 Task: Explore Airbnb accommodation in Phra Nakhon Si Ayutthaya, Thailand from 13th December, 2023 to 17th December, 2023 for 2 adults. Place can be entire room with 2 bedrooms having 2 beds and 1 bathroom. Property type can be guest house. Amenities needed are: wifi.
Action: Mouse moved to (518, 67)
Screenshot: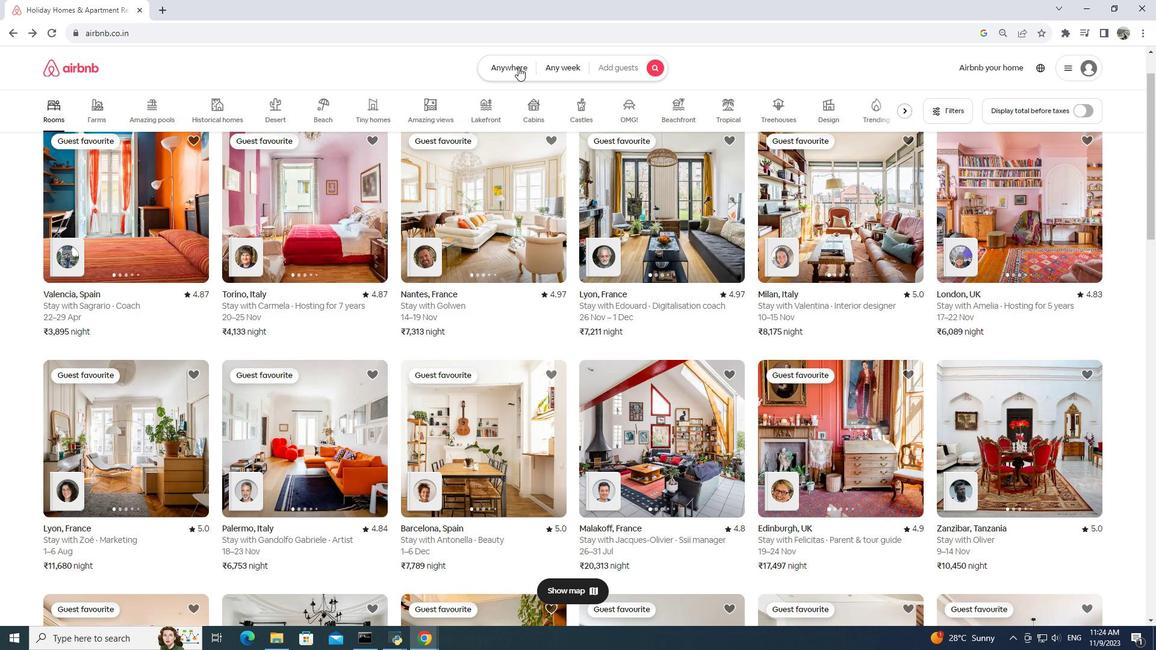 
Action: Mouse pressed left at (518, 67)
Screenshot: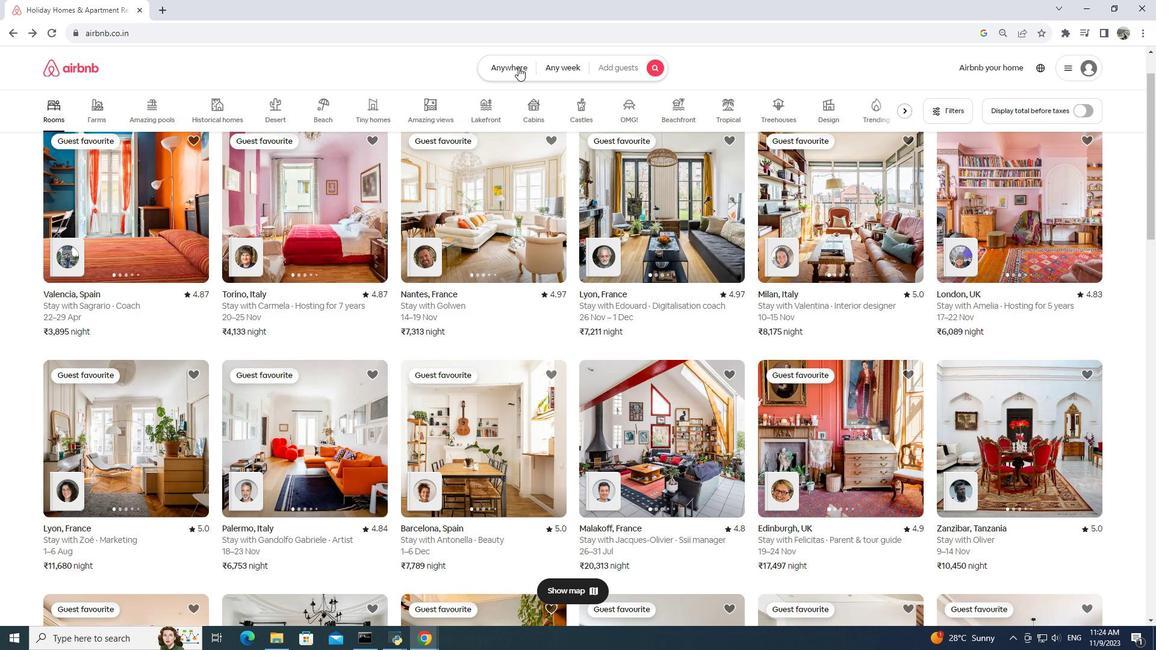 
Action: Mouse moved to (400, 113)
Screenshot: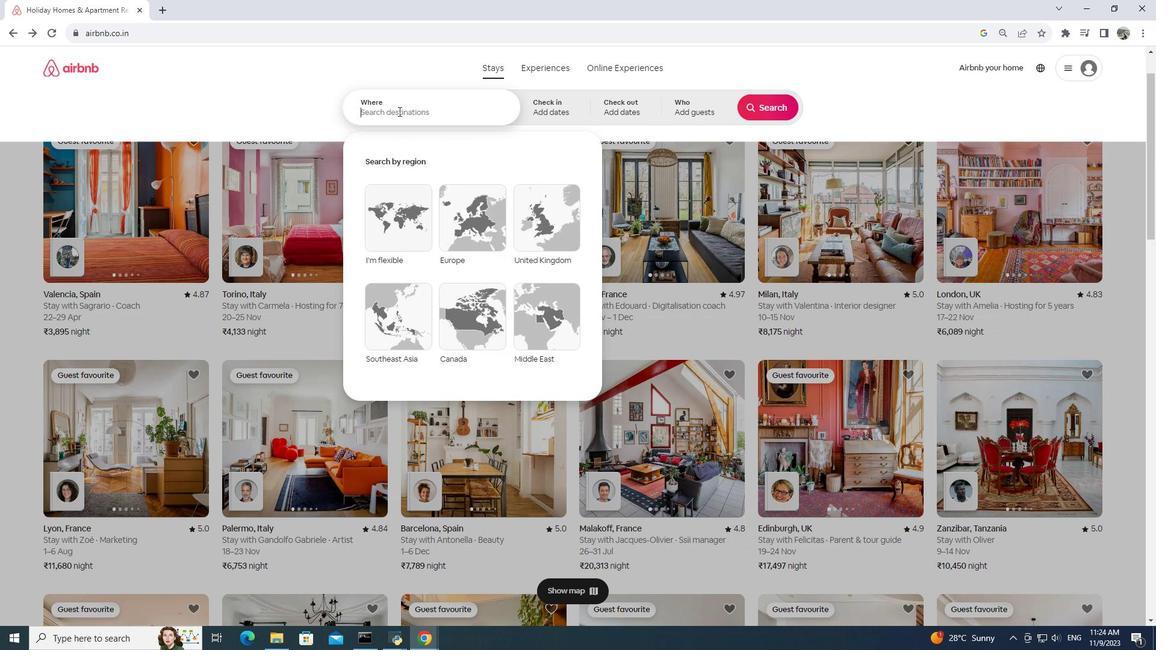 
Action: Mouse pressed left at (400, 113)
Screenshot: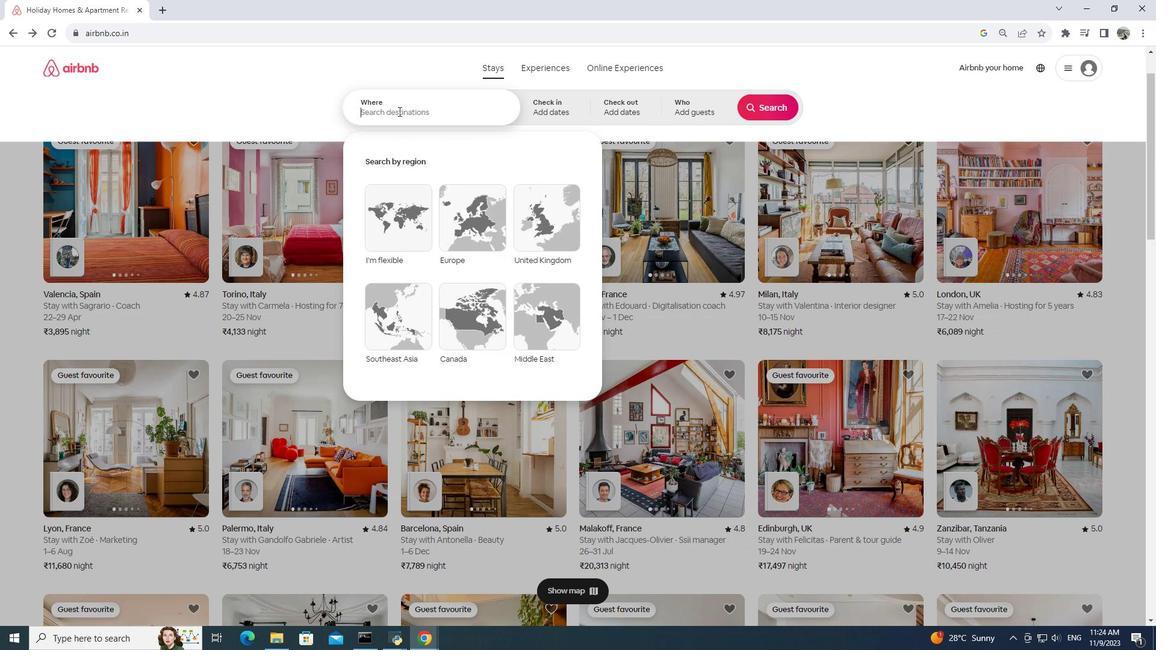 
Action: Mouse moved to (396, 107)
Screenshot: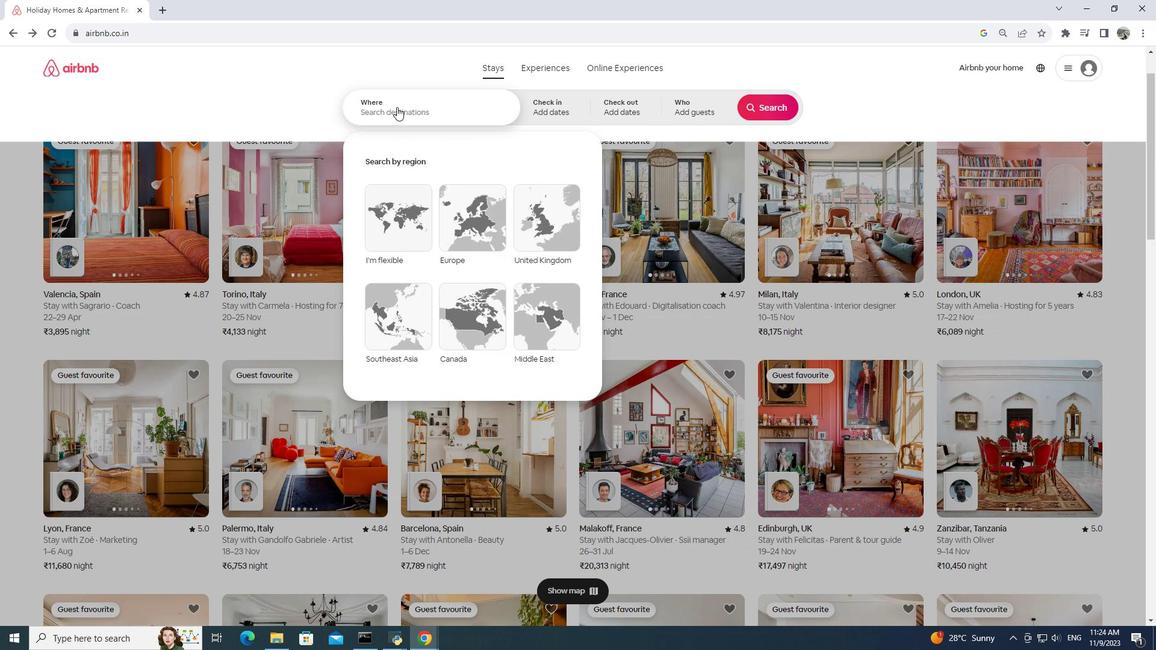 
Action: Key pressed phra<Key.space>nakhon<Key.space>si<Key.space>ayutthaya,<Key.space>thailand
Screenshot: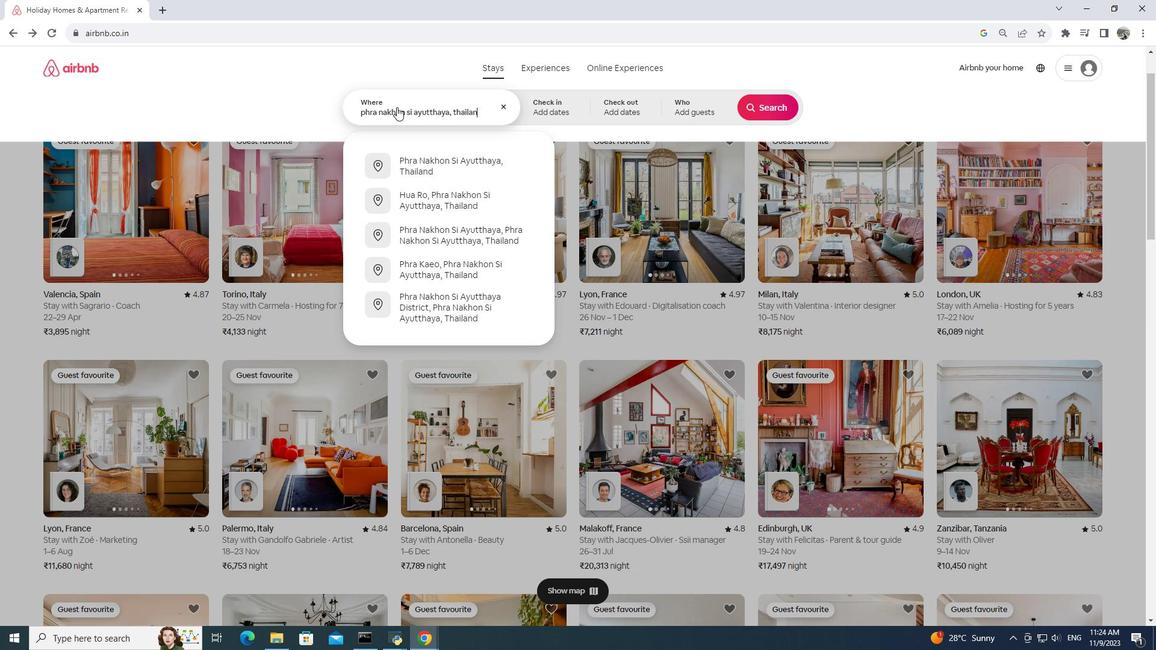 
Action: Mouse moved to (562, 105)
Screenshot: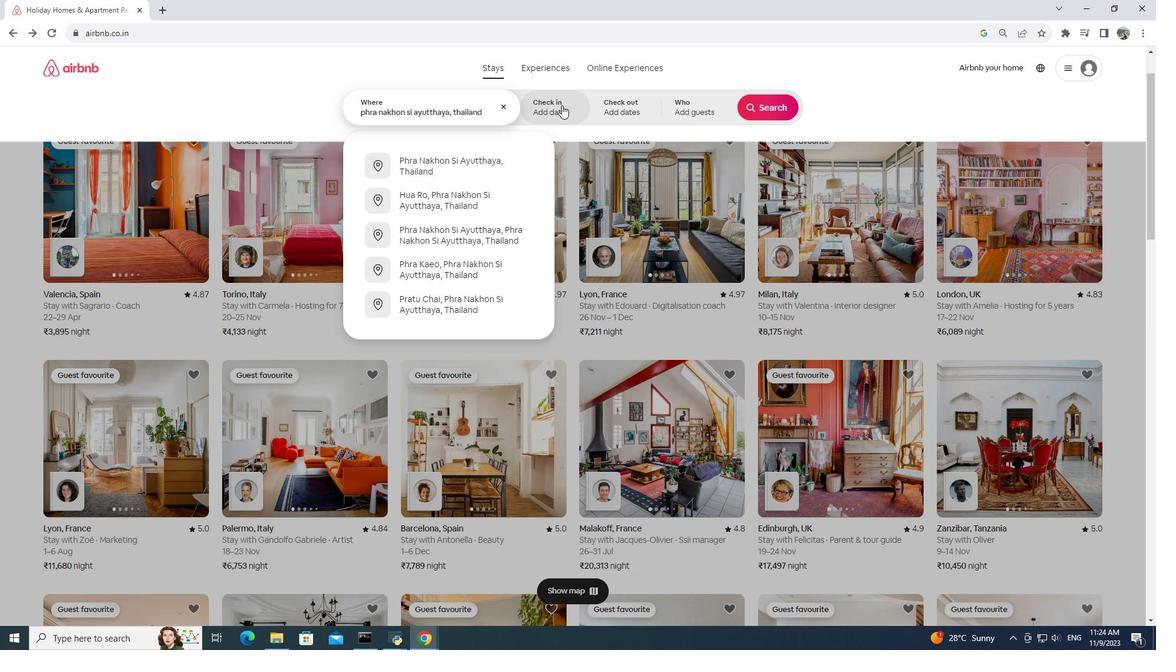 
Action: Mouse pressed left at (562, 105)
Screenshot: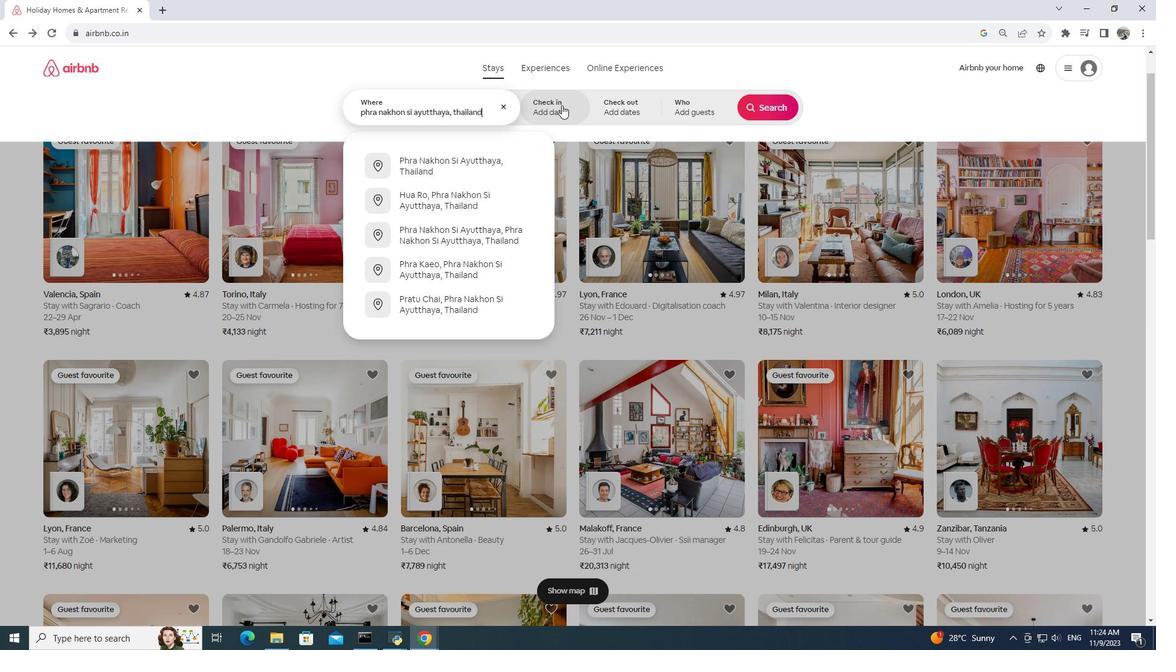 
Action: Mouse moved to (672, 292)
Screenshot: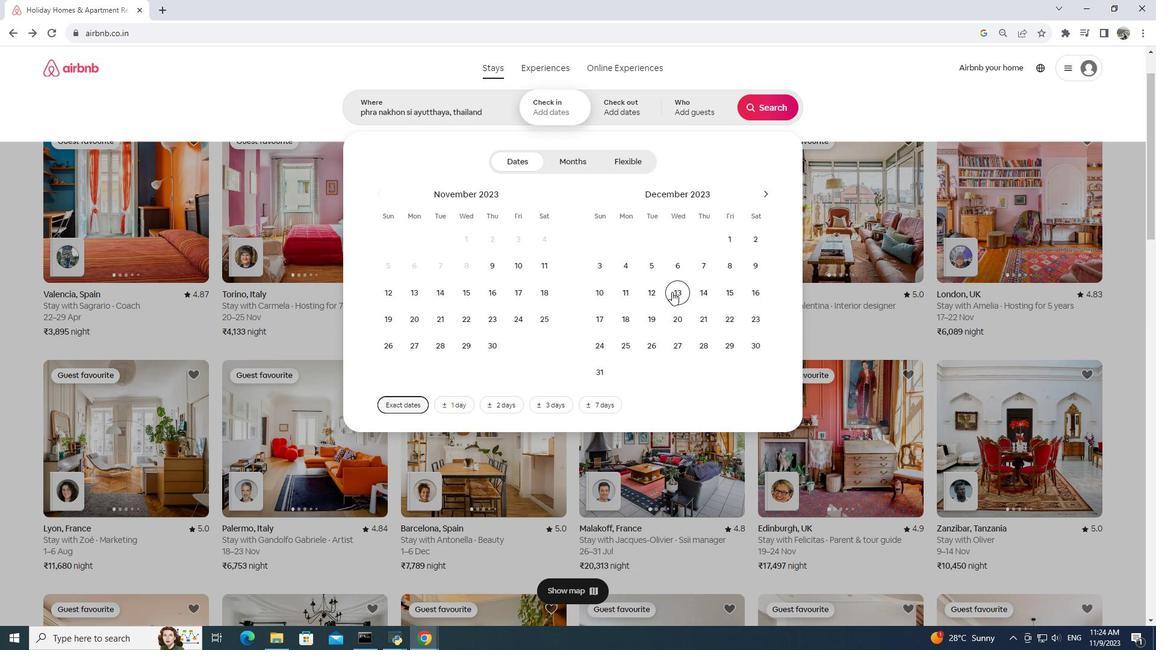 
Action: Mouse pressed left at (672, 292)
Screenshot: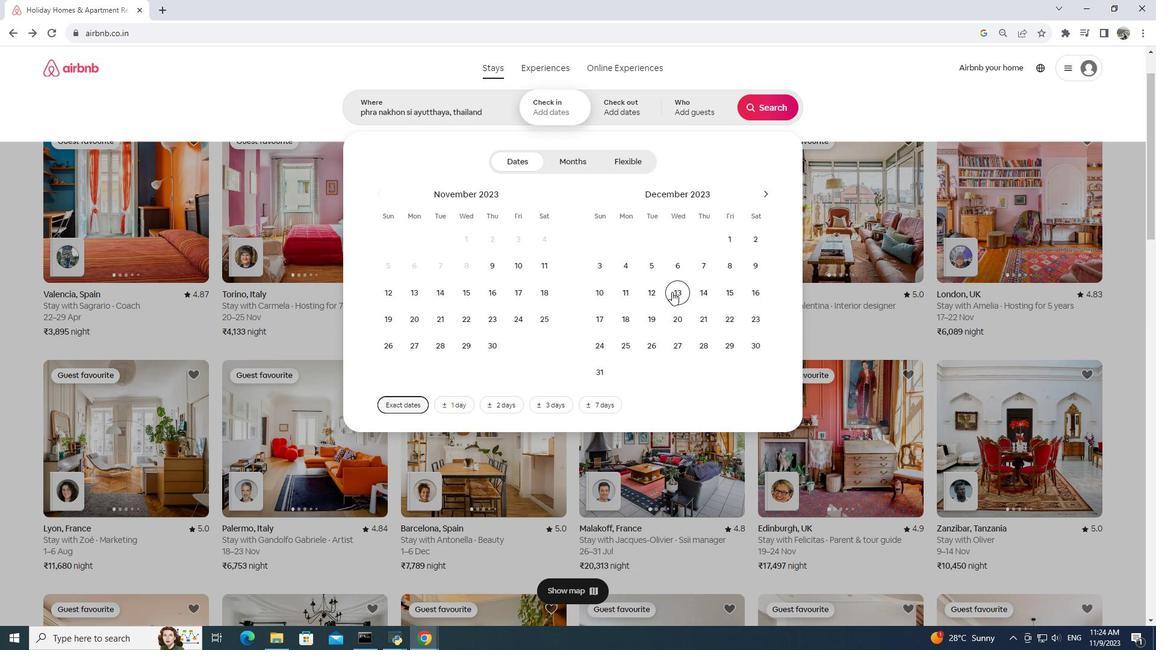 
Action: Mouse moved to (596, 319)
Screenshot: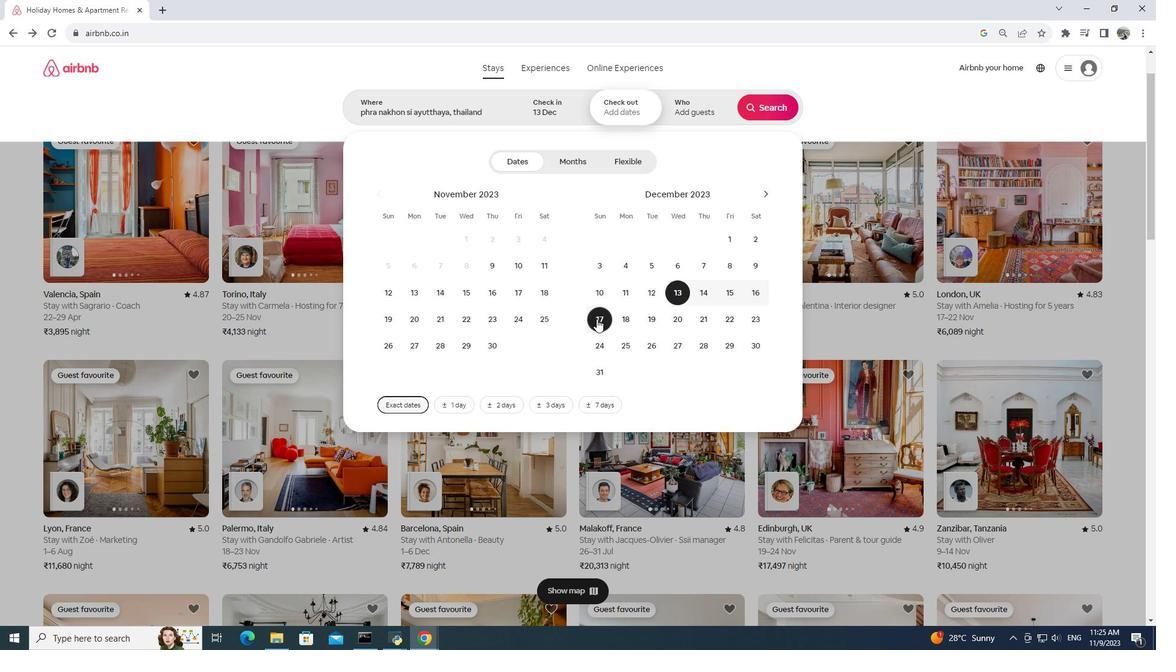 
Action: Mouse pressed left at (596, 319)
Screenshot: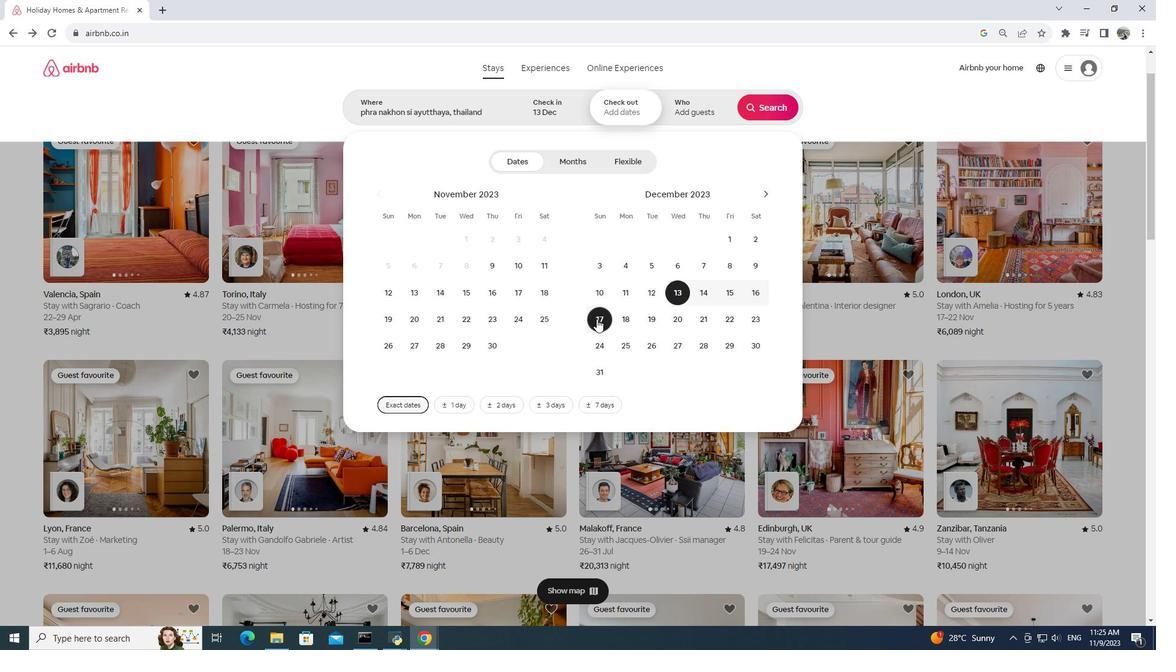 
Action: Mouse moved to (680, 113)
Screenshot: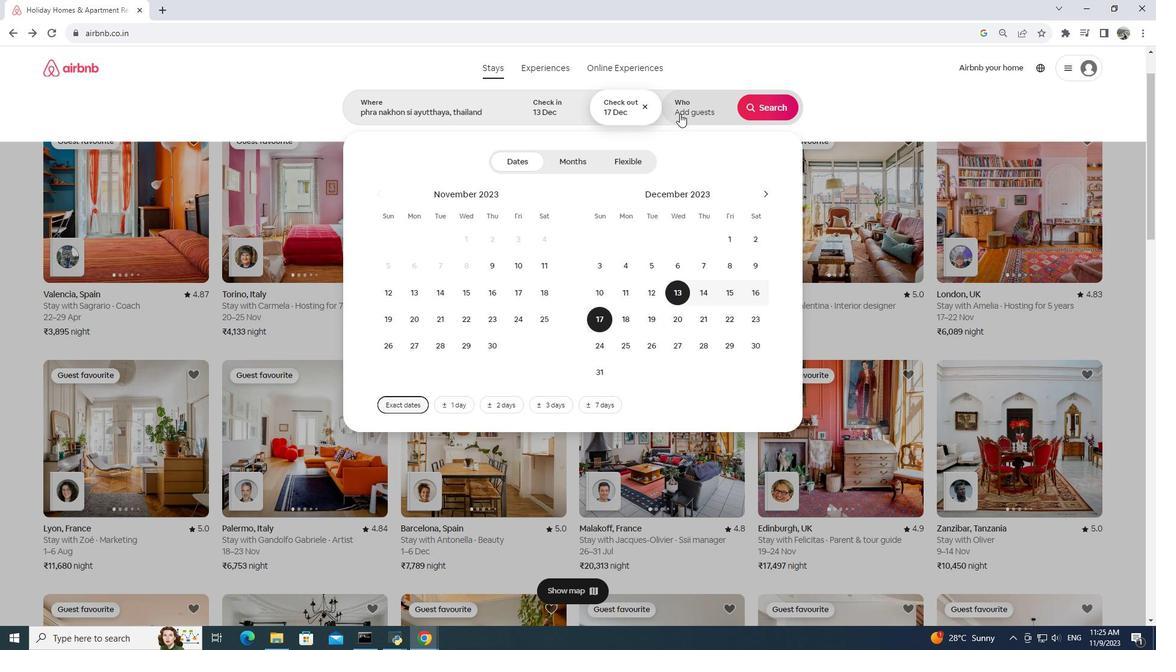 
Action: Mouse pressed left at (680, 113)
Screenshot: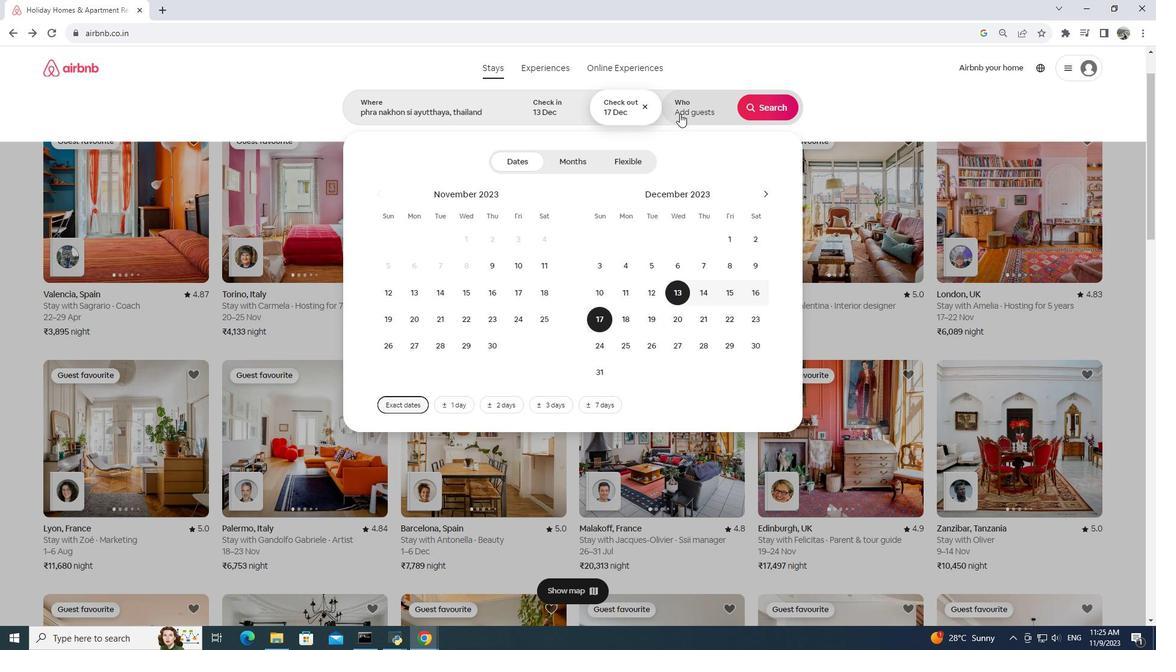 
Action: Mouse moved to (775, 161)
Screenshot: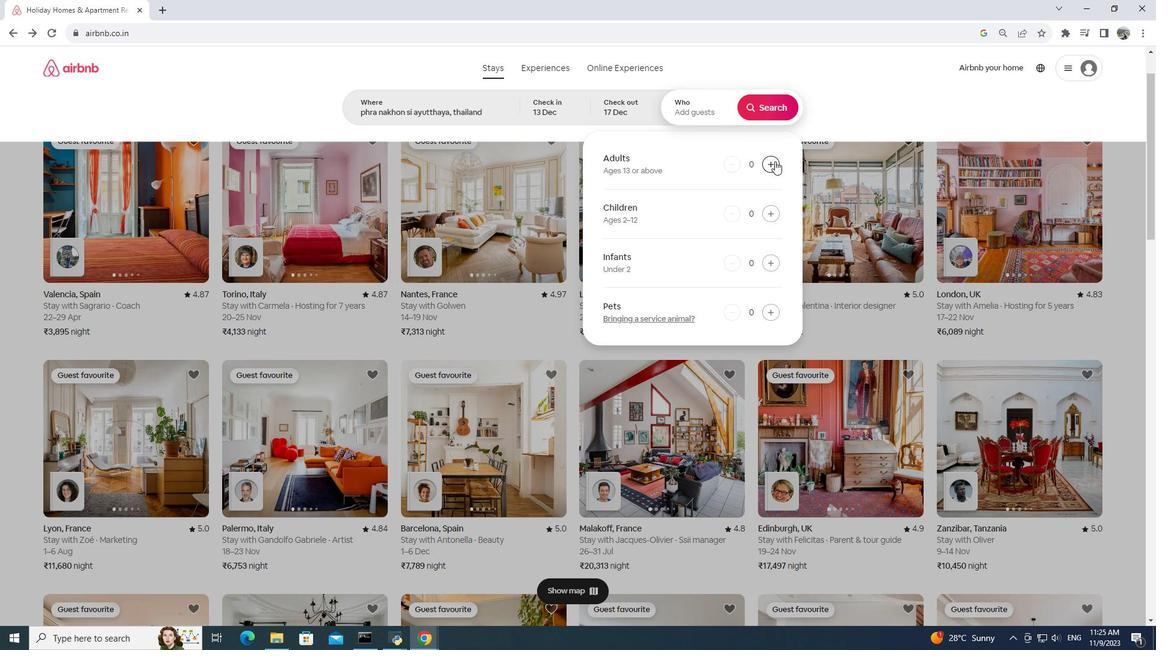 
Action: Mouse pressed left at (775, 161)
Screenshot: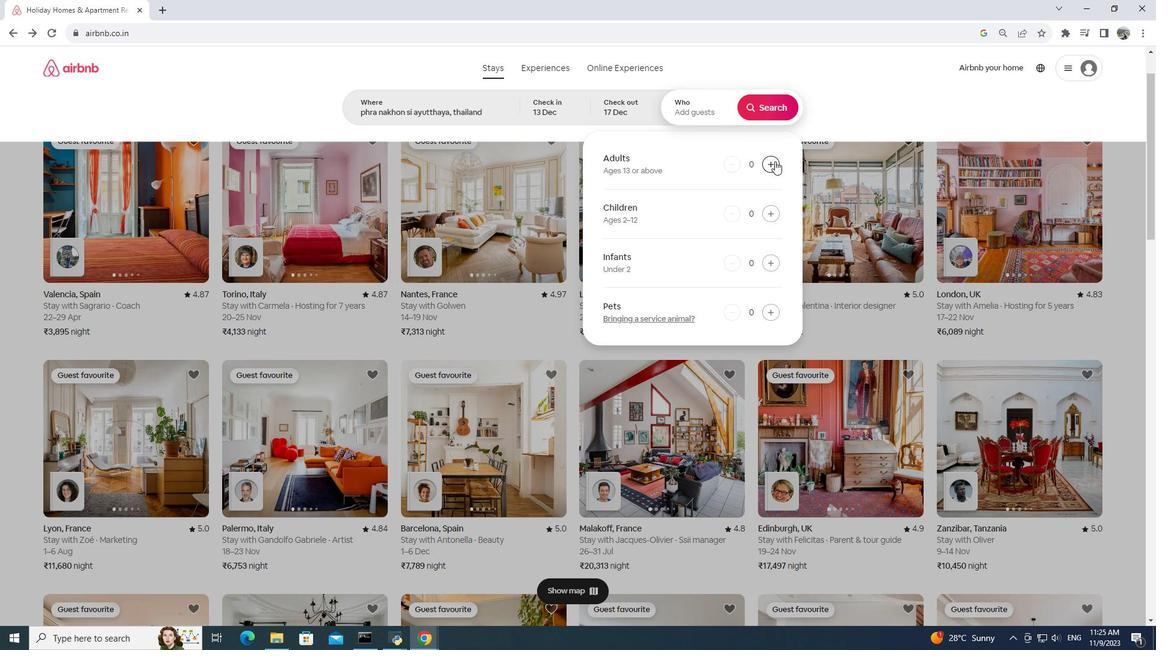 
Action: Mouse moved to (774, 162)
Screenshot: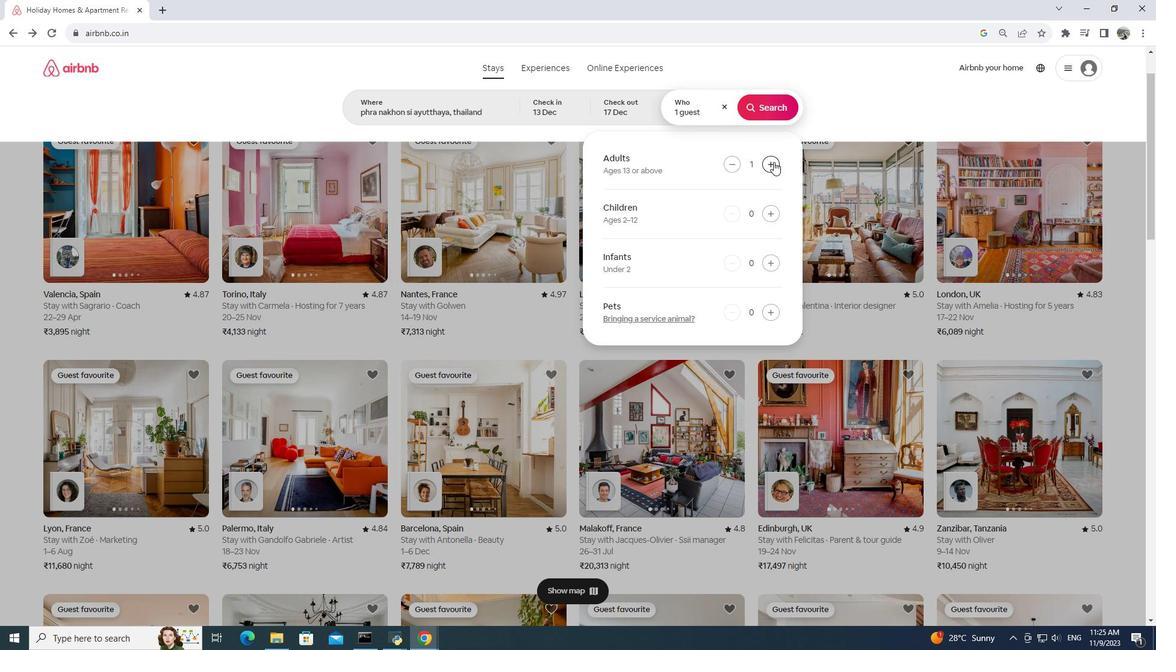 
Action: Mouse pressed left at (774, 162)
Screenshot: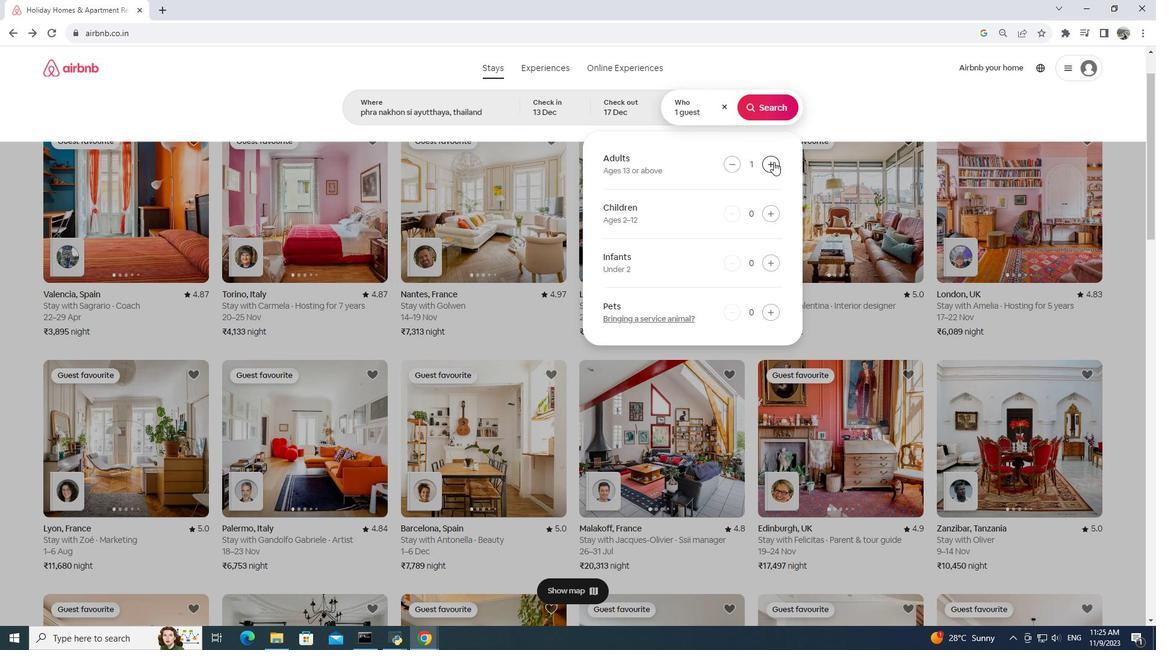 
Action: Mouse moved to (758, 104)
Screenshot: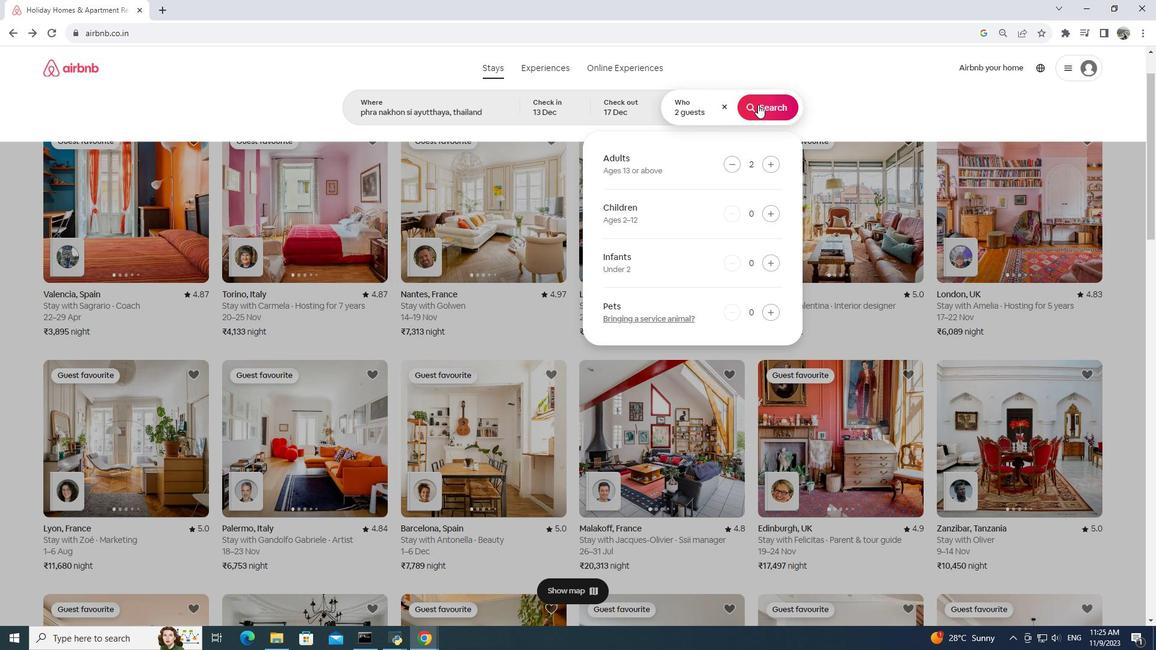 
Action: Mouse pressed left at (758, 104)
Screenshot: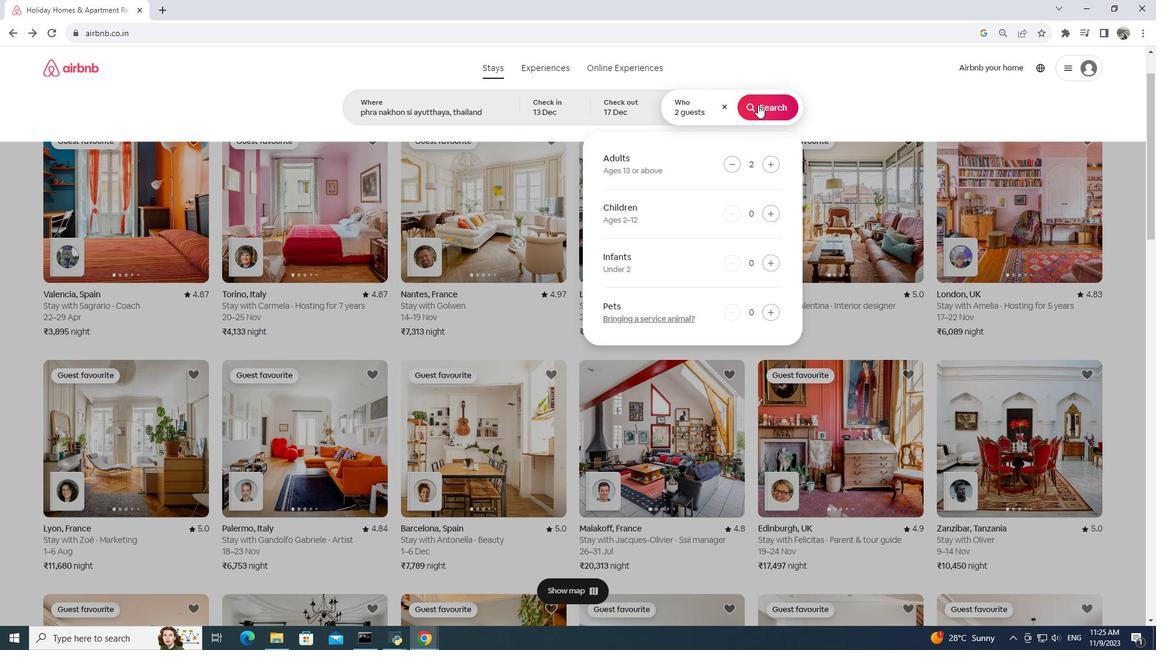 
Action: Mouse moved to (993, 108)
Screenshot: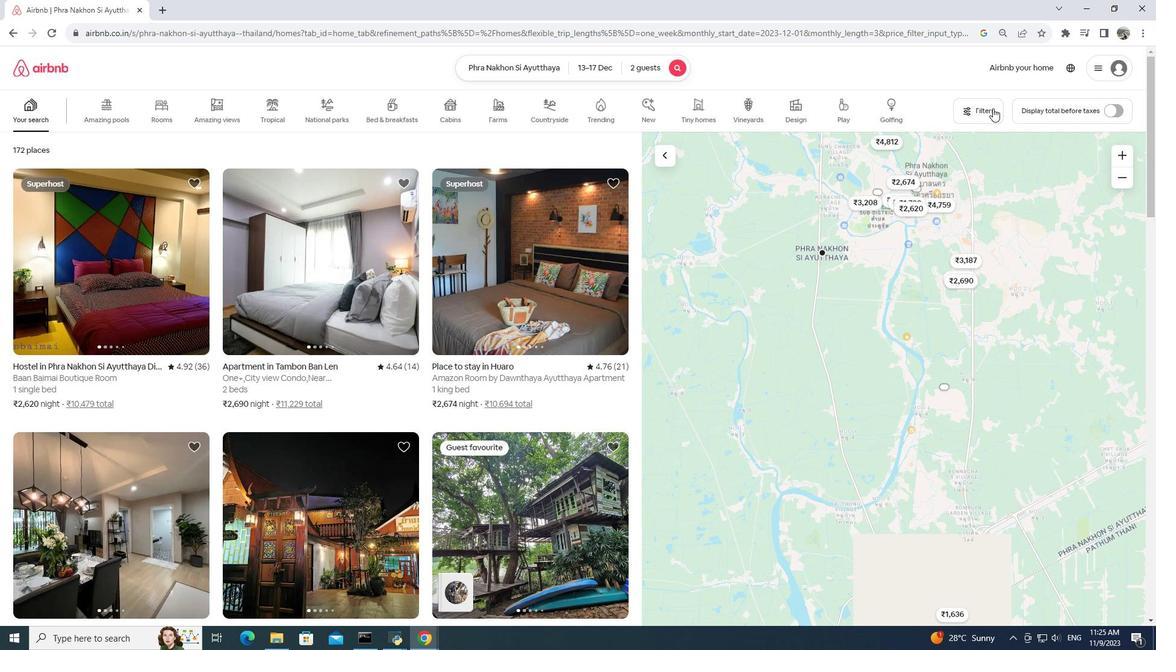 
Action: Mouse pressed left at (993, 108)
Screenshot: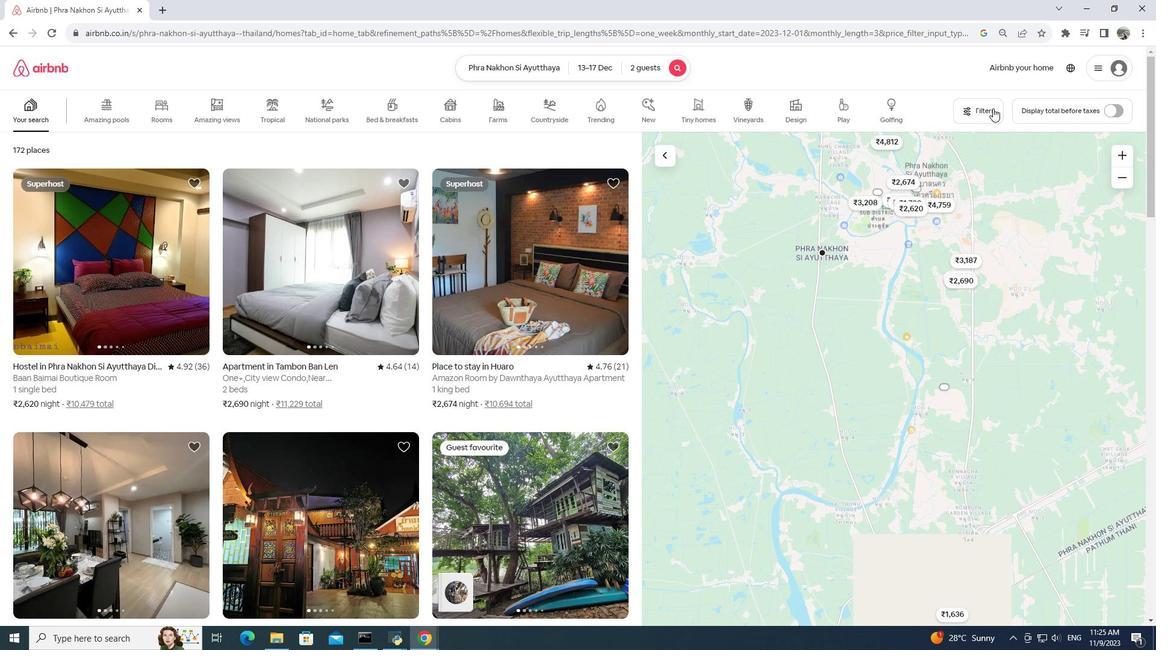 
Action: Mouse moved to (981, 113)
Screenshot: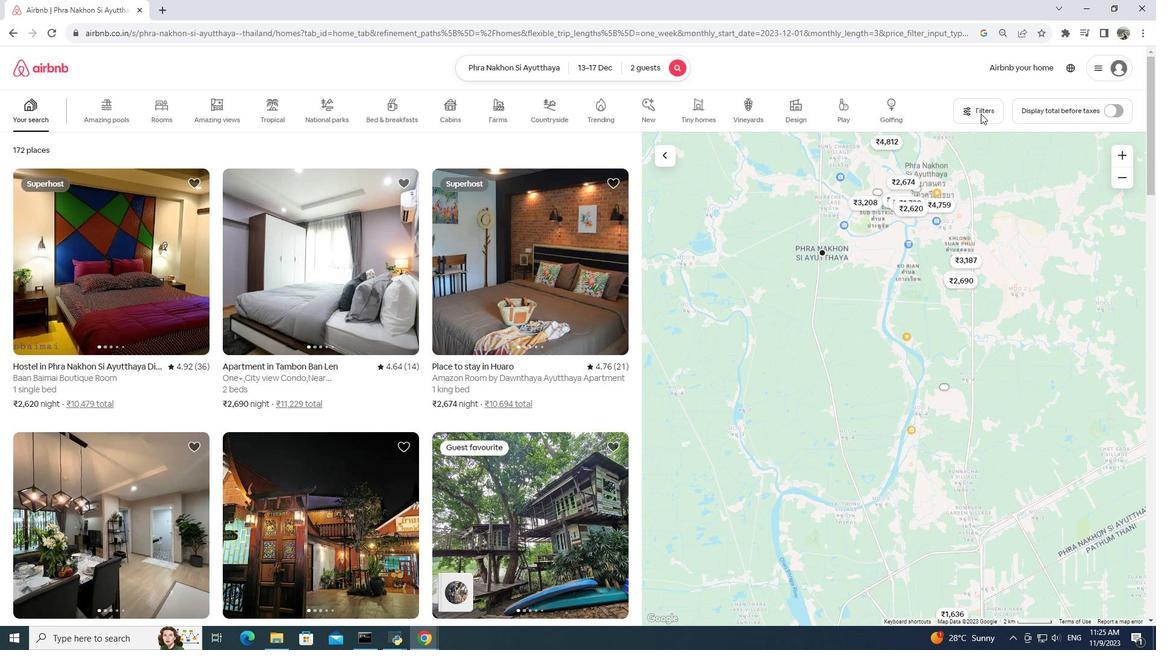 
Action: Mouse pressed left at (981, 113)
Screenshot: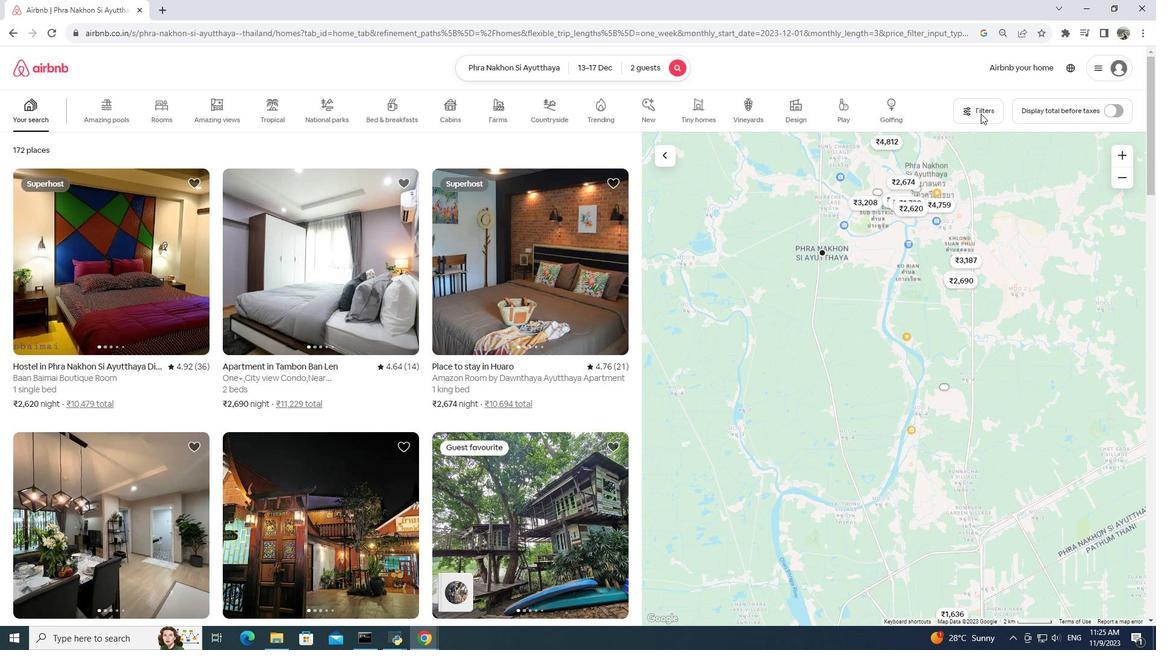 
Action: Mouse moved to (980, 113)
Screenshot: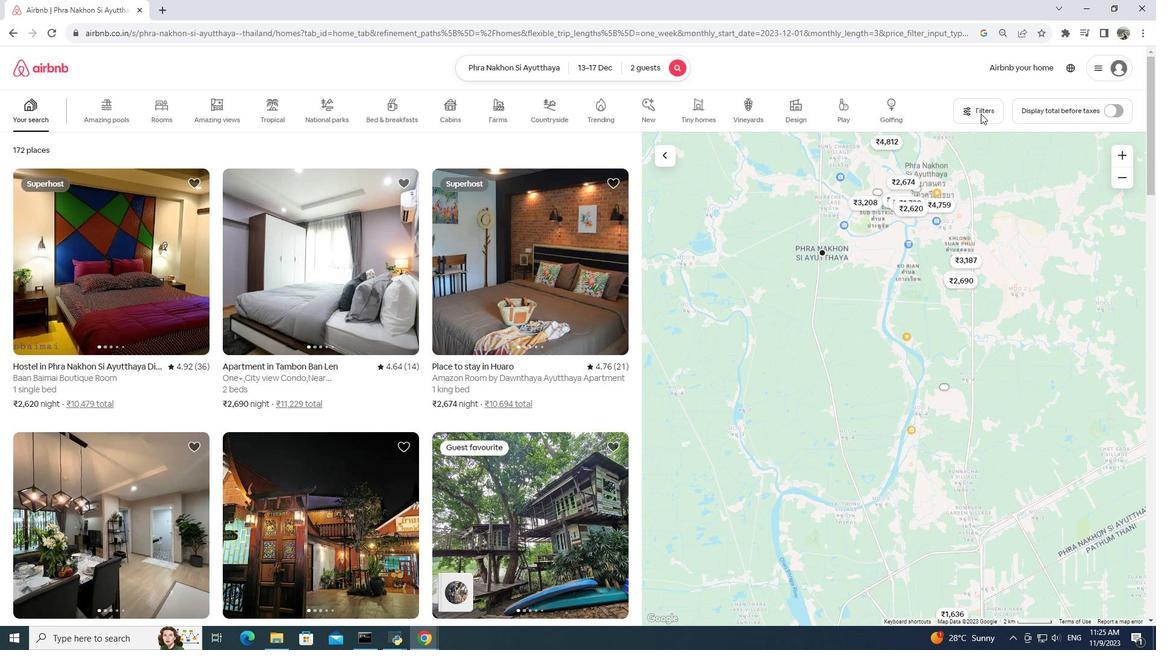 
Action: Mouse pressed left at (980, 113)
Screenshot: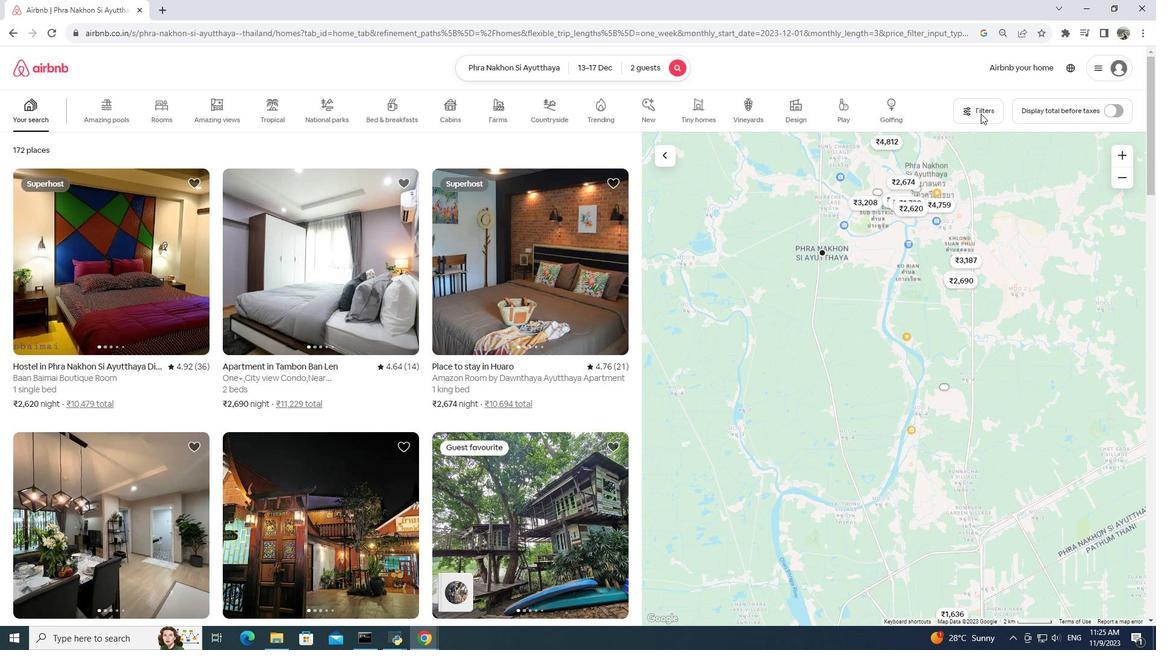 
Action: Mouse moved to (963, 114)
Screenshot: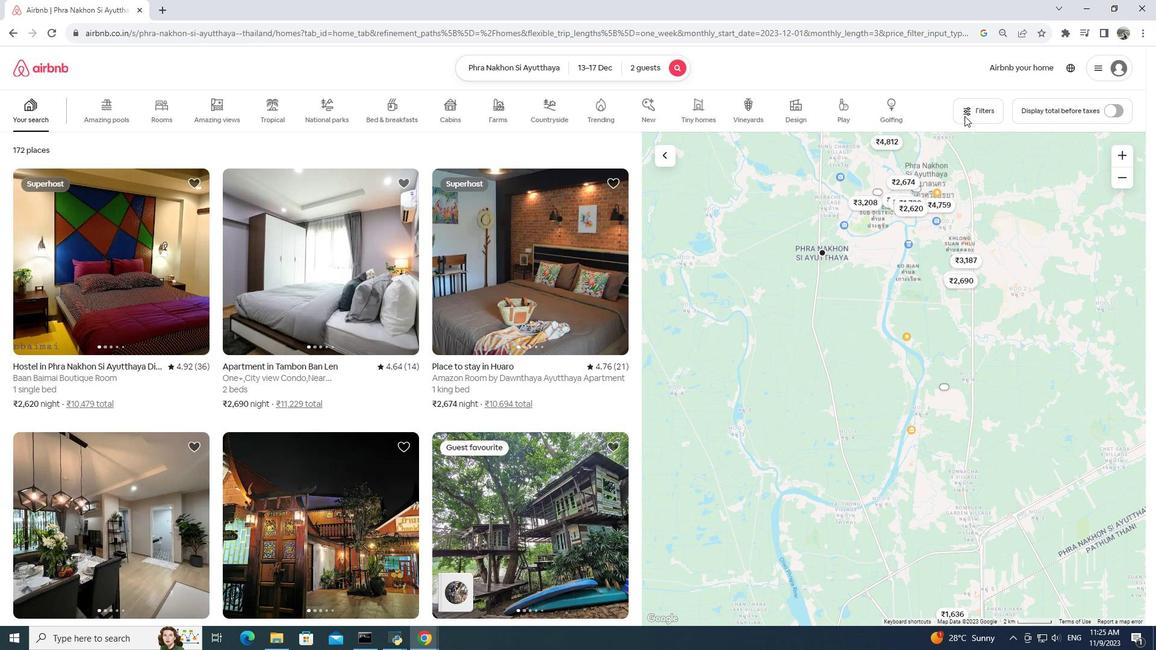 
Action: Mouse pressed left at (963, 114)
Screenshot: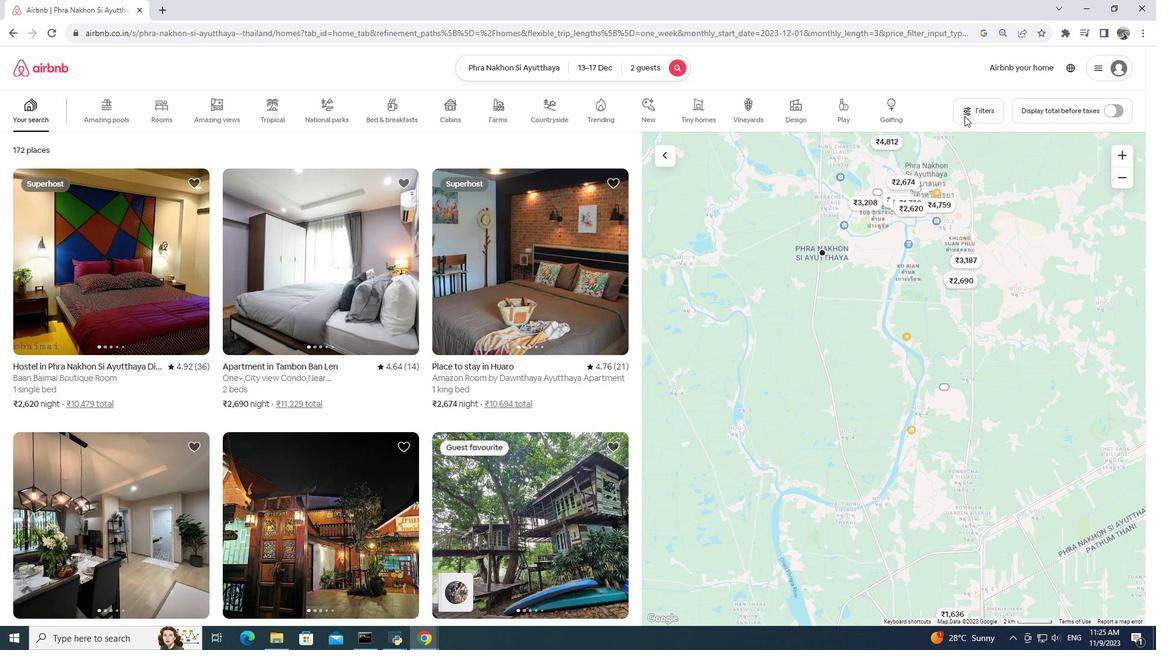 
Action: Mouse pressed left at (963, 114)
Screenshot: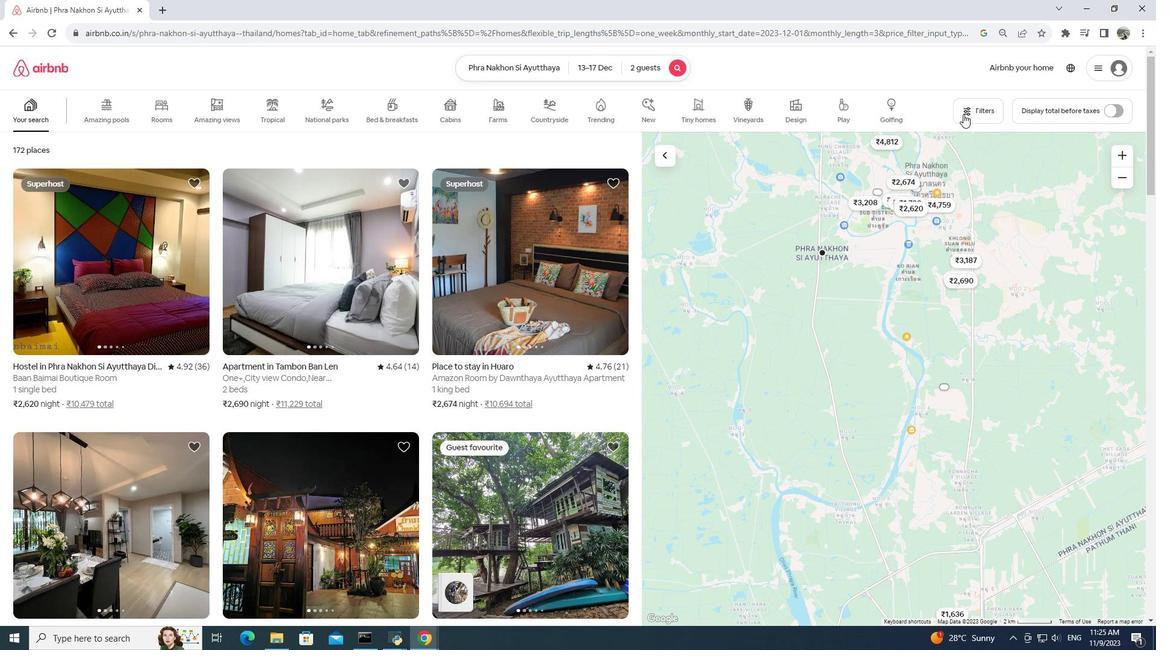 
Action: Mouse moved to (989, 115)
Screenshot: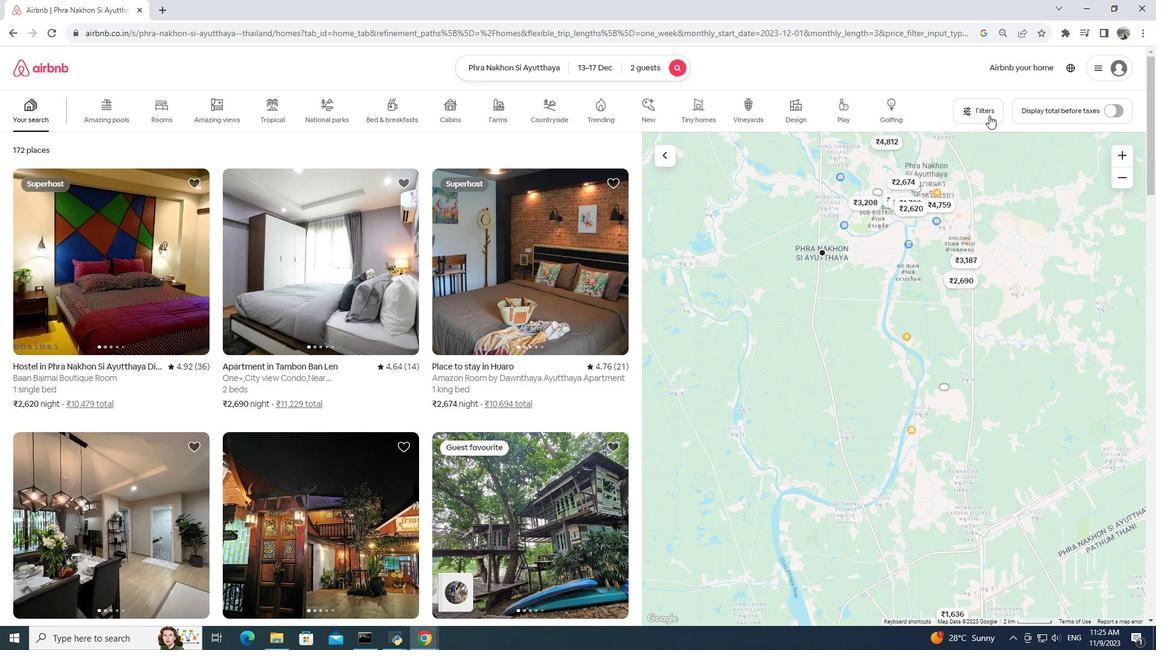 
Action: Mouse pressed left at (989, 115)
Screenshot: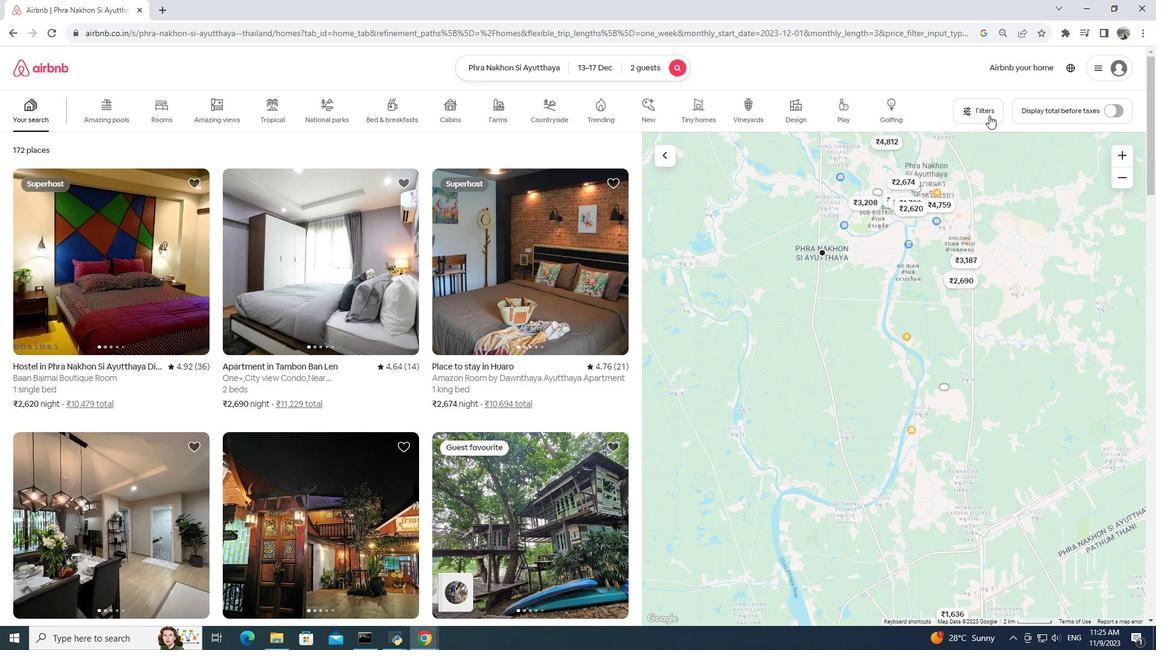
Action: Mouse pressed left at (989, 115)
Screenshot: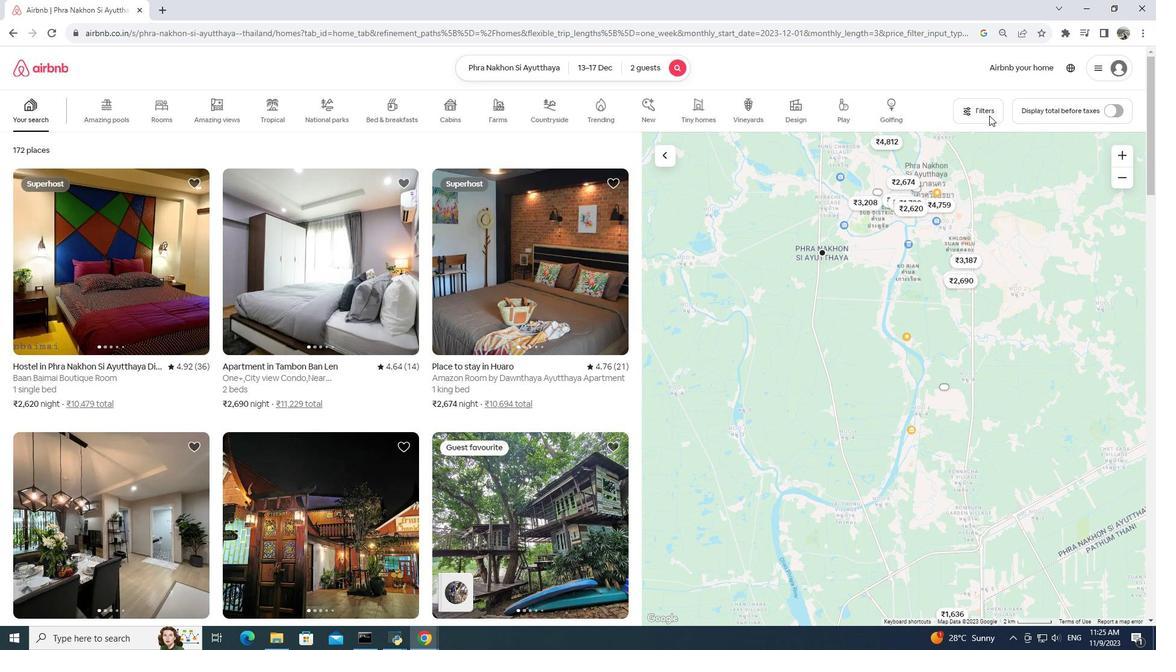 
Action: Mouse moved to (993, 109)
Screenshot: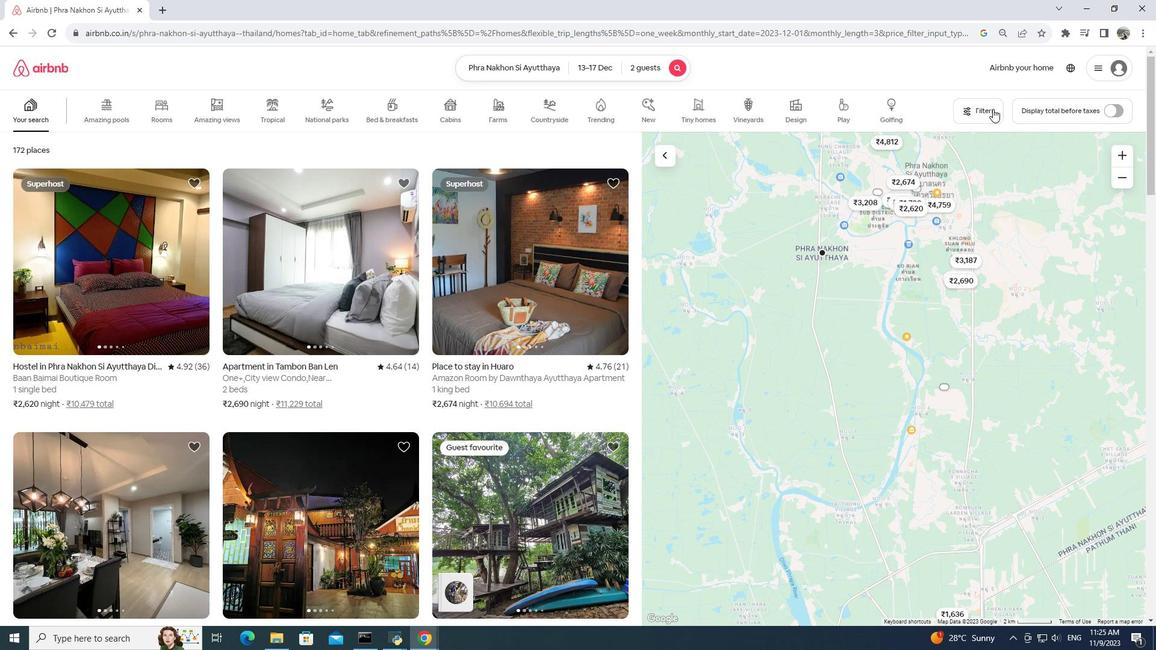 
Action: Mouse pressed left at (993, 109)
Screenshot: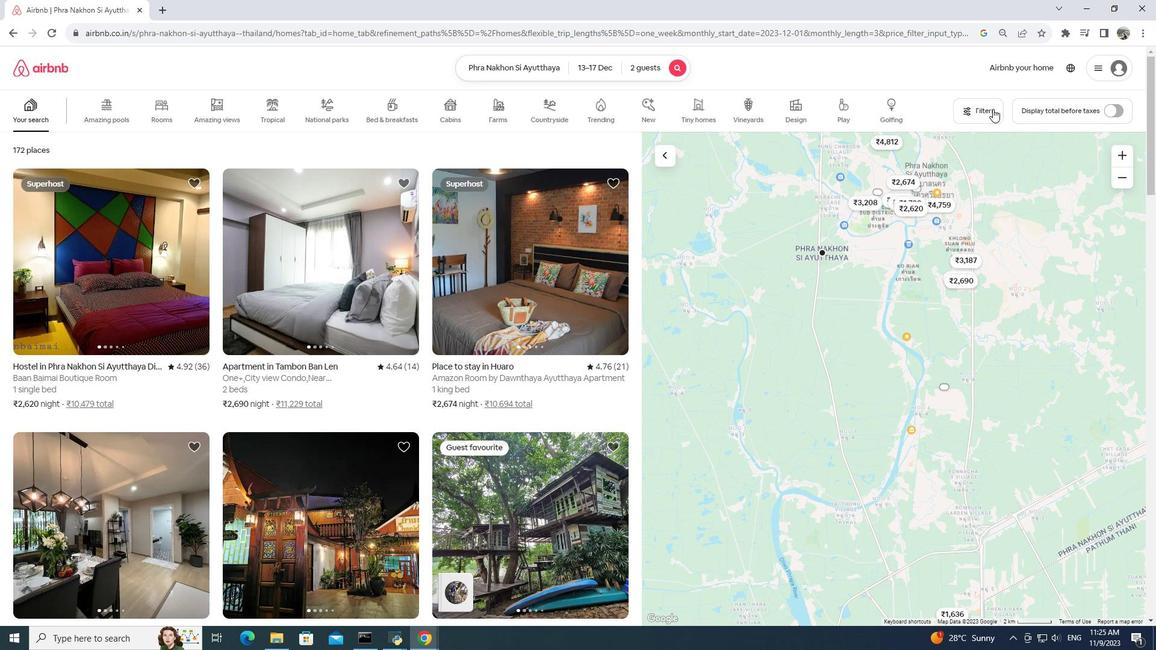 
Action: Mouse moved to (202, 395)
Screenshot: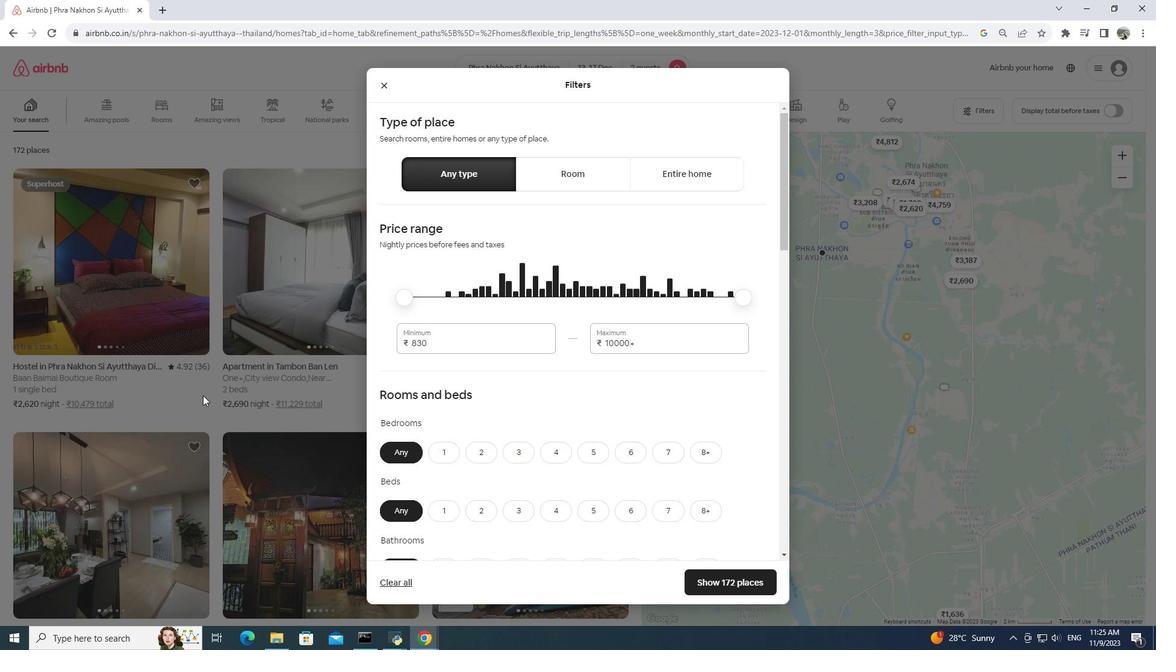 
Action: Mouse scrolled (202, 395) with delta (0, 0)
Screenshot: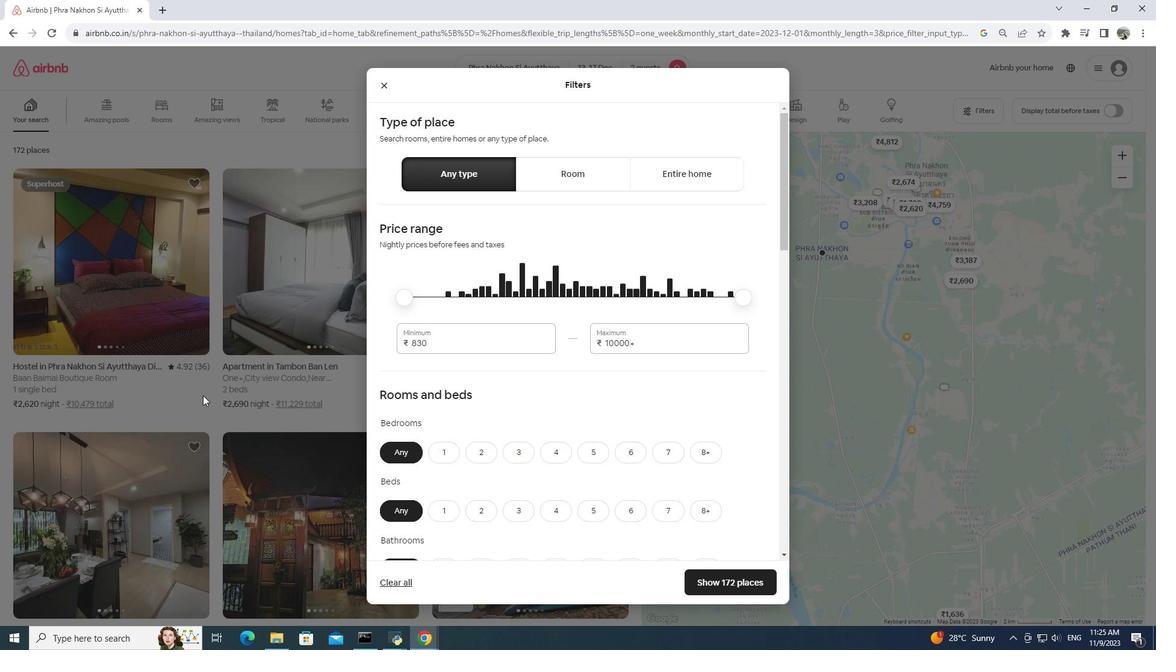 
Action: Mouse scrolled (202, 395) with delta (0, 0)
Screenshot: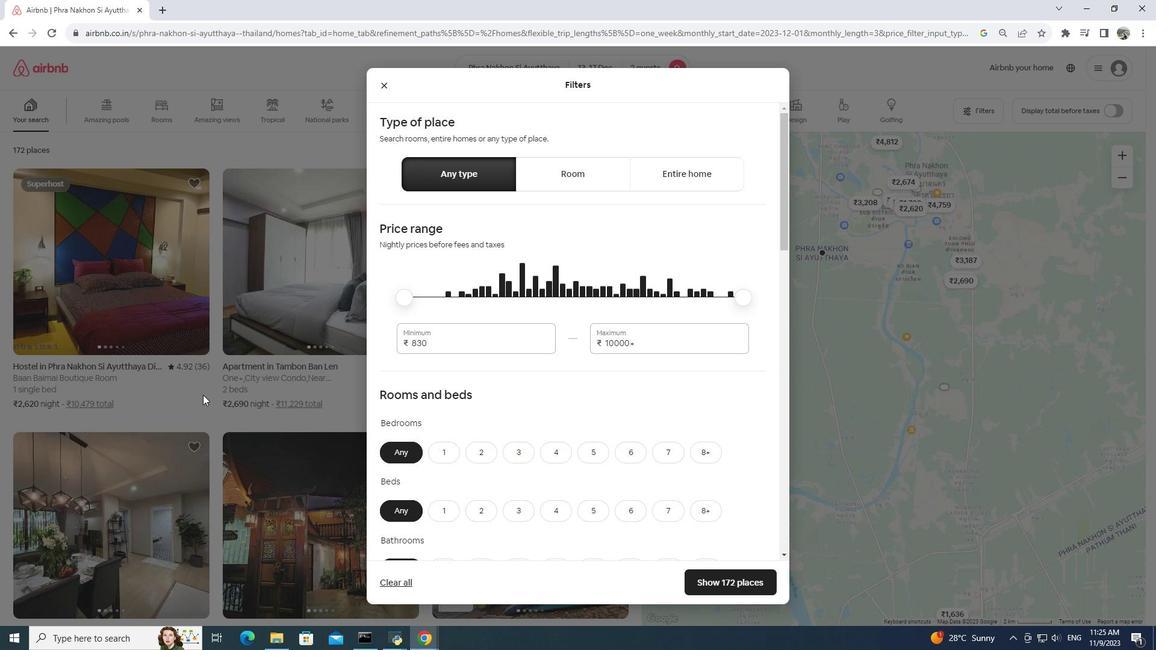 
Action: Mouse scrolled (202, 395) with delta (0, 0)
Screenshot: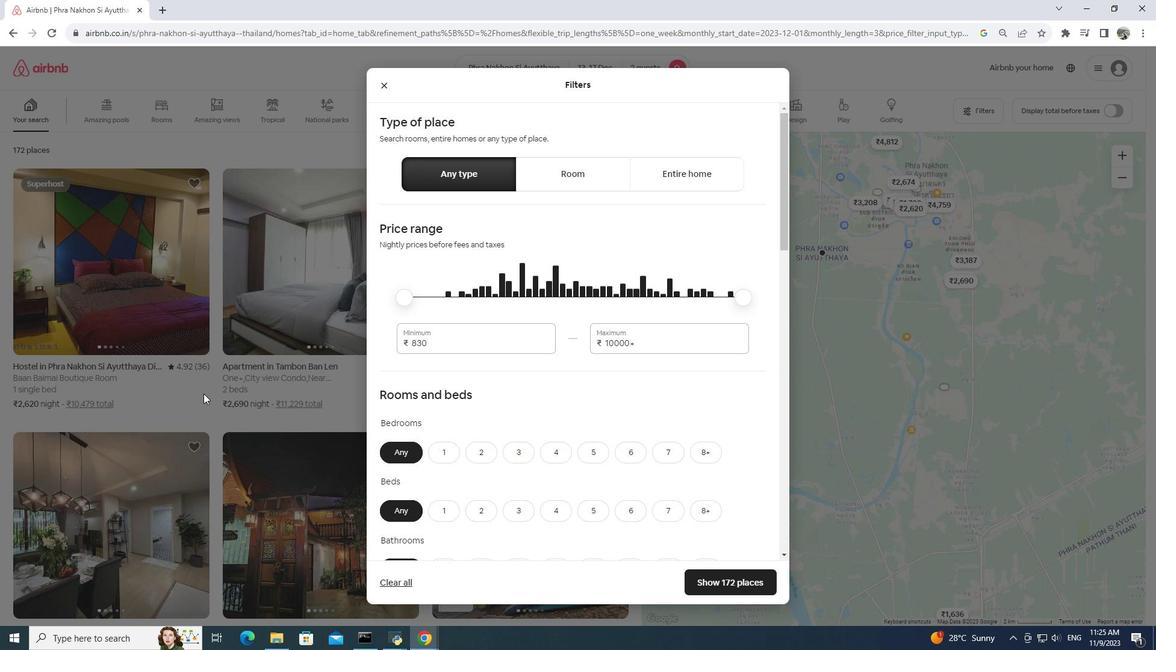 
Action: Mouse moved to (482, 446)
Screenshot: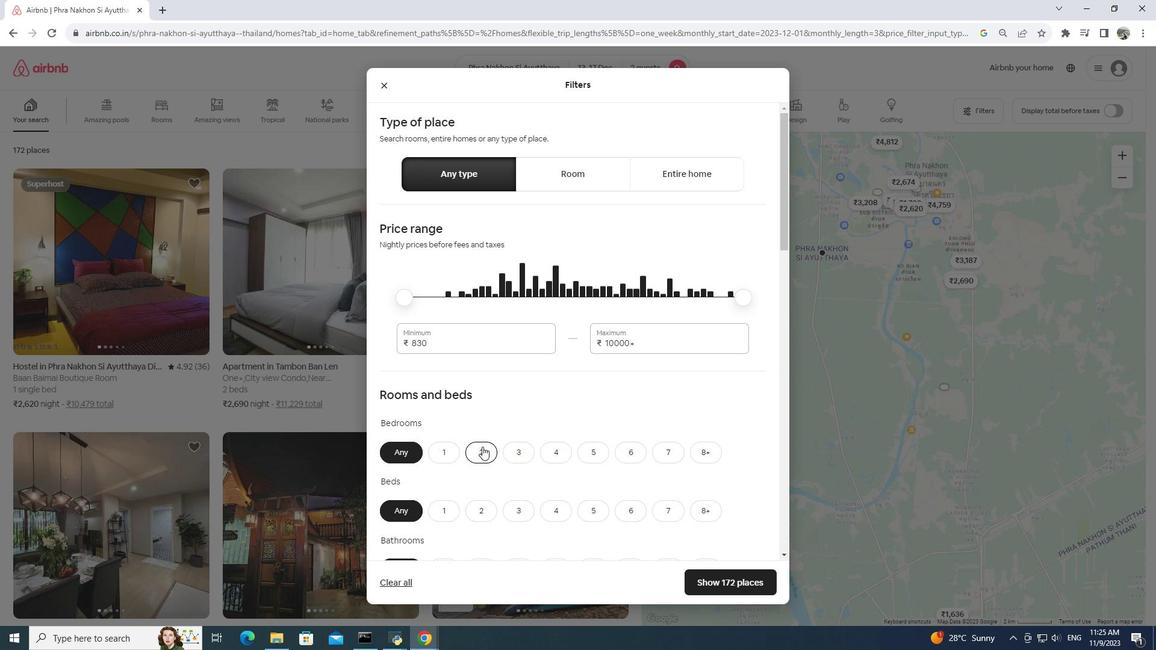 
Action: Mouse pressed left at (482, 446)
Screenshot: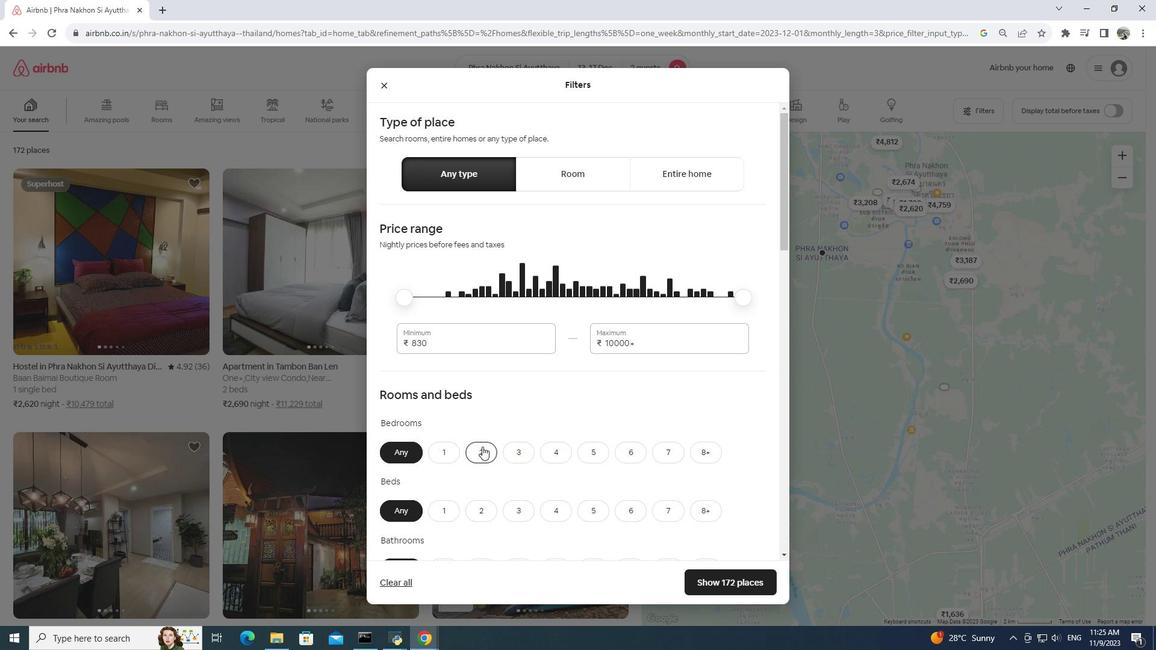 
Action: Mouse moved to (467, 515)
Screenshot: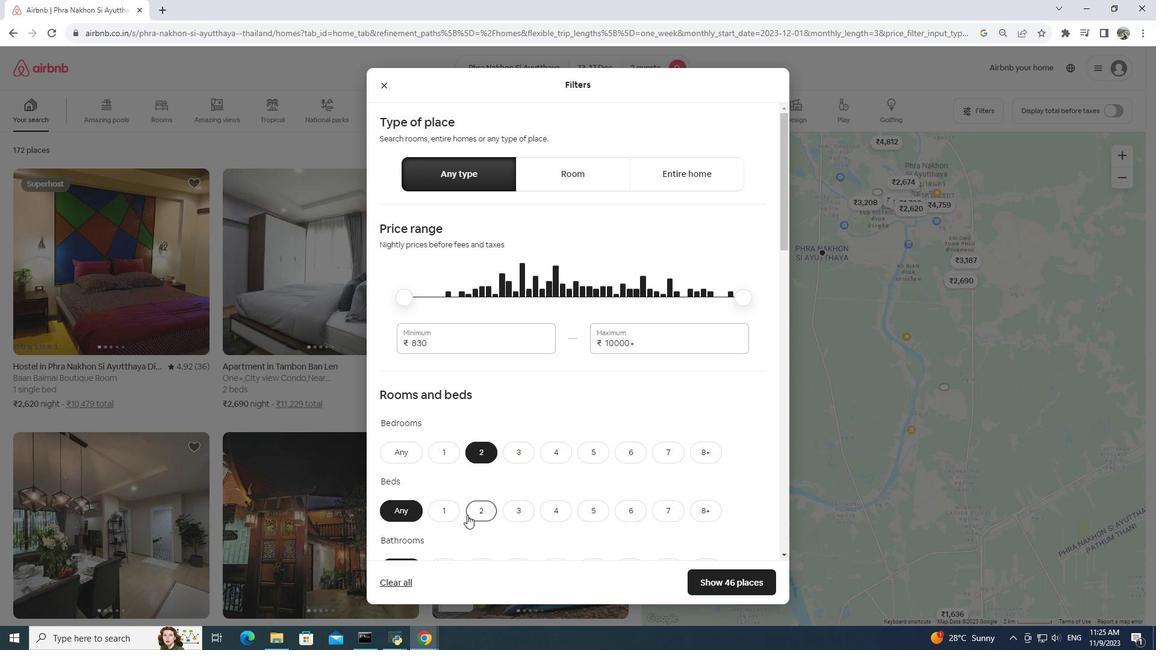 
Action: Mouse pressed left at (467, 515)
Screenshot: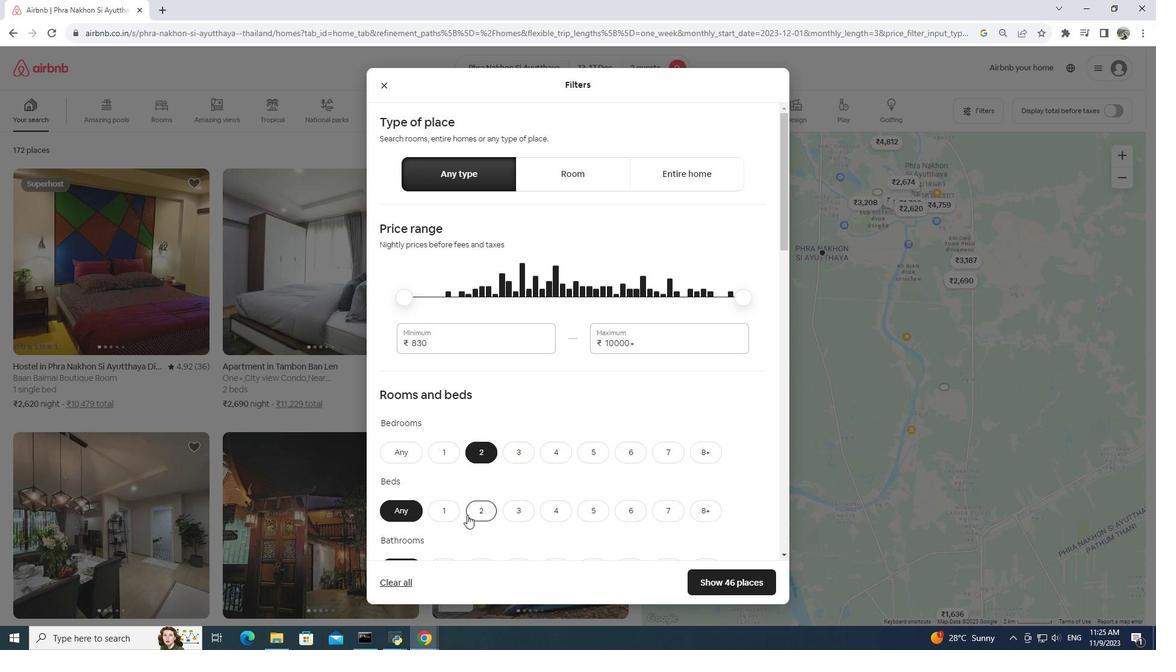 
Action: Mouse moved to (490, 440)
Screenshot: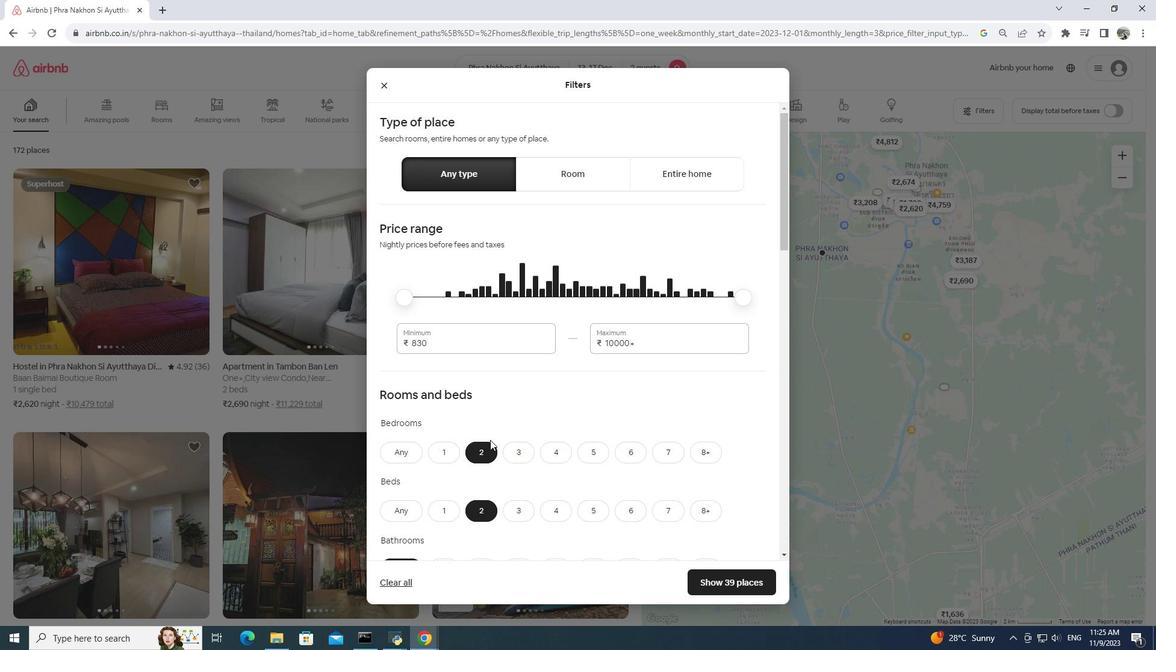 
Action: Mouse scrolled (490, 439) with delta (0, 0)
Screenshot: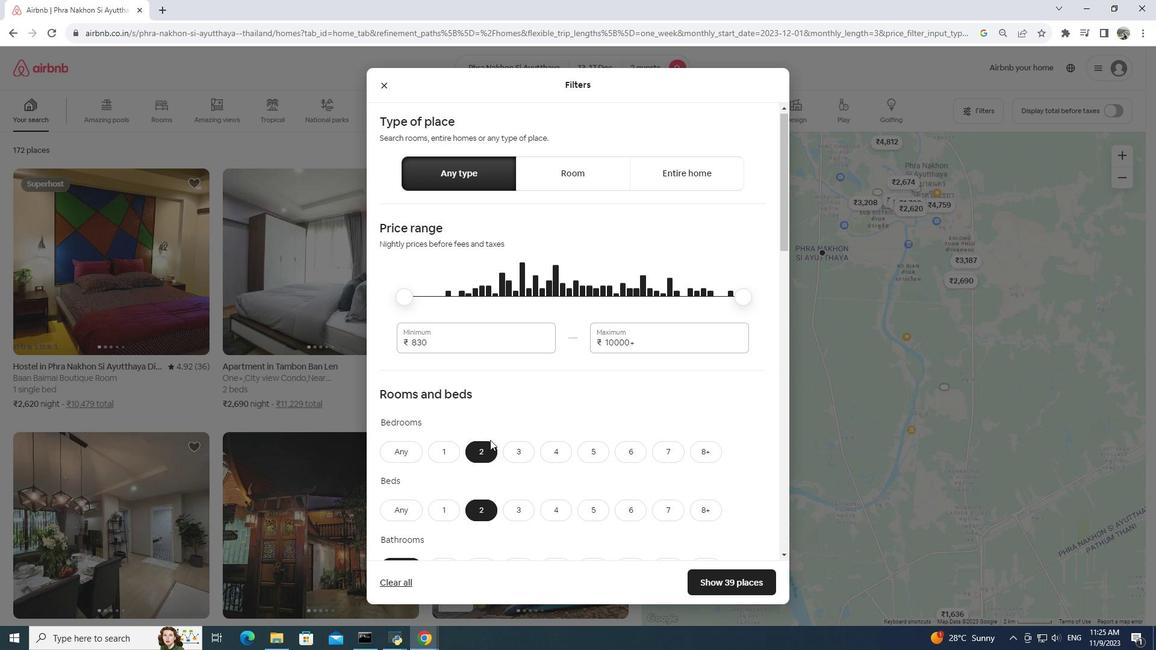 
Action: Mouse scrolled (490, 439) with delta (0, 0)
Screenshot: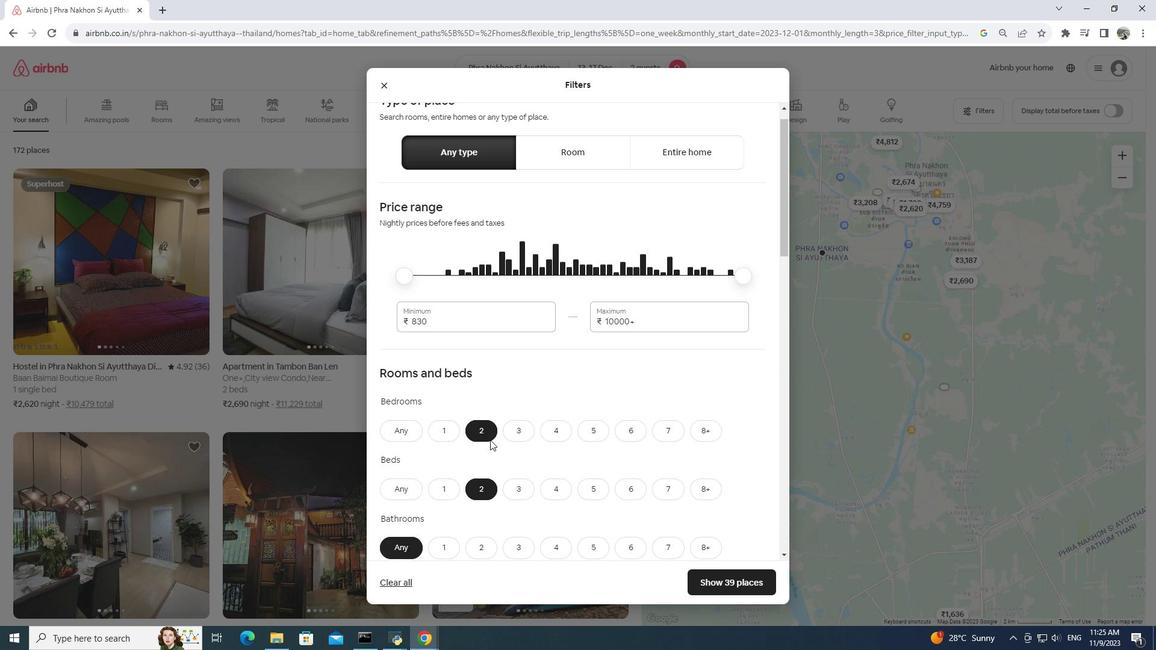 
Action: Mouse moved to (428, 446)
Screenshot: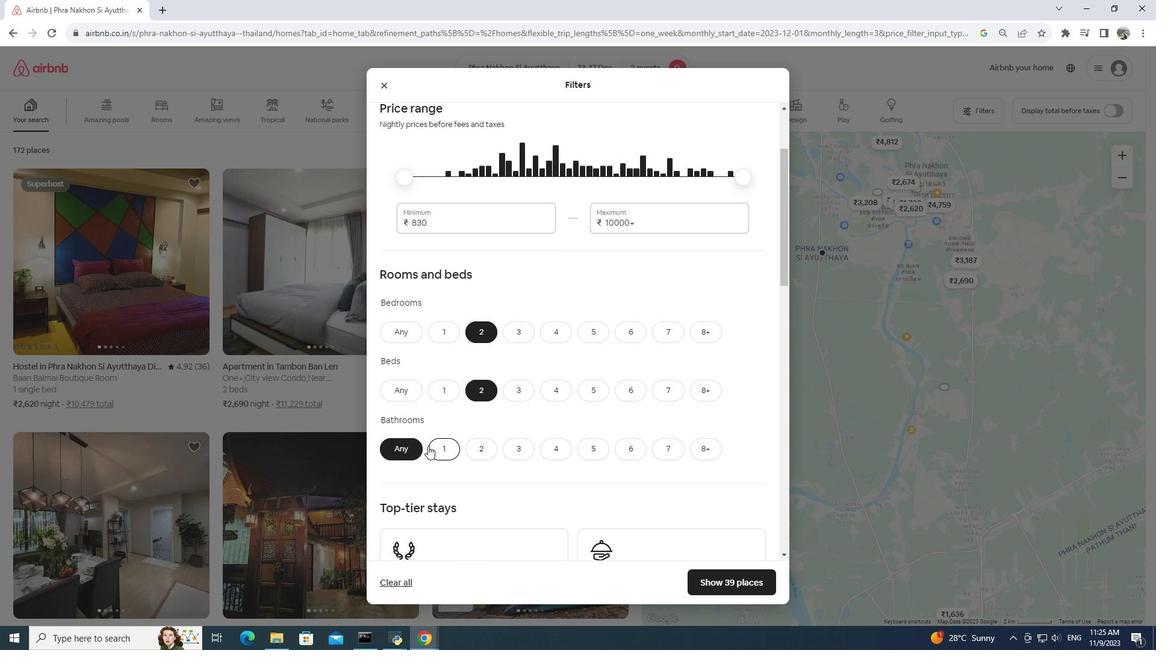 
Action: Mouse pressed left at (428, 446)
Screenshot: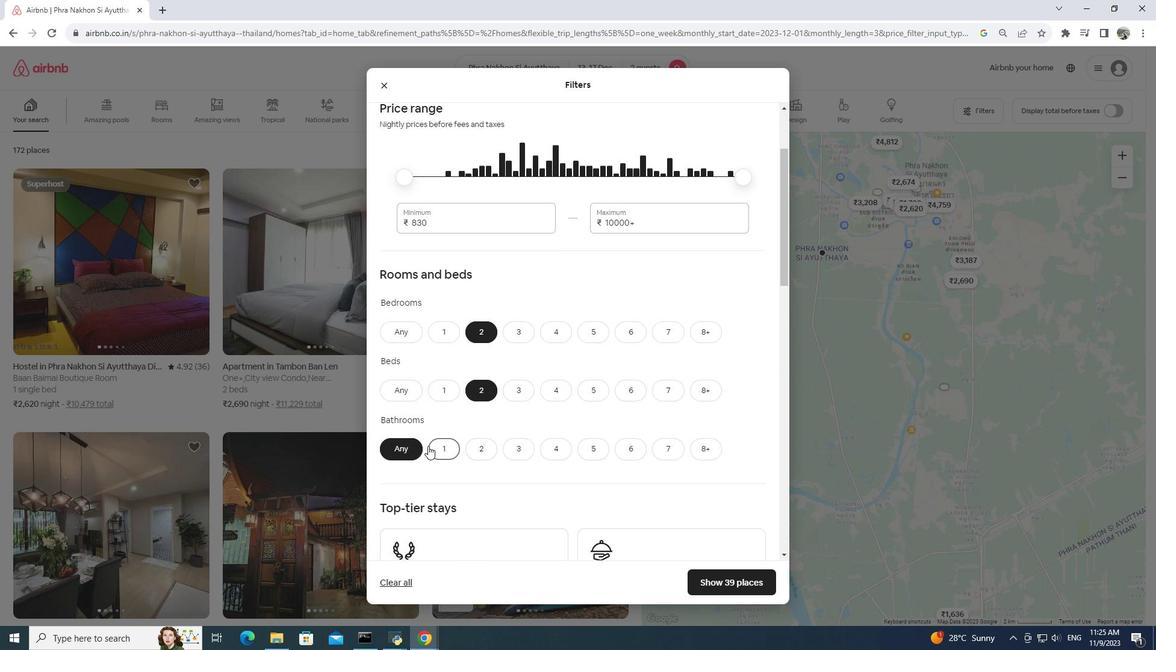 
Action: Mouse moved to (466, 441)
Screenshot: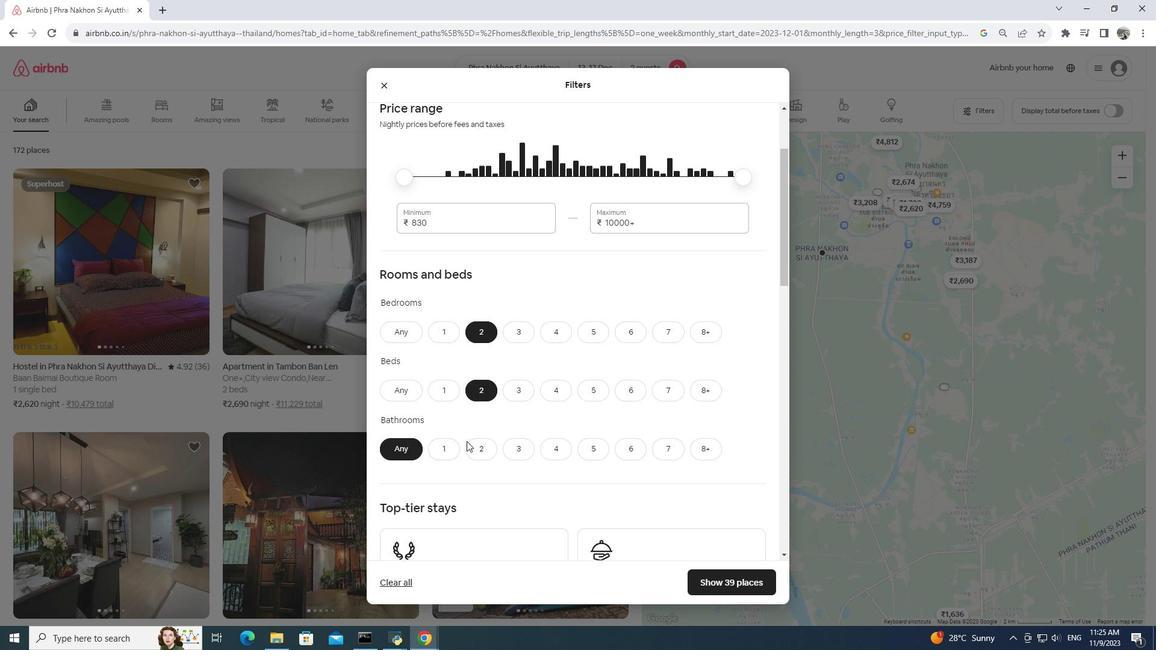 
Action: Mouse scrolled (466, 440) with delta (0, 0)
Screenshot: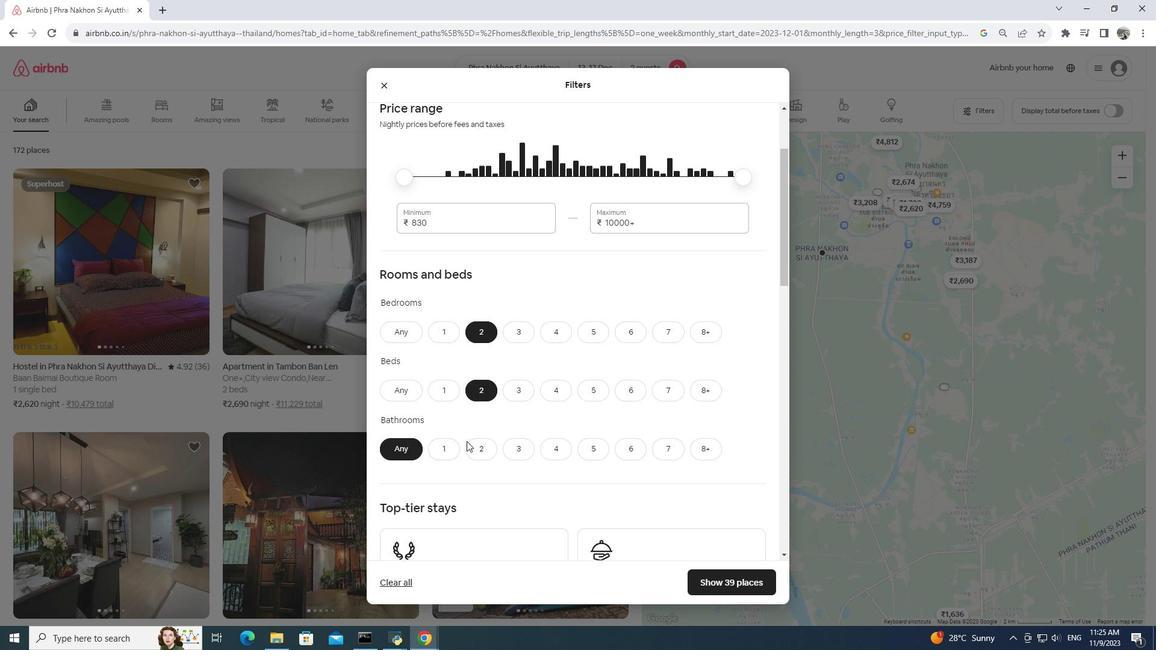 
Action: Mouse scrolled (466, 440) with delta (0, 0)
Screenshot: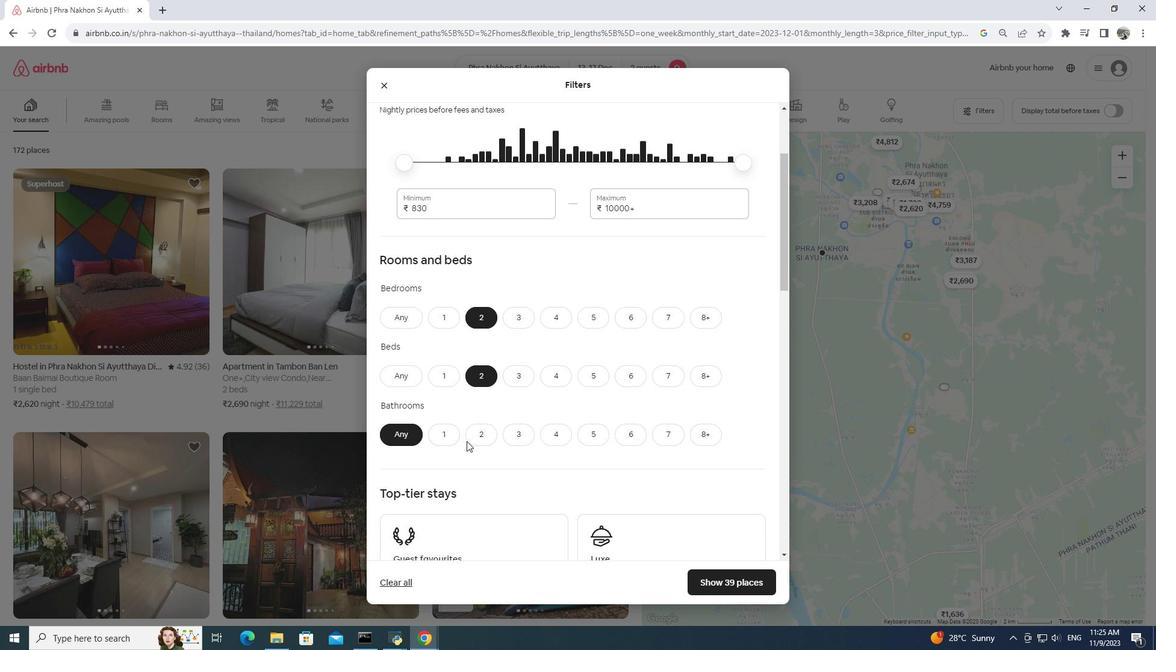 
Action: Mouse scrolled (466, 440) with delta (0, 0)
Screenshot: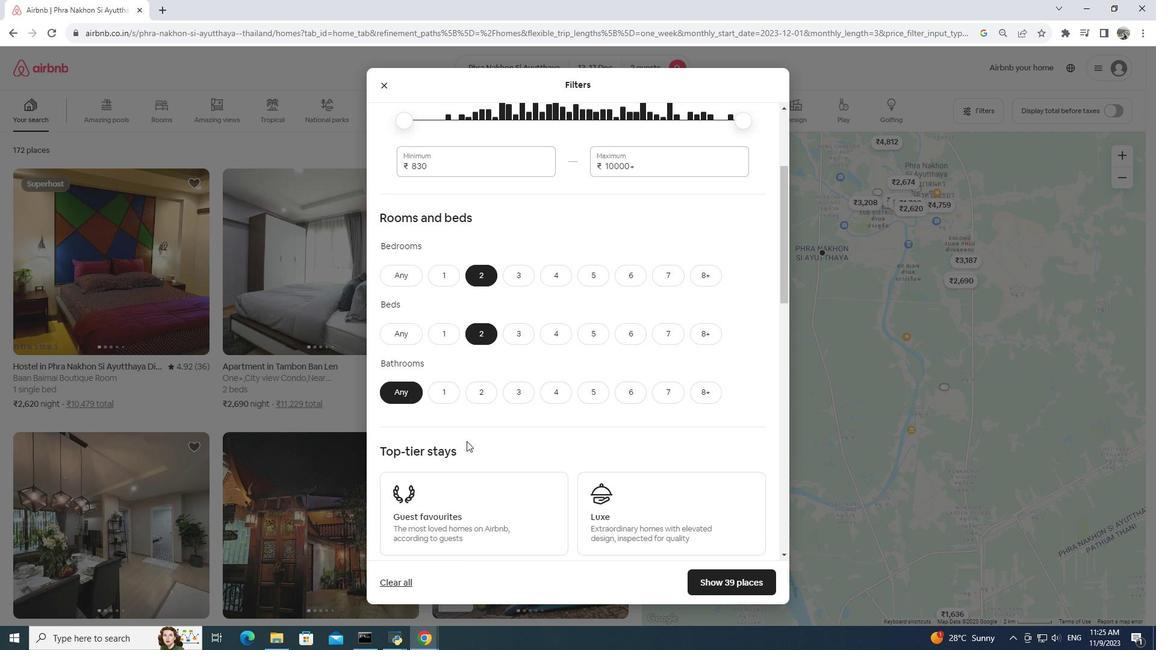 
Action: Mouse moved to (442, 262)
Screenshot: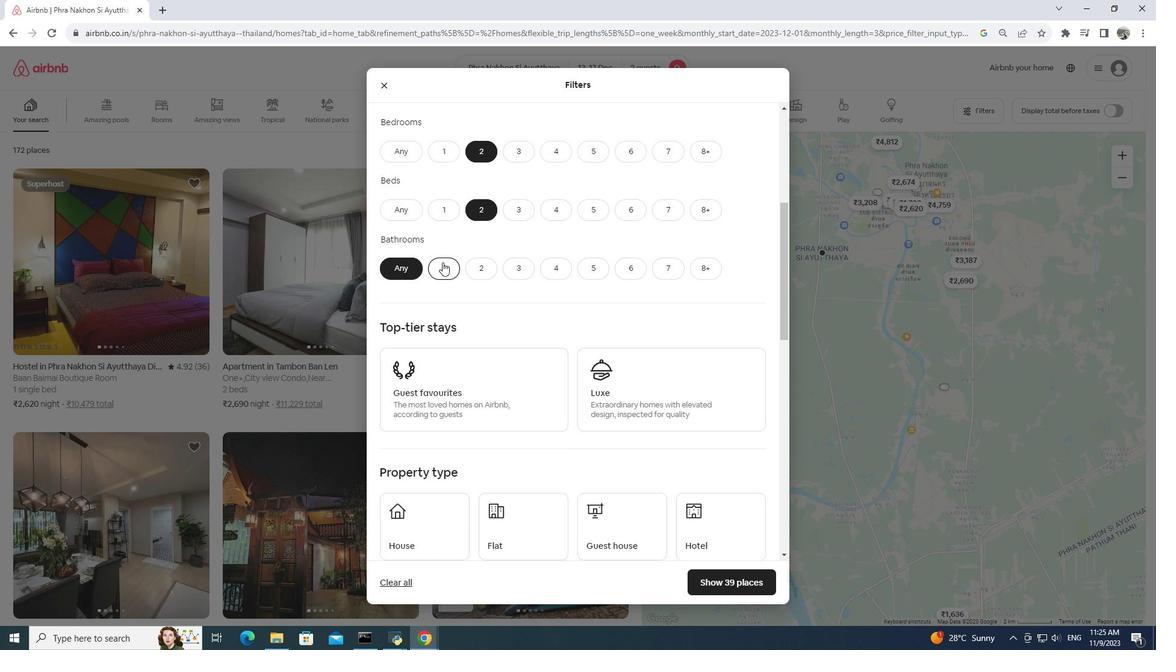 
Action: Mouse pressed left at (442, 262)
Screenshot: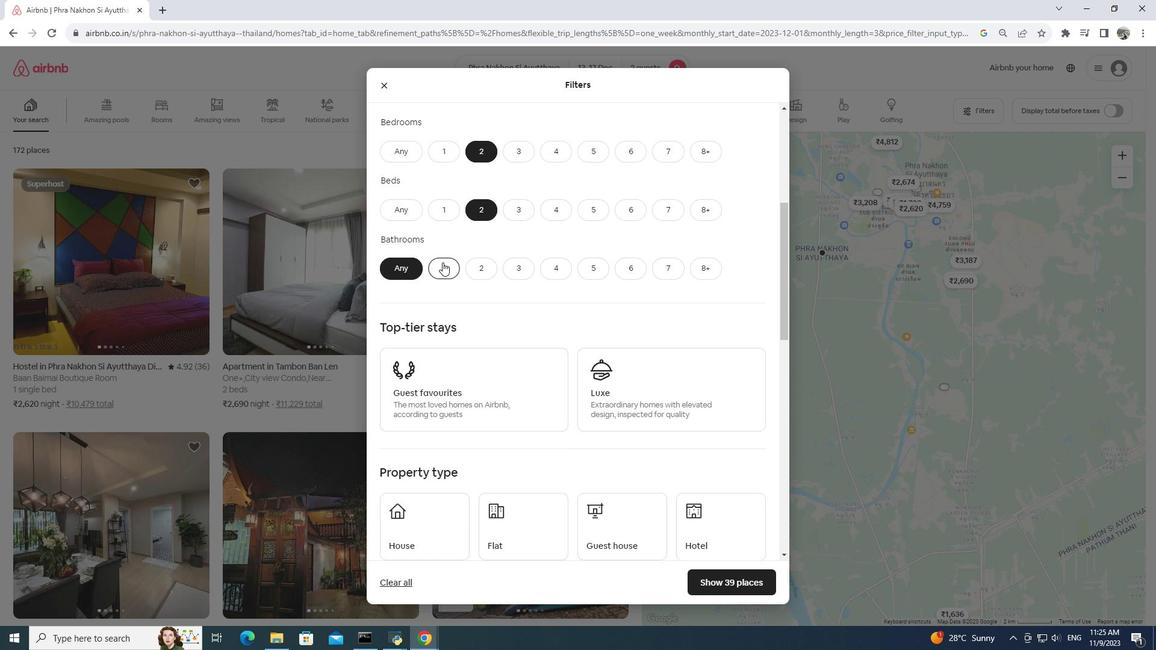 
Action: Mouse moved to (443, 298)
Screenshot: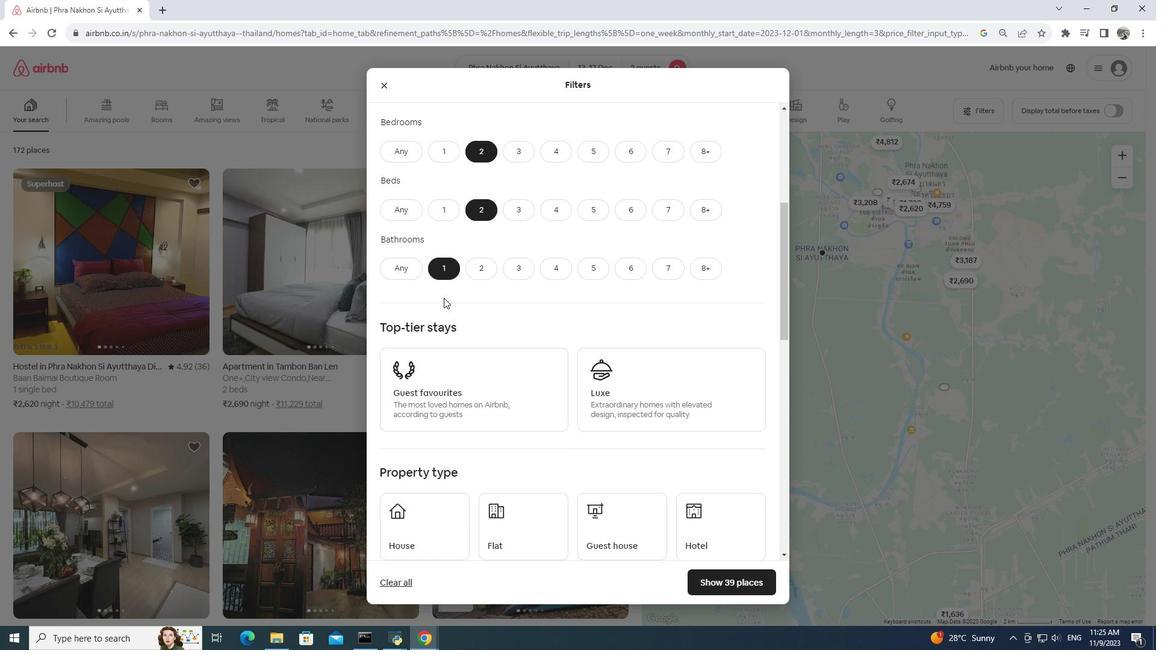
Action: Mouse scrolled (443, 297) with delta (0, 0)
Screenshot: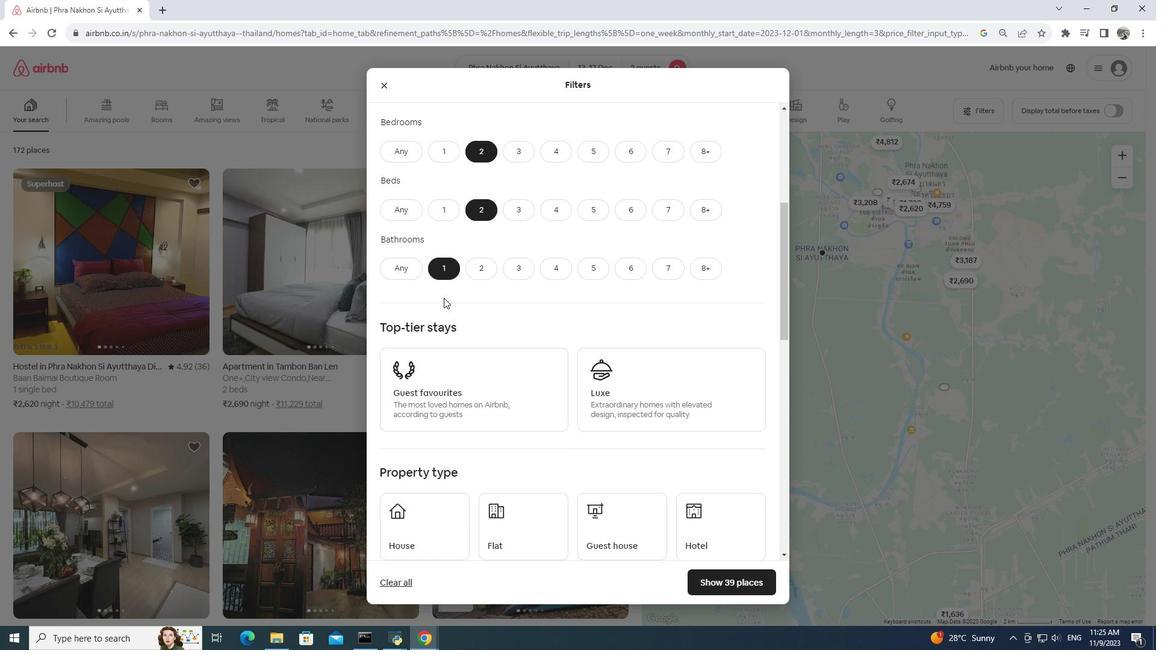 
Action: Mouse moved to (443, 298)
Screenshot: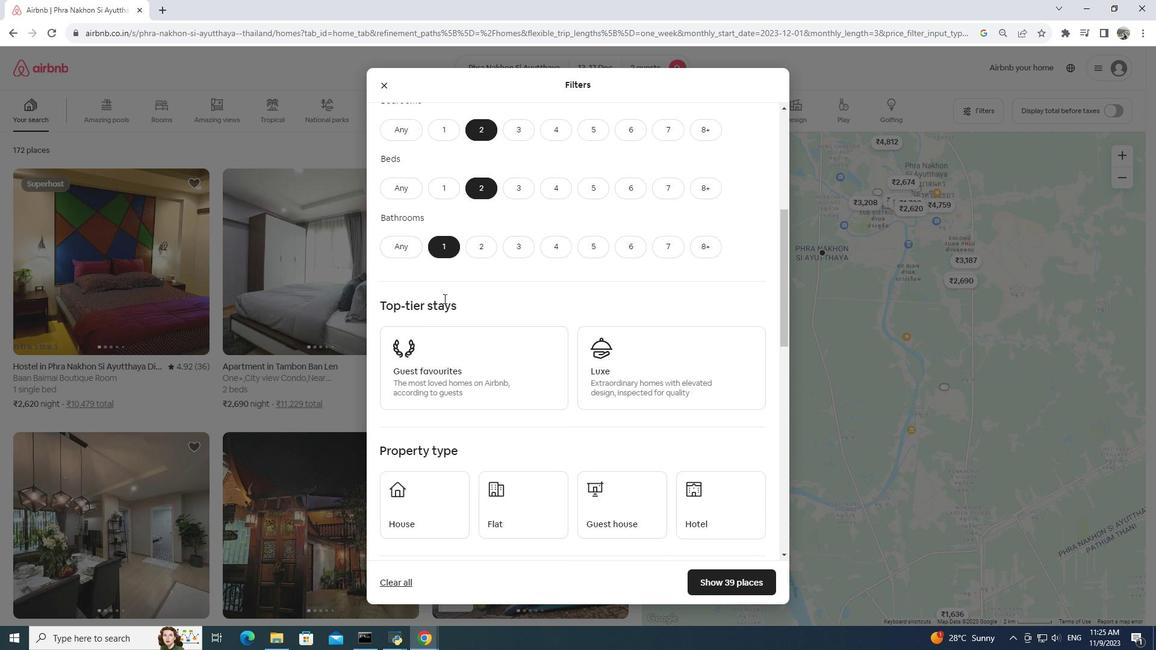 
Action: Mouse scrolled (443, 298) with delta (0, 0)
Screenshot: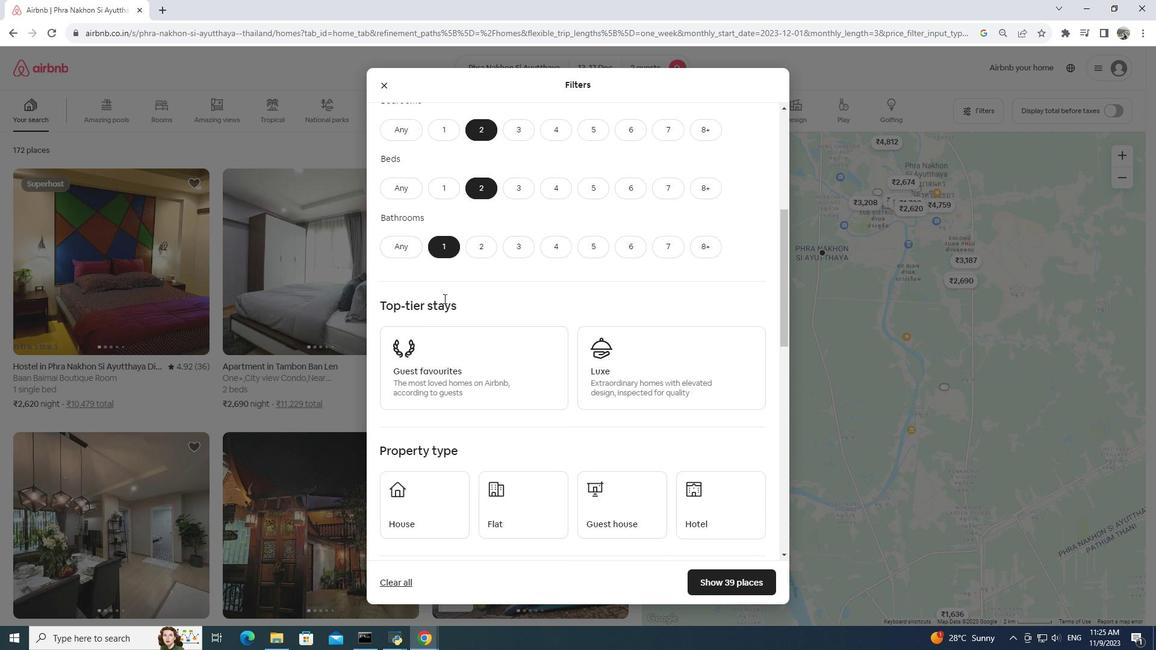 
Action: Mouse moved to (443, 299)
Screenshot: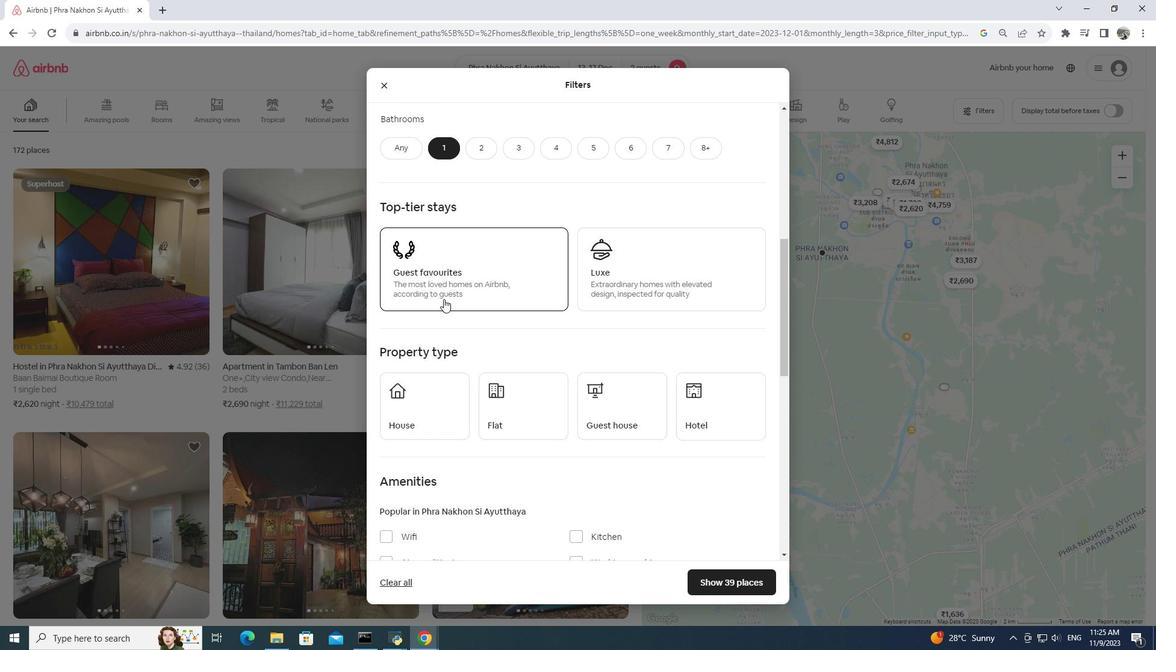 
Action: Mouse scrolled (443, 298) with delta (0, 0)
Screenshot: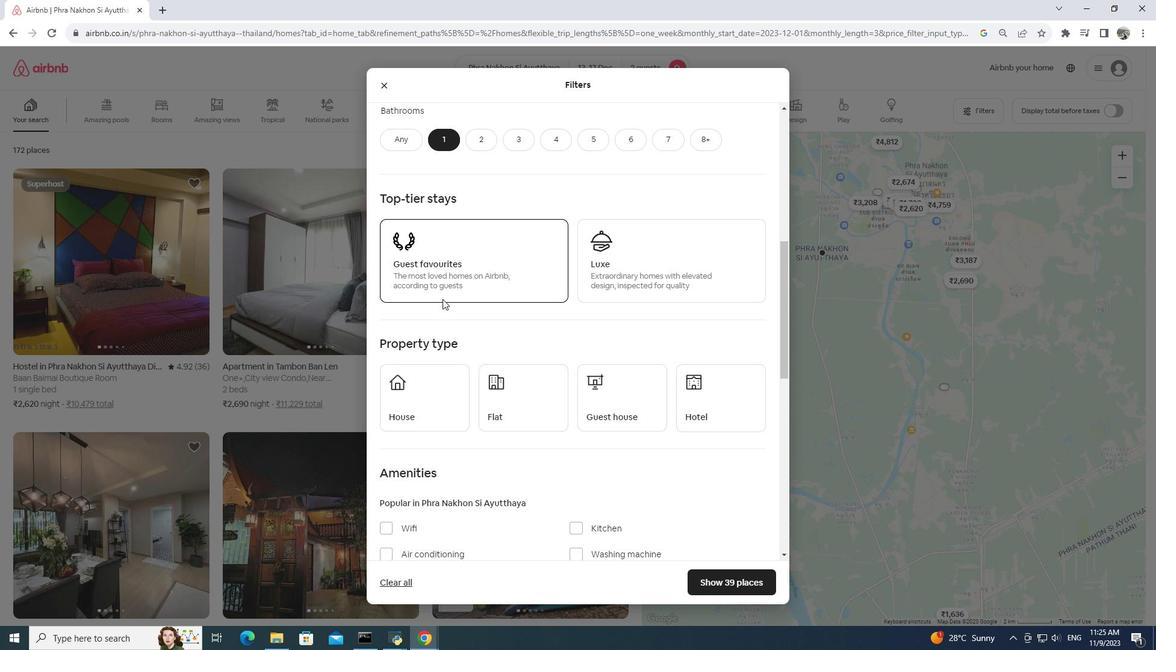 
Action: Mouse moved to (442, 299)
Screenshot: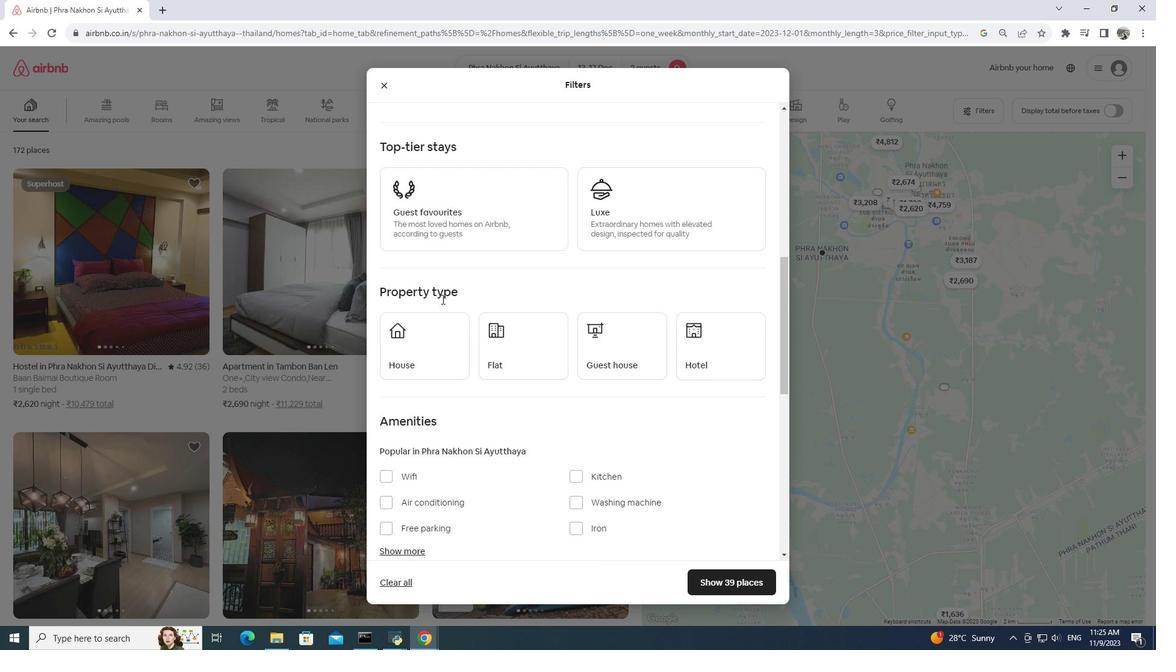 
Action: Mouse scrolled (442, 298) with delta (0, 0)
Screenshot: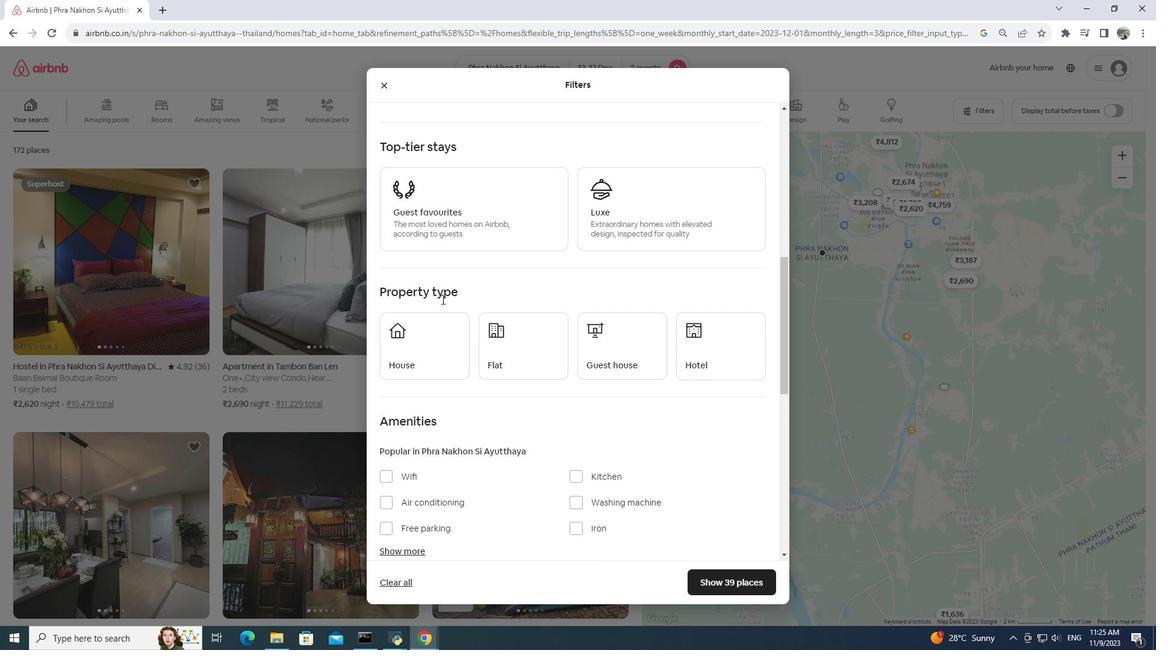 
Action: Mouse scrolled (442, 298) with delta (0, 0)
Screenshot: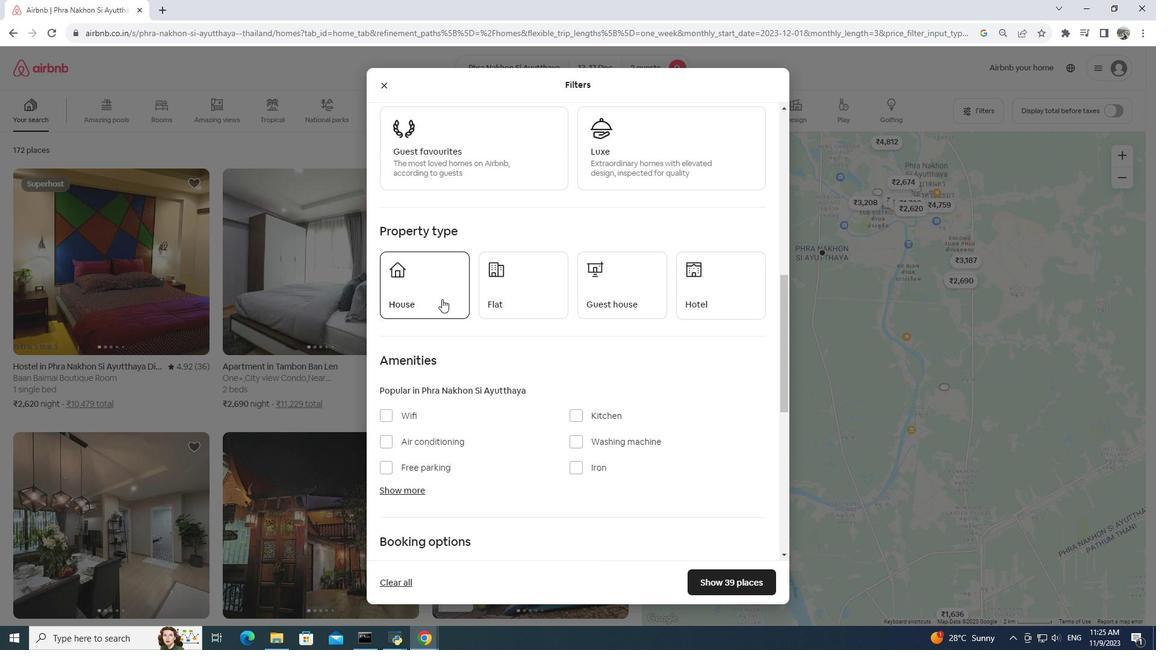 
Action: Mouse moved to (436, 246)
Screenshot: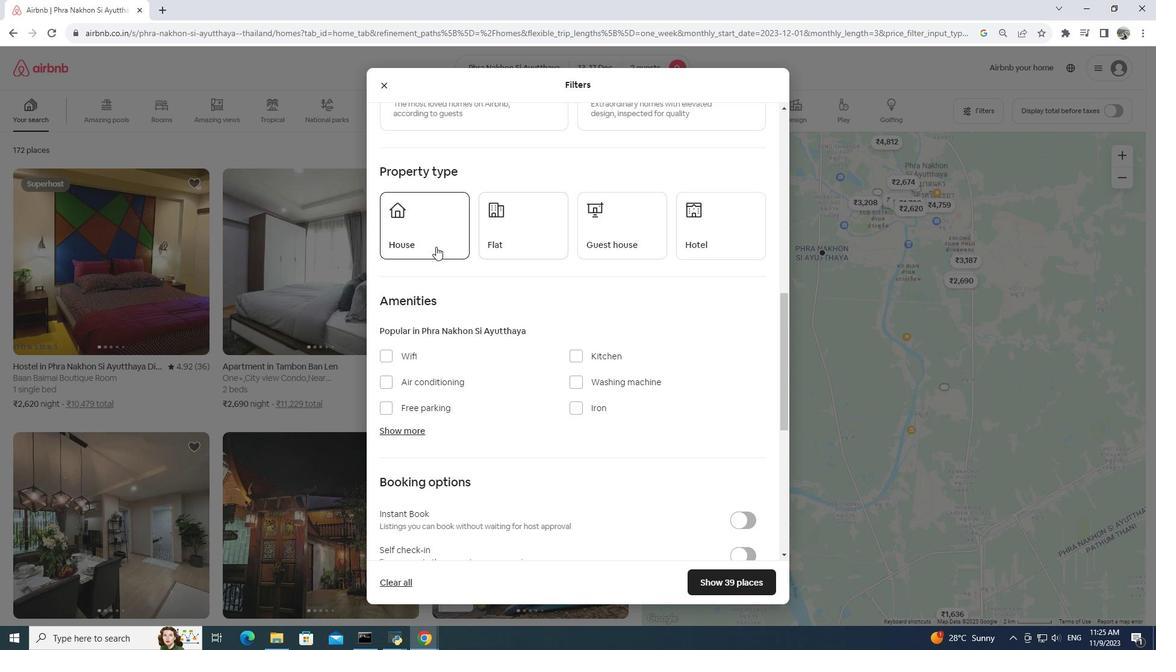 
Action: Mouse pressed left at (436, 246)
Screenshot: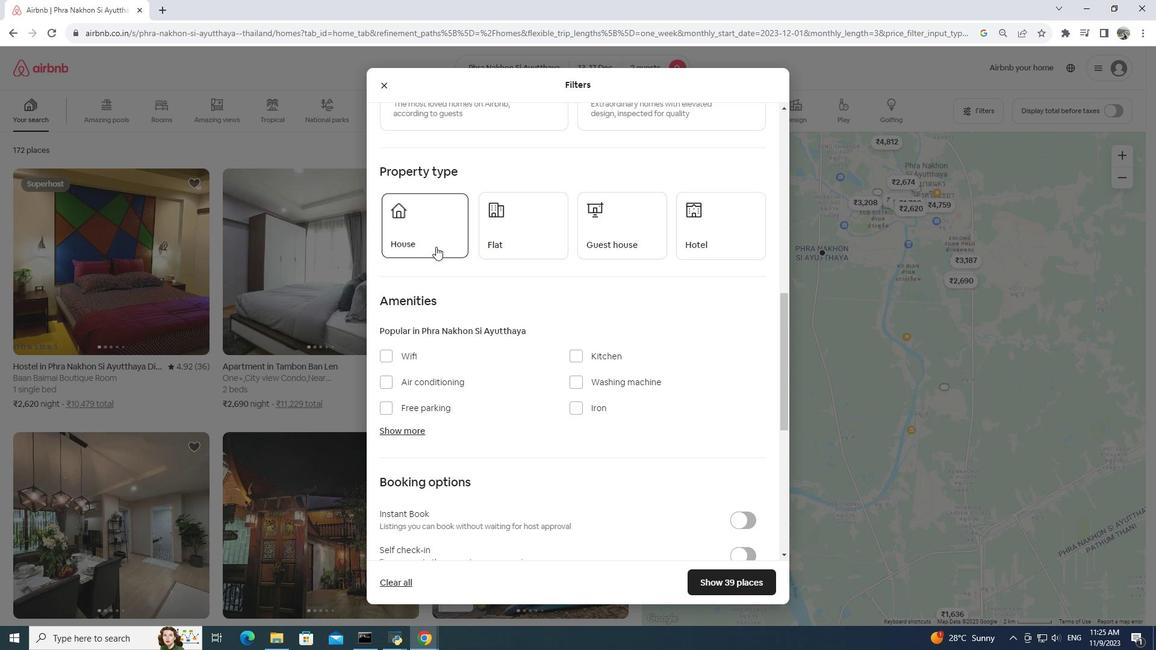 
Action: Mouse moved to (382, 354)
Screenshot: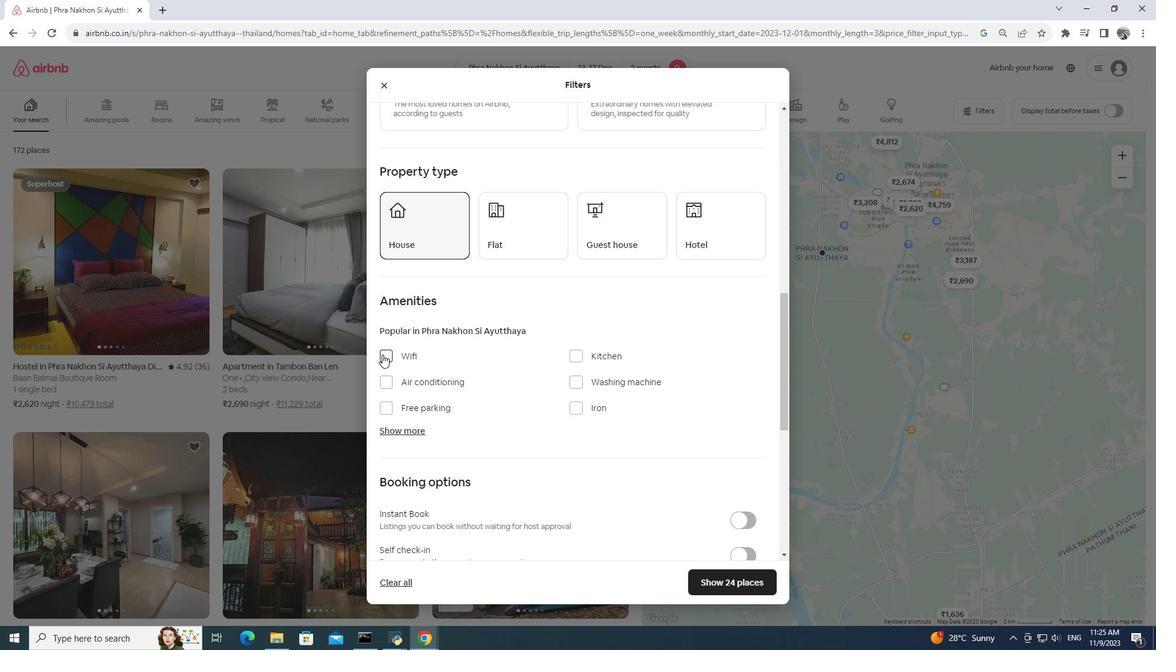 
Action: Mouse pressed left at (382, 354)
Screenshot: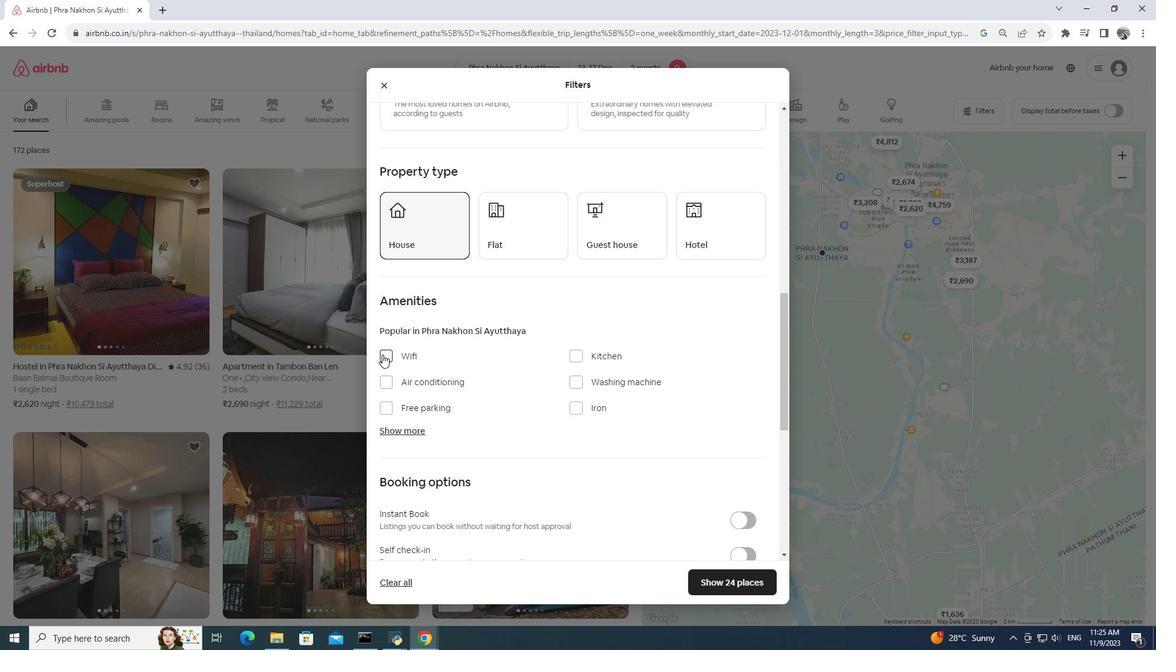 
Action: Mouse moved to (721, 590)
Screenshot: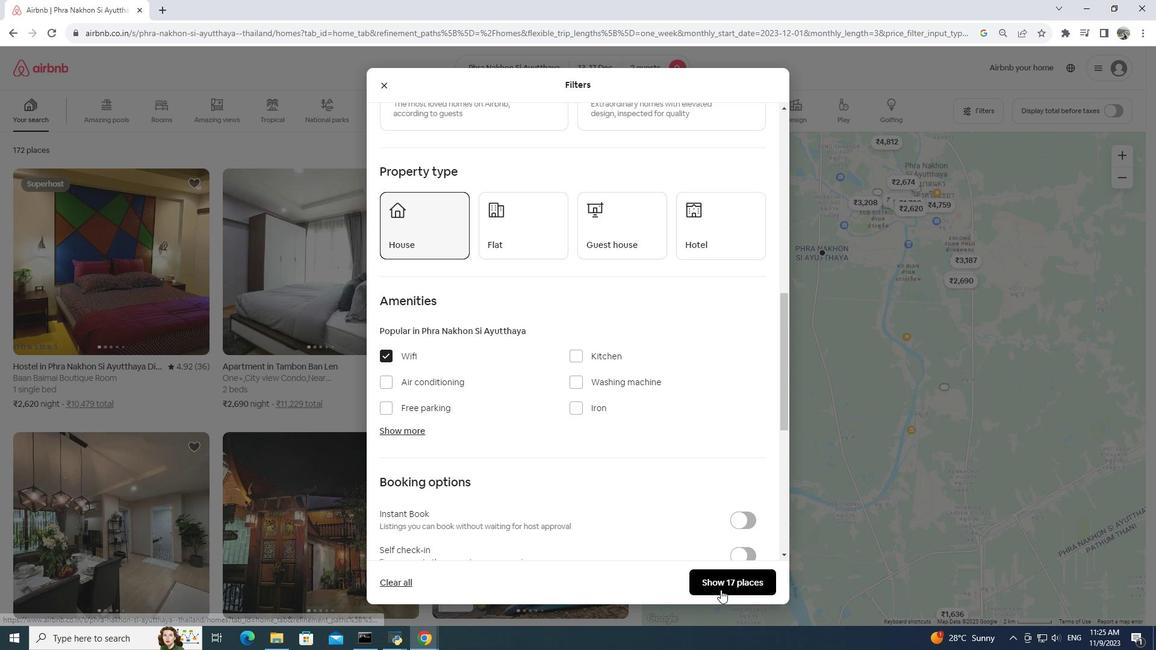 
Action: Mouse pressed left at (721, 590)
Screenshot: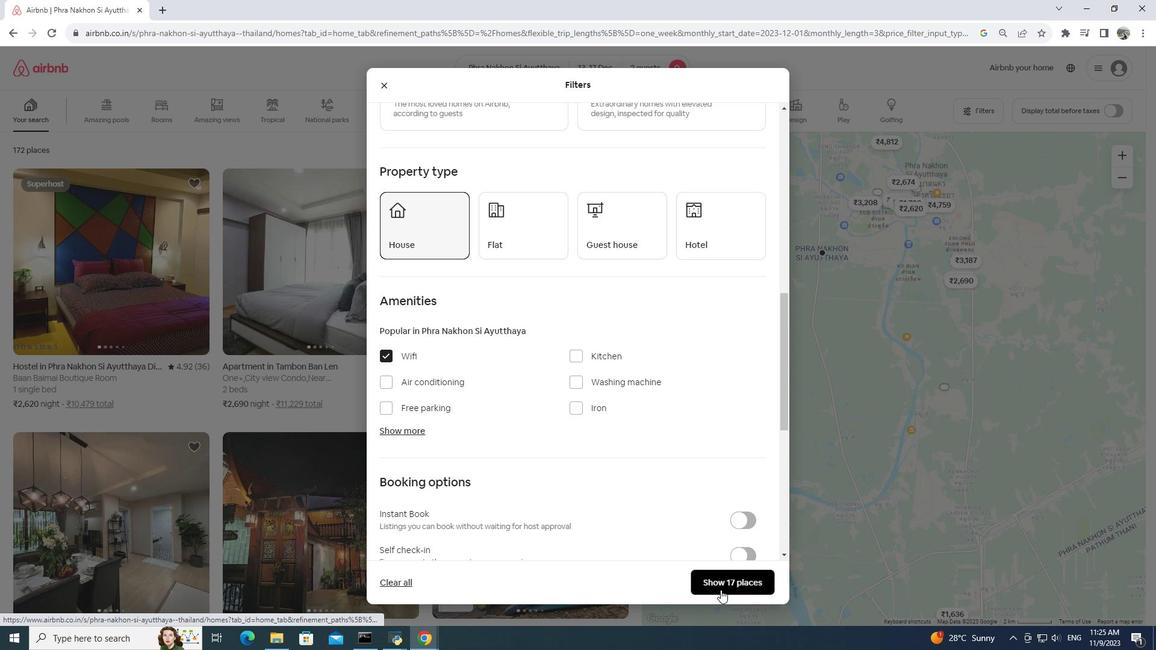 
Action: Mouse moved to (111, 286)
Screenshot: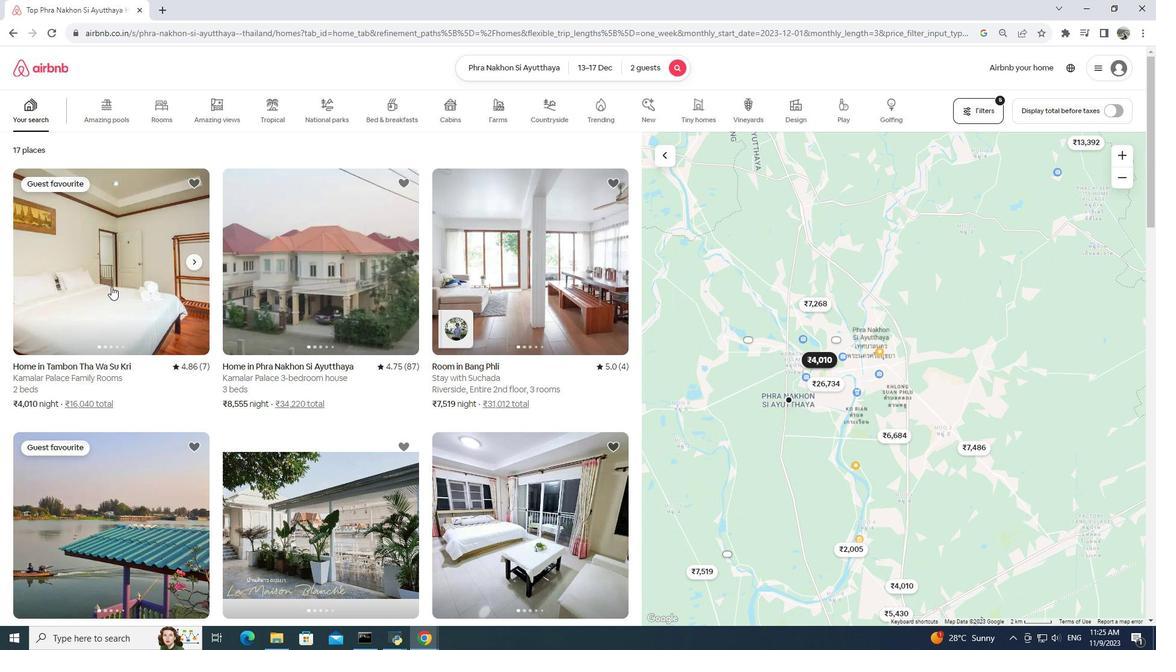 
Action: Mouse pressed left at (111, 286)
Screenshot: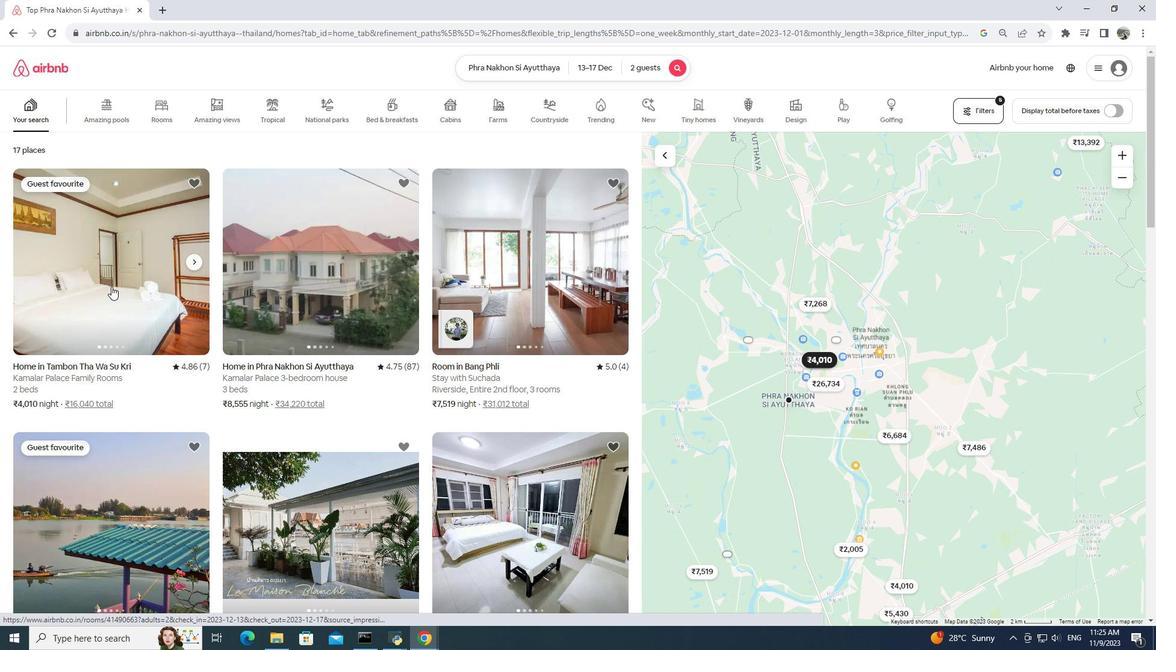 
Action: Mouse pressed left at (111, 286)
Screenshot: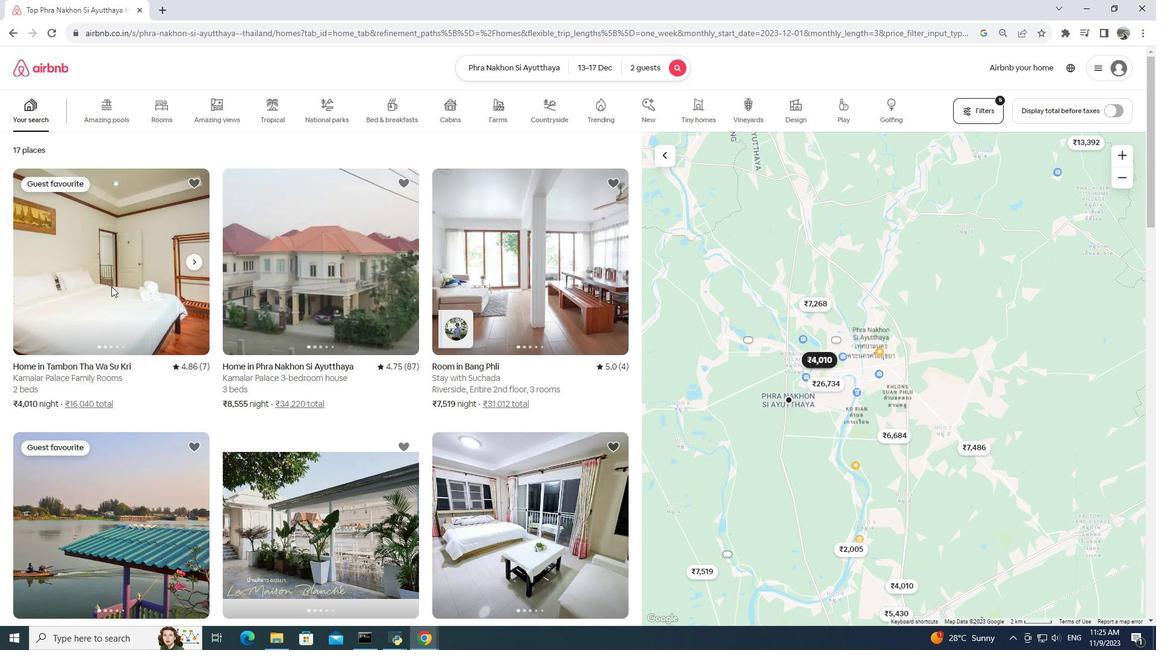 
Action: Mouse moved to (829, 413)
Screenshot: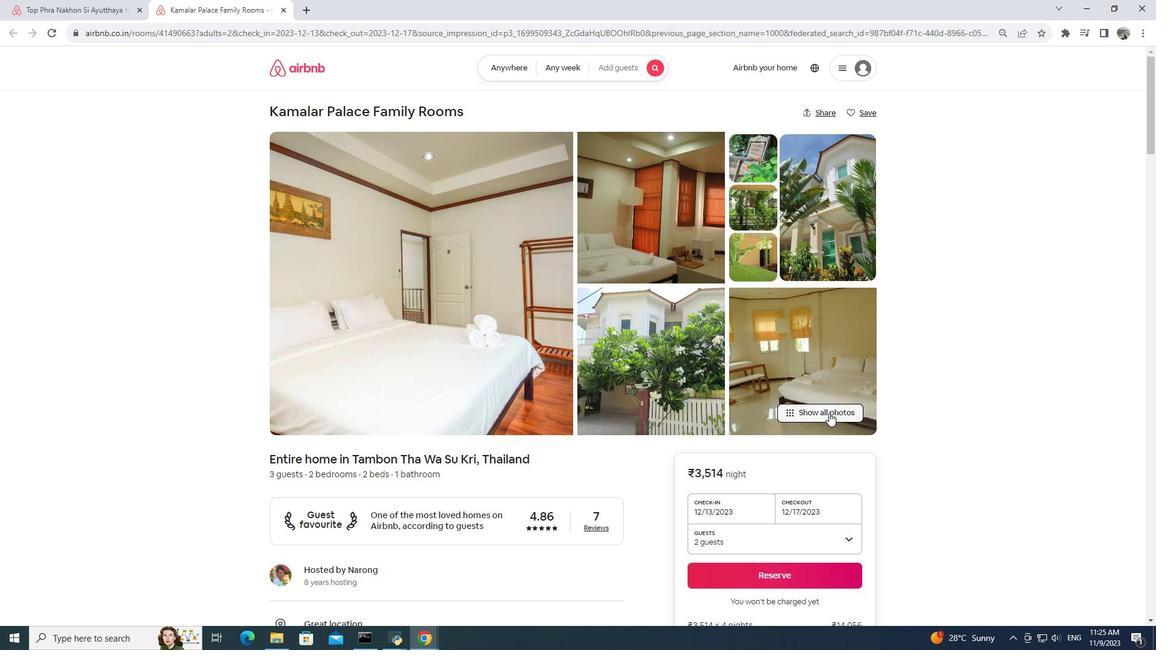 
Action: Mouse pressed left at (829, 413)
Screenshot: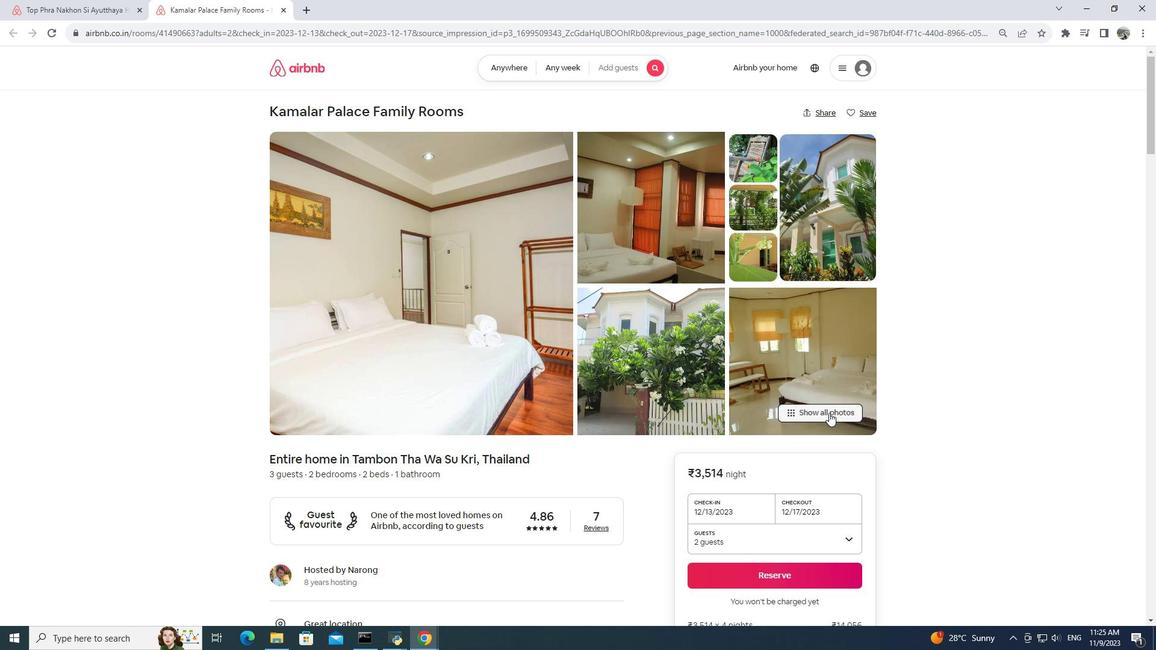 
Action: Mouse moved to (683, 399)
Screenshot: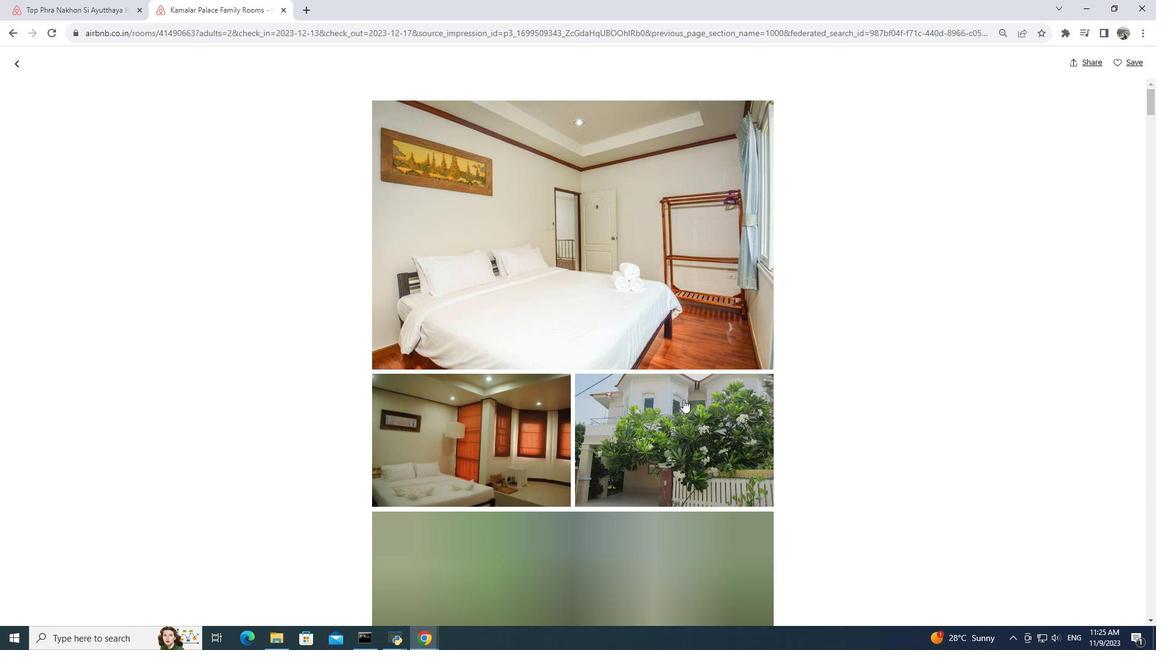 
Action: Mouse scrolled (683, 399) with delta (0, 0)
Screenshot: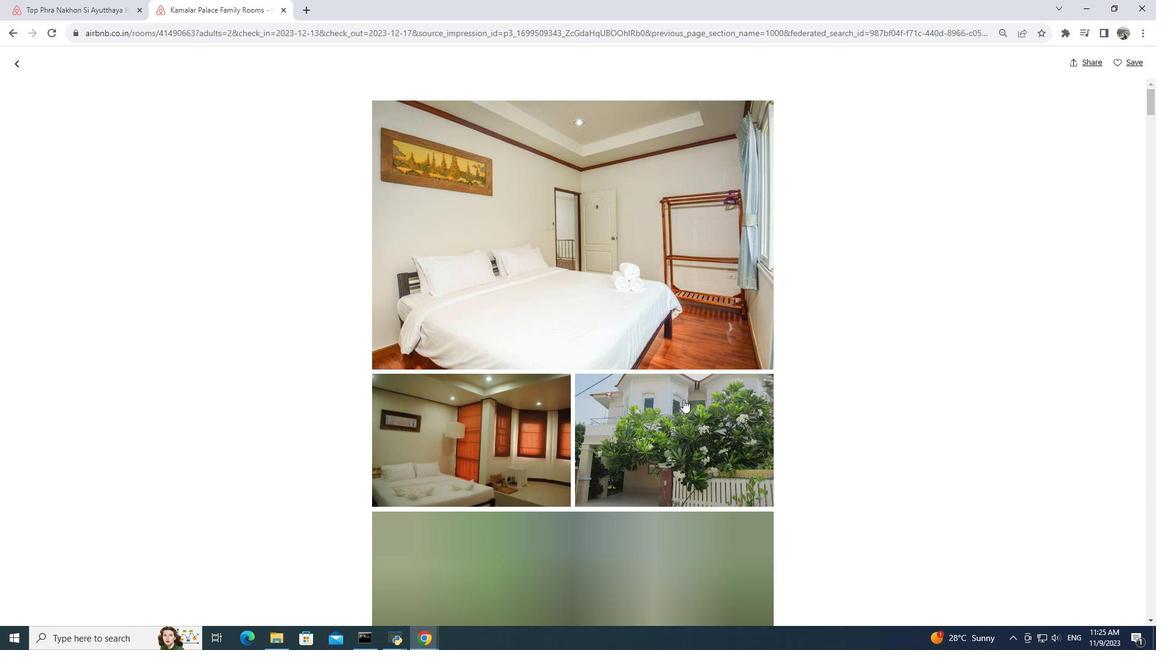 
Action: Mouse scrolled (683, 399) with delta (0, 0)
Screenshot: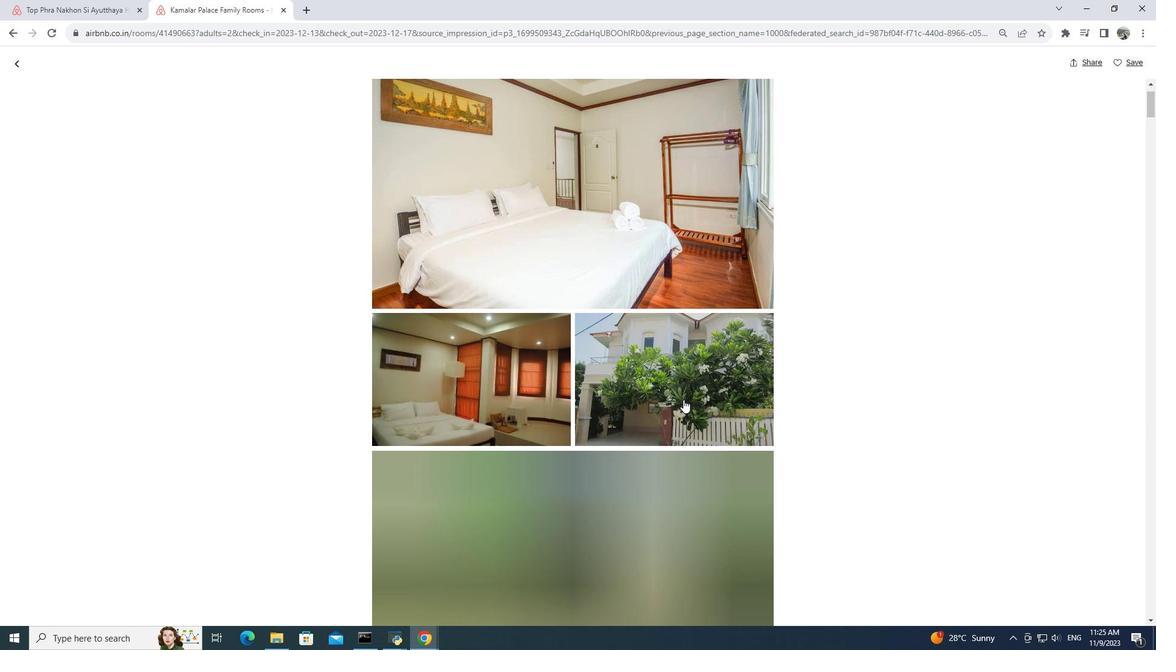 
Action: Mouse moved to (683, 400)
Screenshot: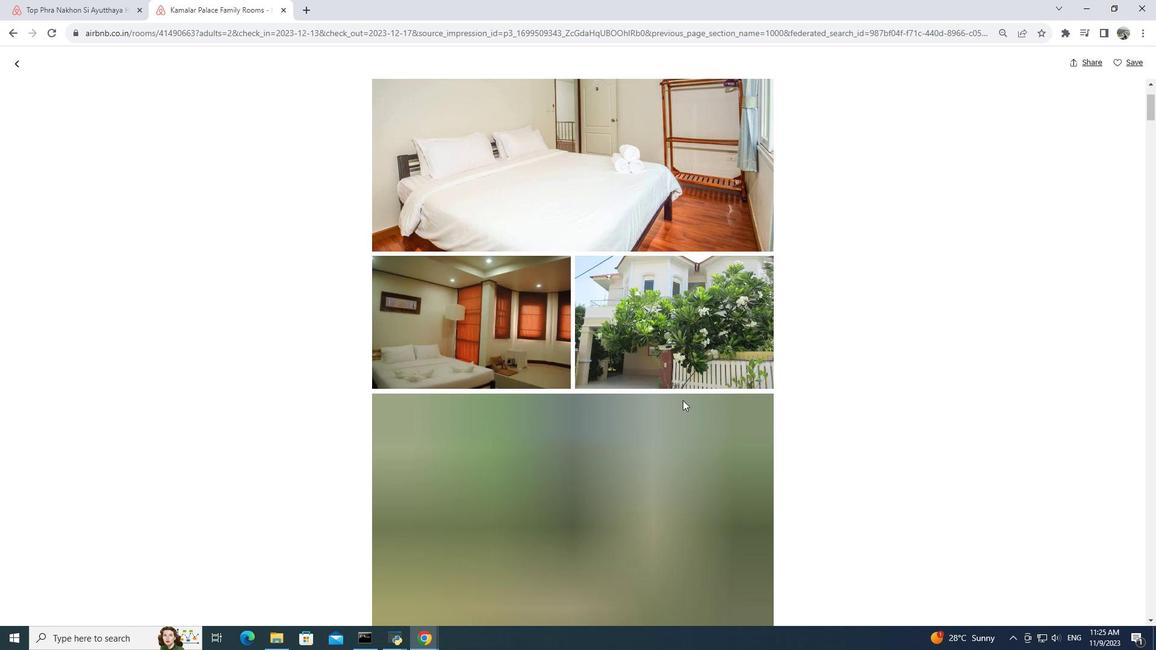 
Action: Mouse scrolled (683, 399) with delta (0, 0)
Screenshot: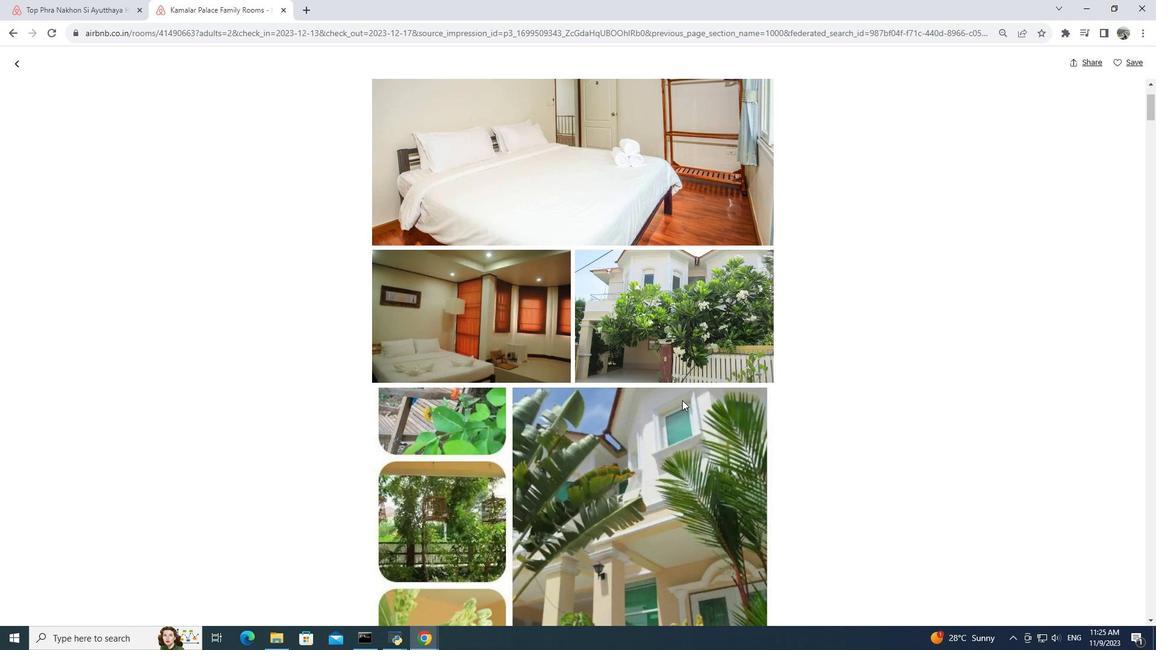 
Action: Mouse moved to (682, 400)
Screenshot: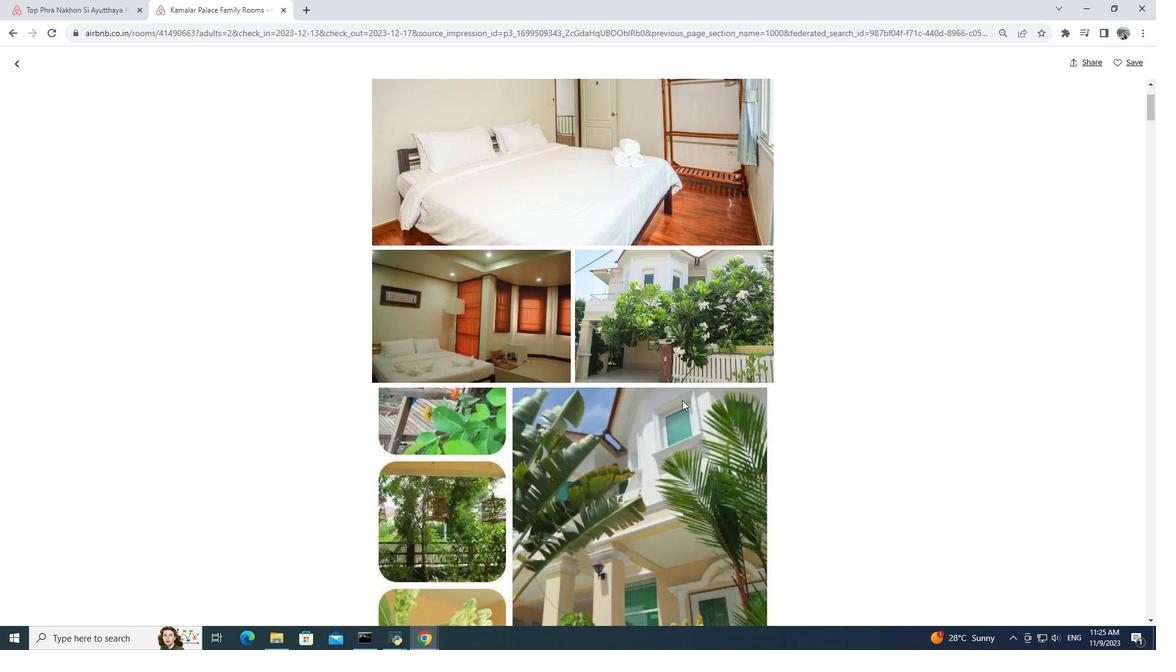 
Action: Mouse scrolled (682, 399) with delta (0, 0)
Screenshot: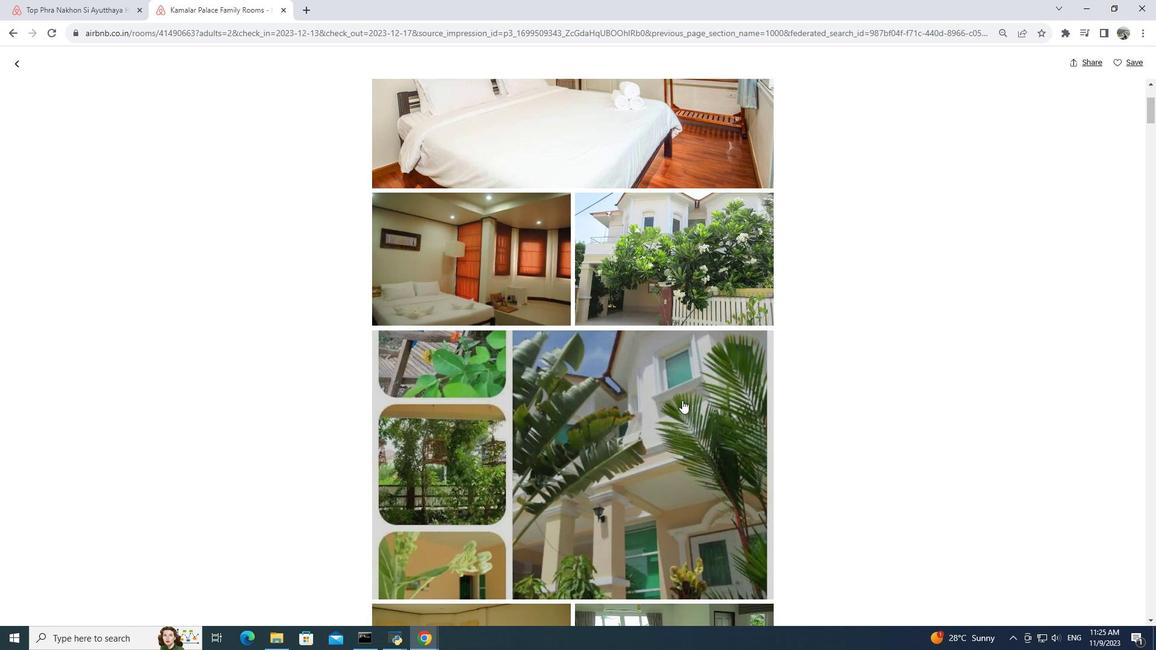 
Action: Mouse scrolled (682, 399) with delta (0, 0)
Screenshot: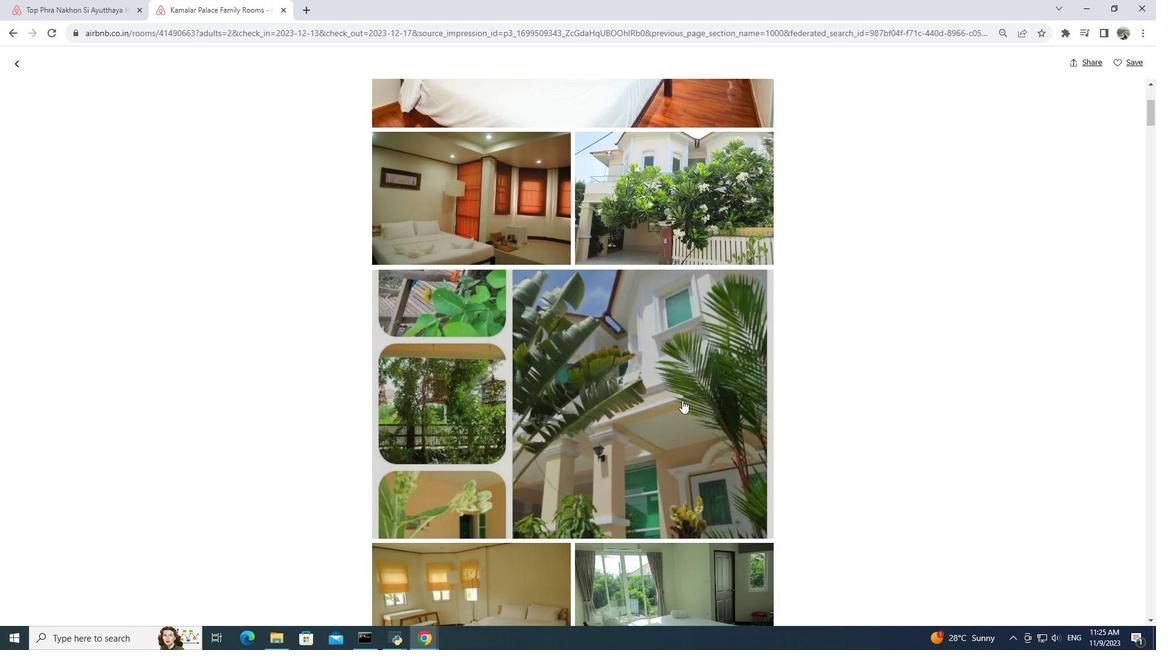
Action: Mouse scrolled (682, 399) with delta (0, 0)
Screenshot: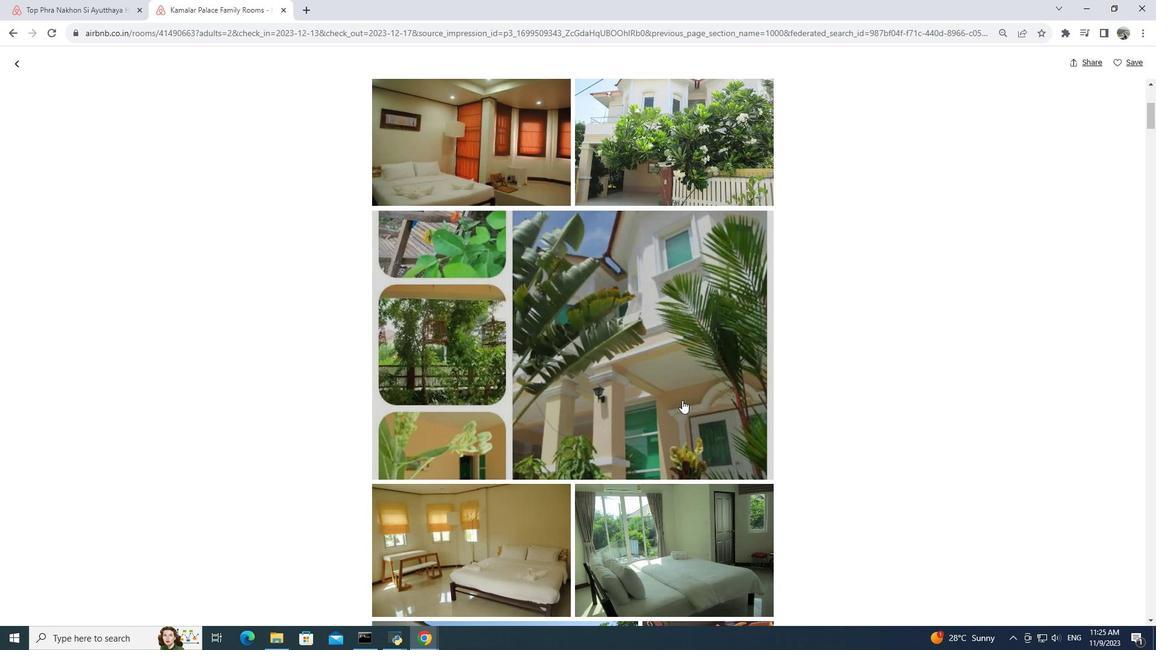
Action: Mouse scrolled (682, 399) with delta (0, 0)
Screenshot: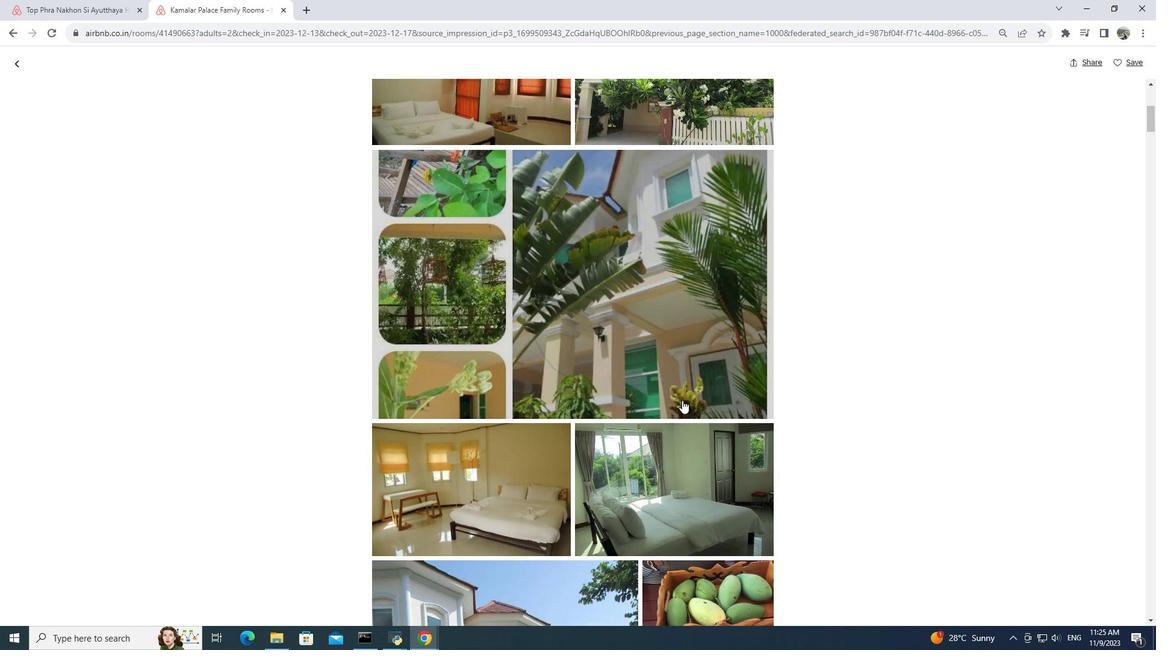
Action: Mouse scrolled (682, 399) with delta (0, 0)
Screenshot: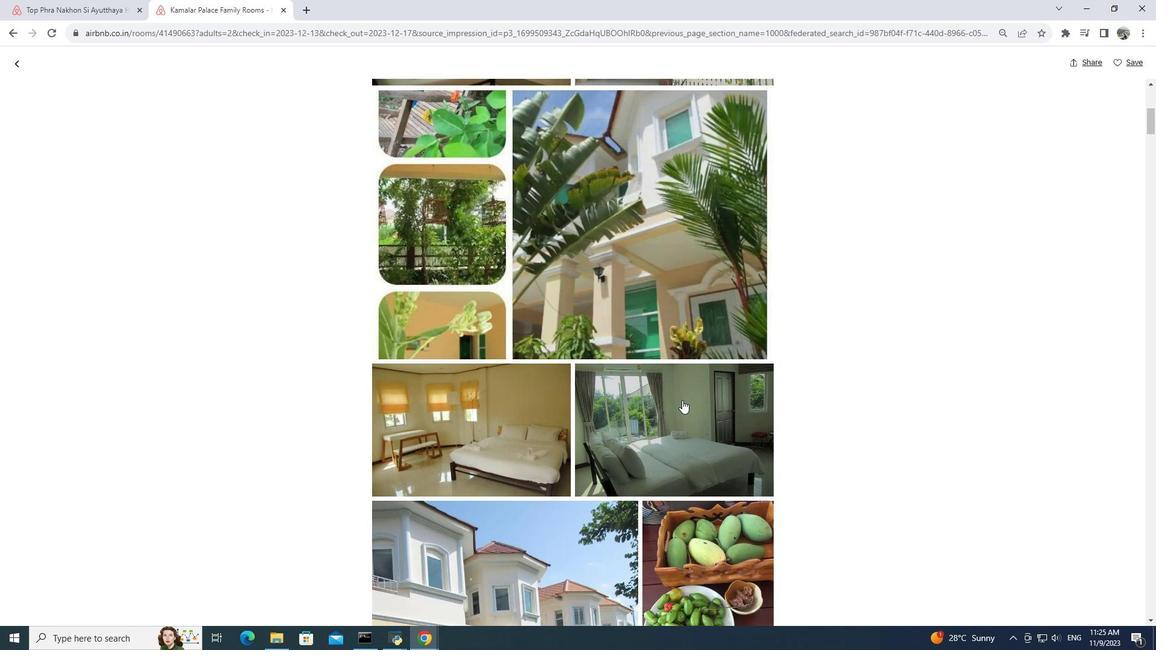 
Action: Mouse moved to (682, 401)
Screenshot: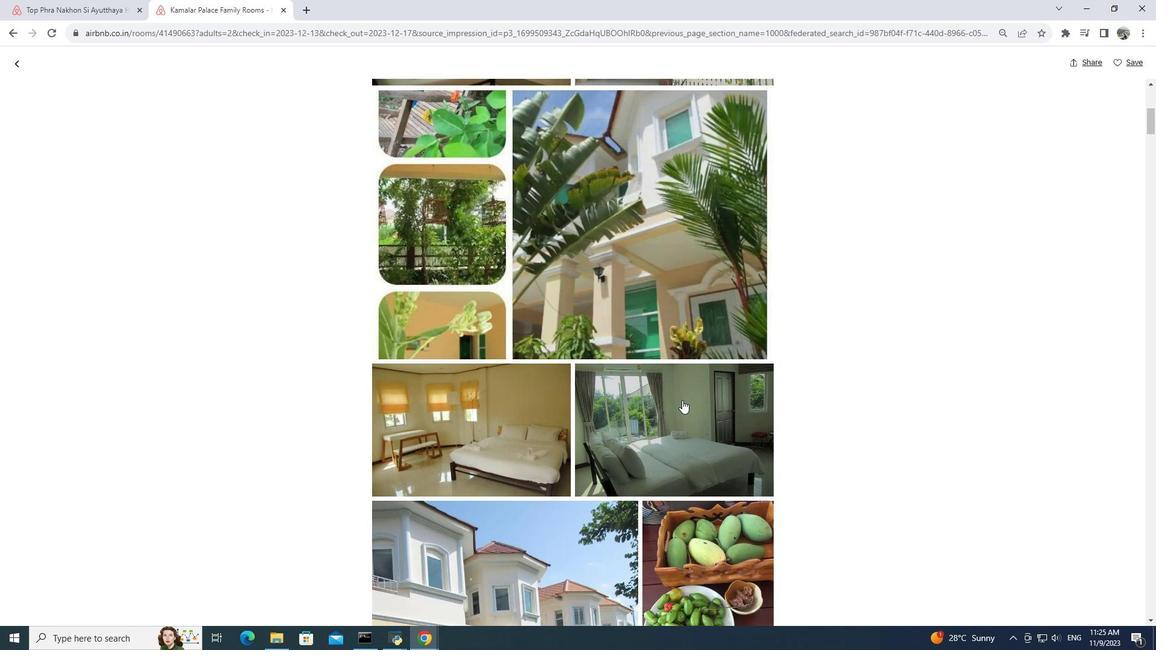 
Action: Mouse scrolled (682, 400) with delta (0, 0)
Screenshot: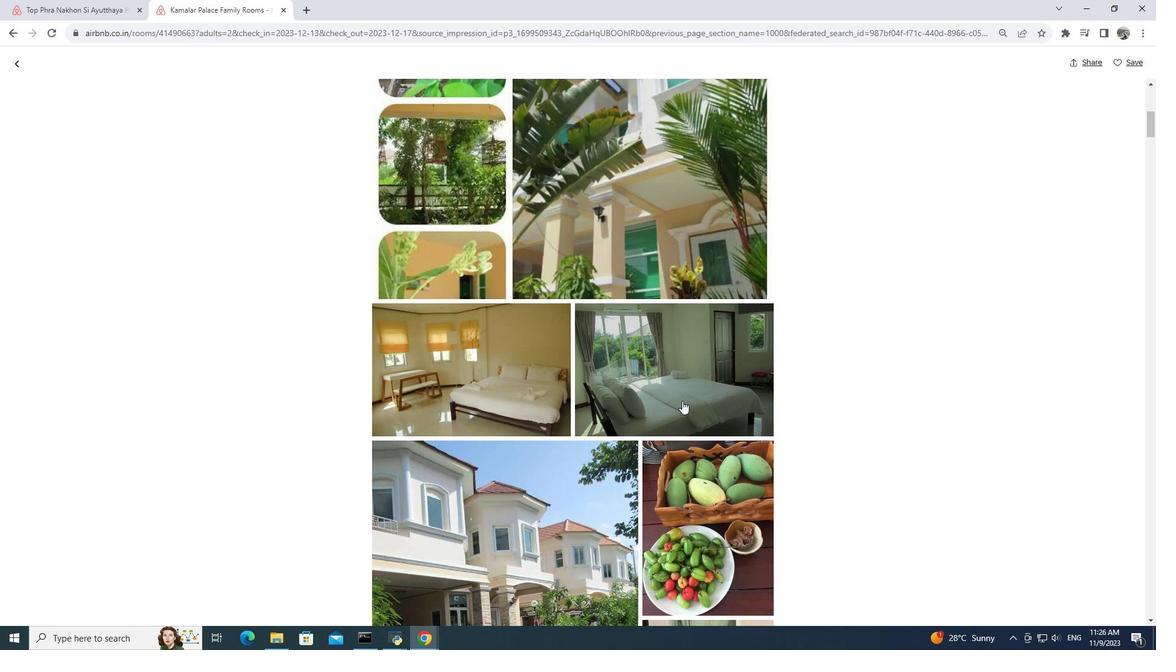 
Action: Mouse scrolled (682, 400) with delta (0, 0)
Screenshot: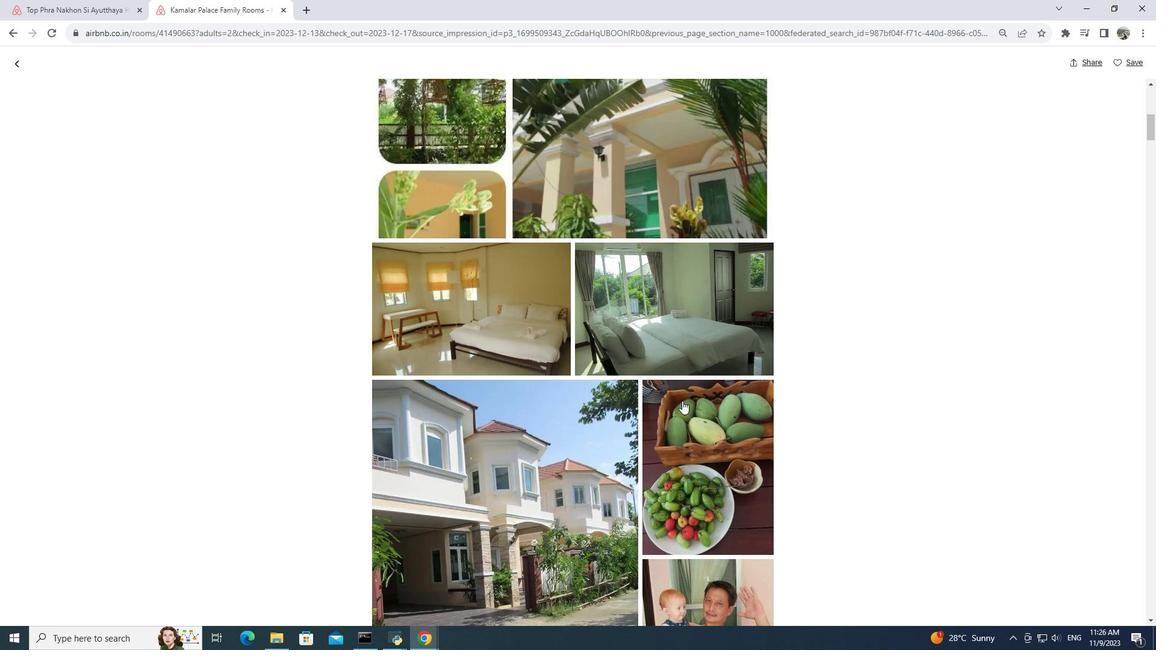 
Action: Mouse scrolled (682, 400) with delta (0, 0)
Screenshot: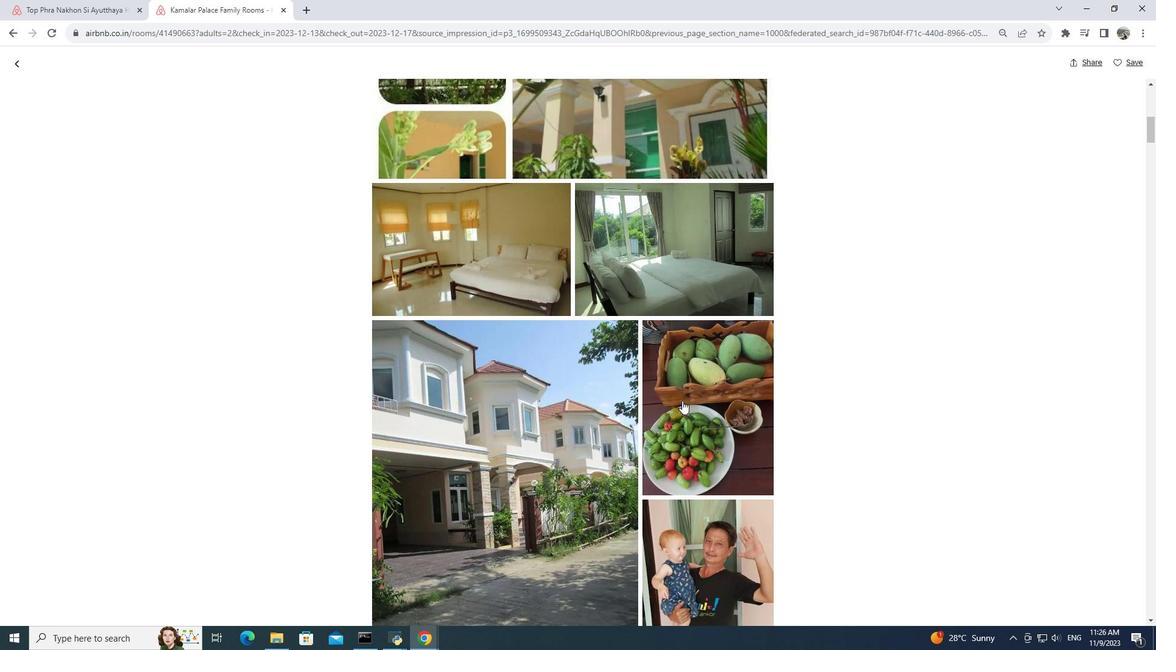 
Action: Mouse scrolled (682, 400) with delta (0, 0)
Screenshot: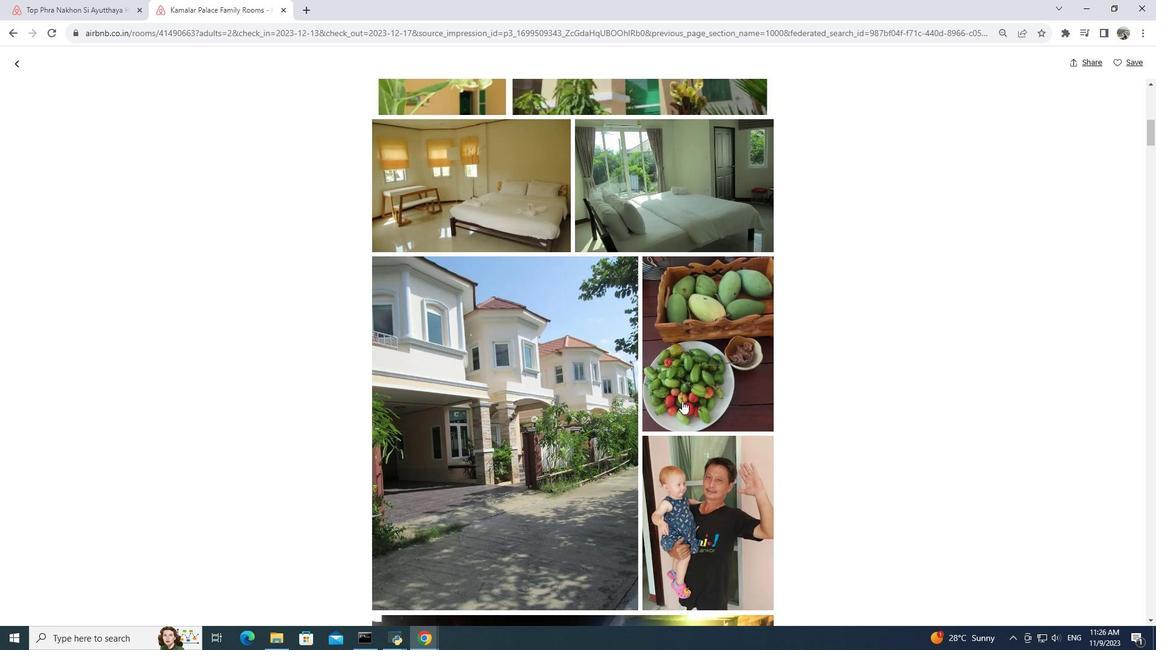 
Action: Mouse scrolled (682, 400) with delta (0, 0)
Screenshot: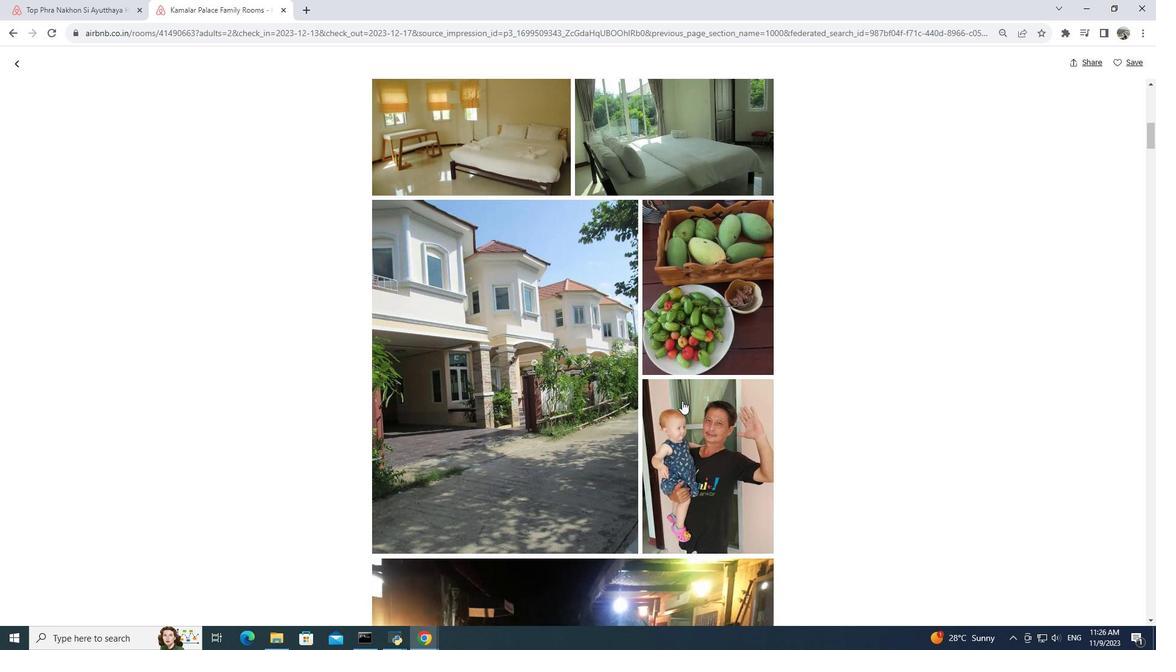 
Action: Mouse moved to (681, 401)
Screenshot: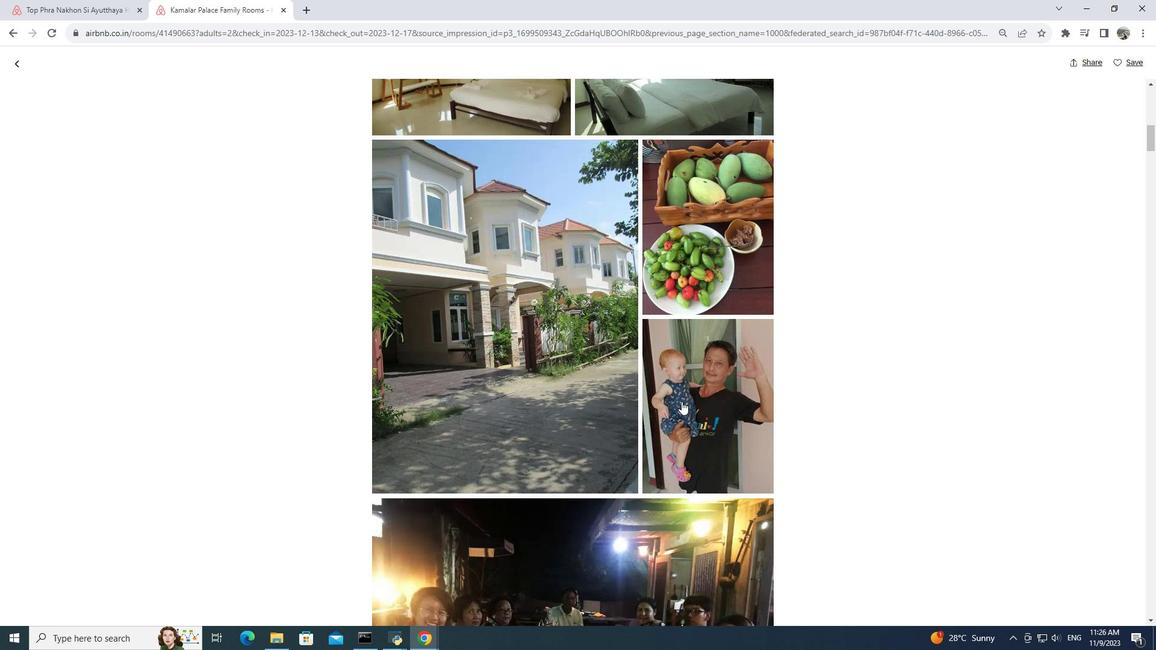 
Action: Mouse scrolled (681, 401) with delta (0, 0)
Screenshot: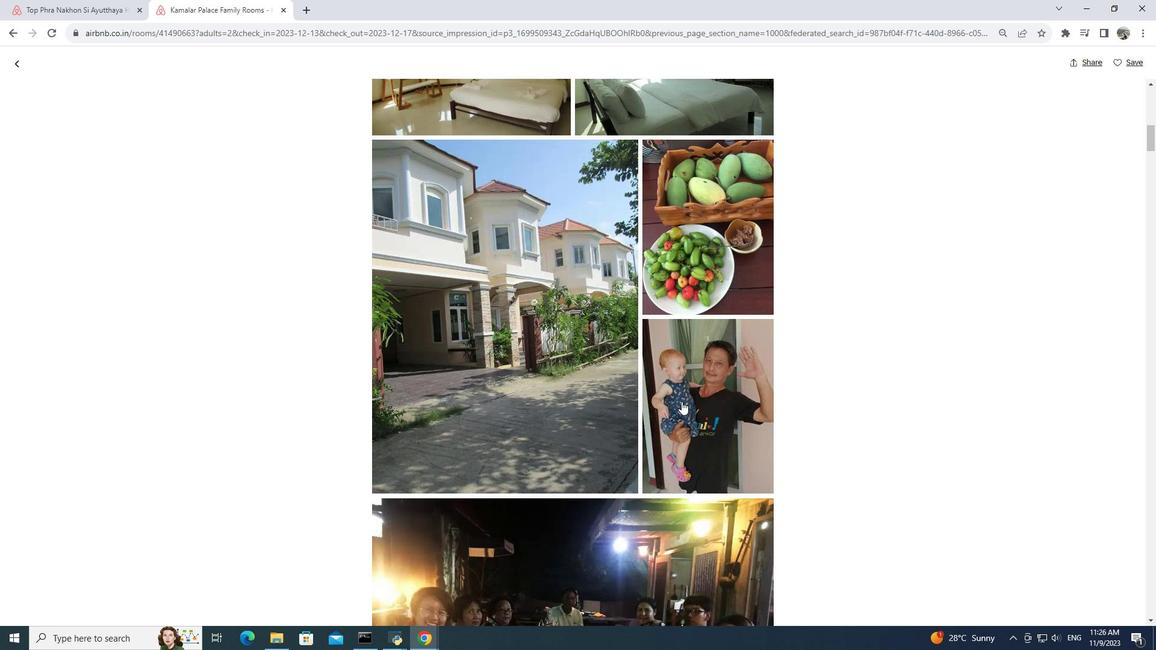 
Action: Mouse moved to (681, 402)
Screenshot: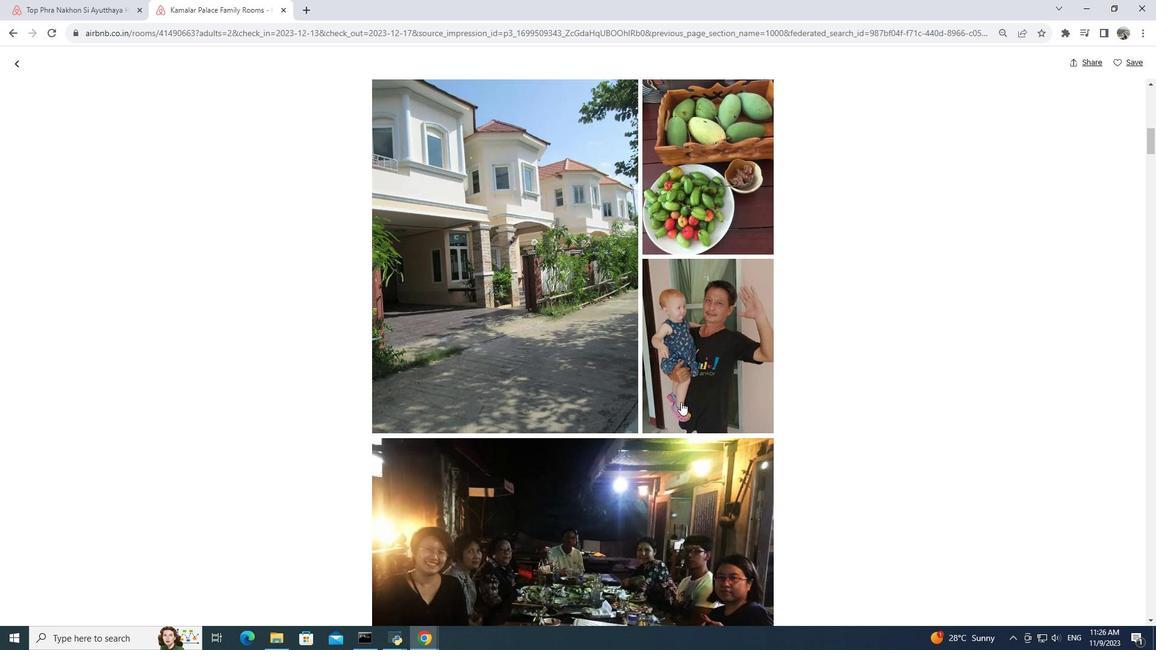 
Action: Mouse scrolled (681, 401) with delta (0, 0)
Screenshot: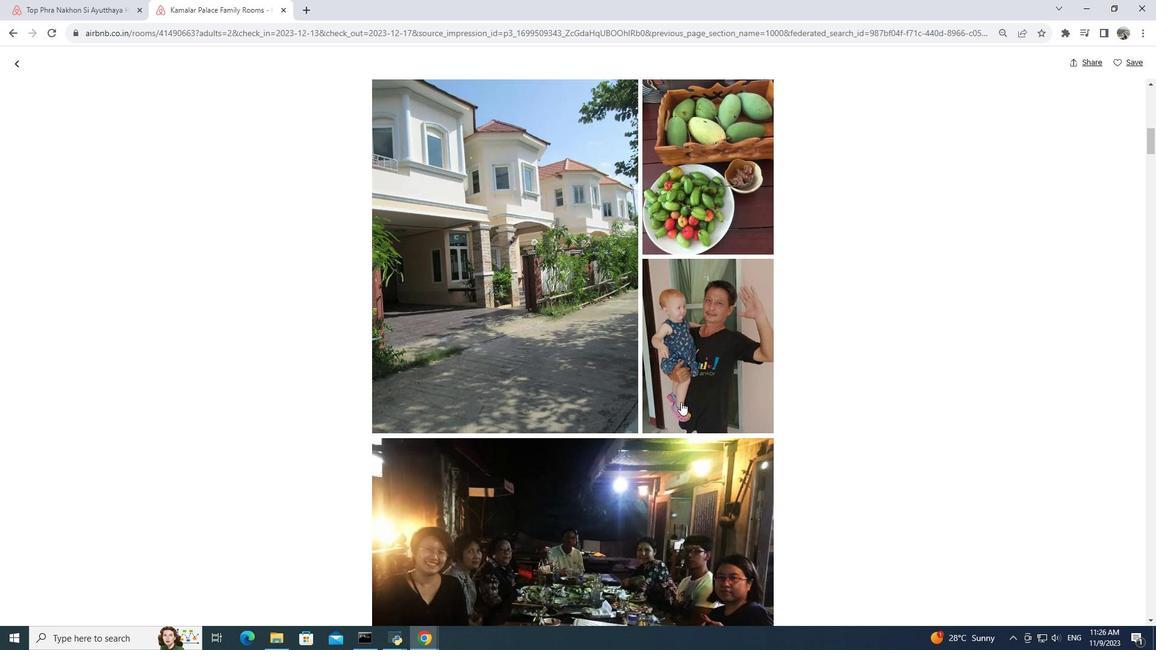 
Action: Mouse scrolled (681, 401) with delta (0, 0)
Screenshot: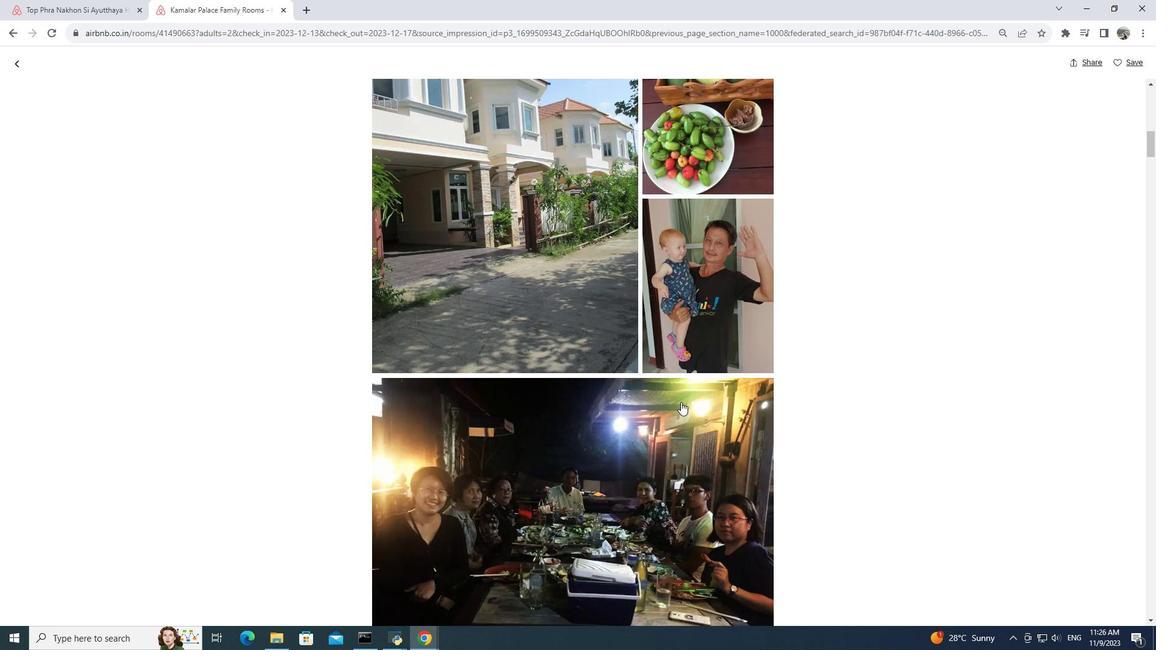 
Action: Mouse moved to (681, 402)
Screenshot: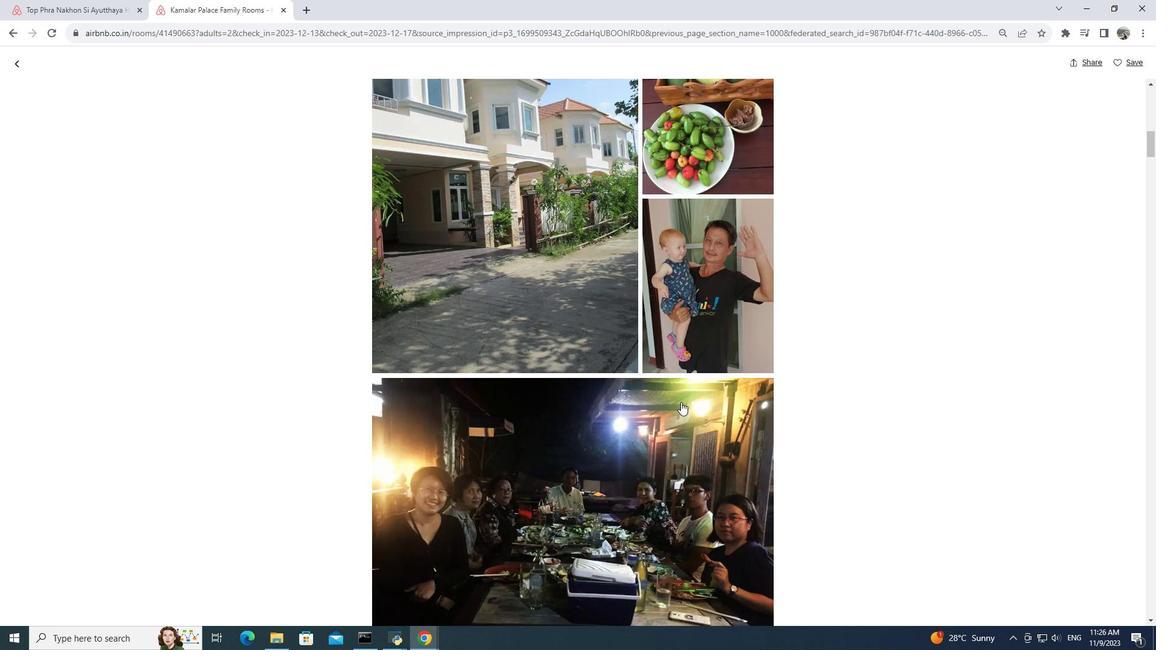 
Action: Mouse scrolled (681, 401) with delta (0, 0)
Screenshot: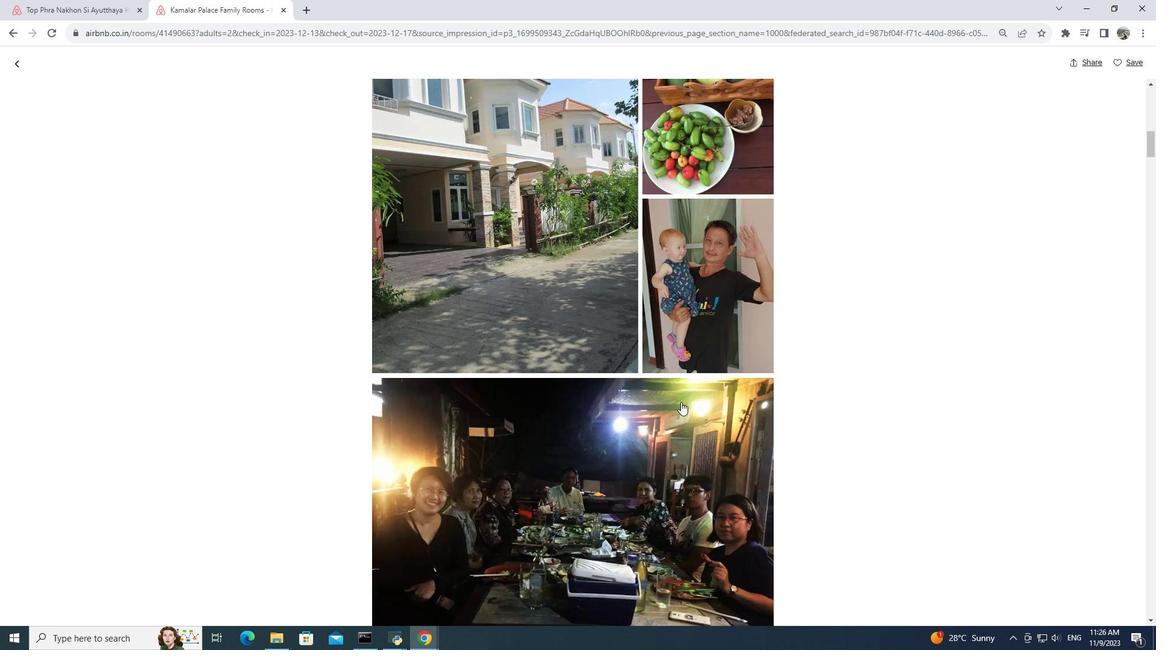 
Action: Mouse scrolled (681, 401) with delta (0, 0)
Screenshot: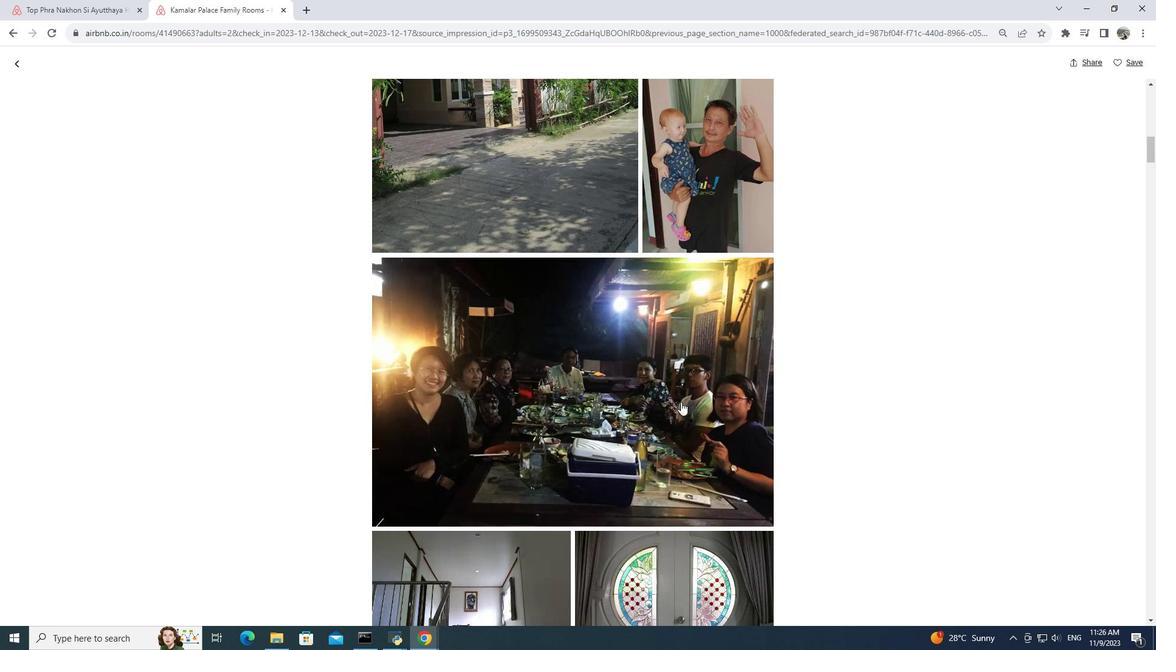
Action: Mouse scrolled (681, 401) with delta (0, 0)
Screenshot: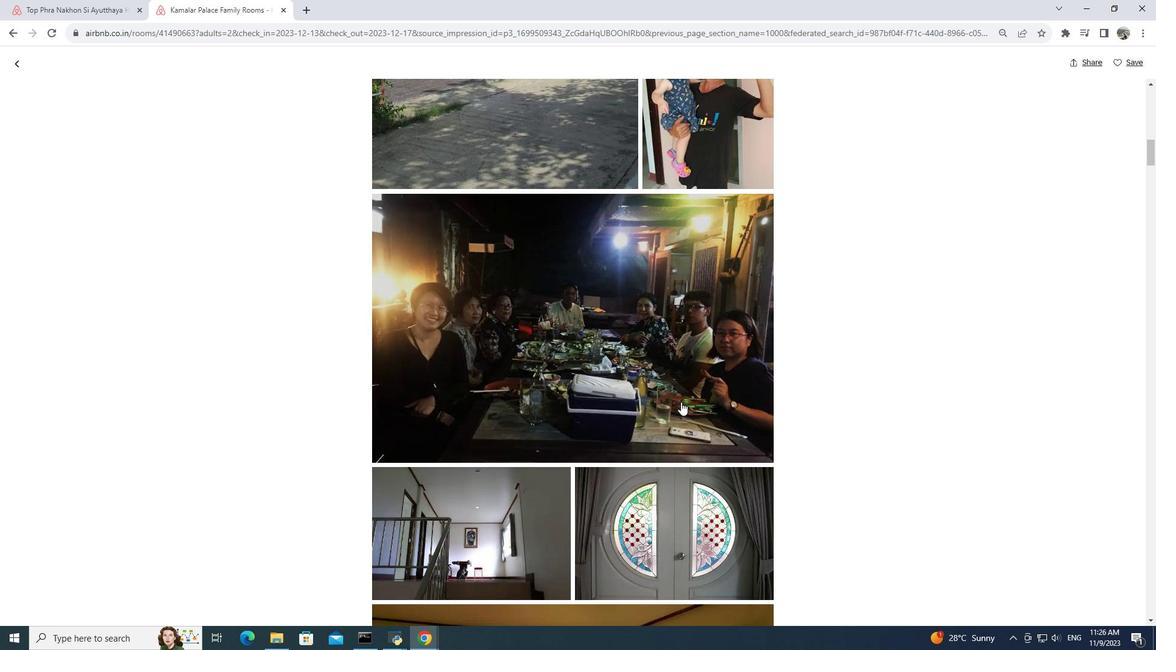 
Action: Mouse scrolled (681, 401) with delta (0, 0)
Screenshot: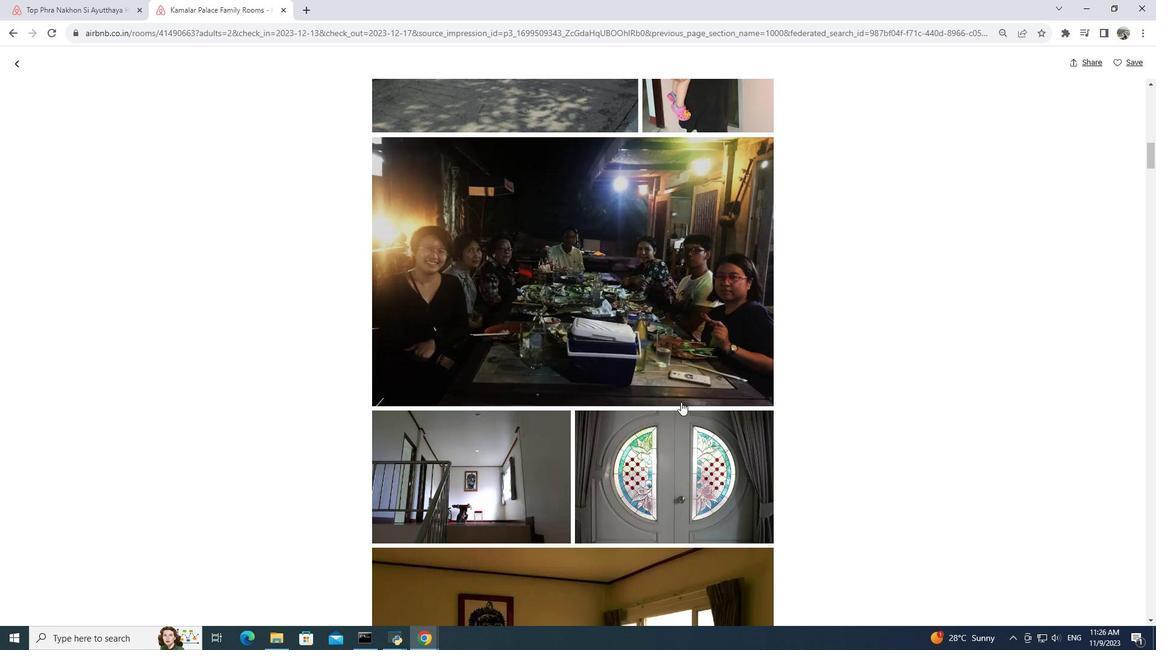 
Action: Mouse moved to (680, 402)
Screenshot: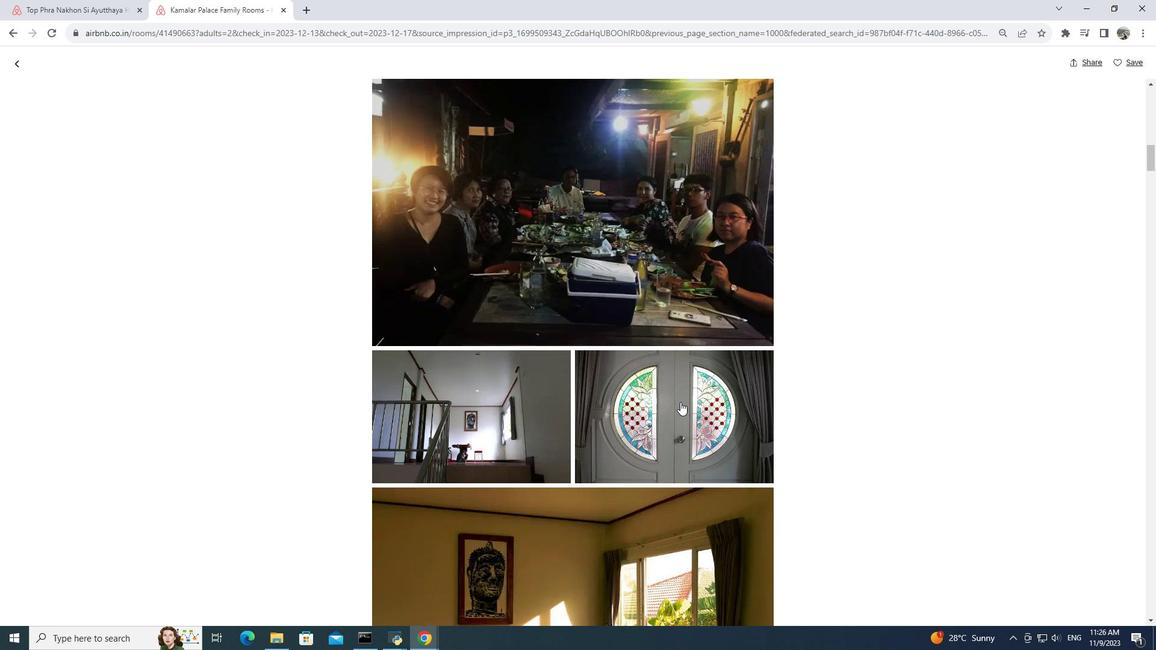 
Action: Mouse scrolled (680, 401) with delta (0, 0)
Screenshot: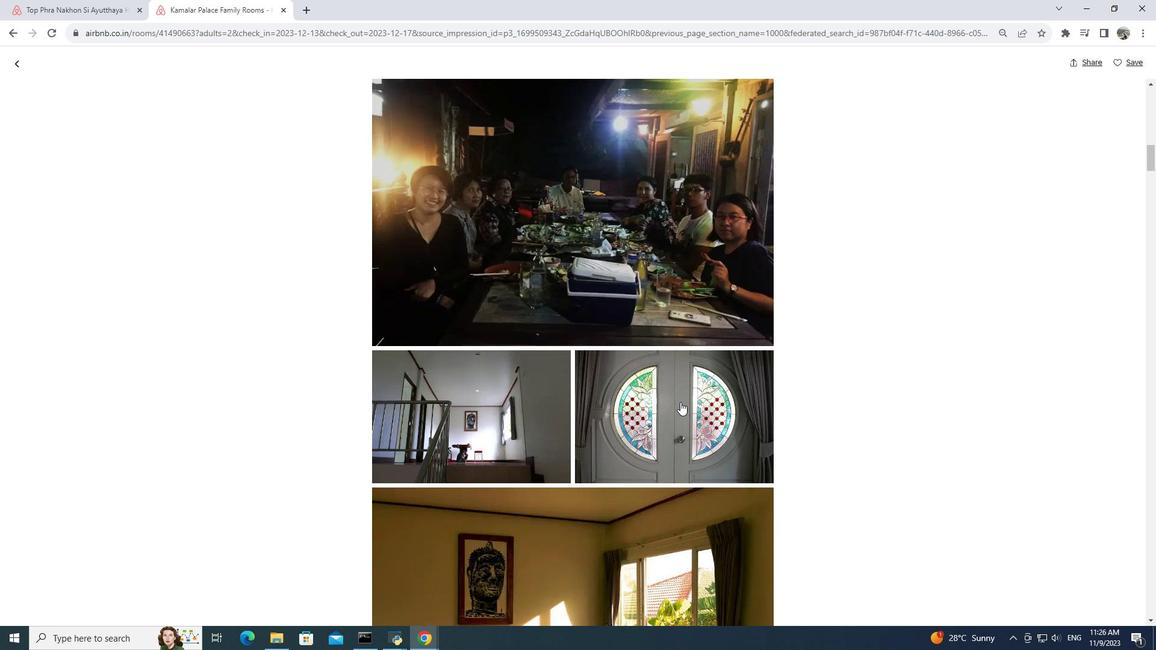 
Action: Mouse moved to (680, 402)
Screenshot: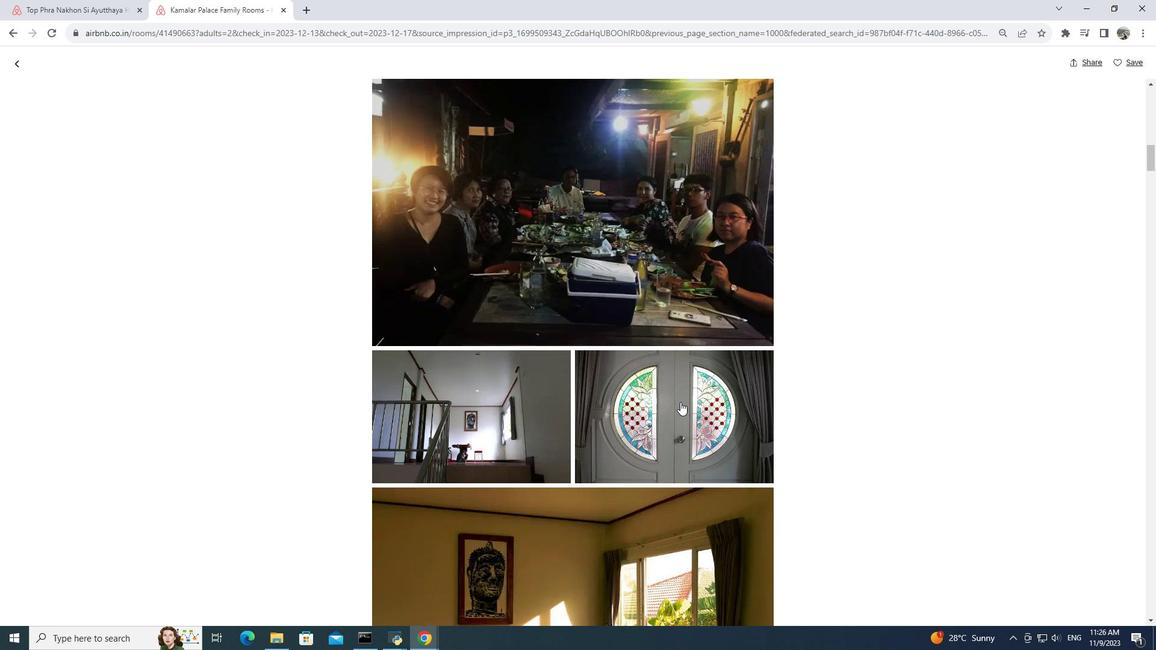 
Action: Mouse scrolled (680, 401) with delta (0, 0)
Screenshot: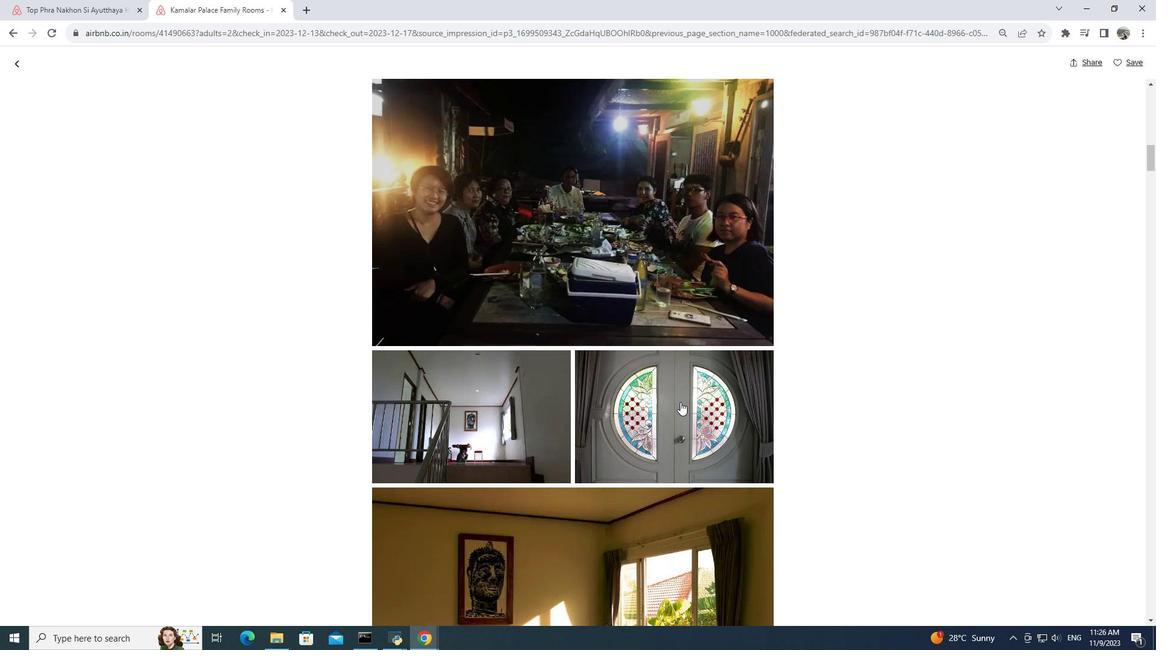 
Action: Mouse moved to (680, 402)
Screenshot: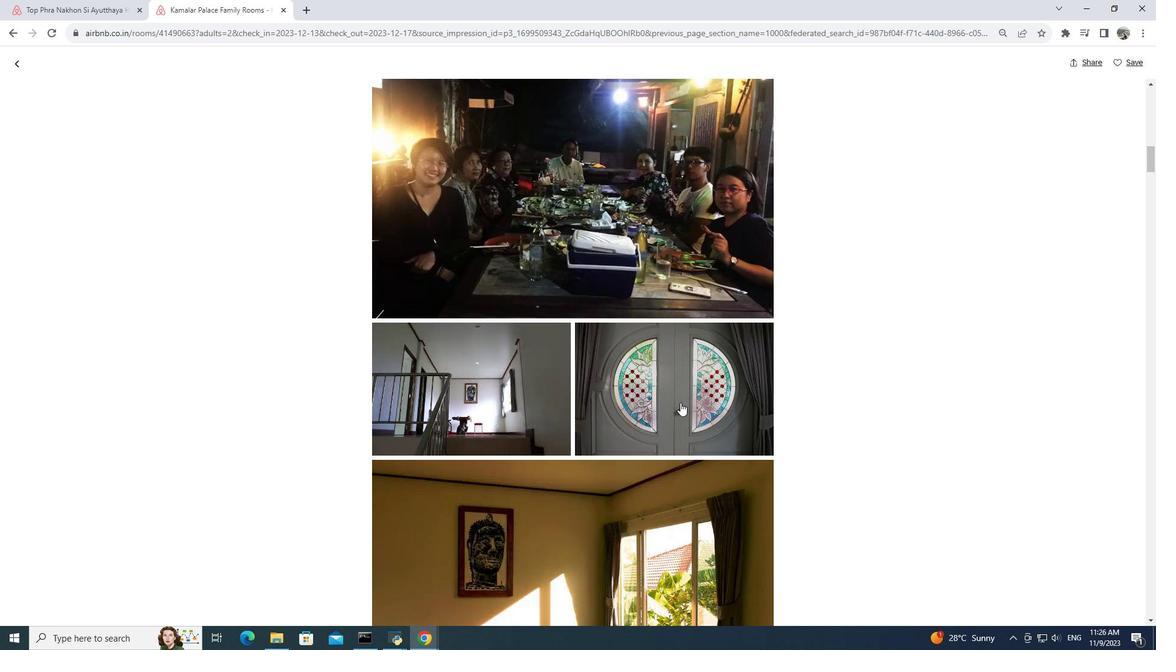 
Action: Mouse scrolled (680, 402) with delta (0, 0)
Screenshot: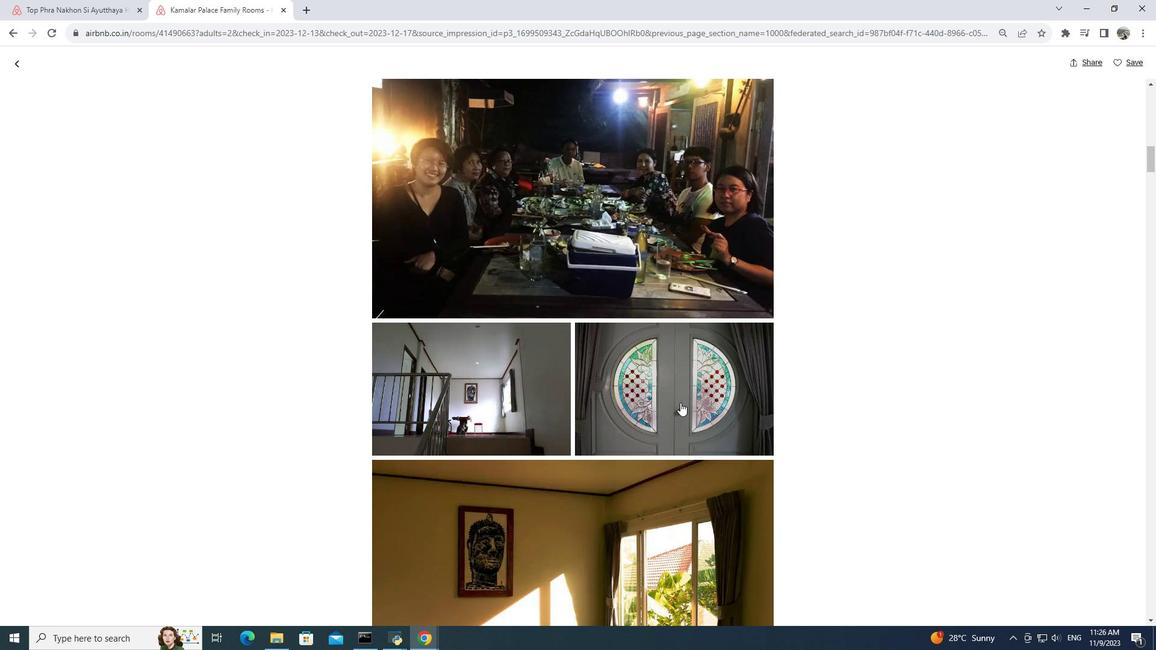 
Action: Mouse moved to (680, 402)
Screenshot: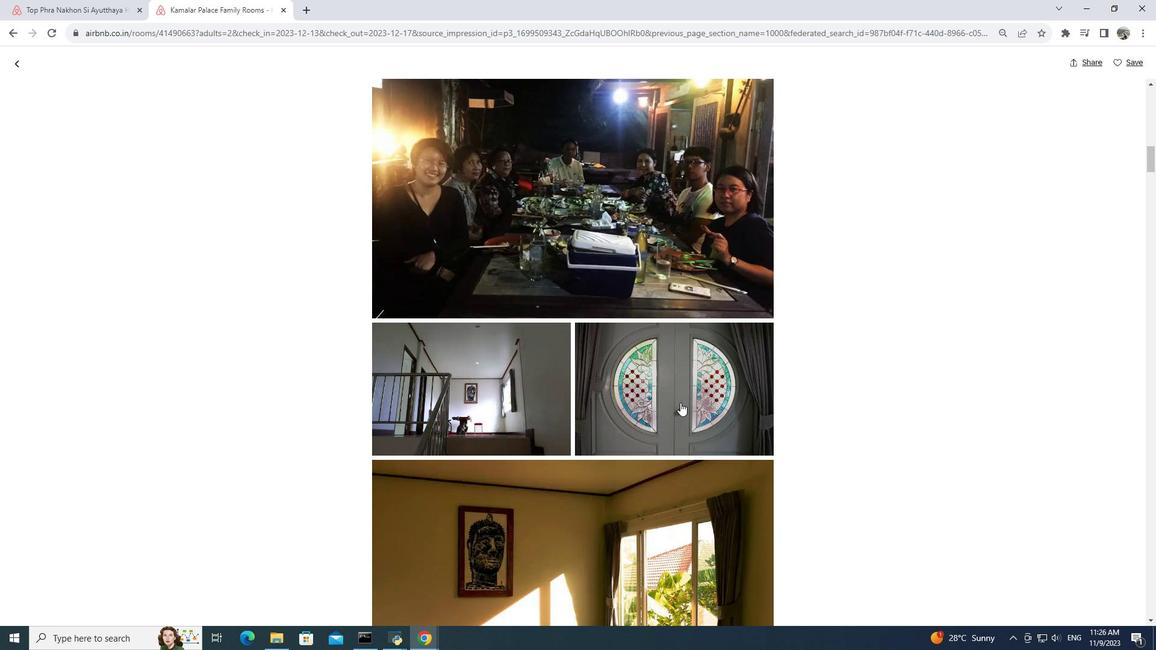 
Action: Mouse scrolled (680, 402) with delta (0, 0)
Screenshot: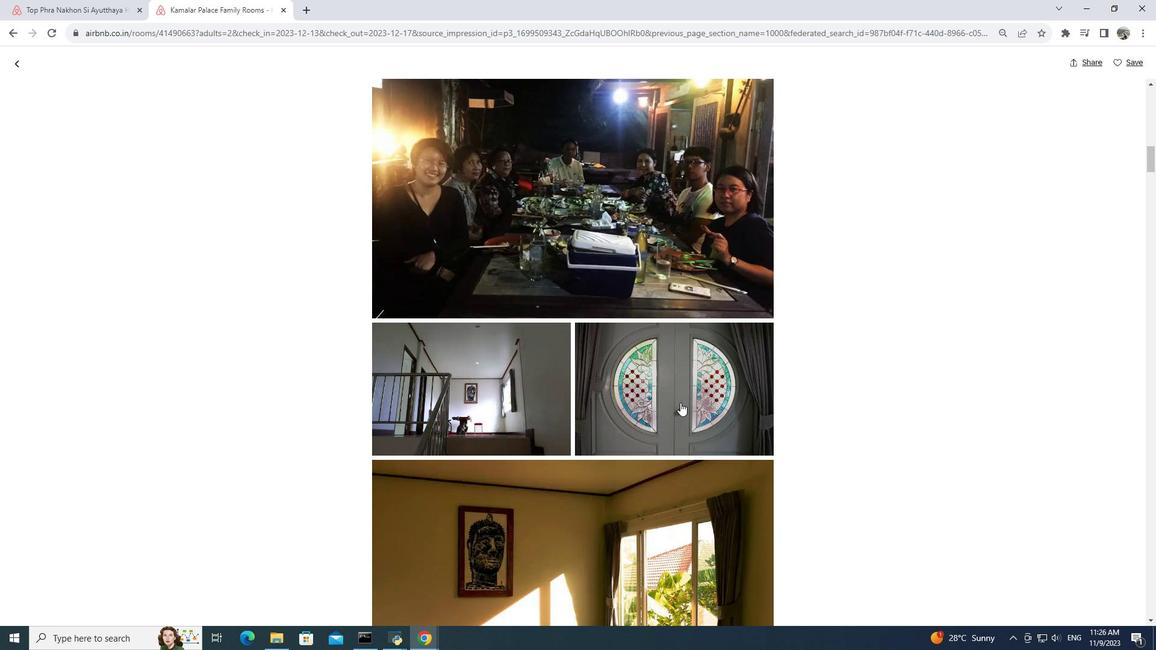
Action: Mouse scrolled (680, 402) with delta (0, 0)
Screenshot: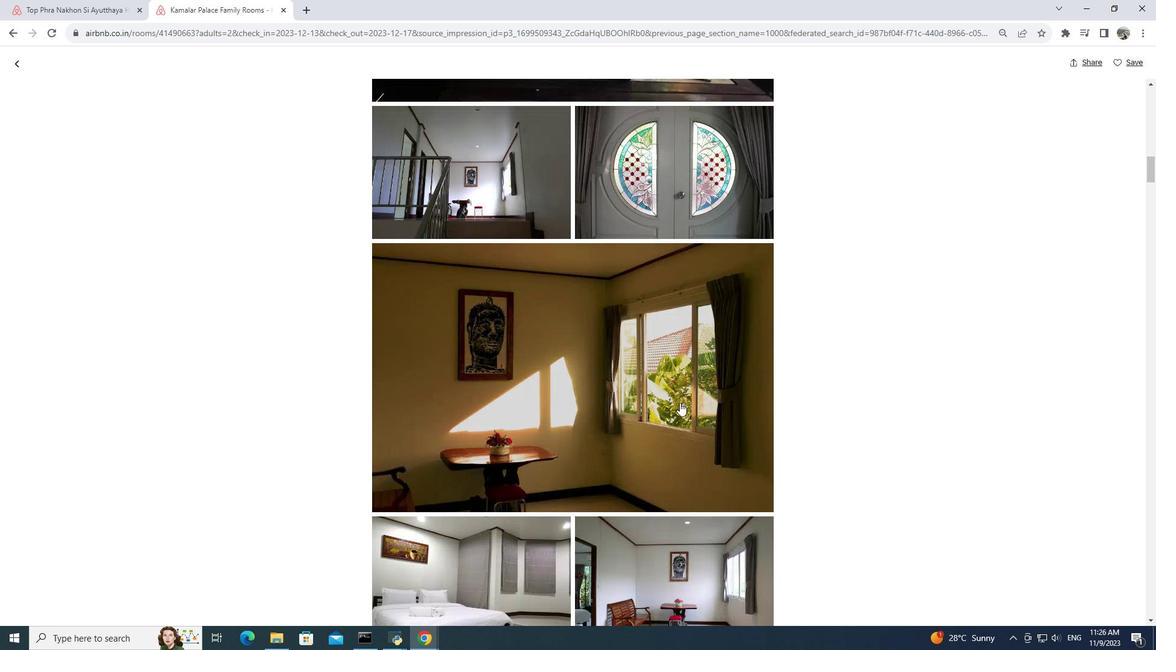 
Action: Mouse scrolled (680, 402) with delta (0, 0)
Screenshot: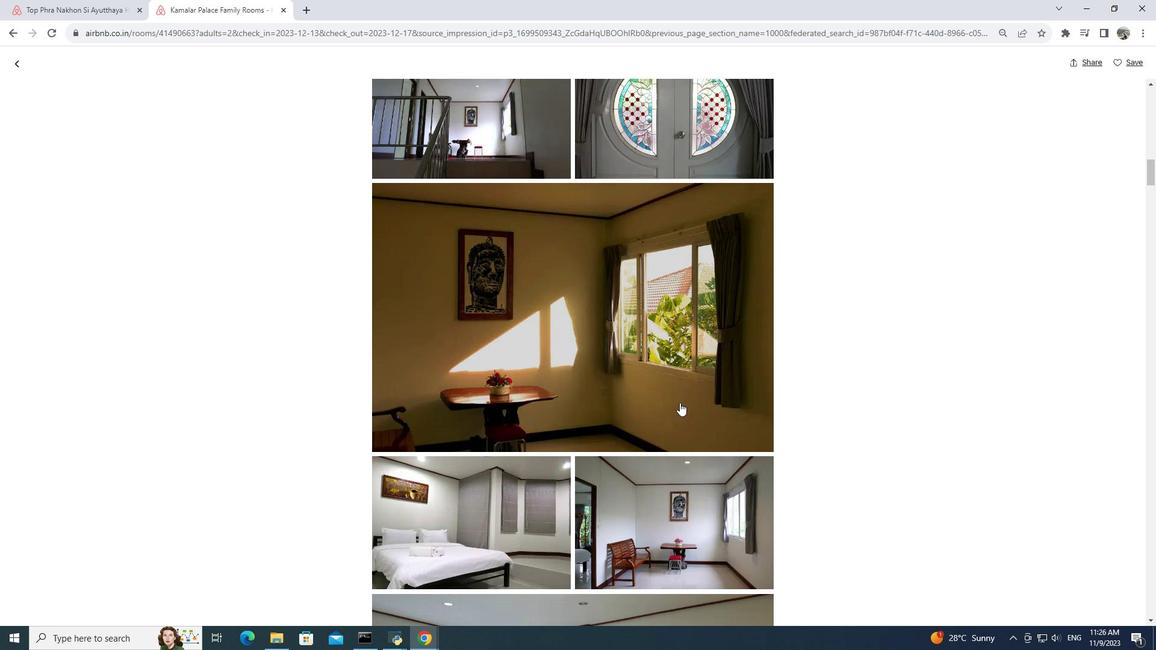 
Action: Mouse scrolled (680, 402) with delta (0, 0)
Screenshot: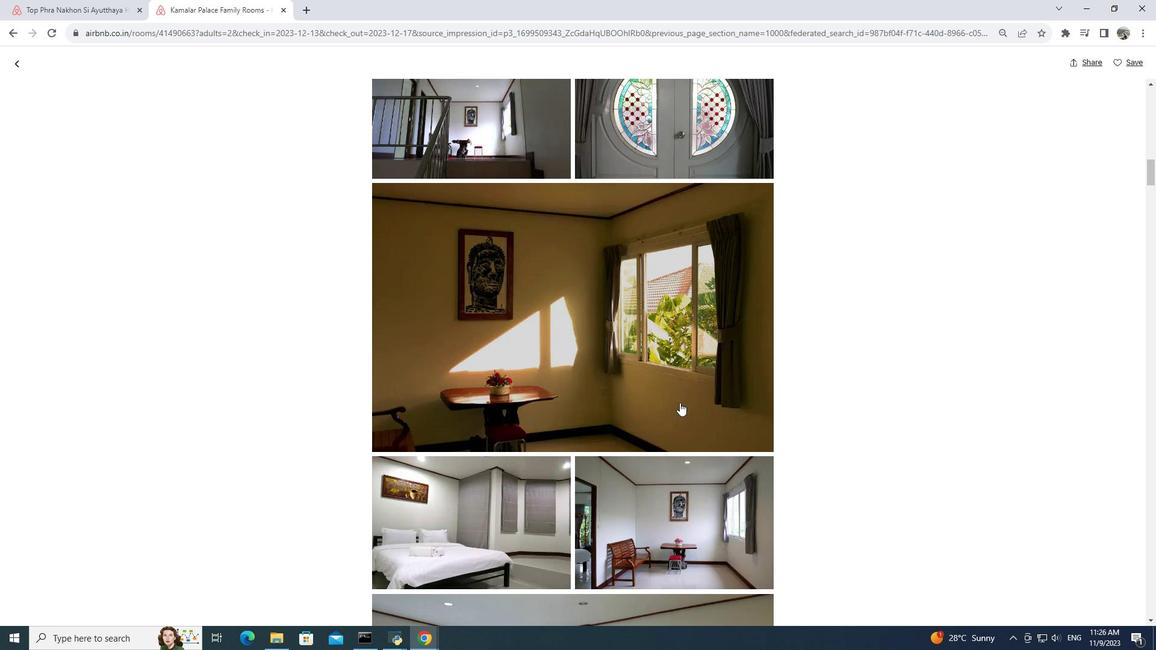 
Action: Mouse scrolled (680, 402) with delta (0, 0)
Screenshot: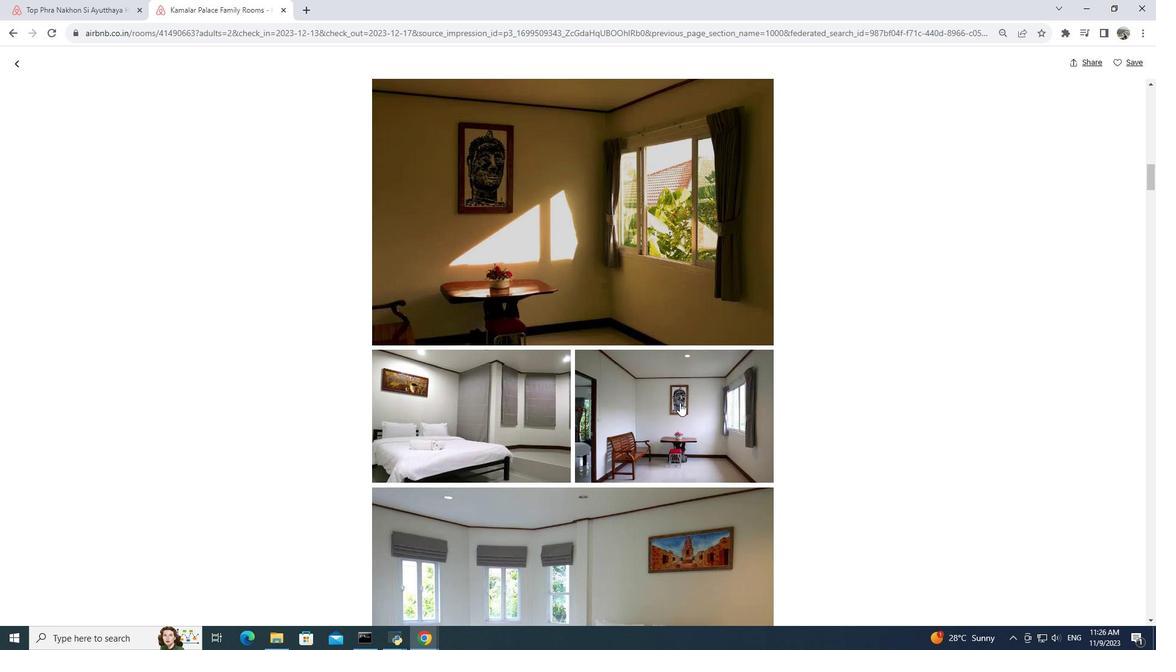
Action: Mouse scrolled (680, 402) with delta (0, 0)
Screenshot: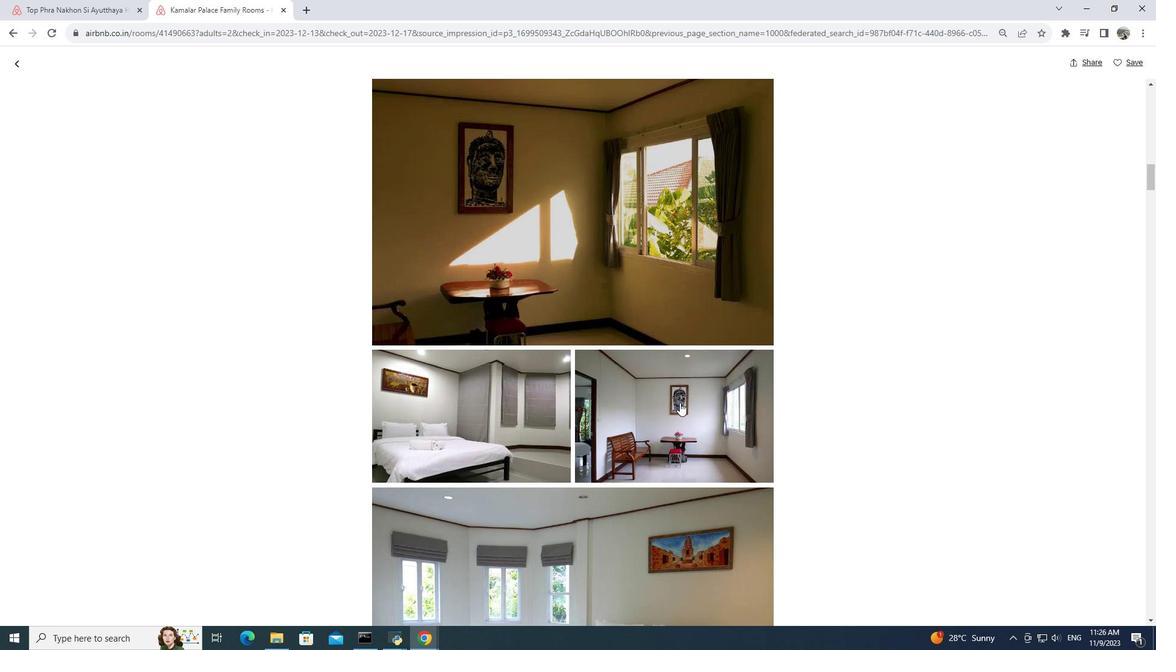 
Action: Mouse moved to (680, 403)
Screenshot: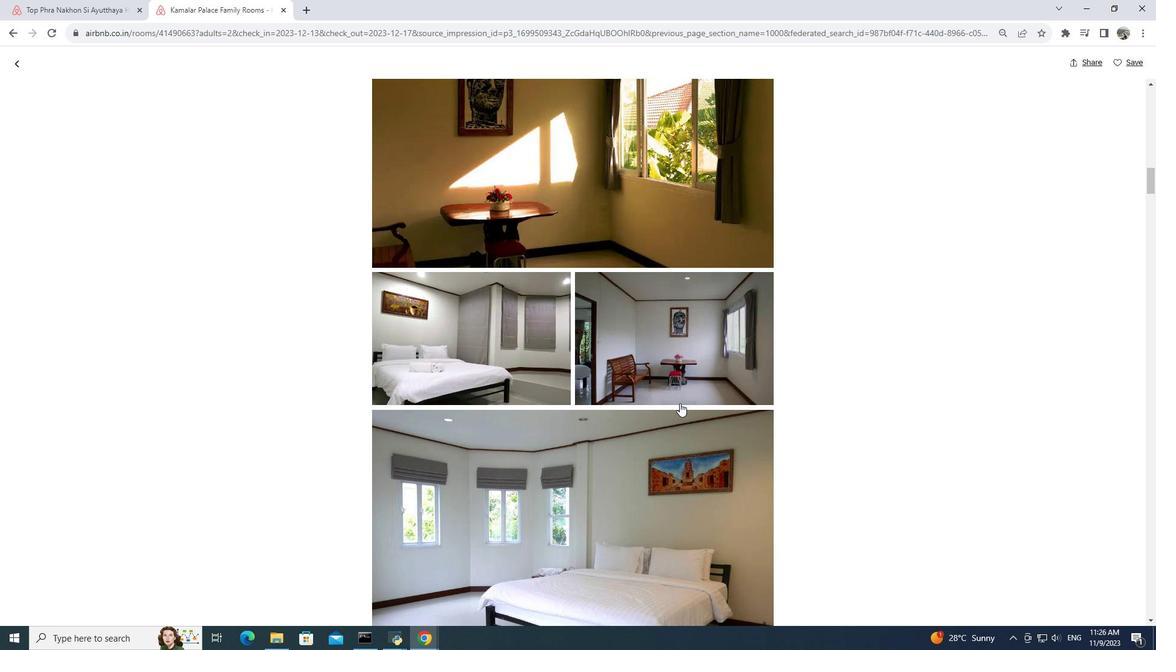
Action: Mouse scrolled (680, 402) with delta (0, 0)
Screenshot: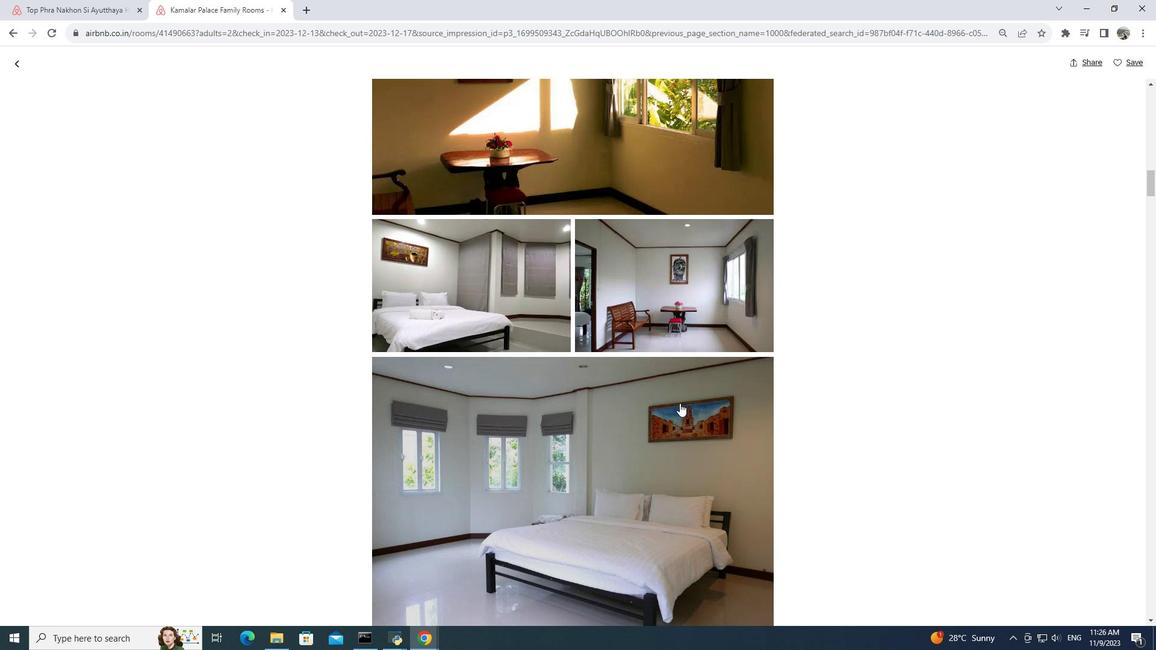 
Action: Mouse scrolled (680, 402) with delta (0, 0)
Screenshot: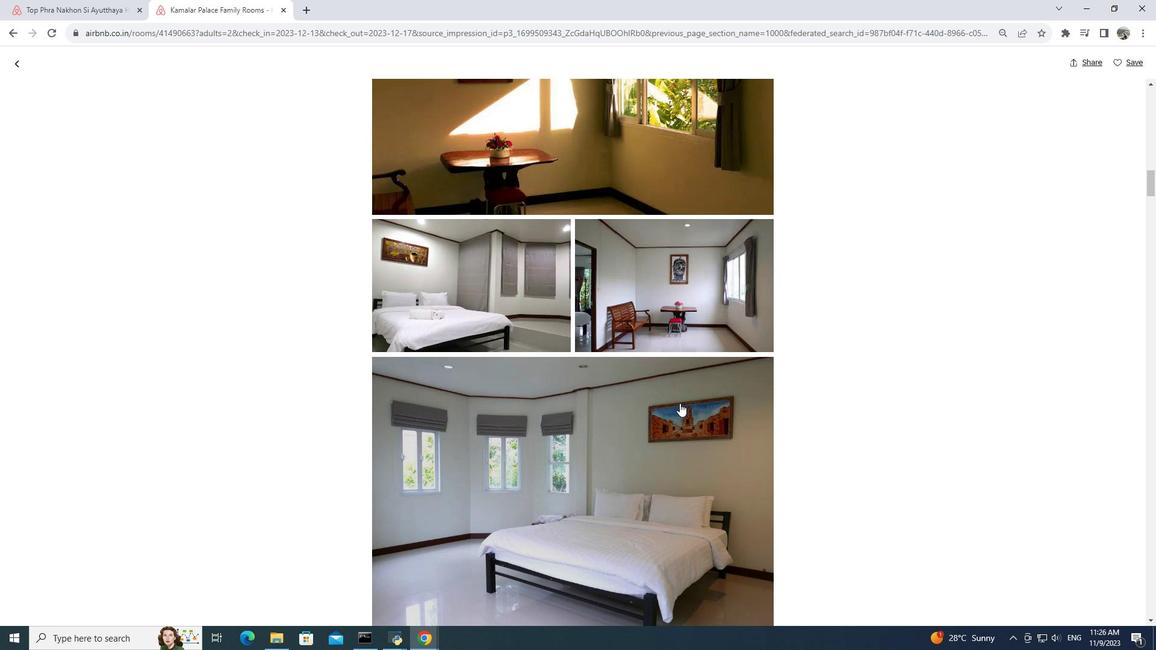 
Action: Mouse scrolled (680, 402) with delta (0, 0)
Screenshot: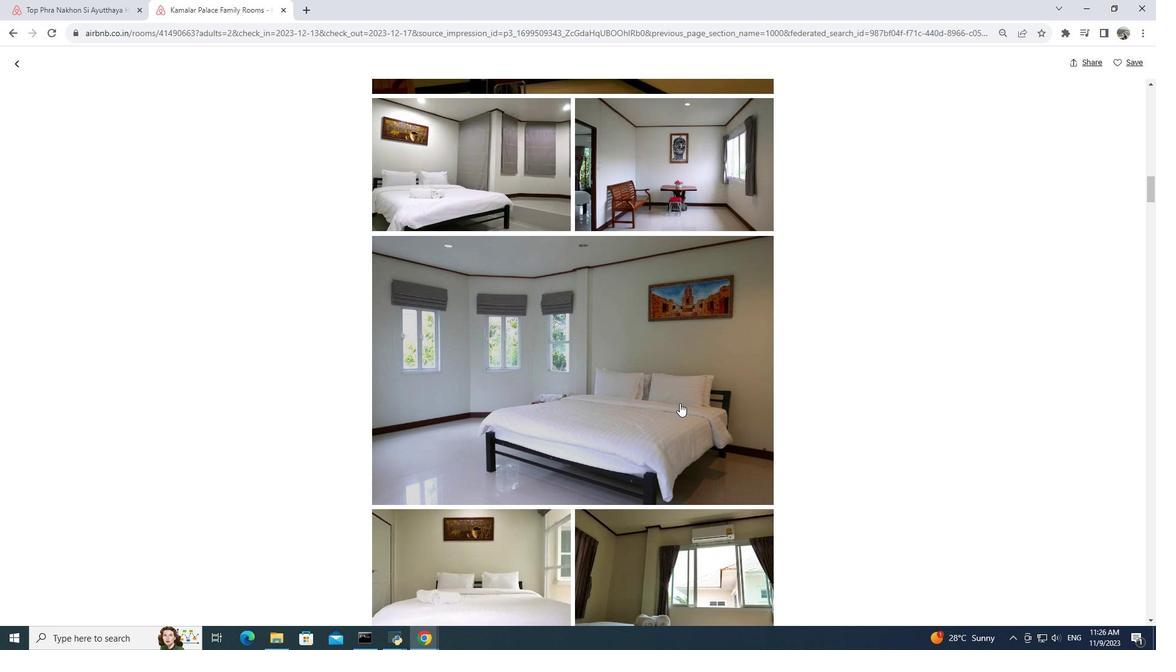
Action: Mouse scrolled (680, 402) with delta (0, 0)
Screenshot: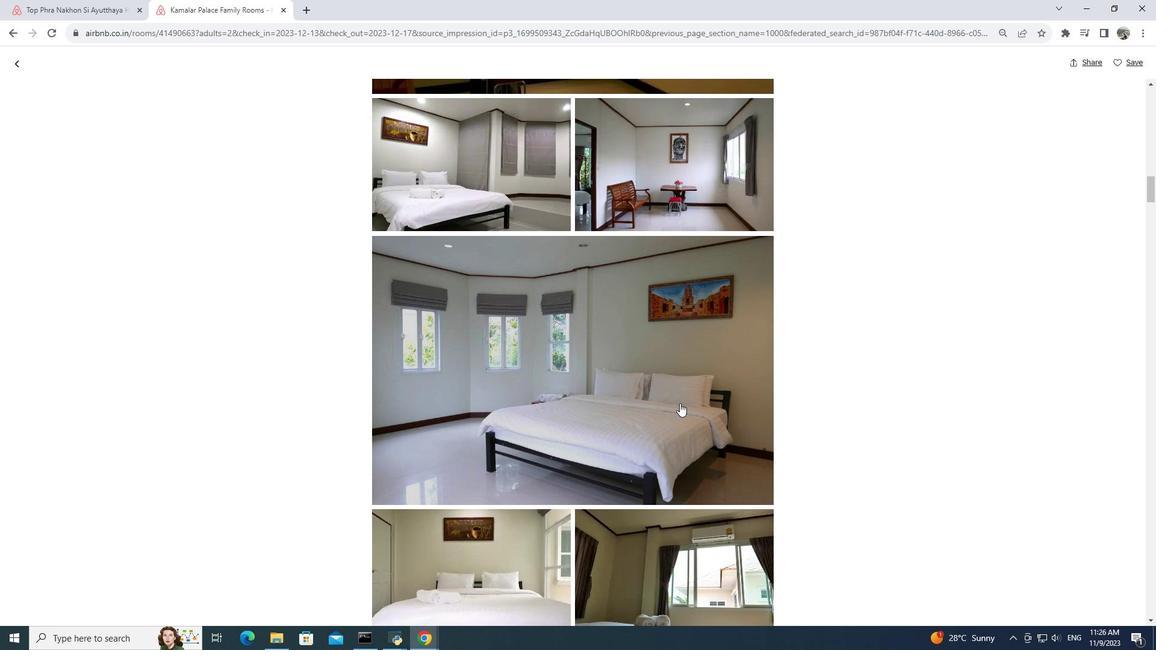 
Action: Mouse scrolled (680, 402) with delta (0, 0)
Screenshot: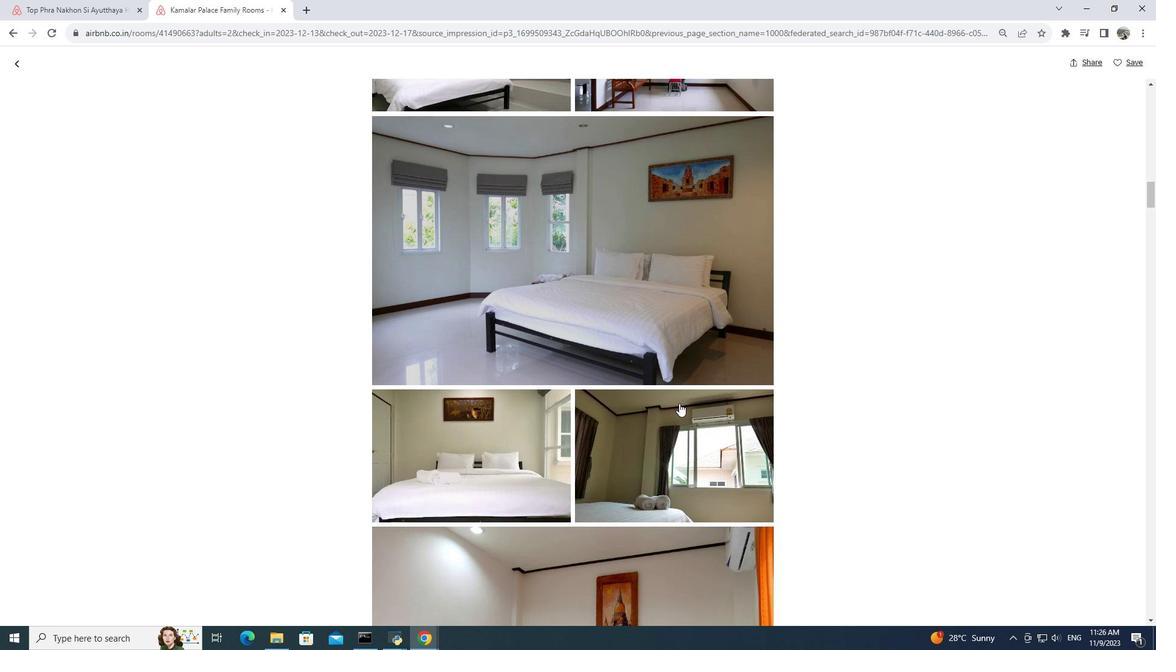 
Action: Mouse moved to (679, 403)
Screenshot: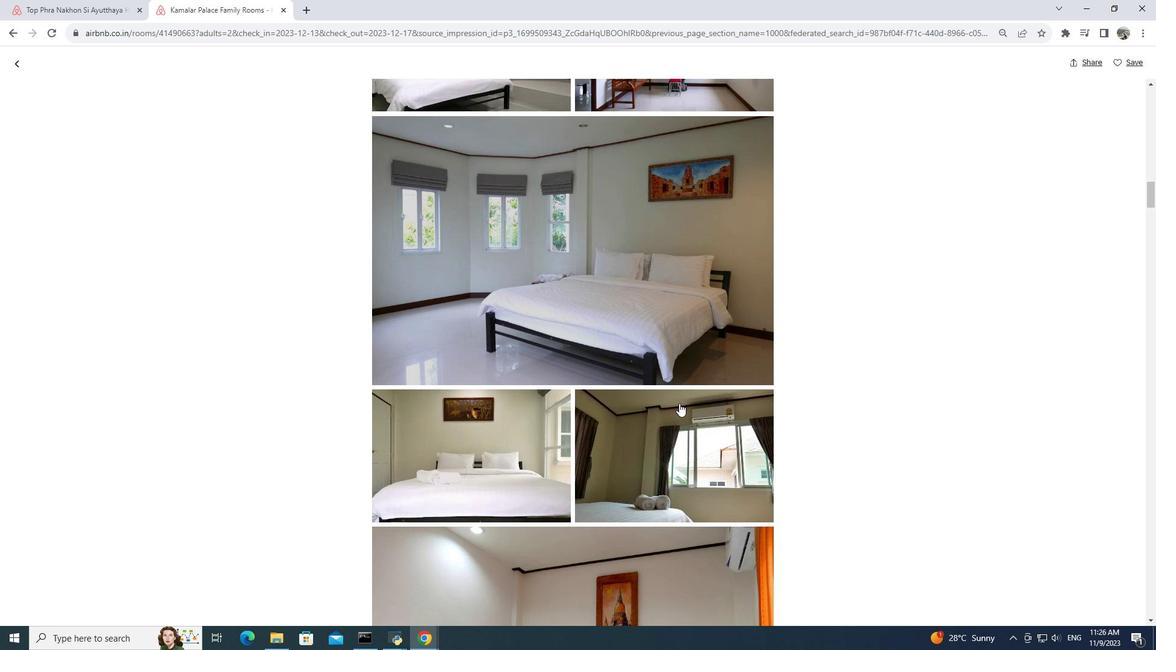 
Action: Mouse scrolled (679, 402) with delta (0, 0)
Screenshot: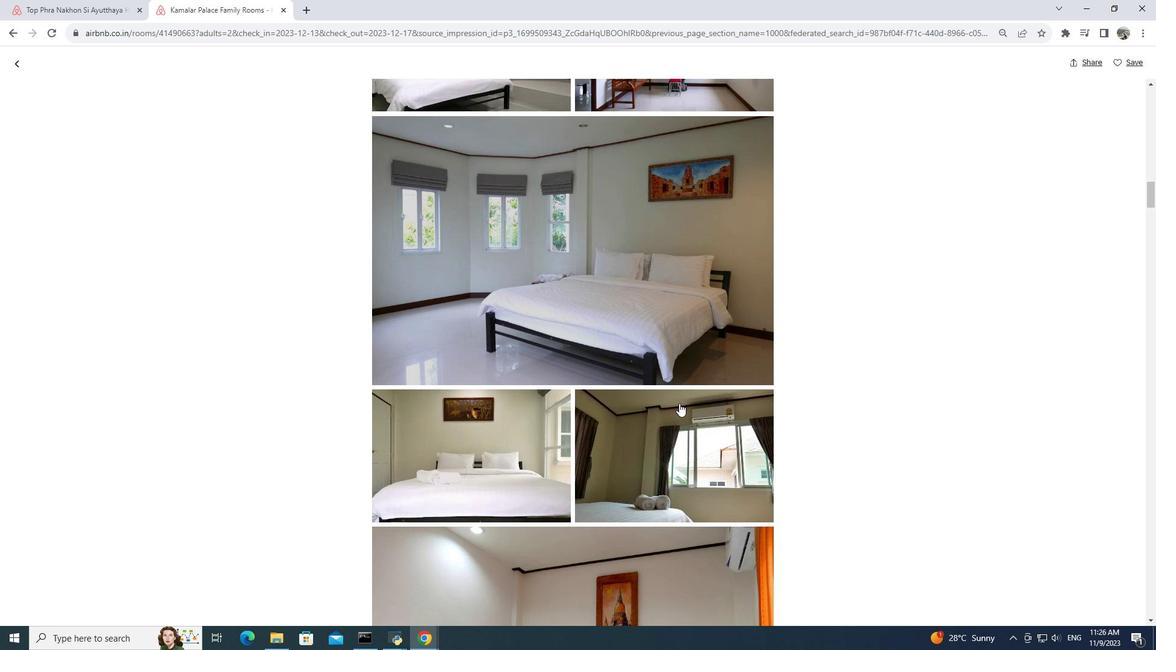 
Action: Mouse moved to (678, 404)
Screenshot: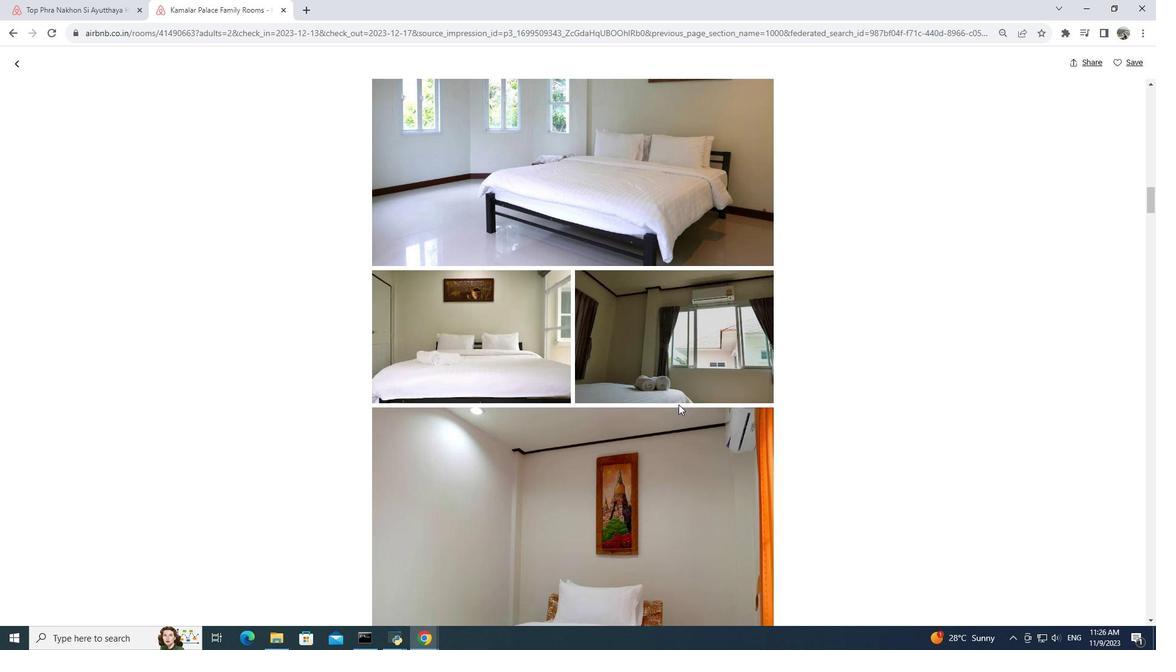 
Action: Mouse scrolled (678, 404) with delta (0, 0)
Screenshot: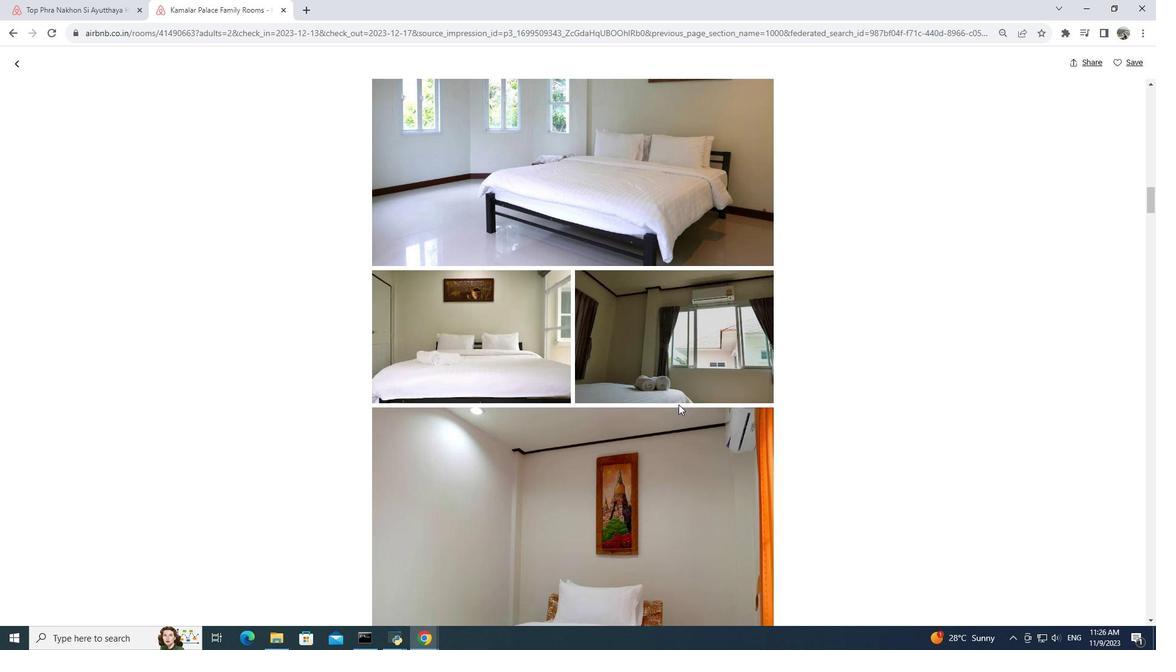 
Action: Mouse moved to (678, 404)
Screenshot: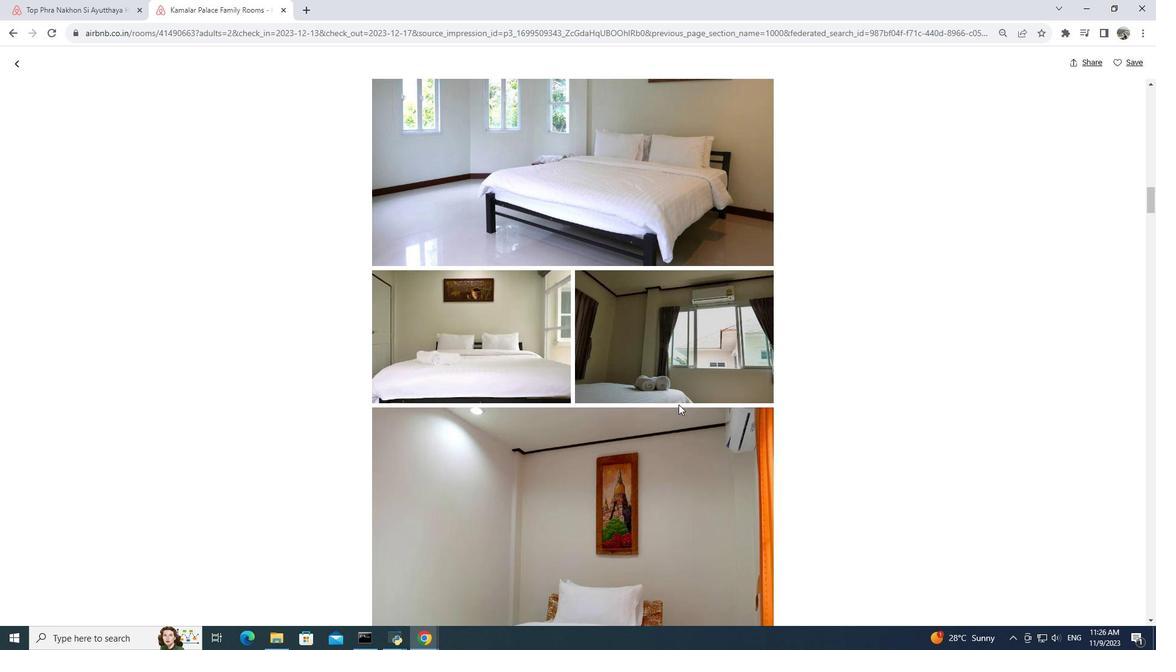 
Action: Mouse scrolled (678, 404) with delta (0, 0)
Screenshot: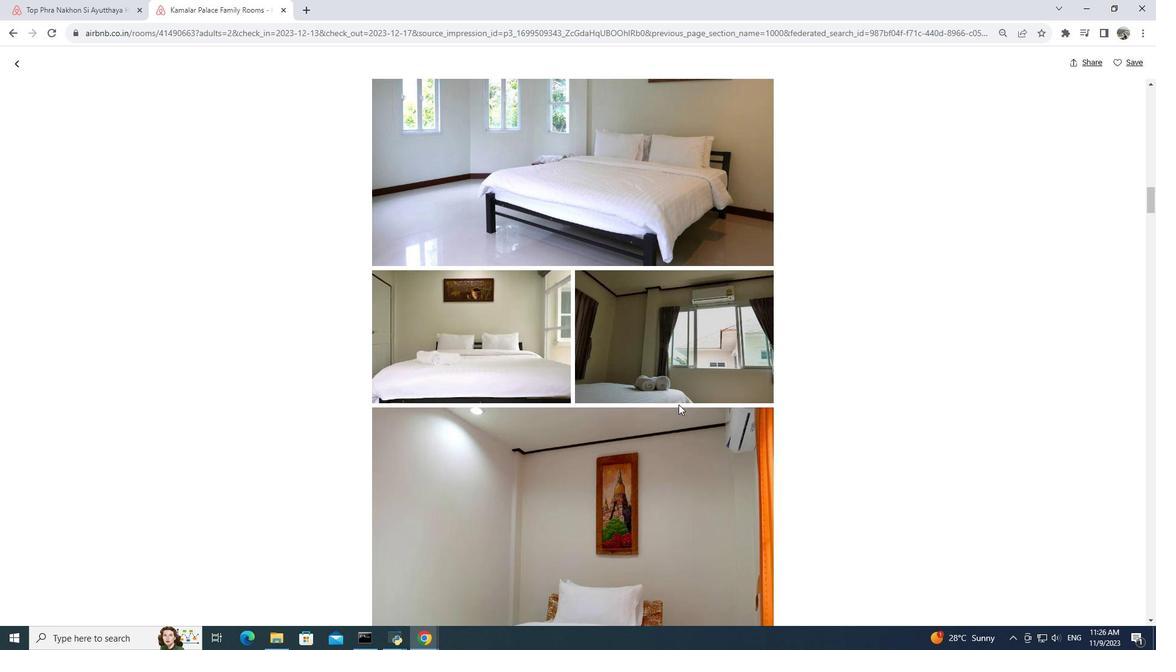 
Action: Mouse moved to (677, 405)
Screenshot: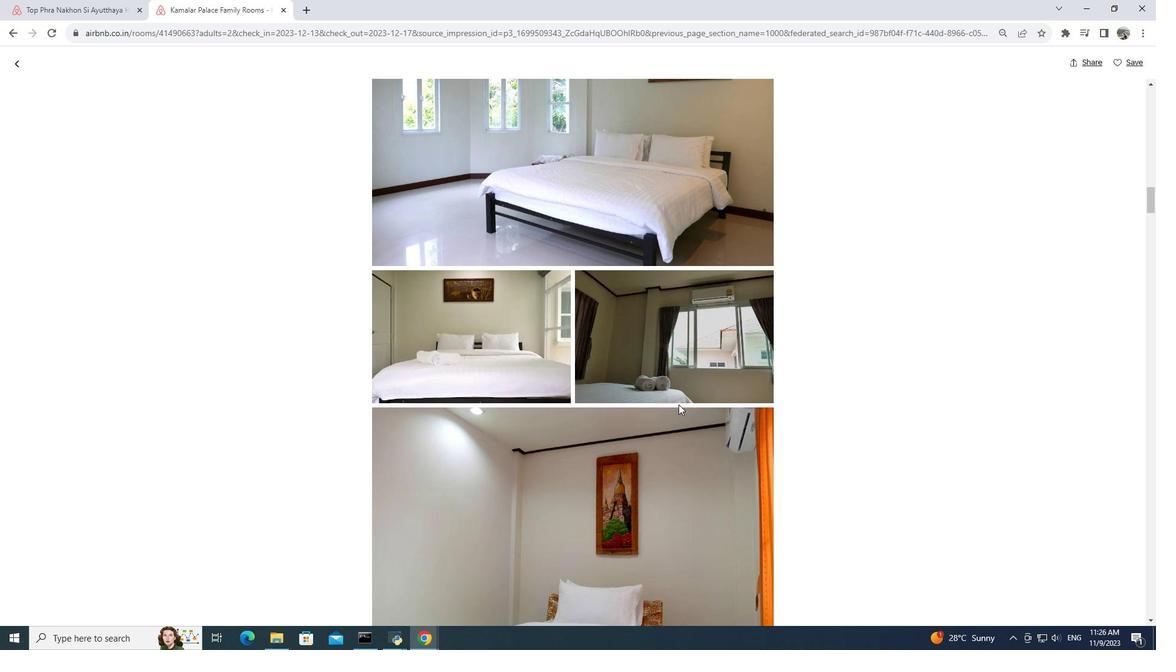 
Action: Mouse scrolled (677, 404) with delta (0, 0)
Screenshot: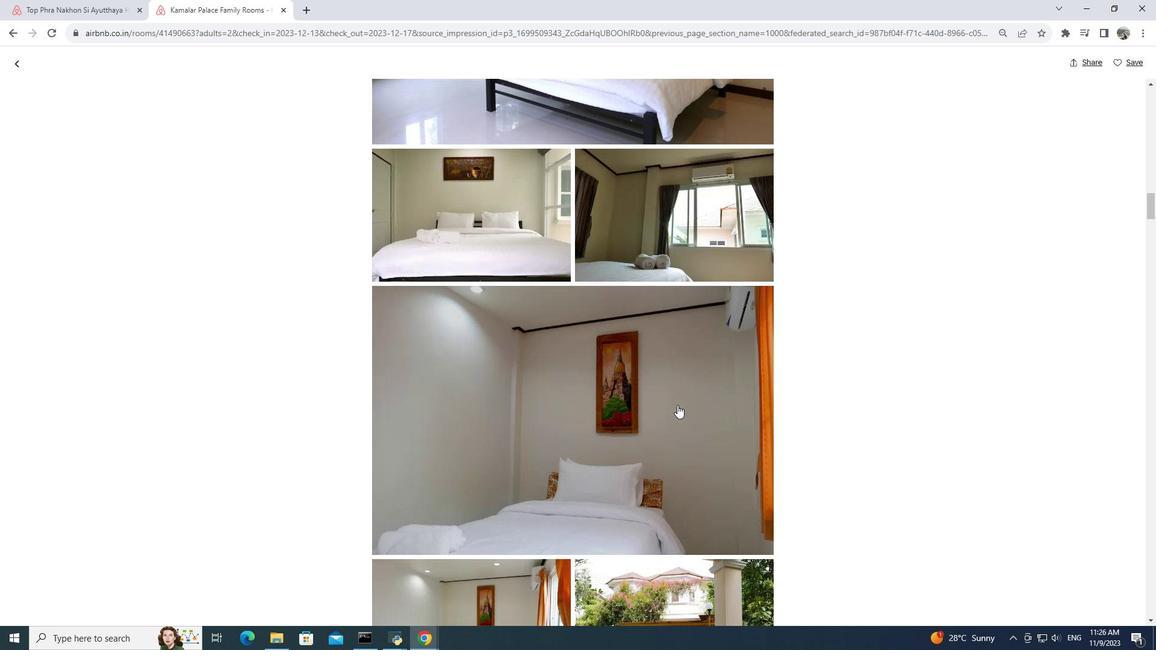 
Action: Mouse scrolled (677, 404) with delta (0, 0)
Screenshot: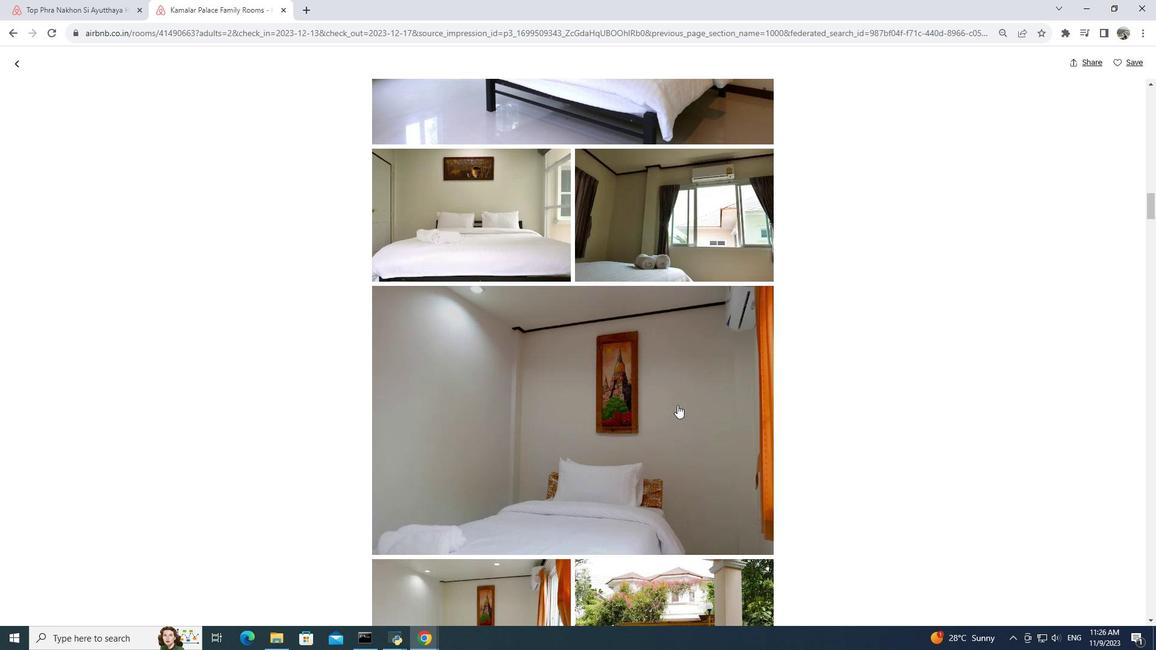 
Action: Mouse moved to (677, 405)
Screenshot: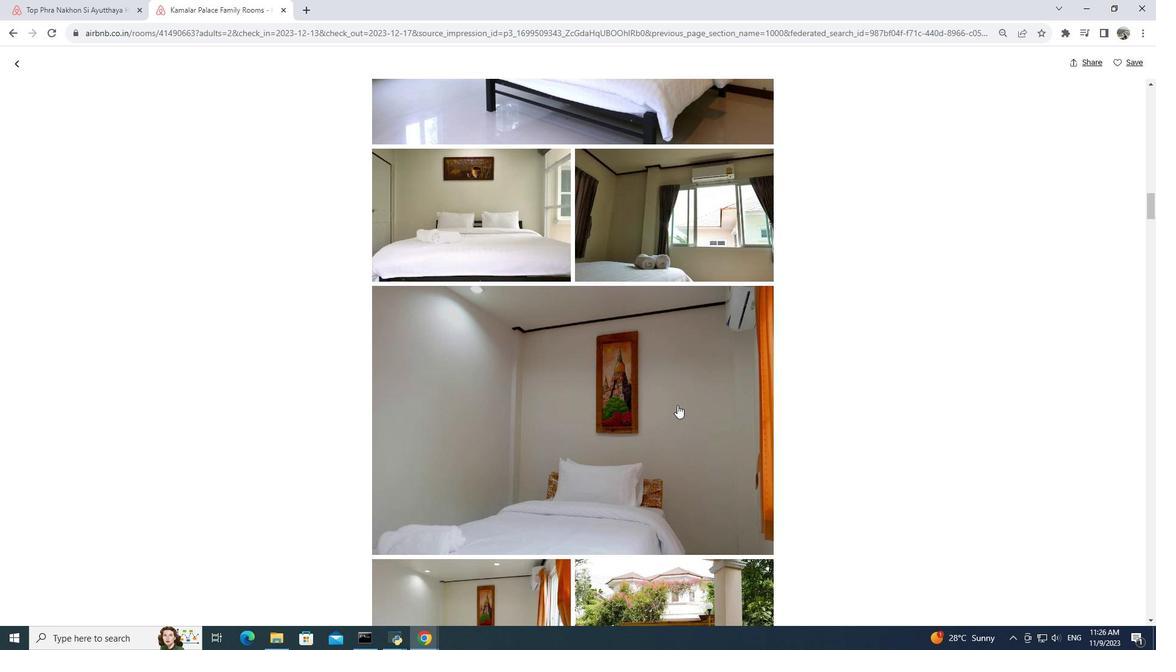 
Action: Mouse scrolled (677, 405) with delta (0, 0)
Screenshot: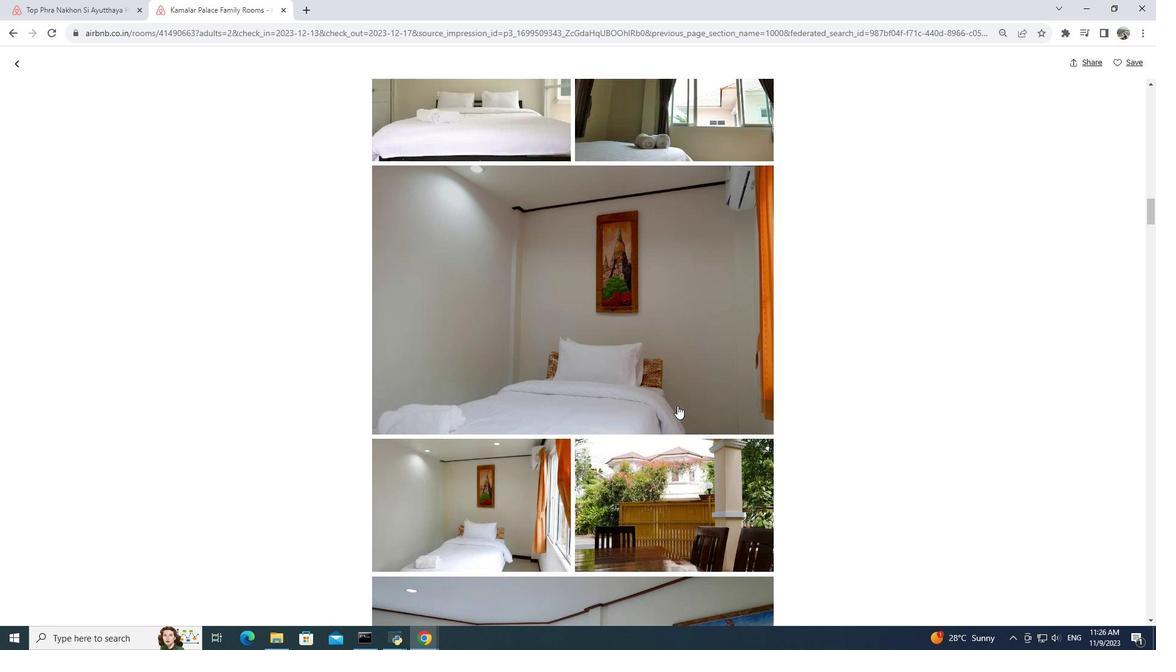 
Action: Mouse scrolled (677, 405) with delta (0, 0)
Screenshot: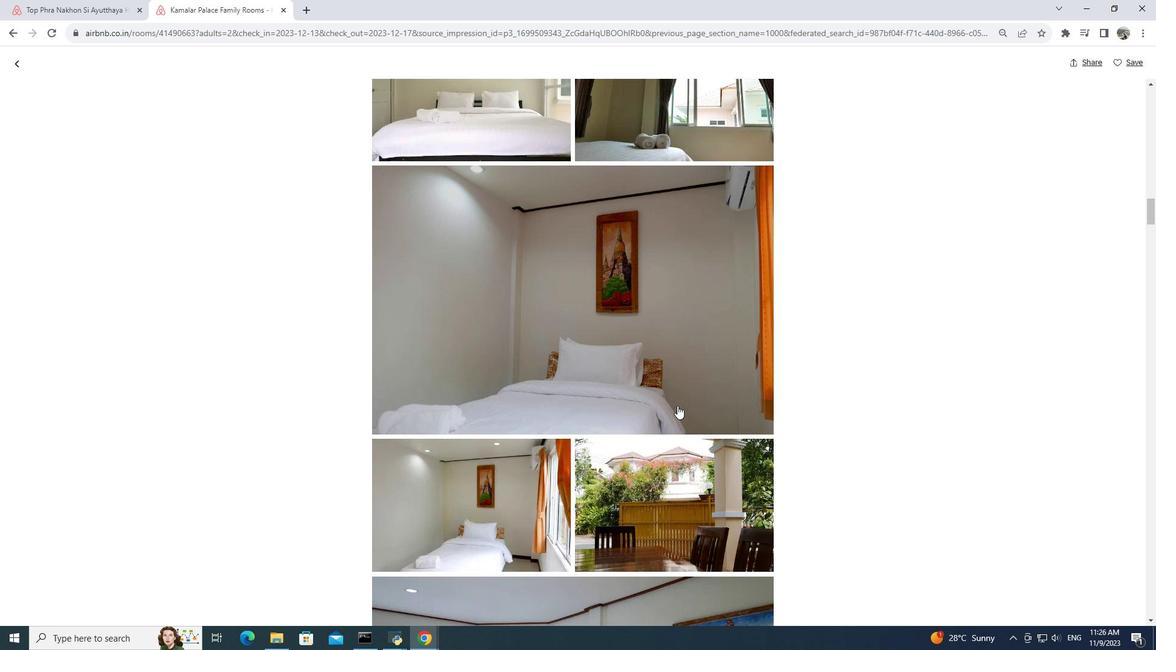 
Action: Mouse moved to (677, 405)
Screenshot: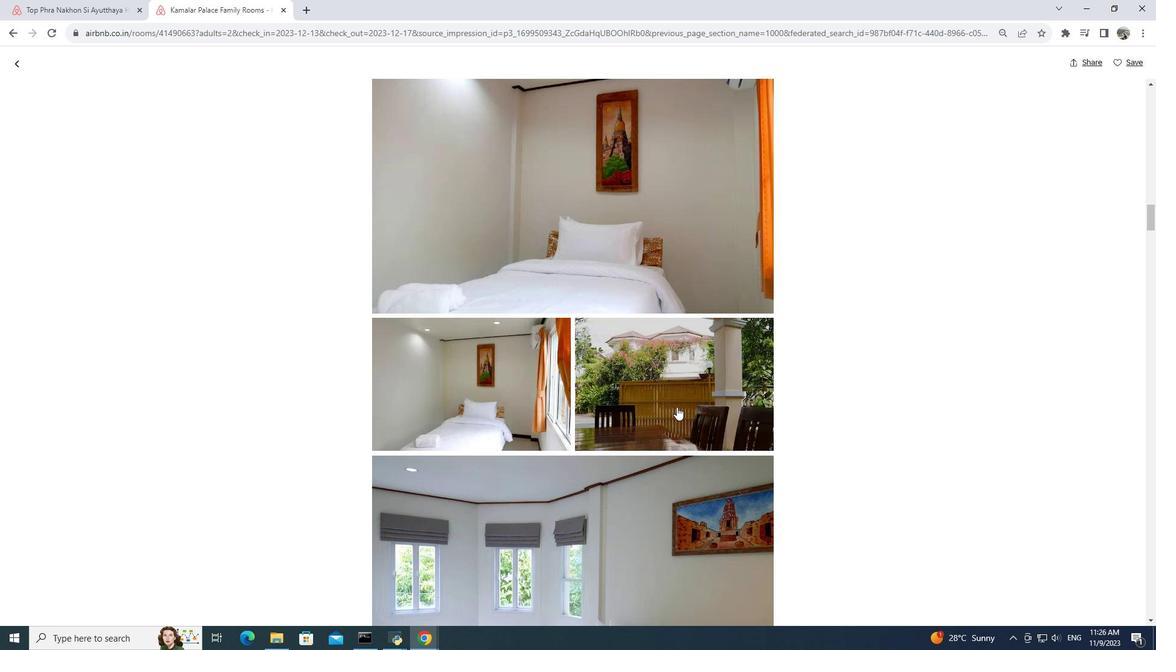 
Action: Mouse scrolled (677, 405) with delta (0, 0)
Screenshot: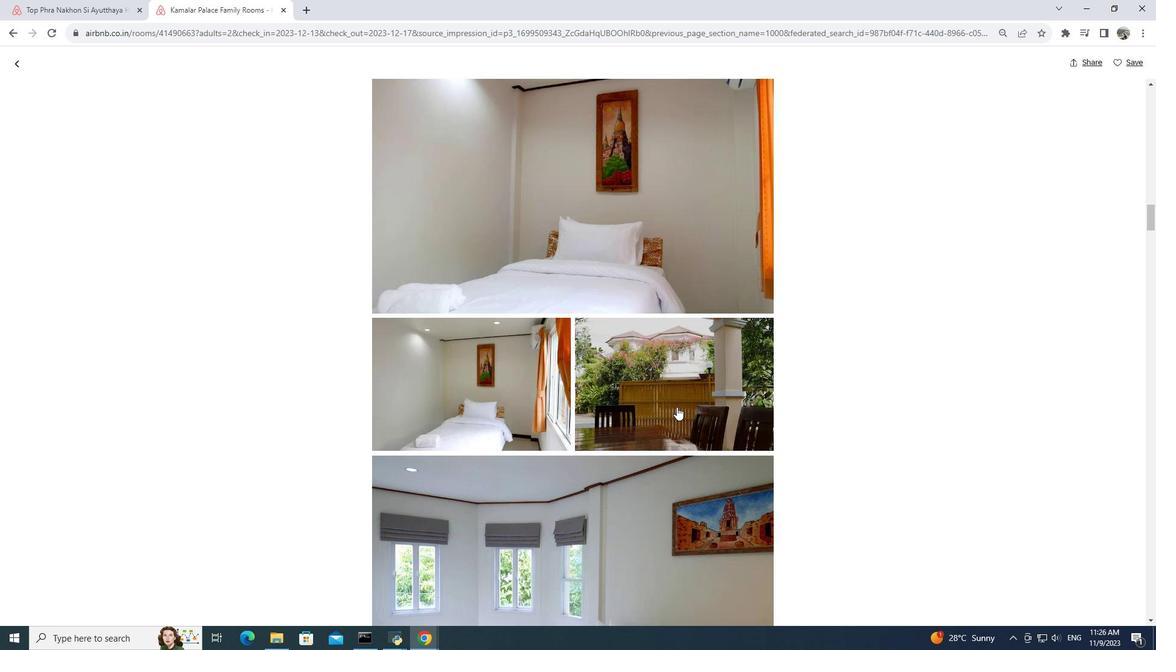 
Action: Mouse moved to (677, 408)
Screenshot: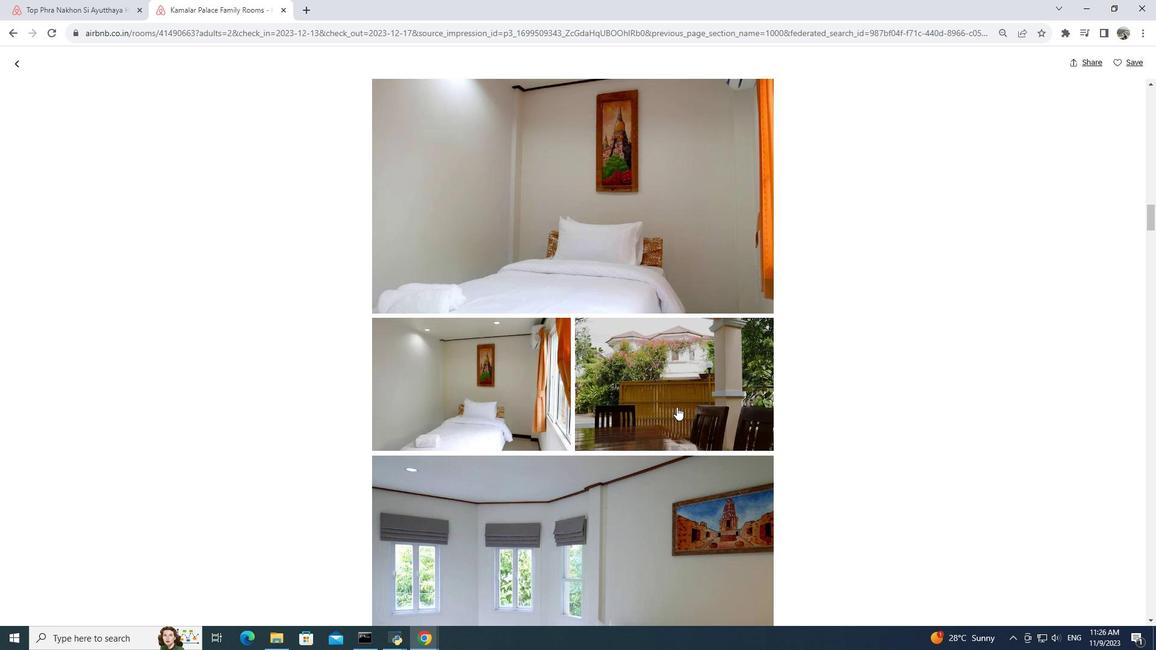 
Action: Mouse scrolled (677, 407) with delta (0, 0)
Screenshot: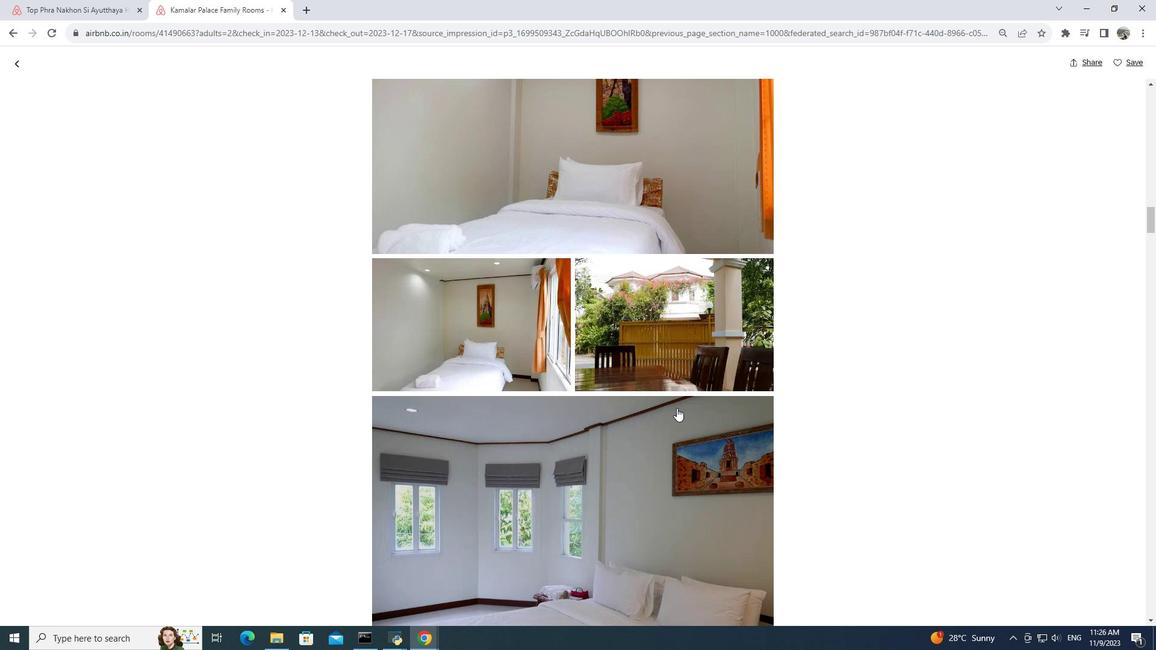 
Action: Mouse moved to (676, 408)
Screenshot: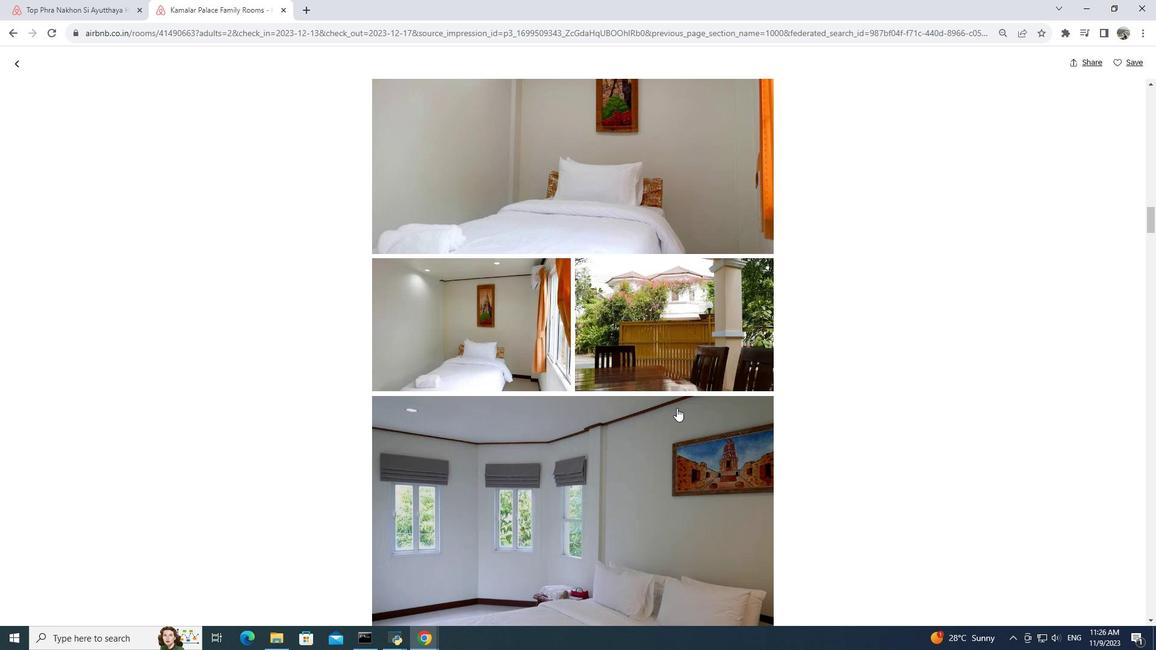 
Action: Mouse scrolled (676, 407) with delta (0, 0)
Screenshot: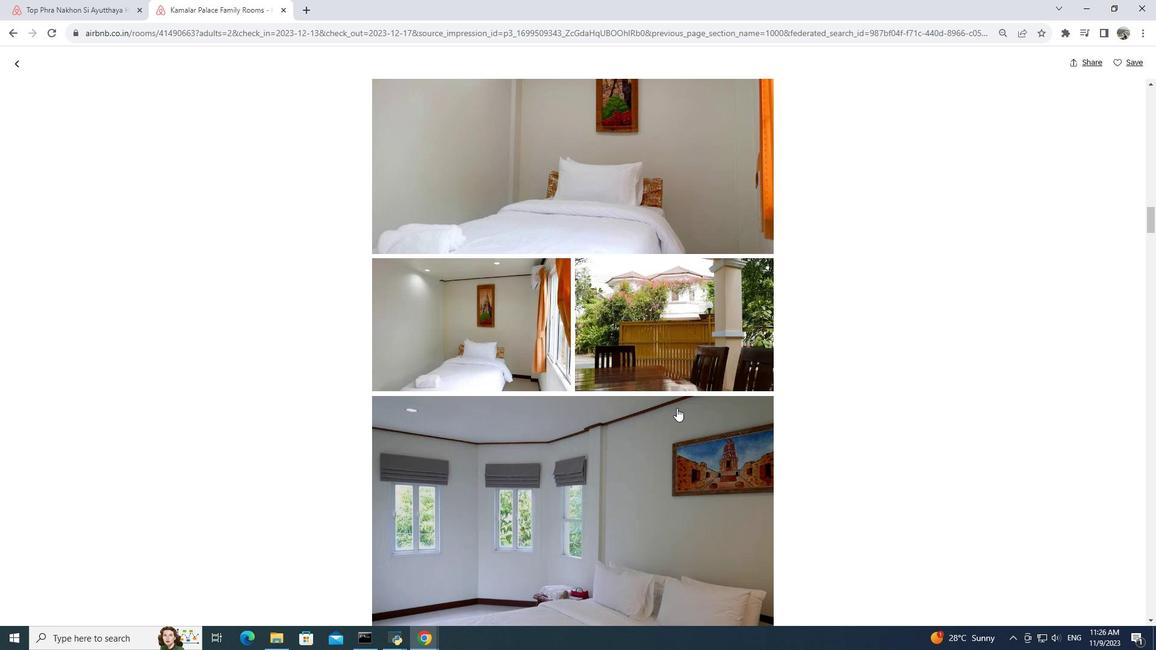 
Action: Mouse scrolled (676, 407) with delta (0, 0)
Screenshot: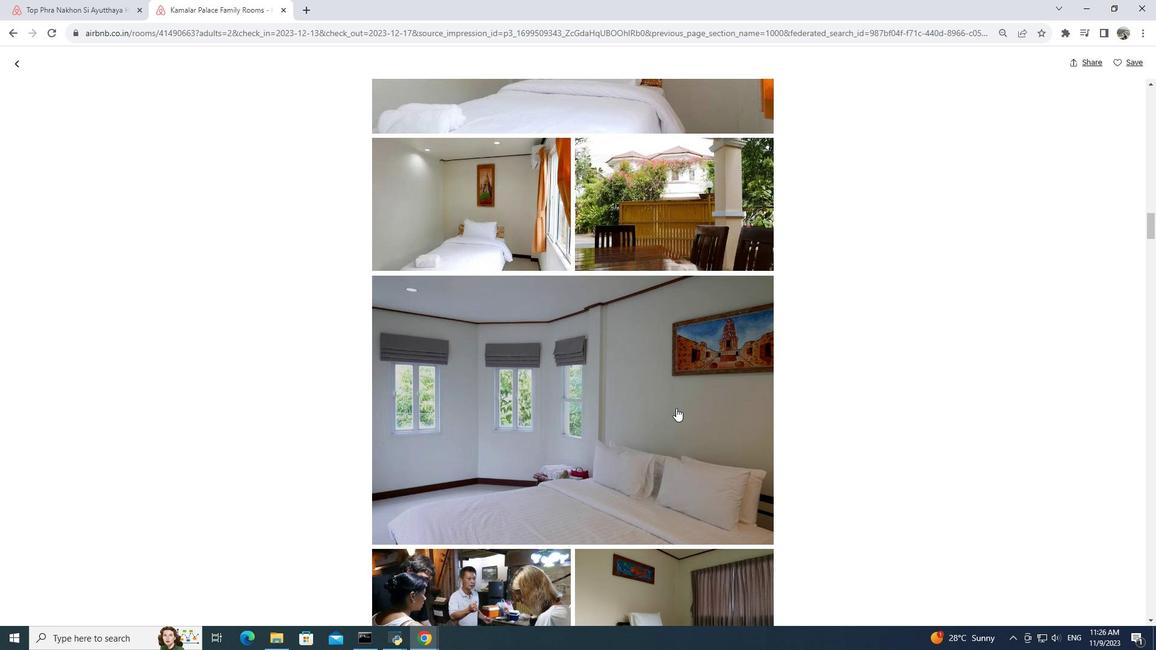 
Action: Mouse scrolled (676, 407) with delta (0, 0)
Screenshot: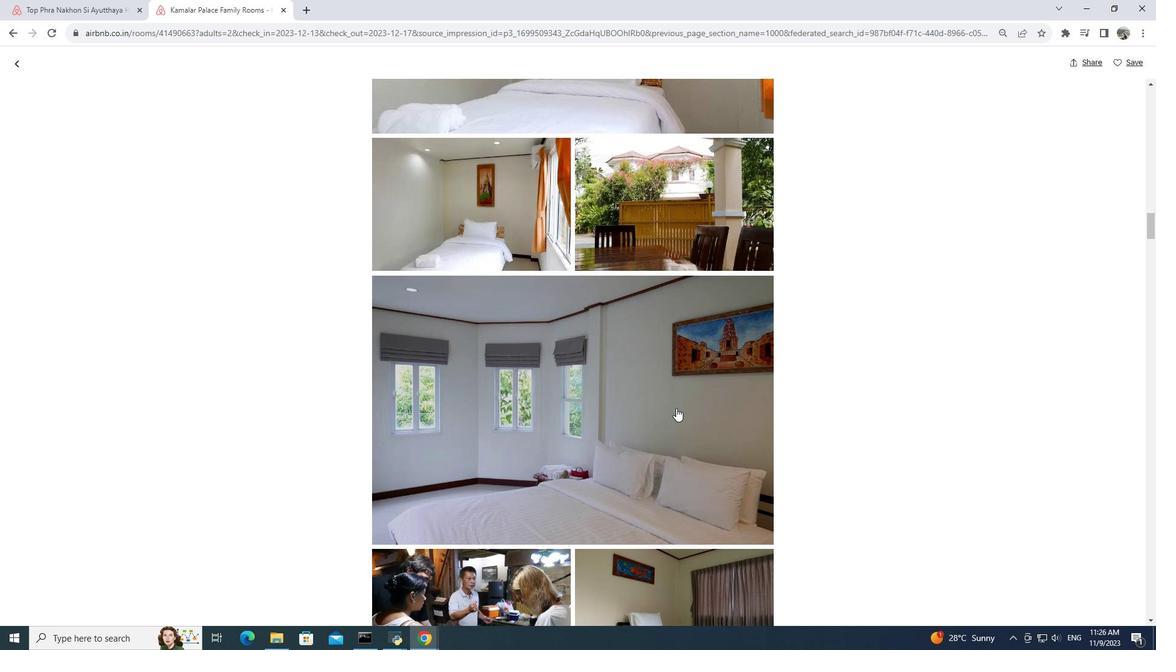 
Action: Mouse scrolled (676, 407) with delta (0, 0)
Screenshot: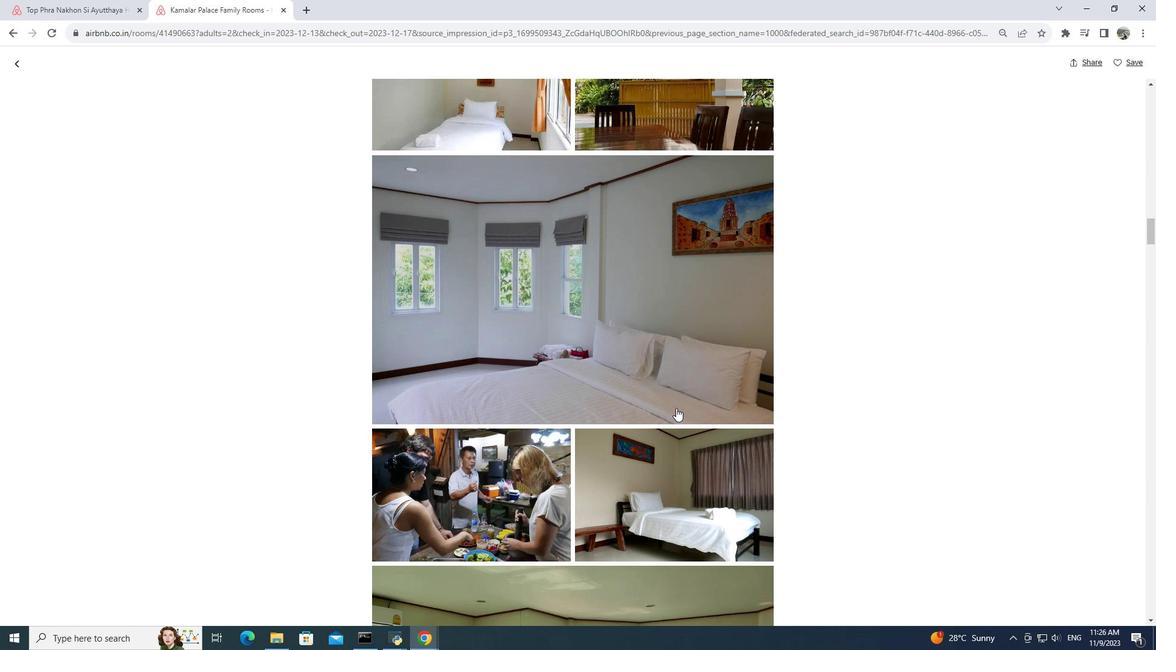 
Action: Mouse moved to (676, 408)
Screenshot: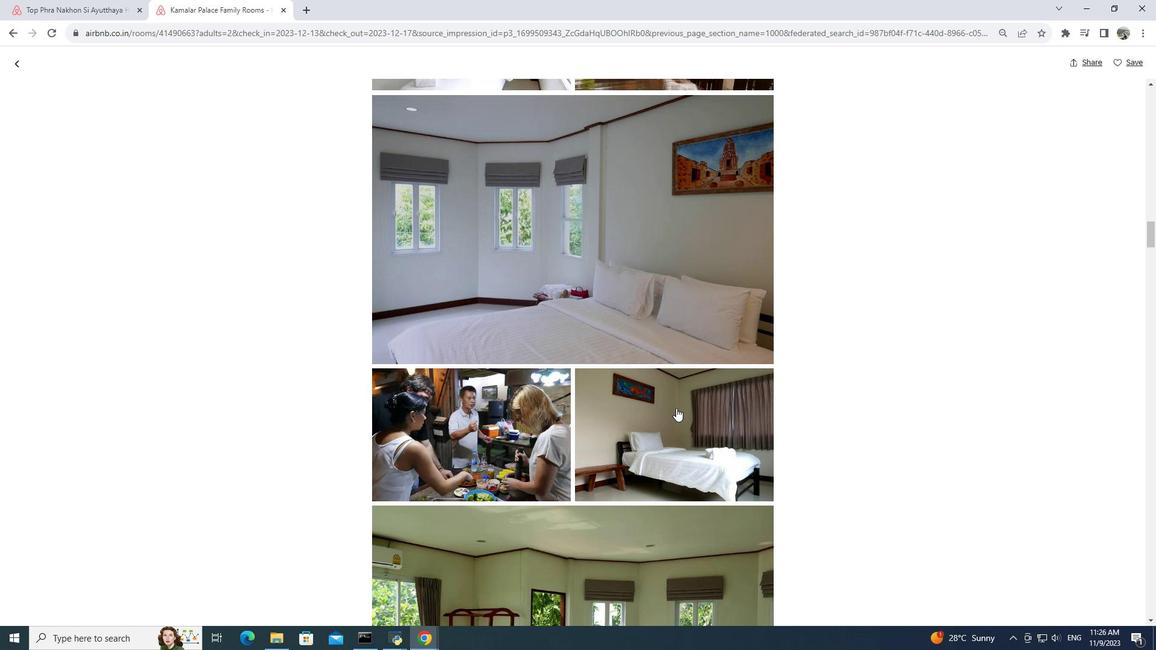 
Action: Mouse scrolled (676, 407) with delta (0, 0)
Screenshot: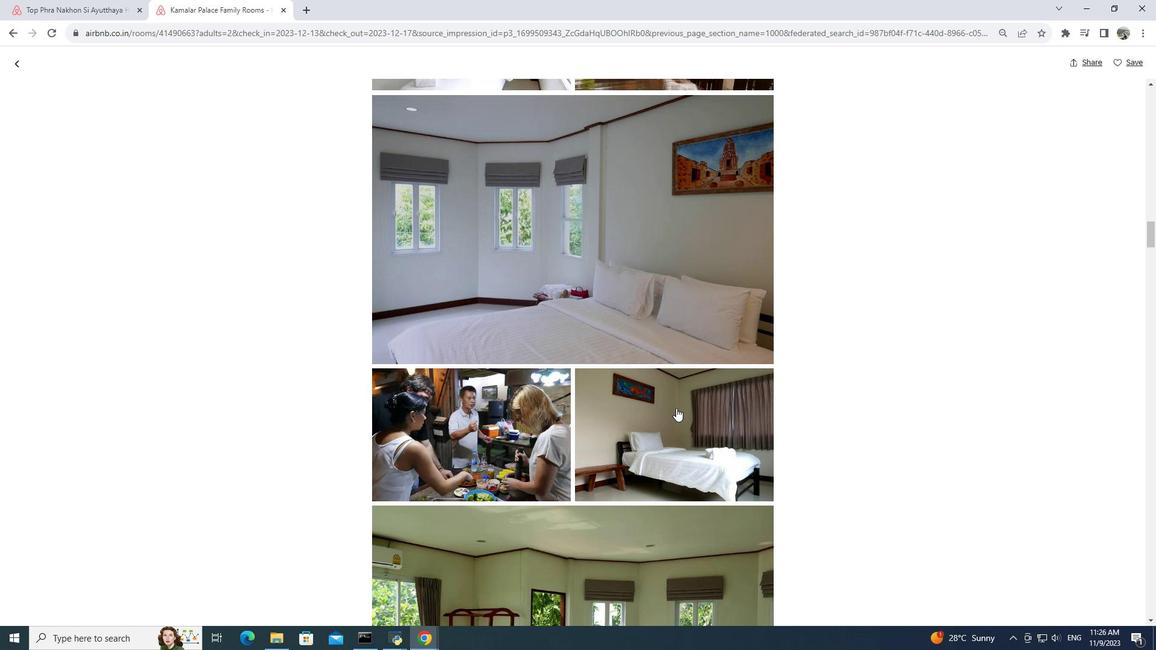 
Action: Mouse scrolled (676, 407) with delta (0, 0)
Screenshot: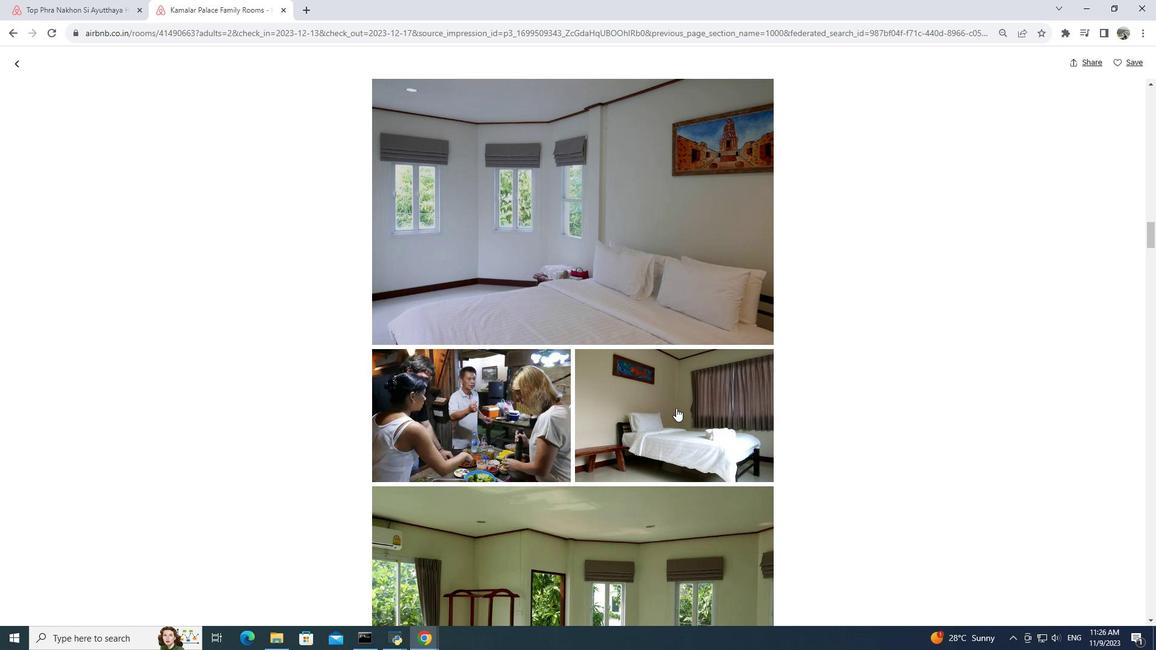 
Action: Mouse scrolled (676, 407) with delta (0, 0)
Screenshot: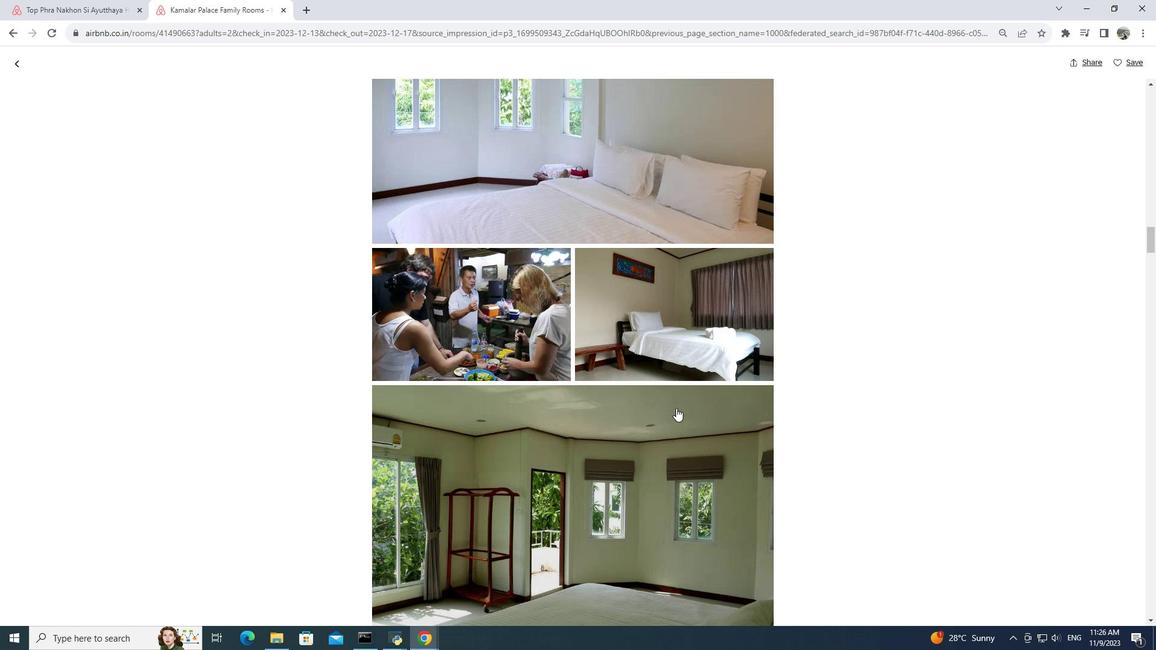 
Action: Mouse moved to (675, 408)
Screenshot: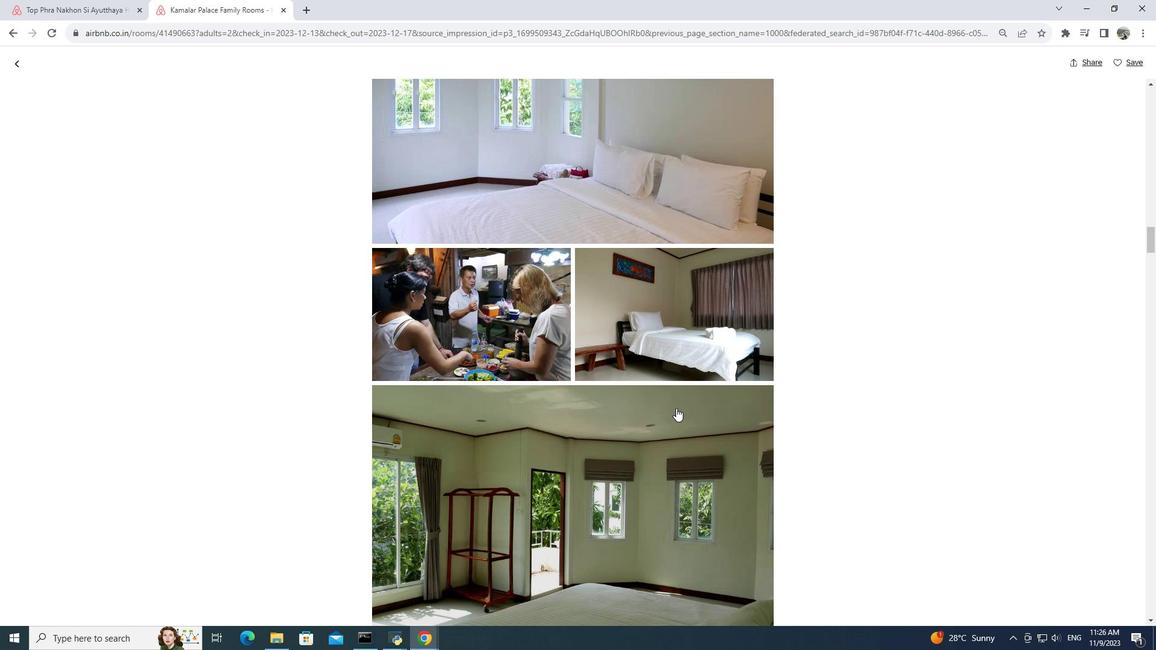 
Action: Mouse scrolled (675, 407) with delta (0, 0)
Screenshot: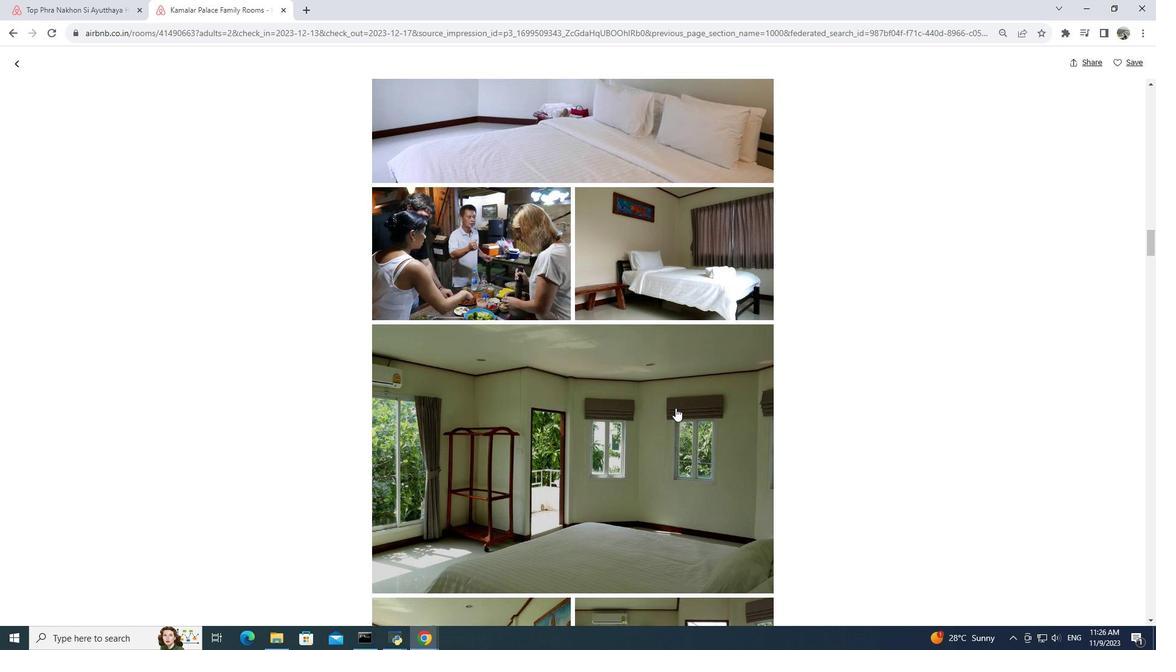 
Action: Mouse moved to (674, 412)
Screenshot: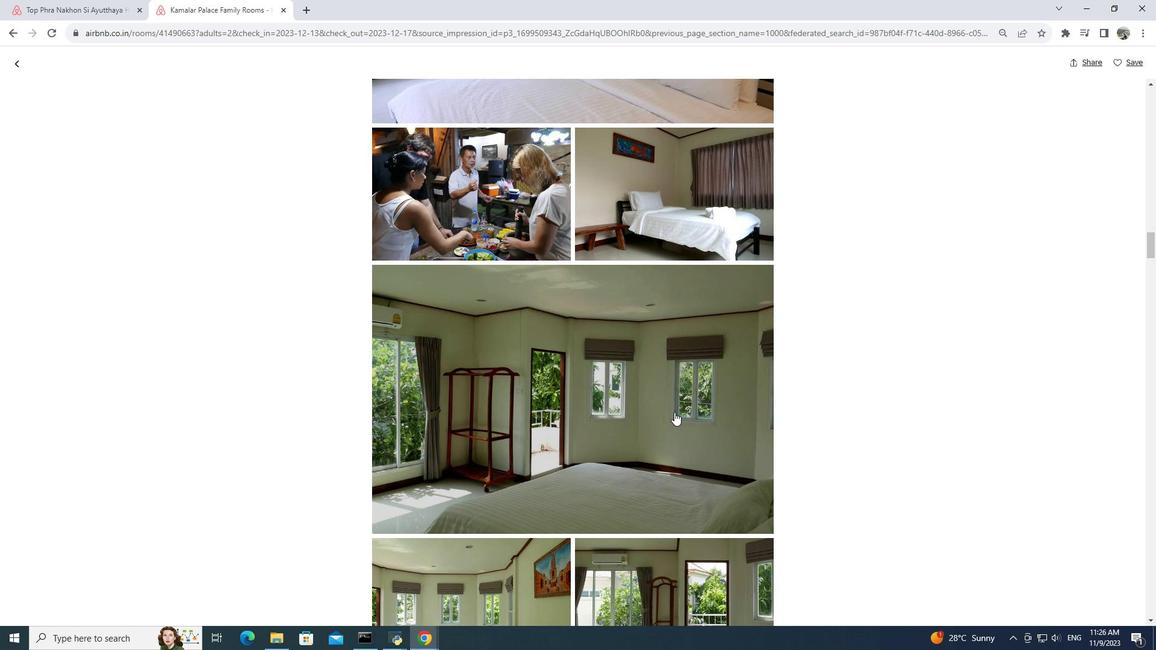 
Action: Mouse scrolled (674, 412) with delta (0, 0)
Screenshot: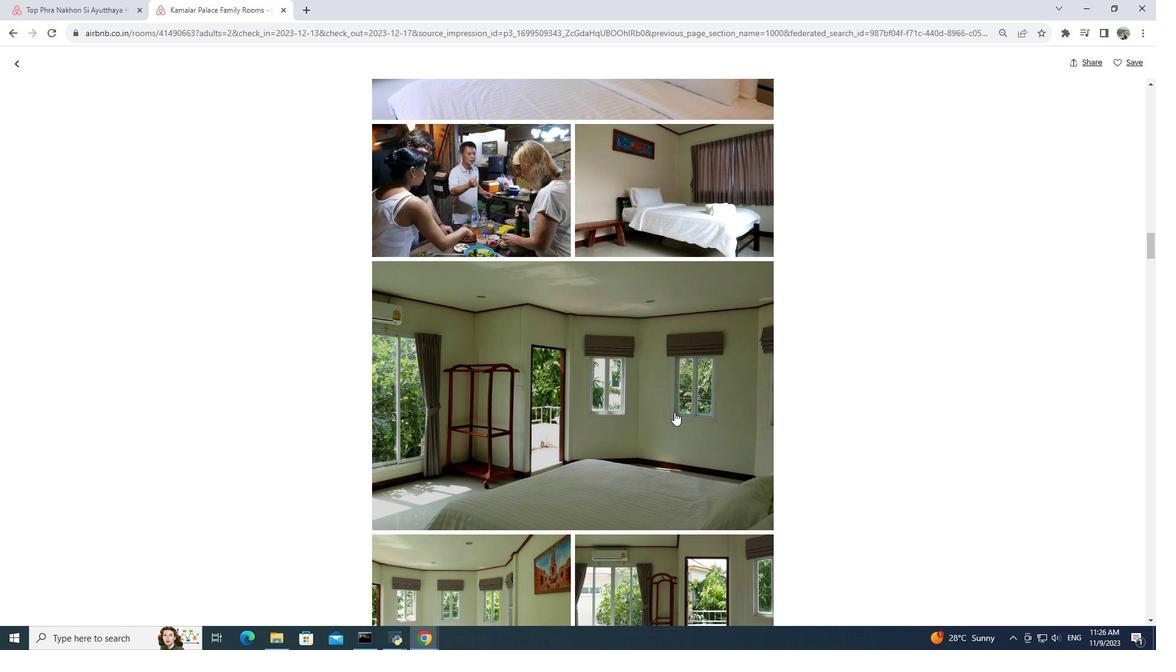 
Action: Mouse scrolled (674, 412) with delta (0, 0)
Screenshot: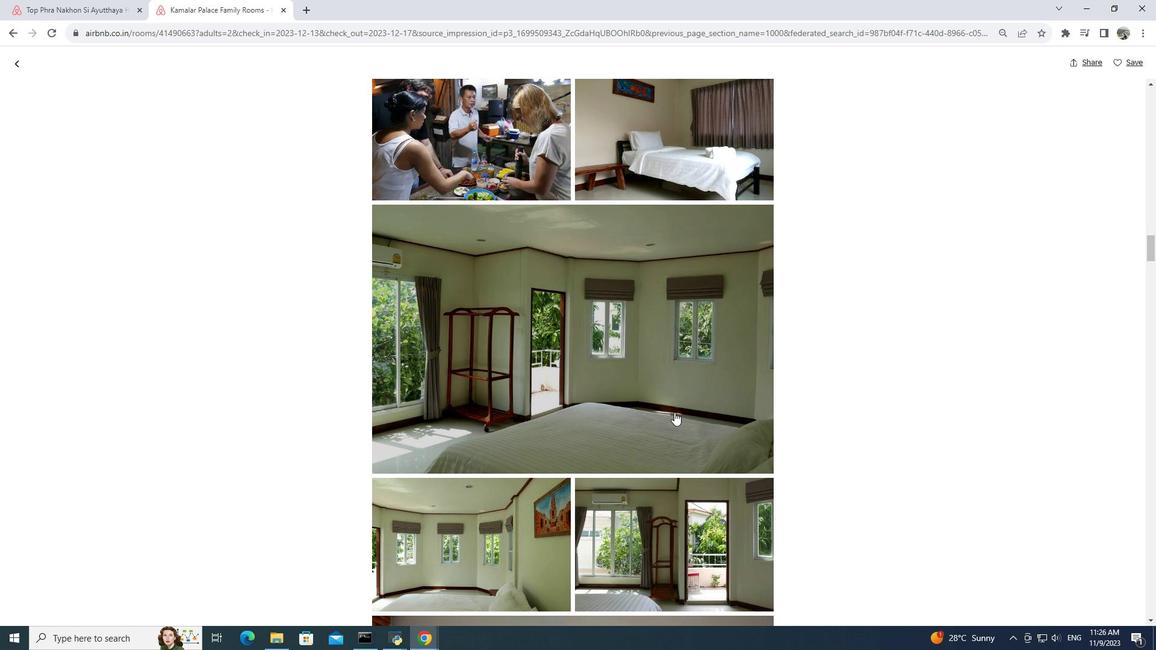 
Action: Mouse scrolled (674, 412) with delta (0, 0)
Screenshot: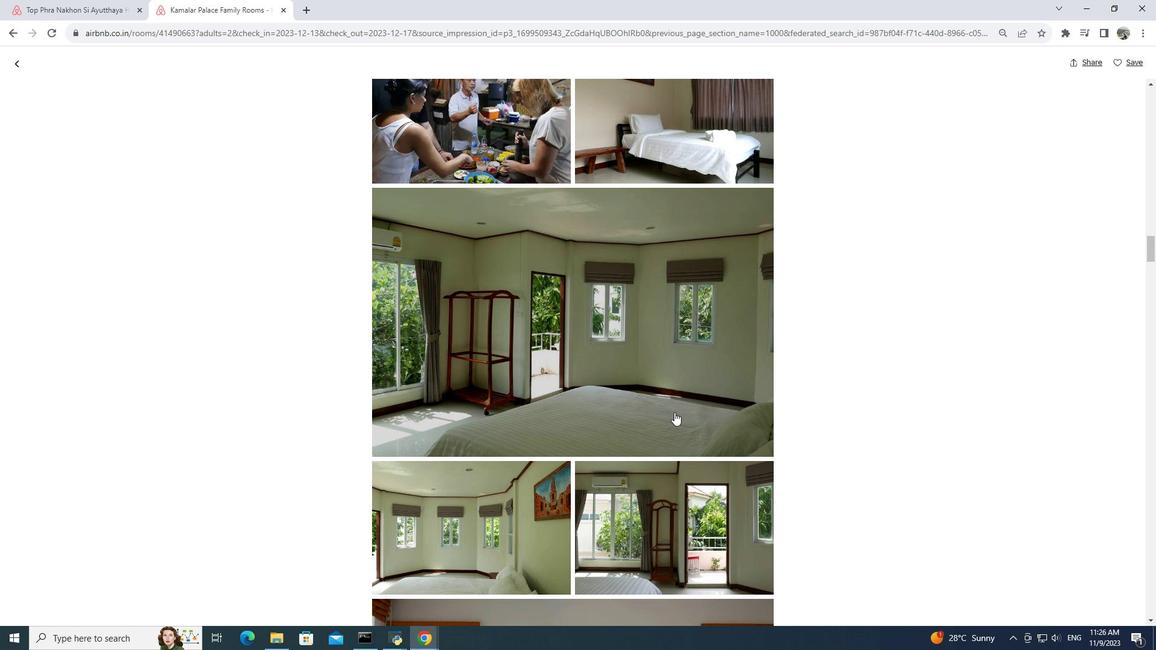 
Action: Mouse moved to (674, 413)
Screenshot: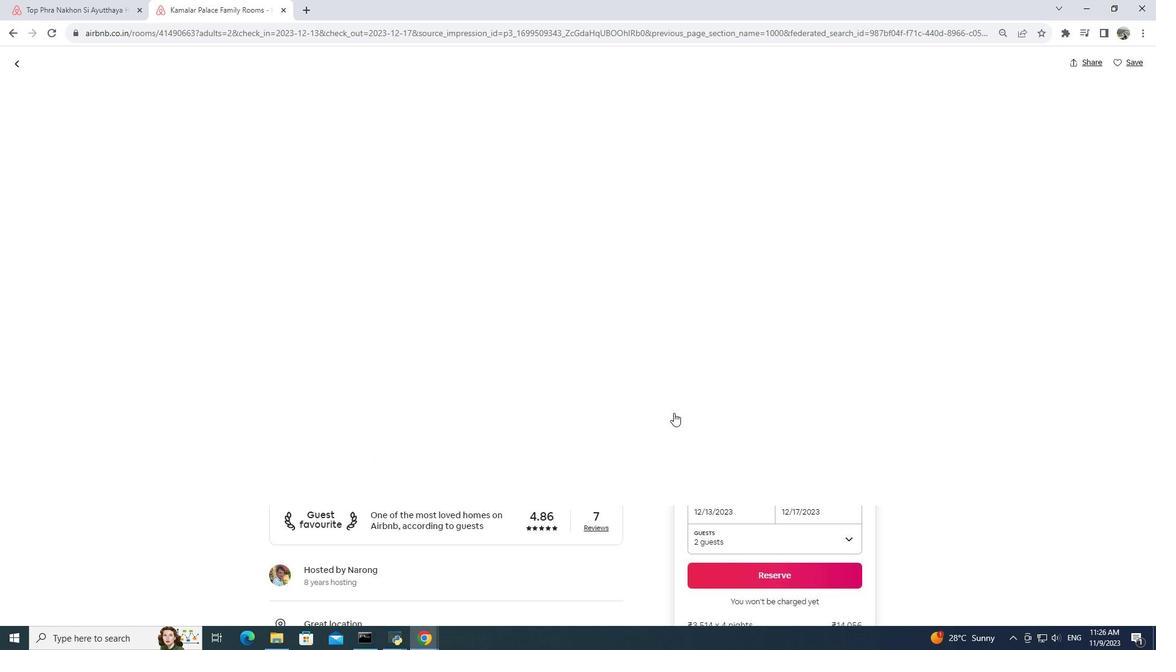 
Action: Mouse scrolled (674, 412) with delta (0, 0)
Screenshot: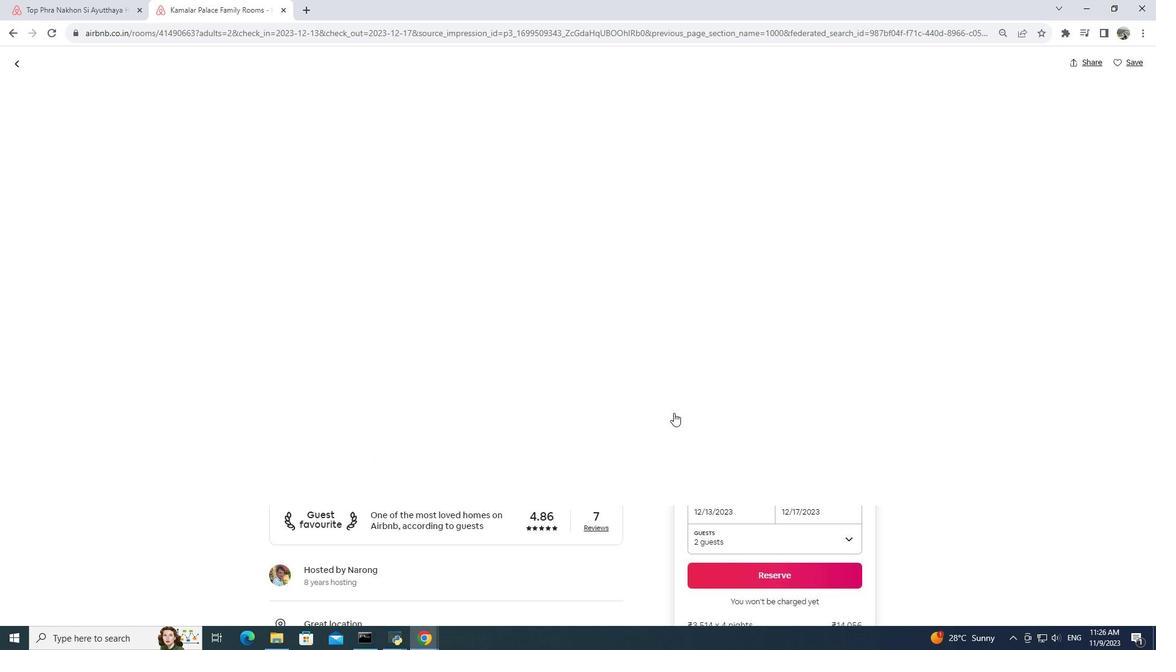 
Action: Mouse scrolled (674, 412) with delta (0, 0)
Screenshot: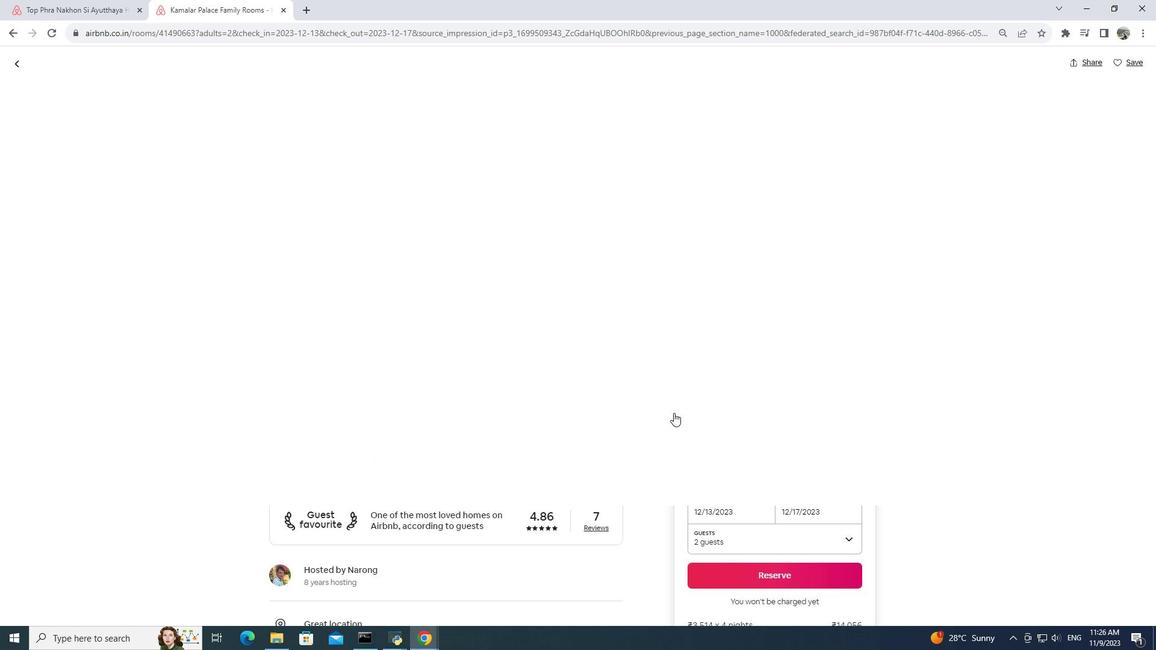
Action: Mouse moved to (672, 413)
Screenshot: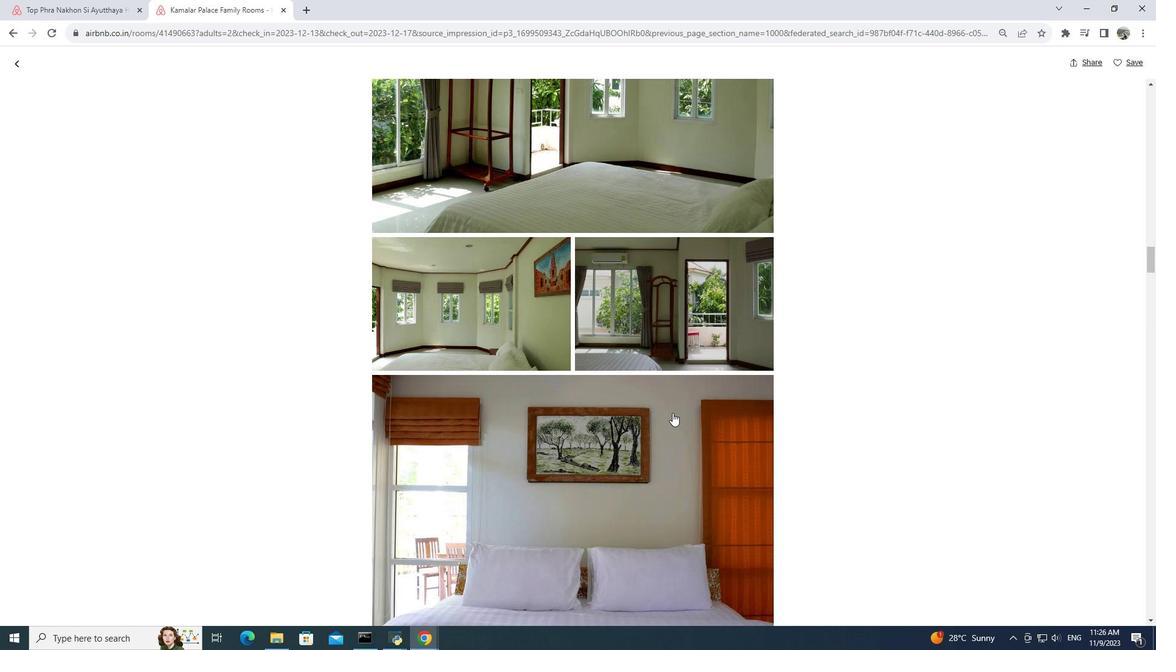 
Action: Mouse scrolled (672, 412) with delta (0, 0)
Screenshot: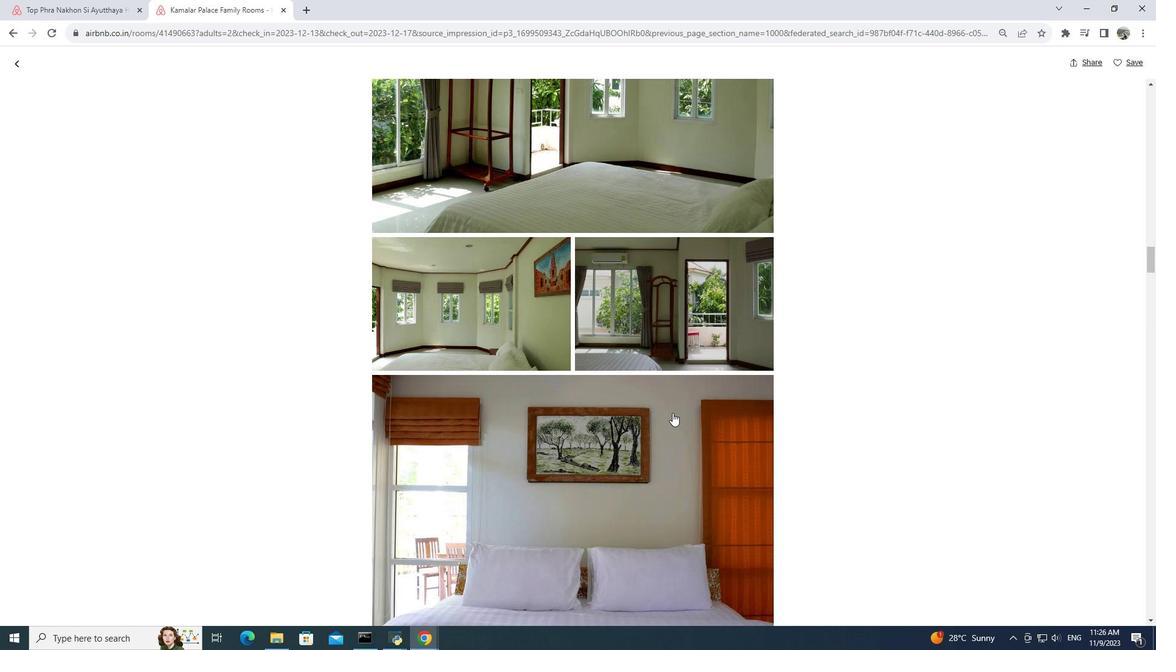 
Action: Mouse moved to (672, 413)
Screenshot: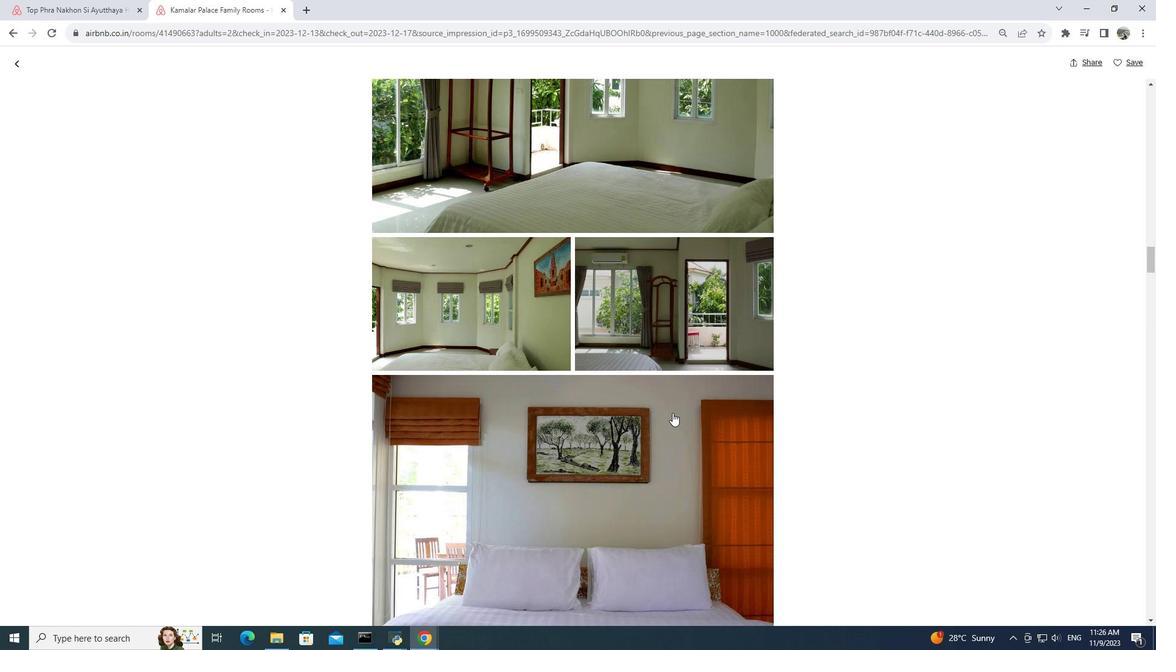 
Action: Mouse scrolled (672, 412) with delta (0, 0)
Screenshot: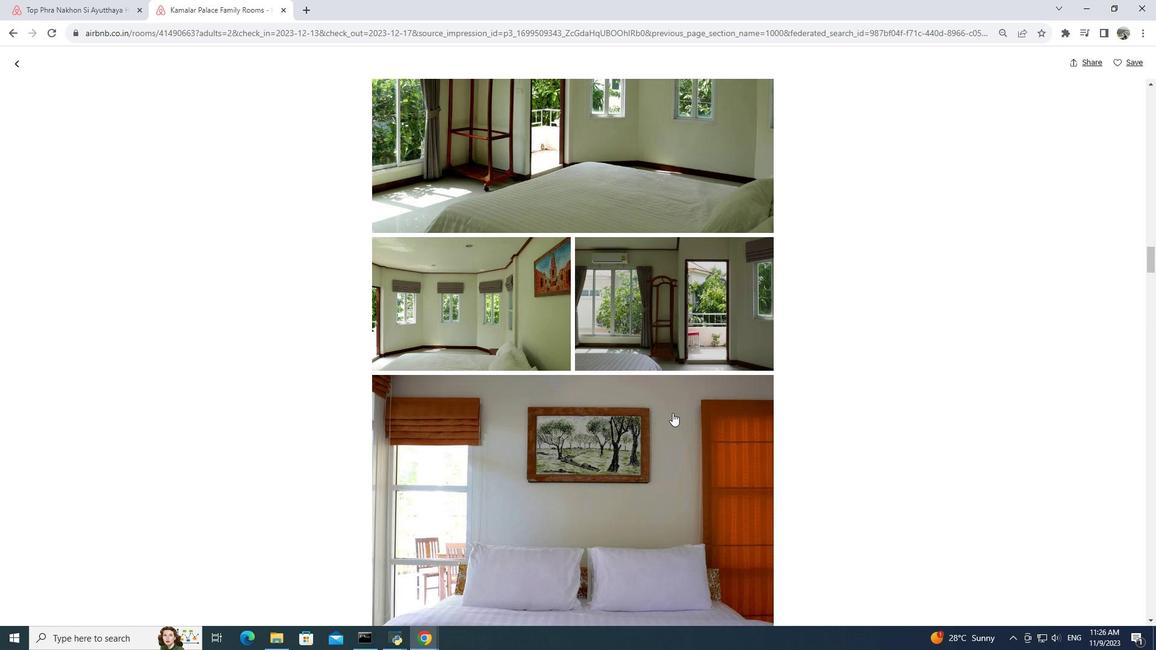 
Action: Mouse moved to (671, 414)
Screenshot: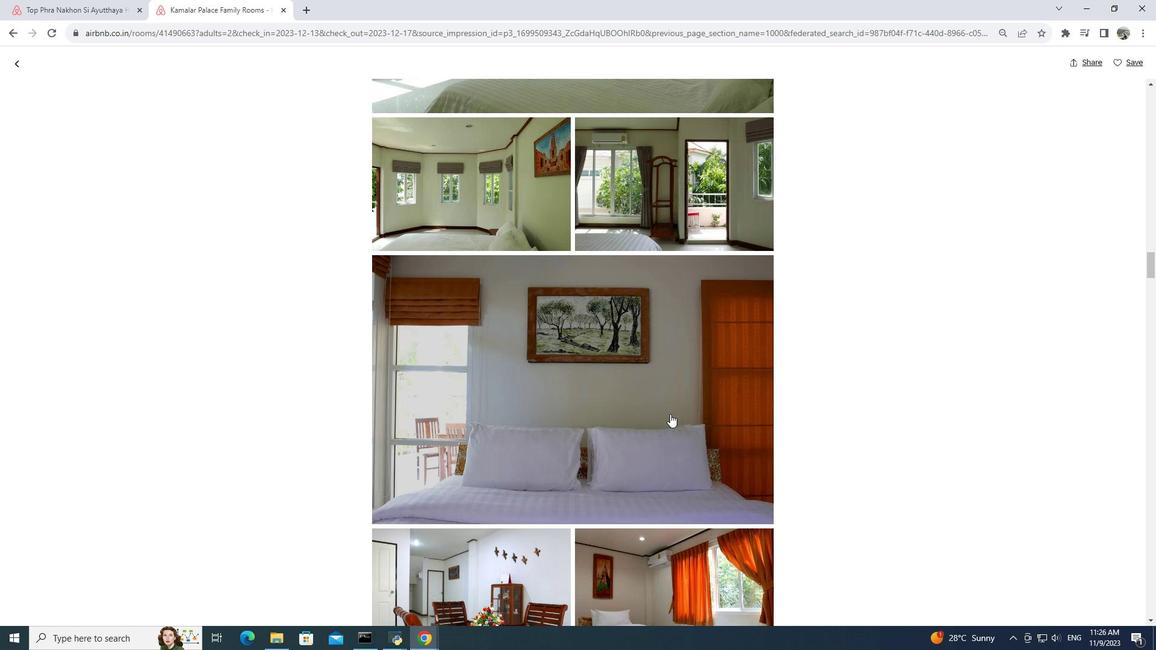 
Action: Mouse scrolled (671, 413) with delta (0, 0)
Screenshot: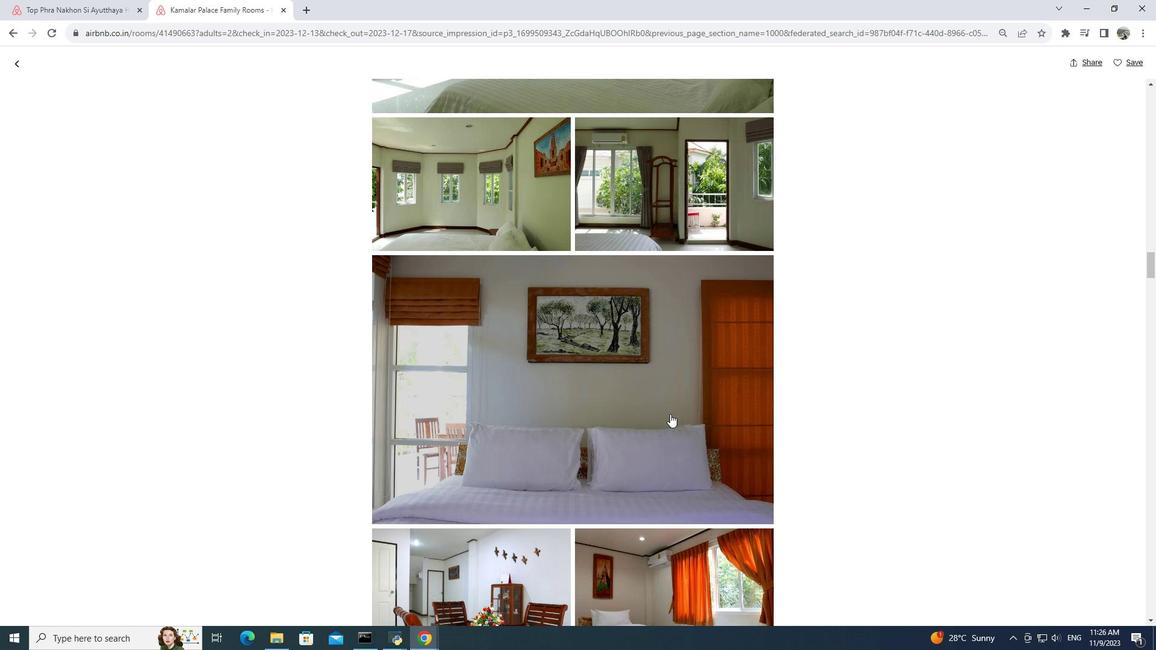 
Action: Mouse moved to (670, 414)
Screenshot: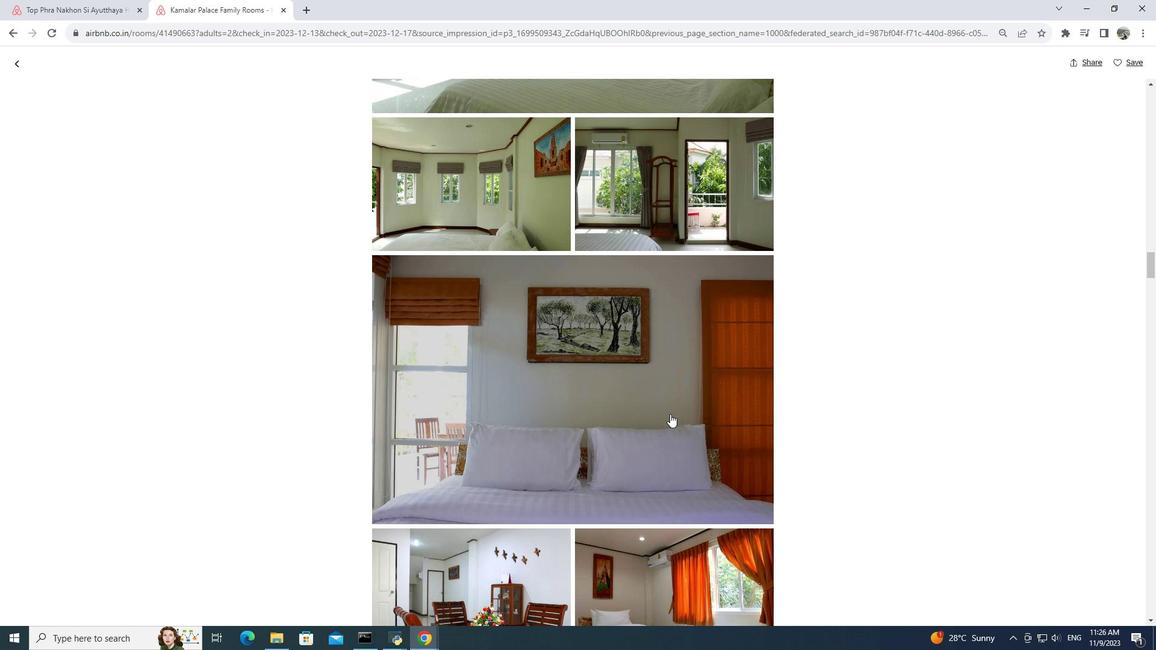 
Action: Mouse scrolled (670, 413) with delta (0, 0)
Screenshot: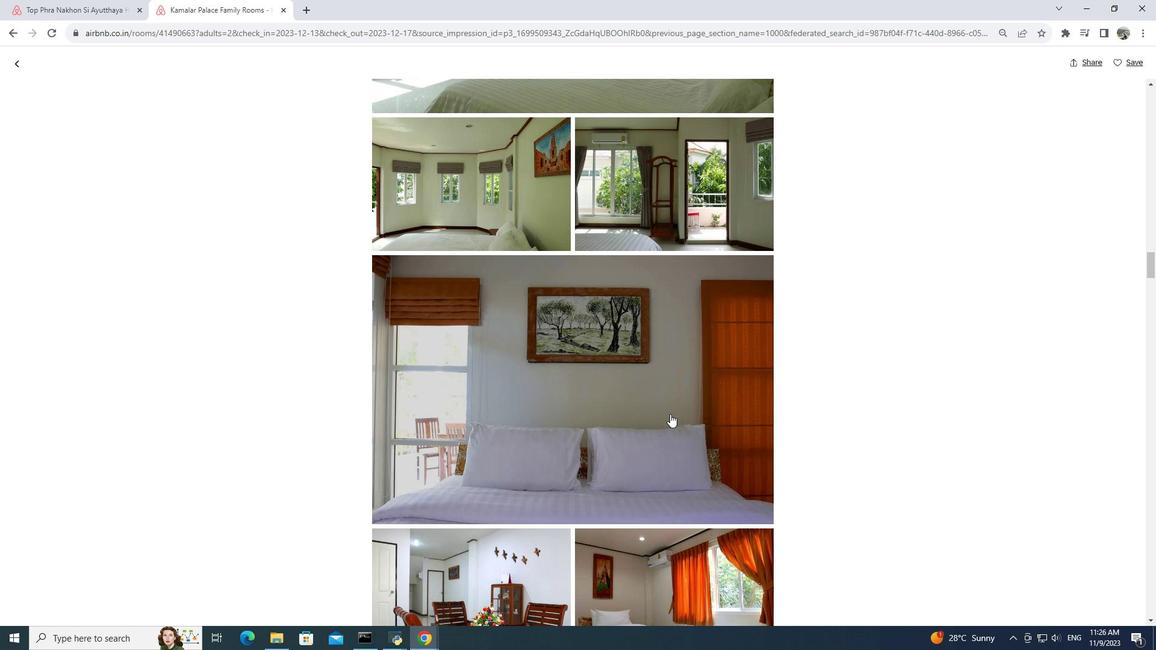 
Action: Mouse scrolled (670, 413) with delta (0, 0)
Screenshot: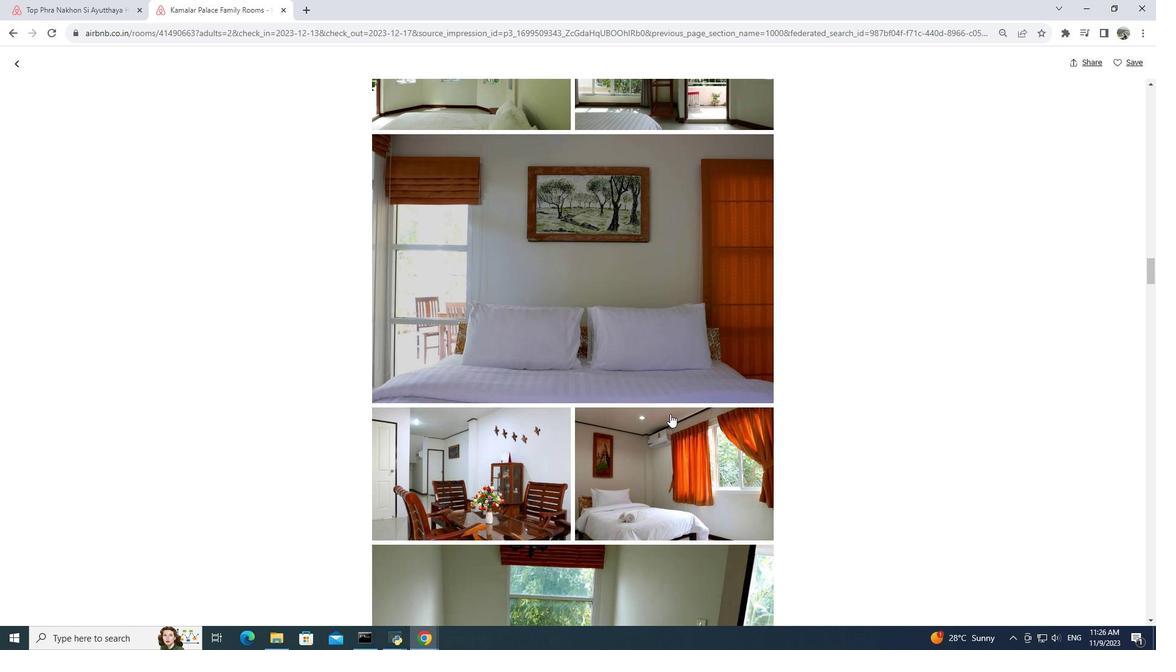 
Action: Mouse moved to (669, 414)
Screenshot: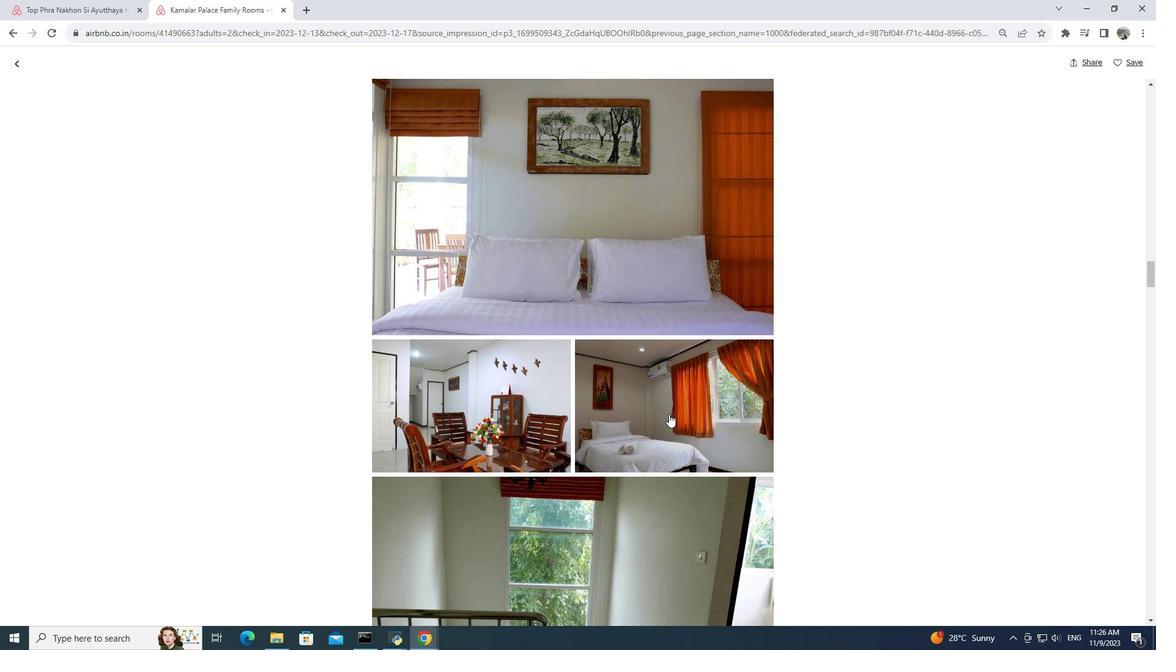 
Action: Mouse scrolled (669, 413) with delta (0, 0)
Screenshot: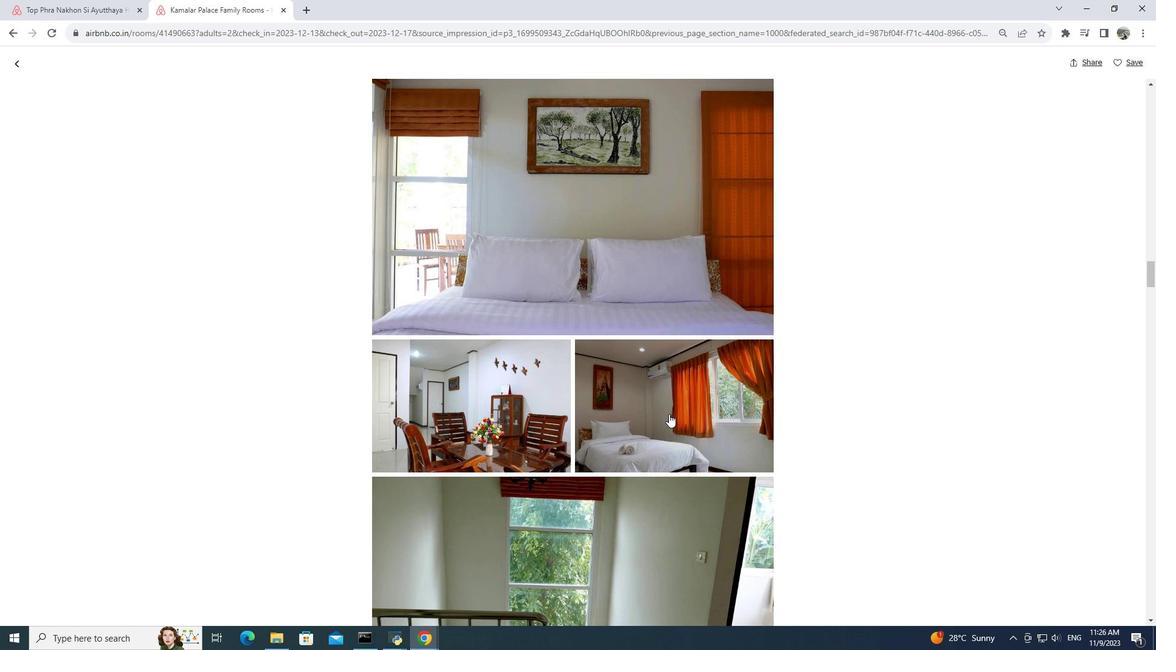 
Action: Mouse moved to (669, 416)
Screenshot: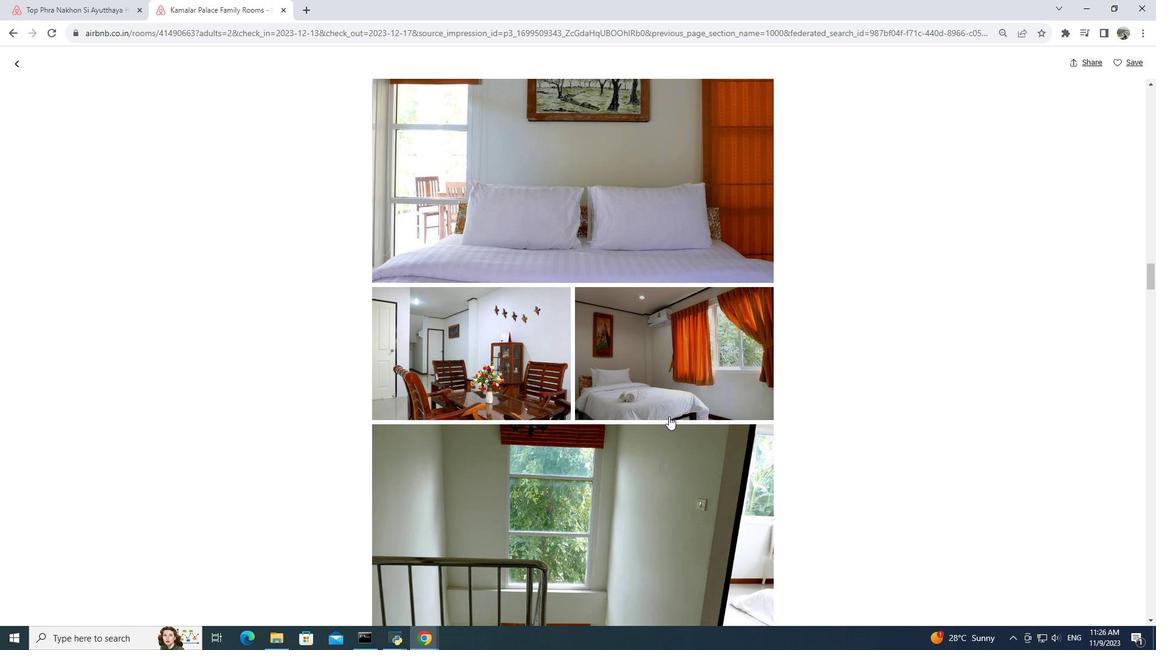 
Action: Mouse scrolled (669, 416) with delta (0, 0)
Screenshot: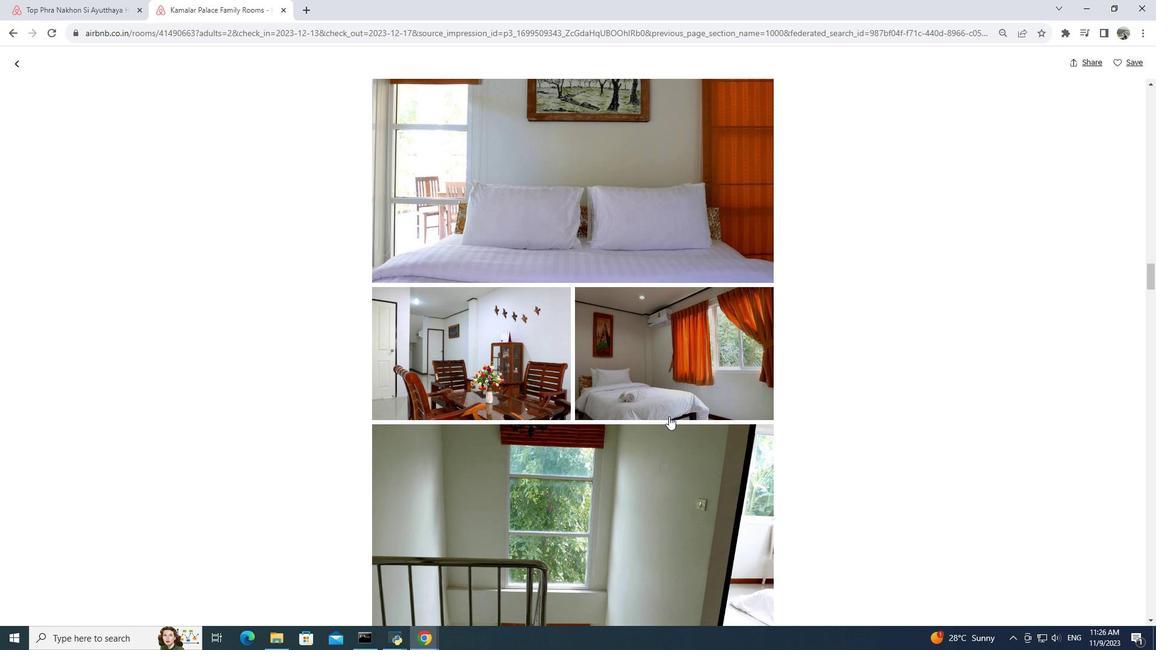 
Action: Mouse moved to (668, 416)
Screenshot: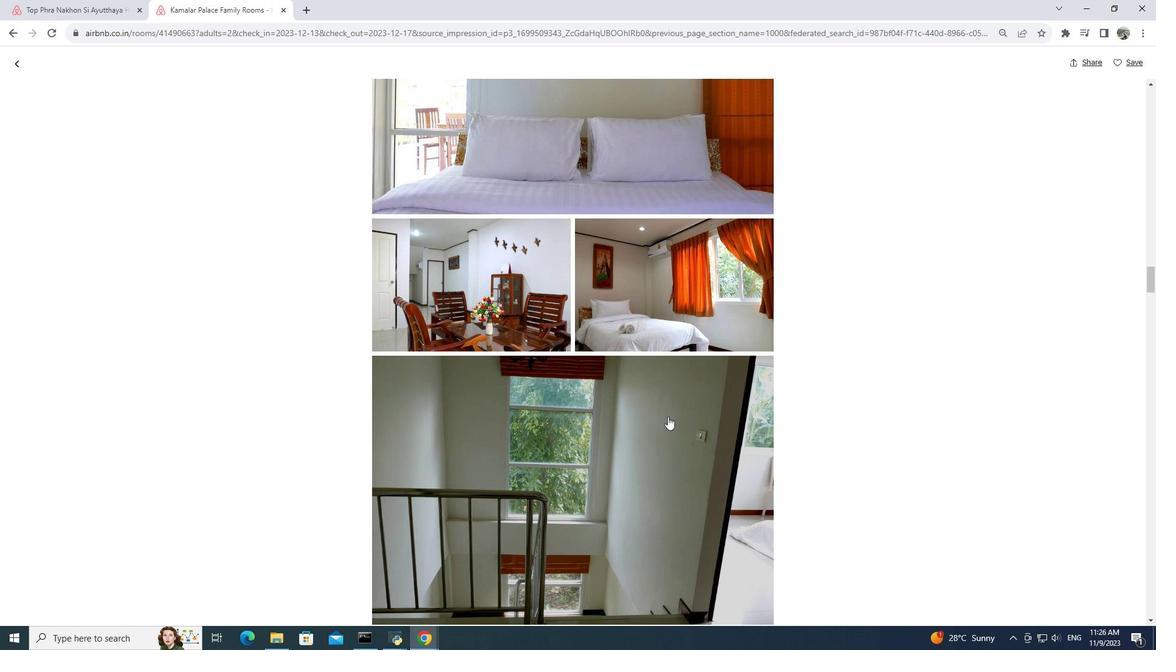 
Action: Mouse scrolled (668, 416) with delta (0, 0)
Screenshot: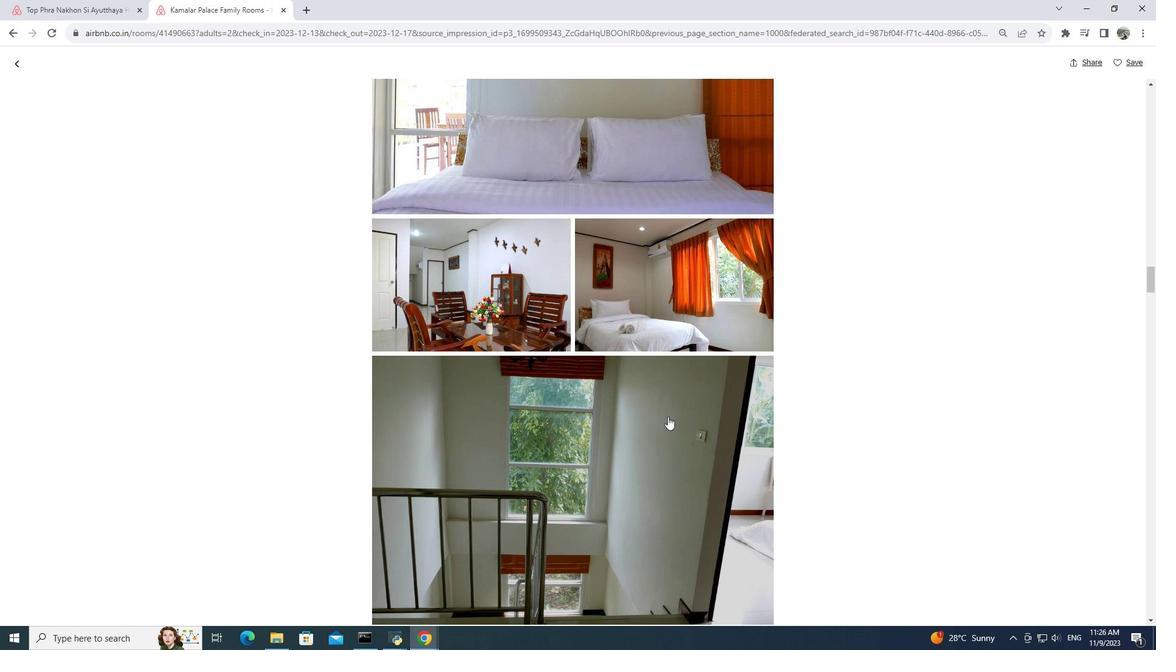 
Action: Mouse moved to (668, 416)
Screenshot: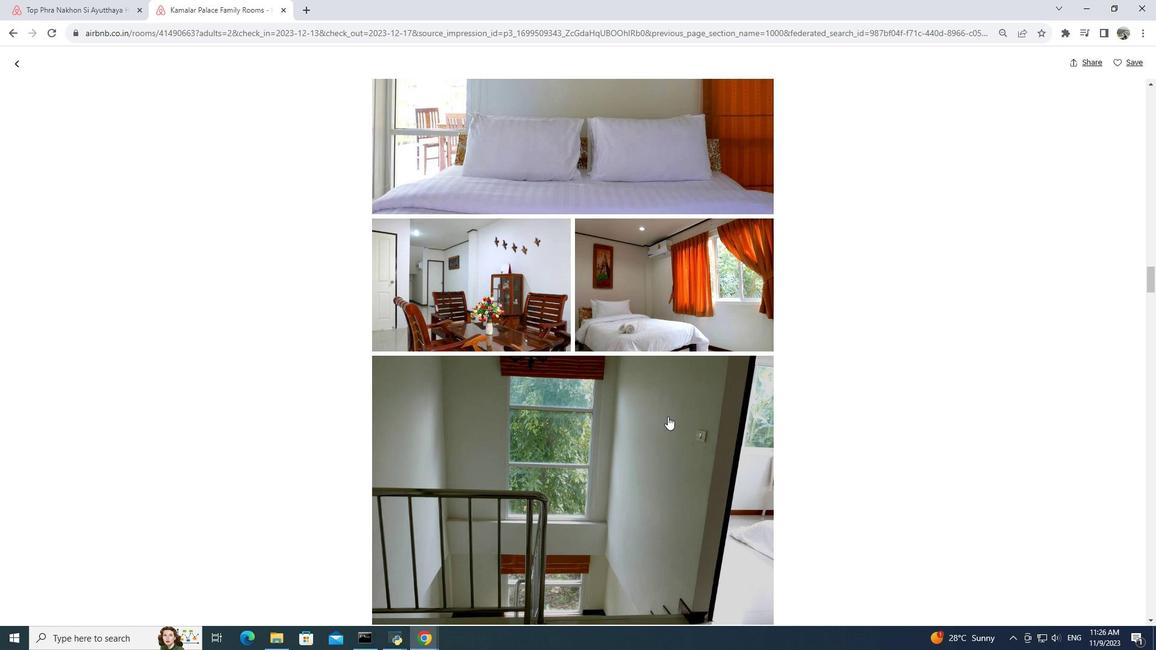 
Action: Mouse scrolled (668, 416) with delta (0, 0)
Screenshot: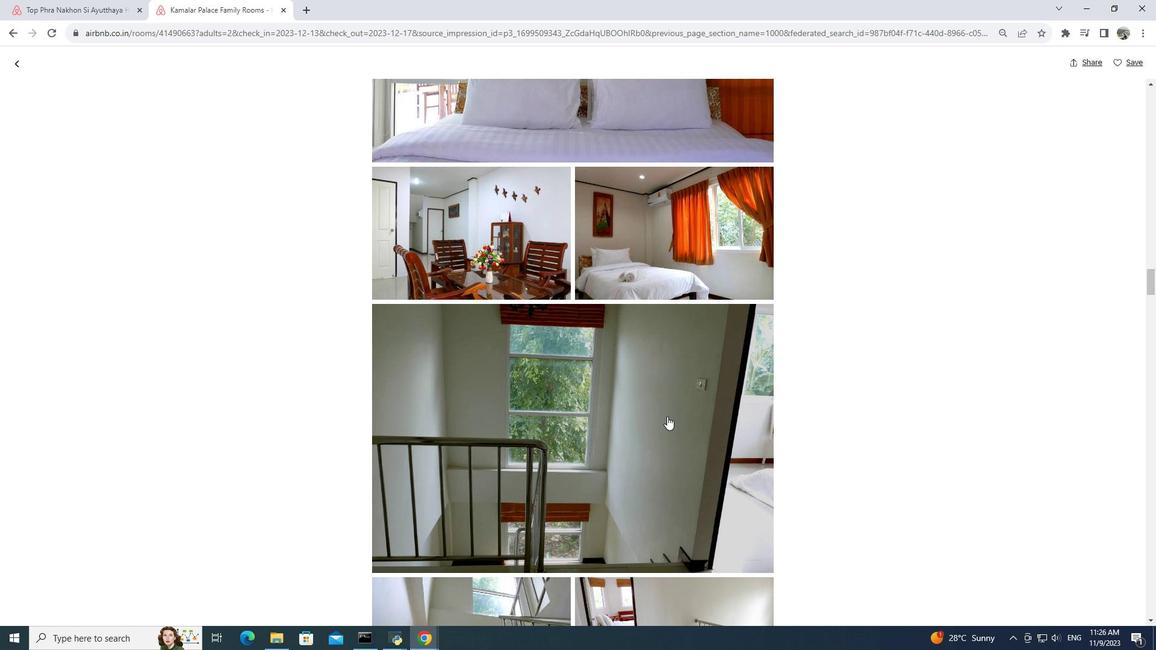 
Action: Mouse moved to (667, 416)
Screenshot: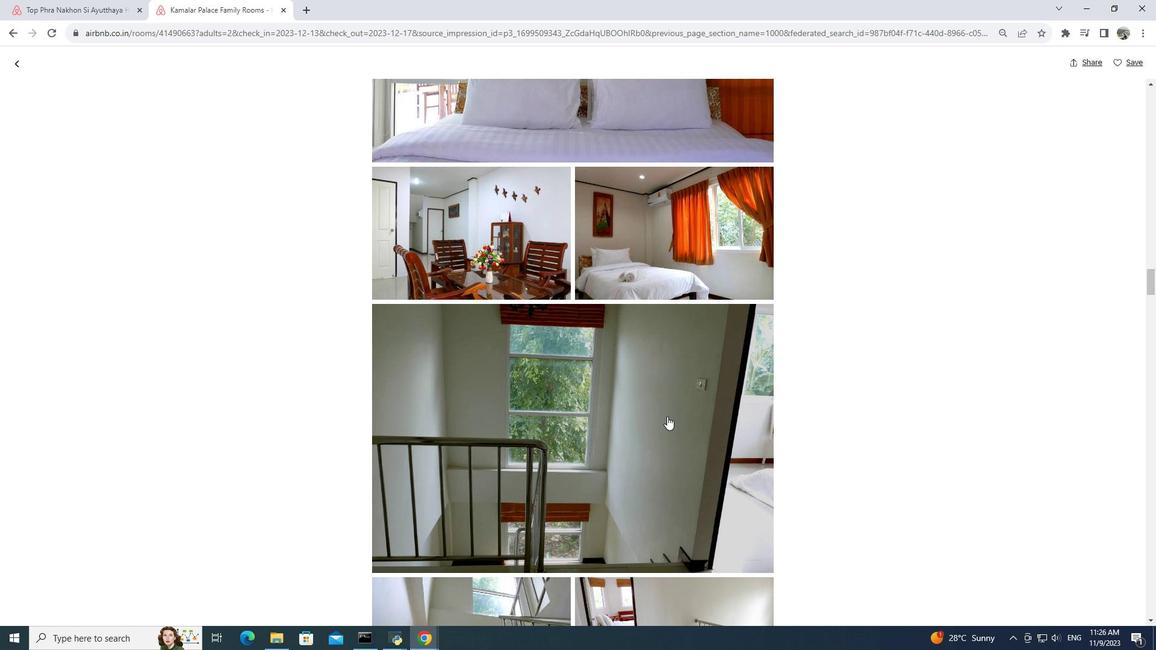 
Action: Mouse scrolled (667, 416) with delta (0, 0)
Screenshot: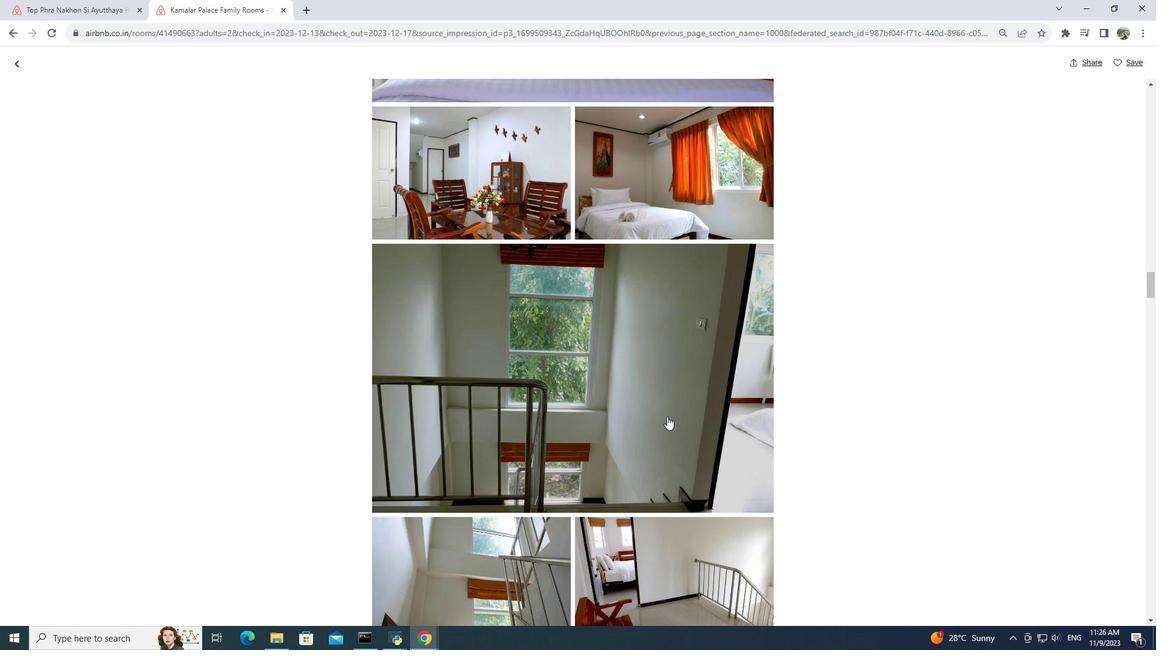 
Action: Mouse moved to (666, 416)
Screenshot: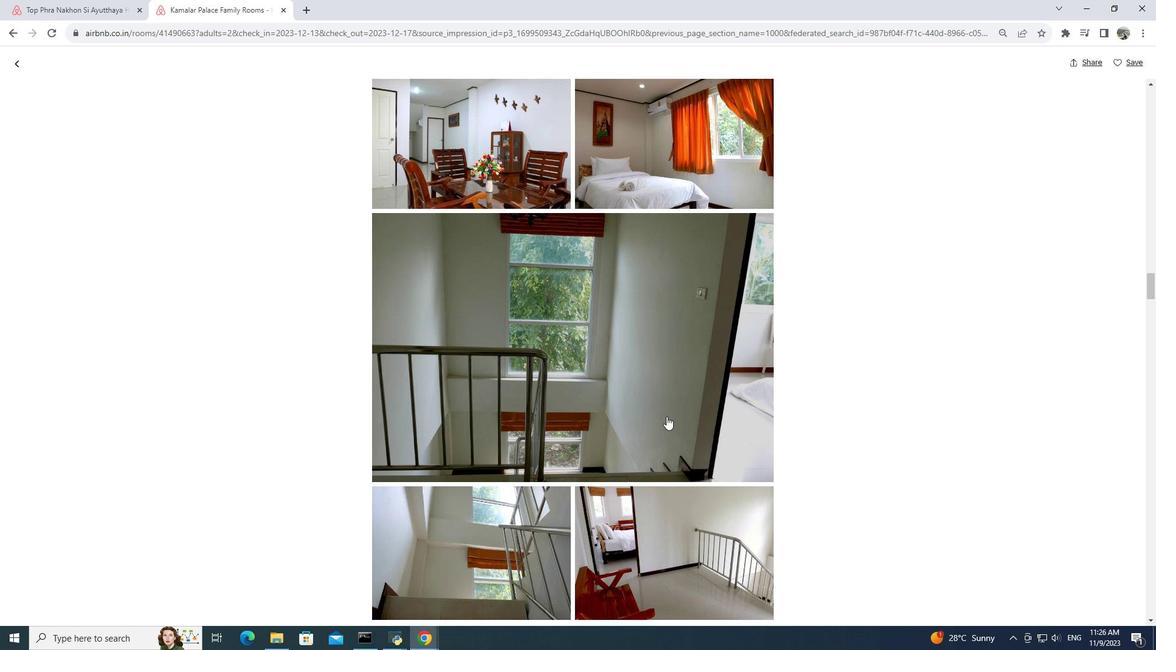 
Action: Mouse scrolled (666, 416) with delta (0, 0)
Screenshot: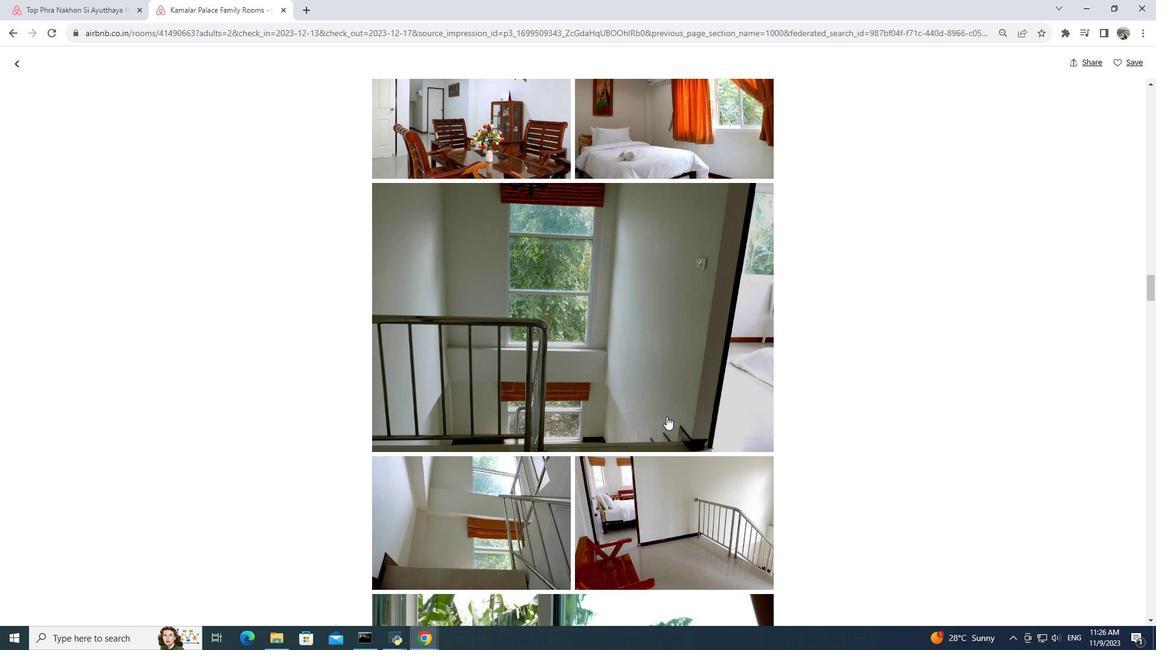 
Action: Mouse scrolled (666, 416) with delta (0, 0)
Screenshot: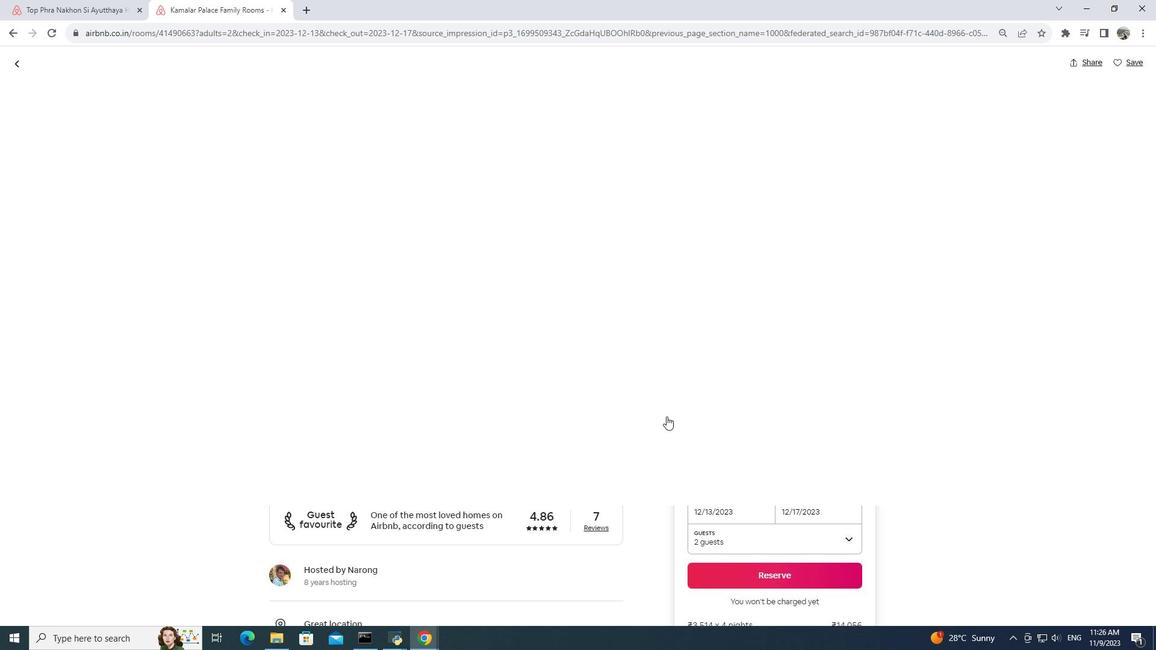 
Action: Mouse scrolled (666, 416) with delta (0, 0)
Screenshot: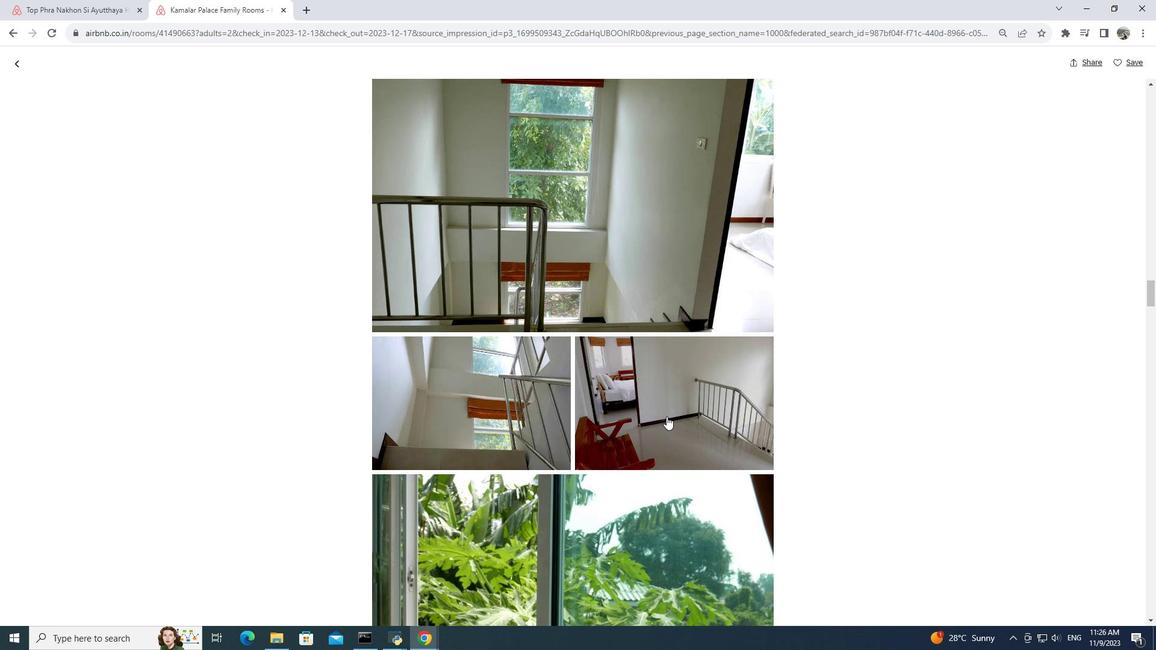 
Action: Mouse scrolled (666, 416) with delta (0, 0)
Screenshot: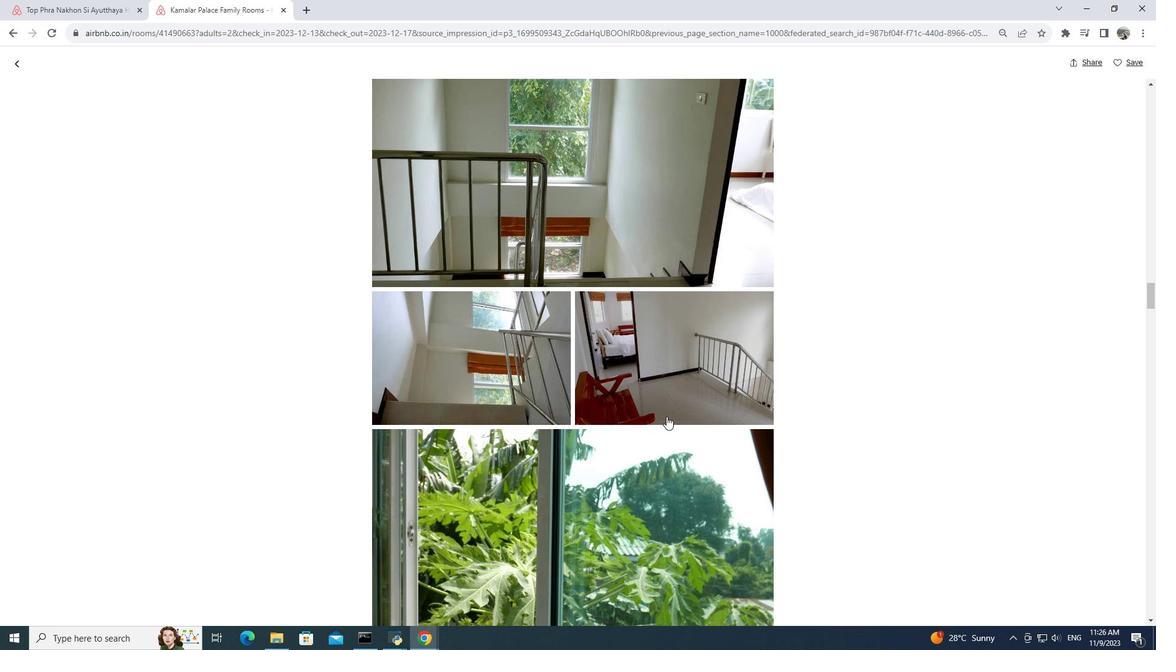 
Action: Mouse scrolled (666, 416) with delta (0, 0)
Screenshot: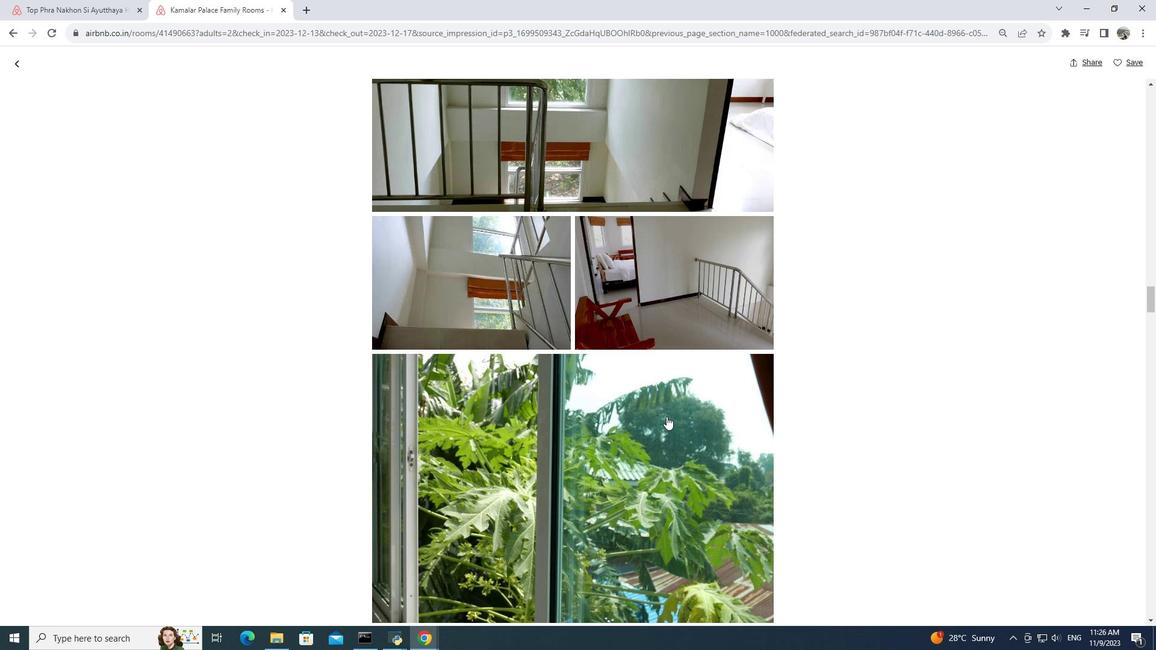 
Action: Mouse scrolled (666, 416) with delta (0, 0)
Screenshot: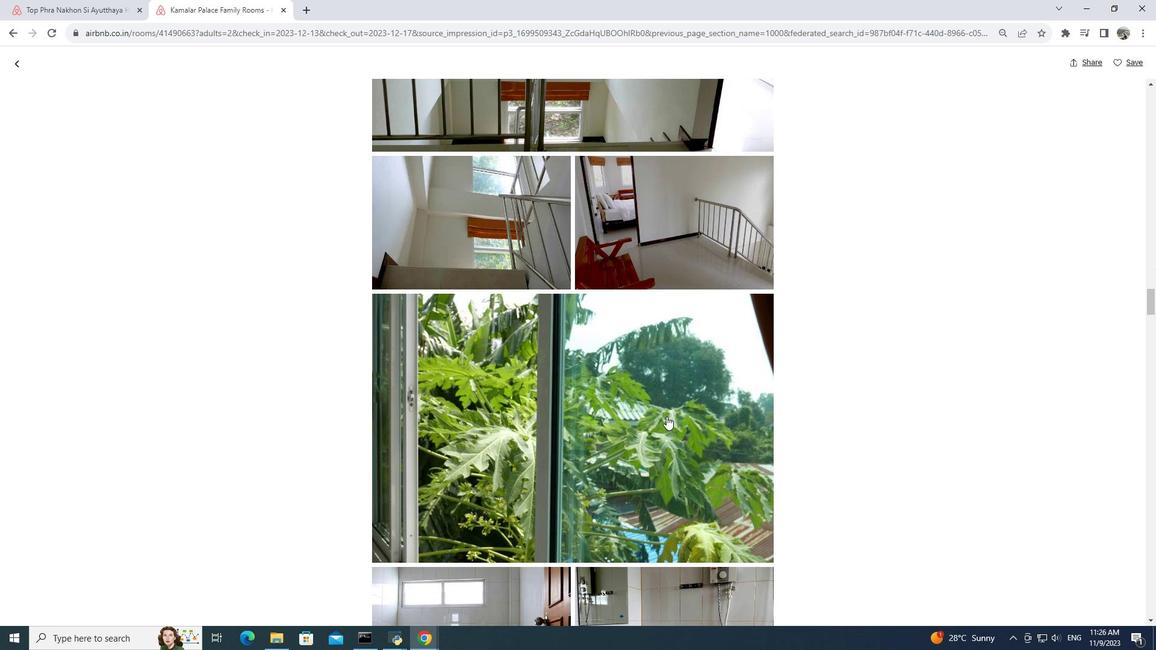 
Action: Mouse scrolled (666, 416) with delta (0, 0)
Screenshot: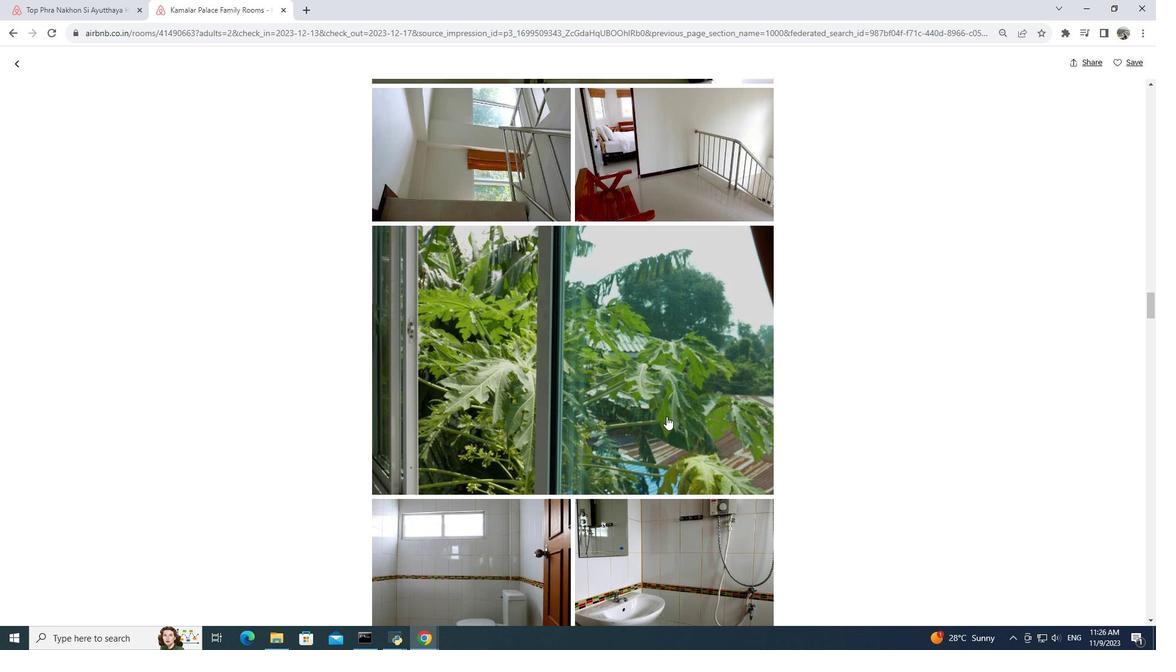 
Action: Mouse scrolled (666, 416) with delta (0, 0)
Screenshot: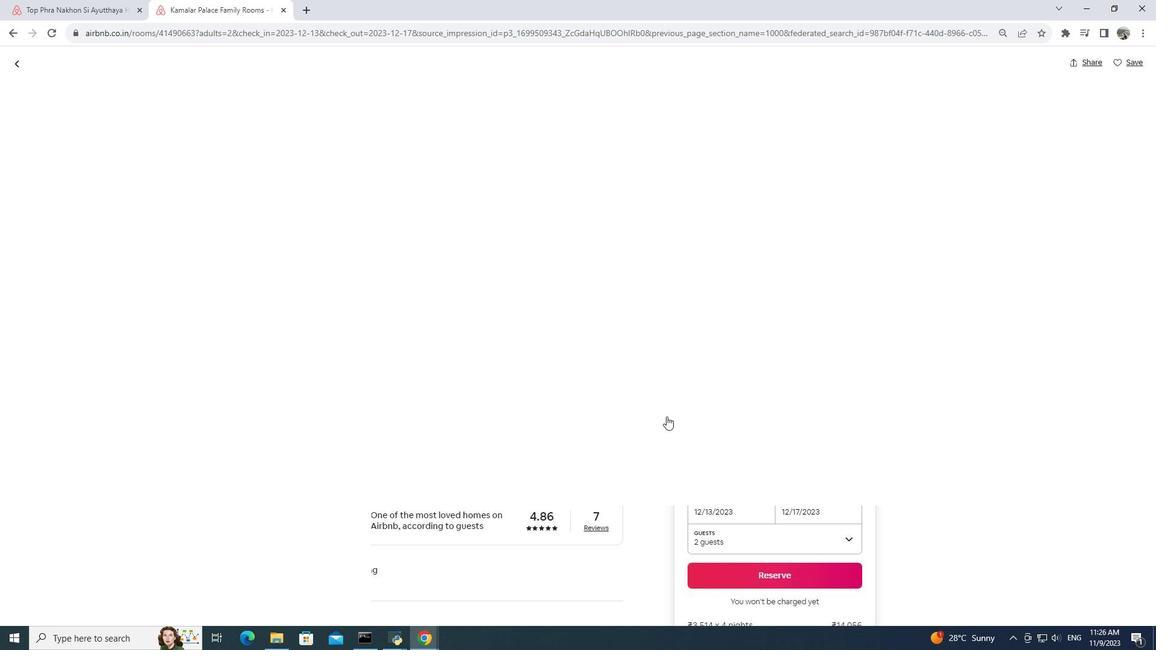 
Action: Mouse moved to (665, 416)
Screenshot: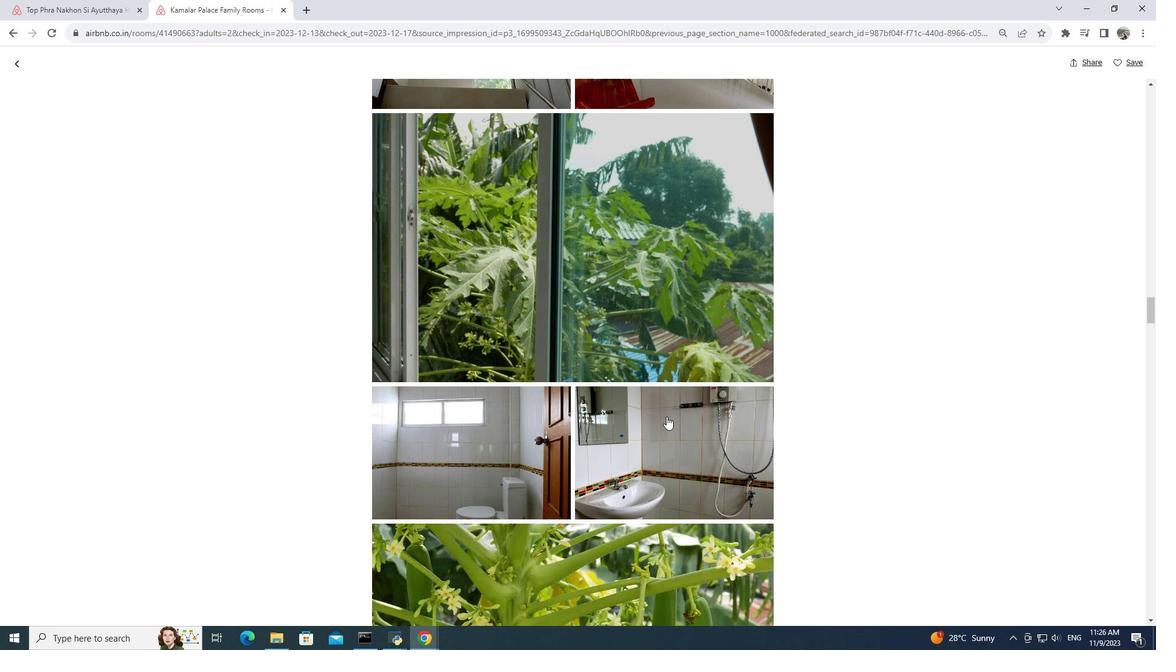 
Action: Mouse scrolled (665, 416) with delta (0, 0)
Screenshot: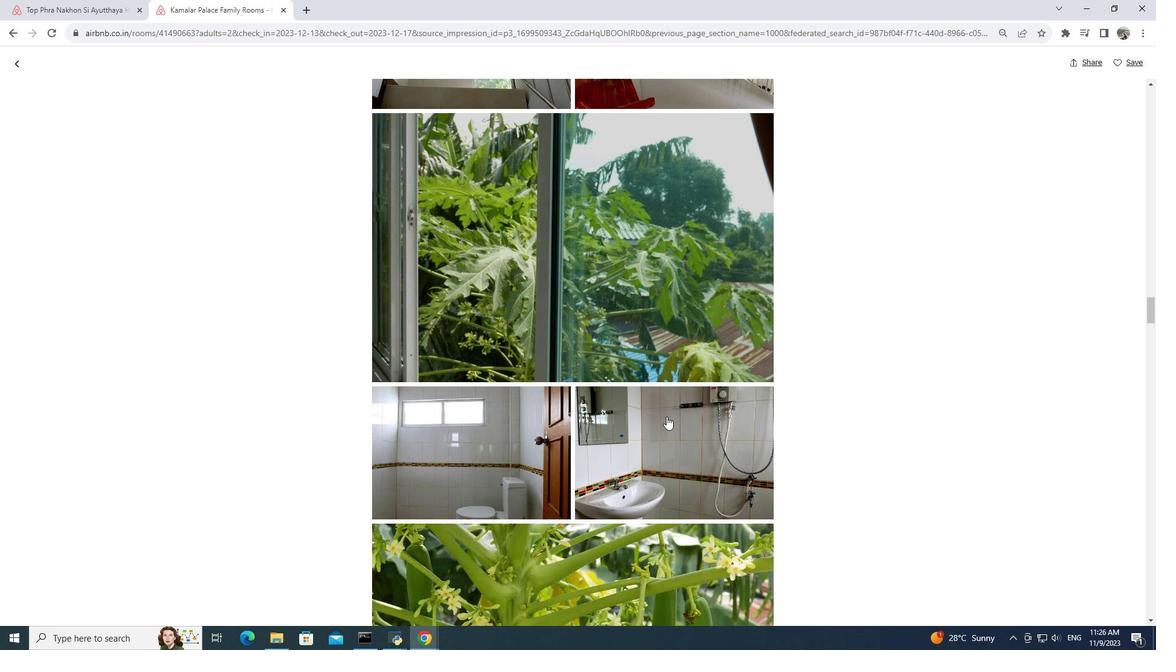 
Action: Mouse moved to (665, 416)
Screenshot: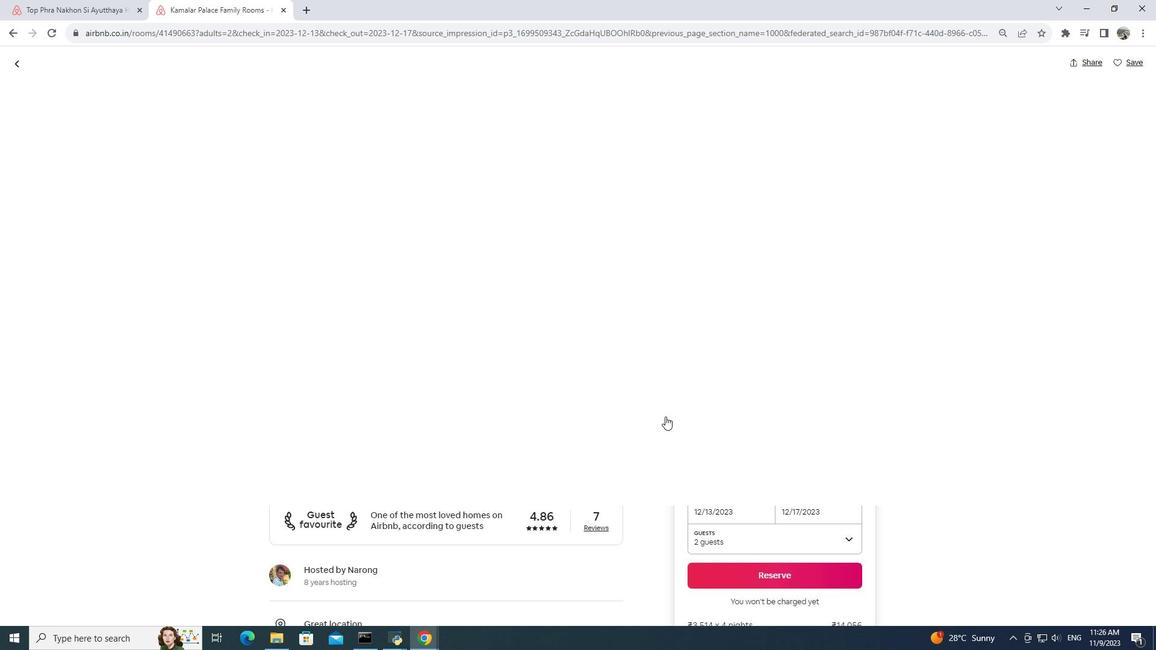 
Action: Mouse scrolled (665, 416) with delta (0, 0)
Screenshot: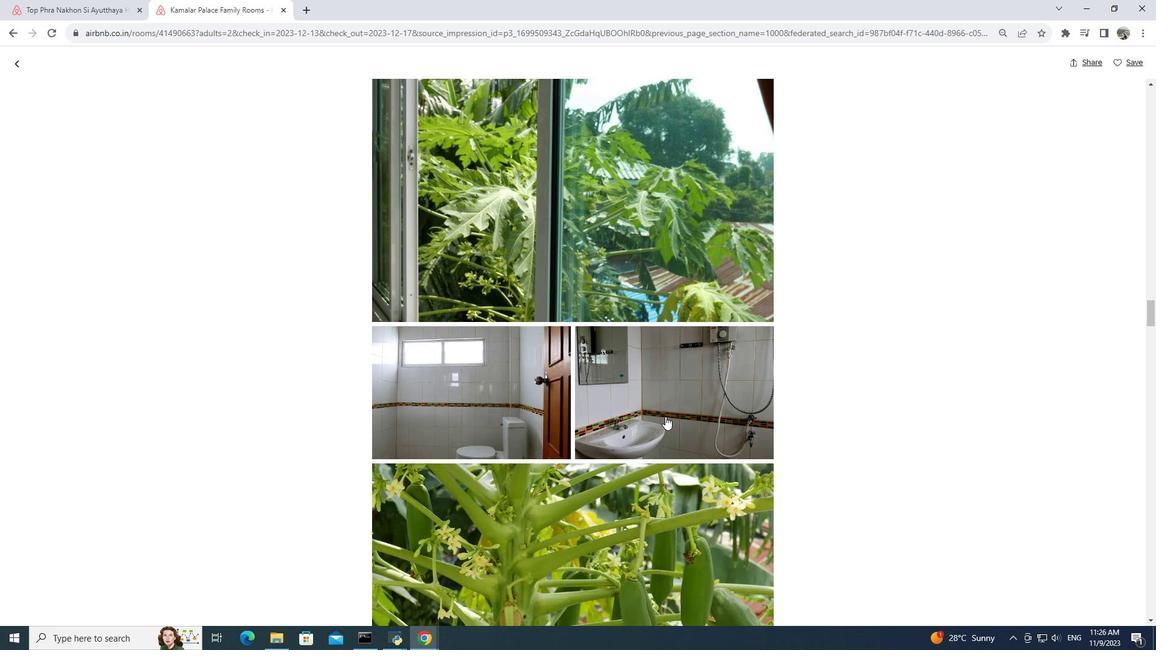 
Action: Mouse moved to (665, 417)
Screenshot: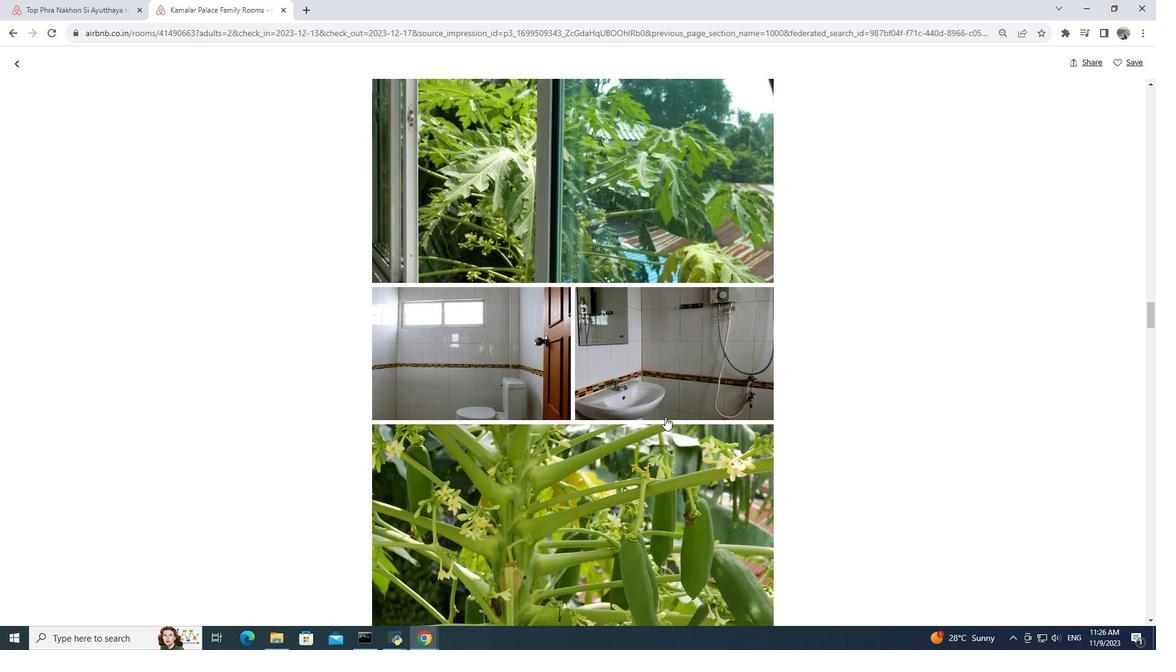 
Action: Mouse scrolled (665, 416) with delta (0, 0)
Screenshot: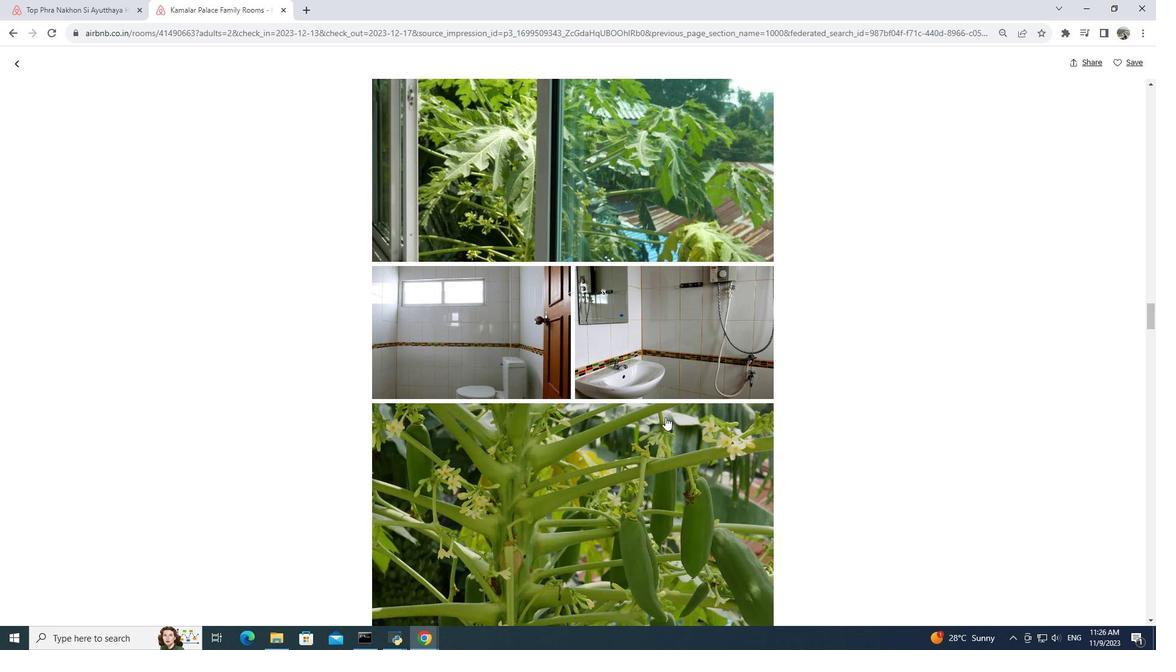 
Action: Mouse scrolled (665, 416) with delta (0, 0)
Screenshot: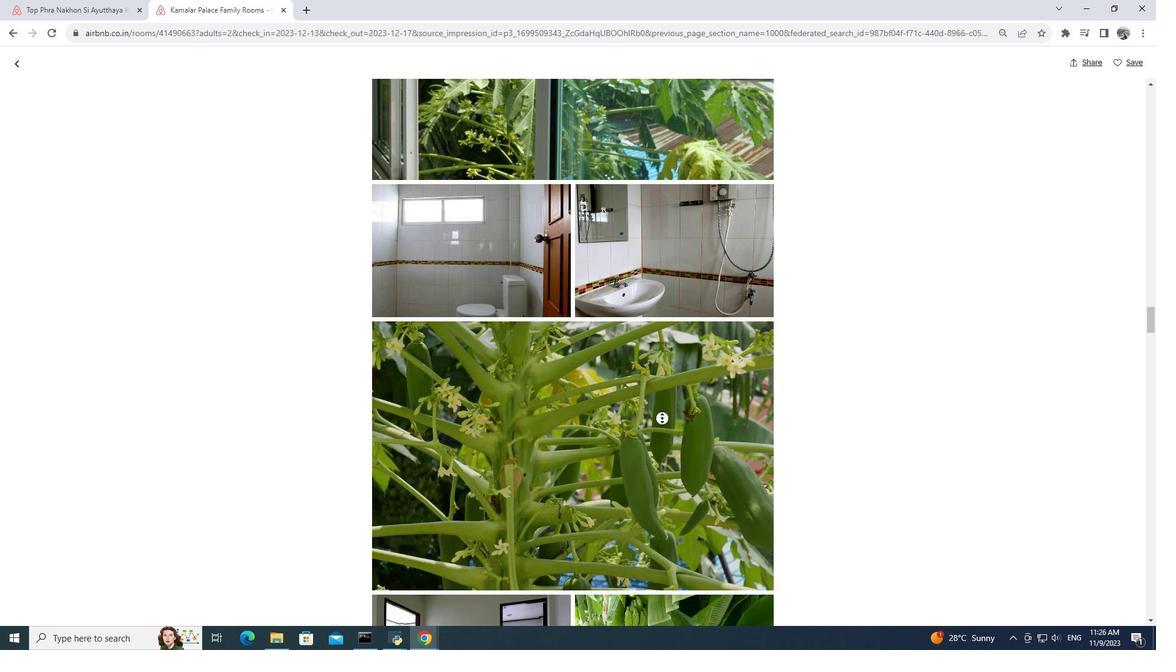 
Action: Mouse moved to (665, 417)
Screenshot: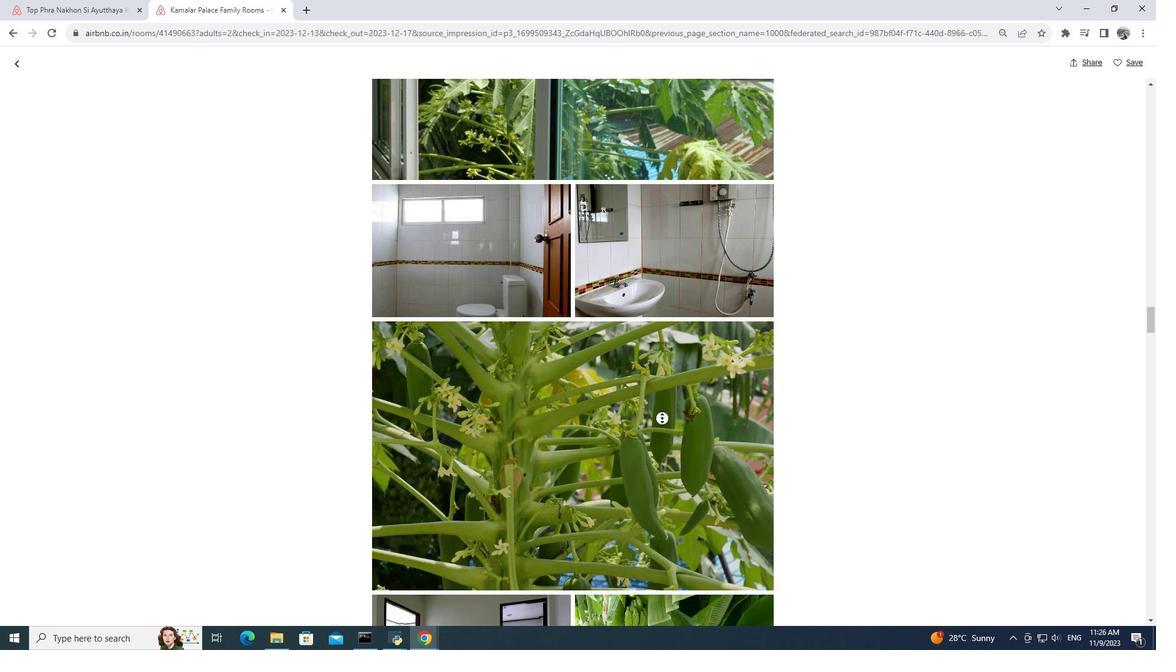 
Action: Mouse pressed middle at (665, 417)
Screenshot: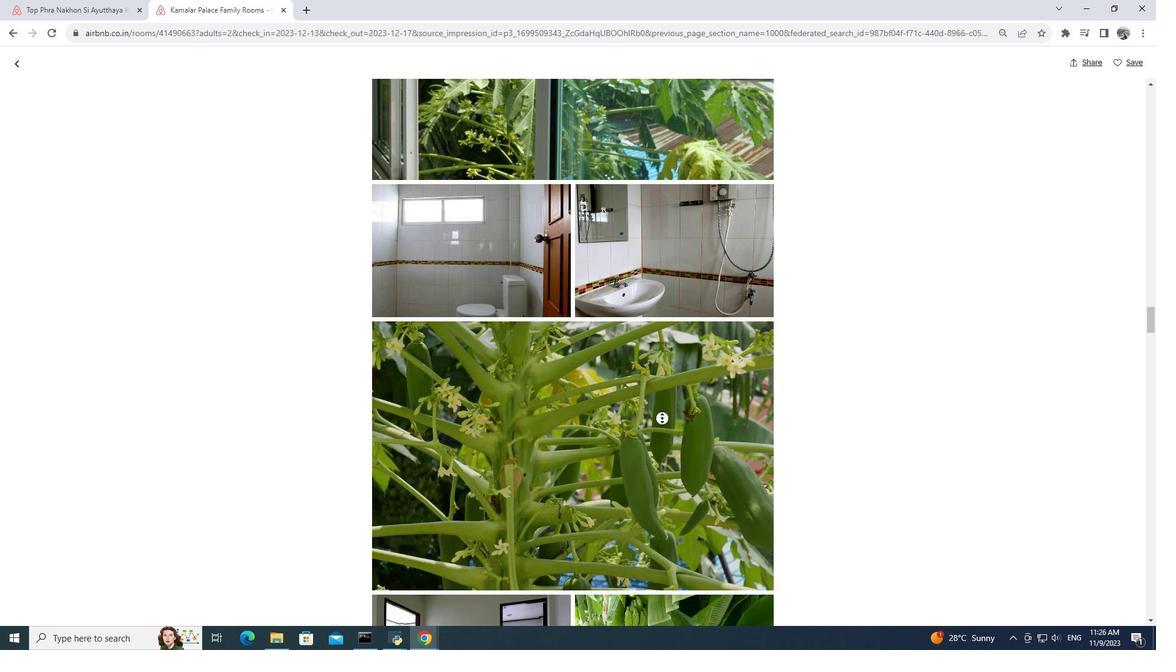
Action: Mouse moved to (662, 418)
Screenshot: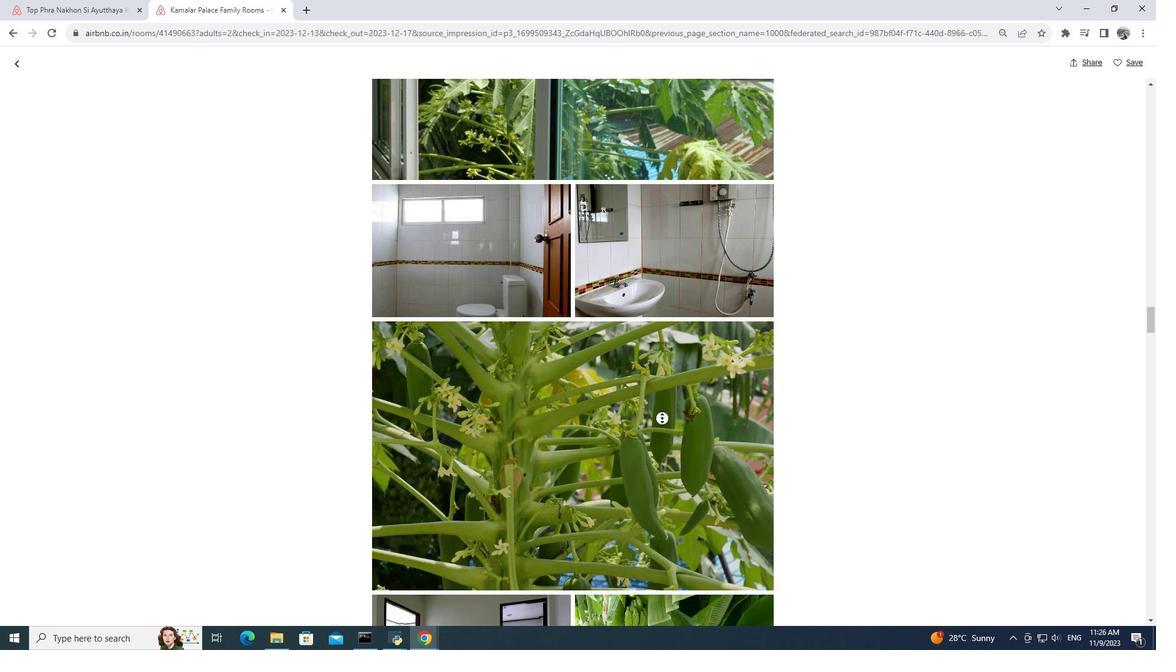 
Action: Mouse scrolled (662, 418) with delta (0, 0)
Screenshot: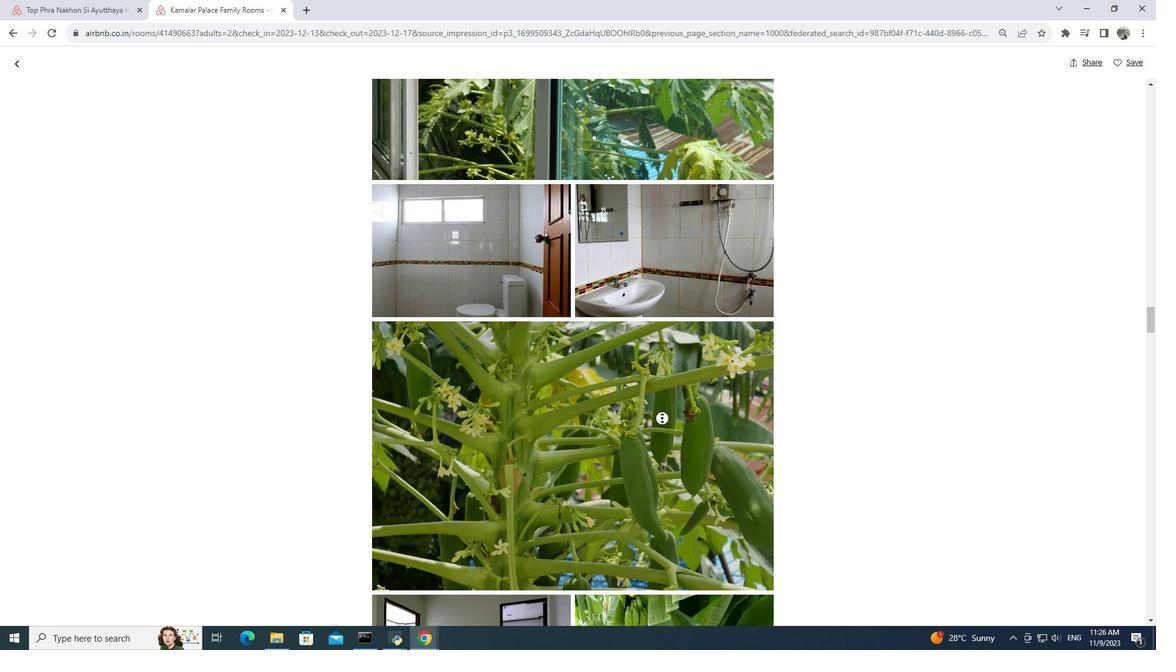 
Action: Mouse moved to (662, 418)
Screenshot: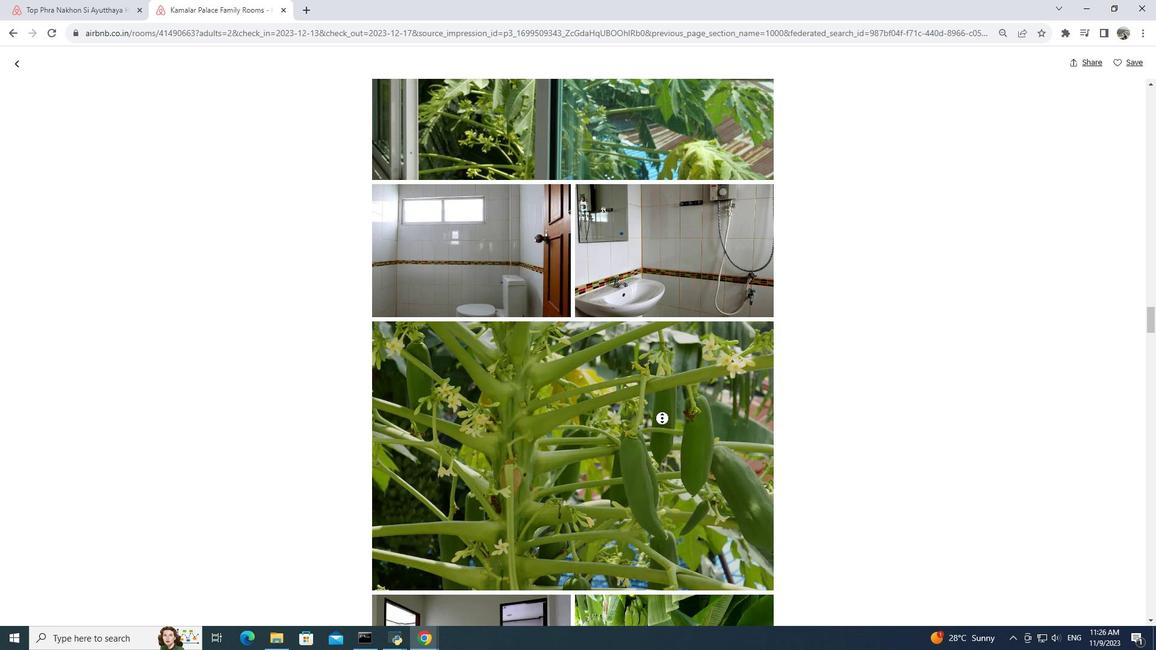 
Action: Mouse scrolled (662, 418) with delta (0, 0)
Screenshot: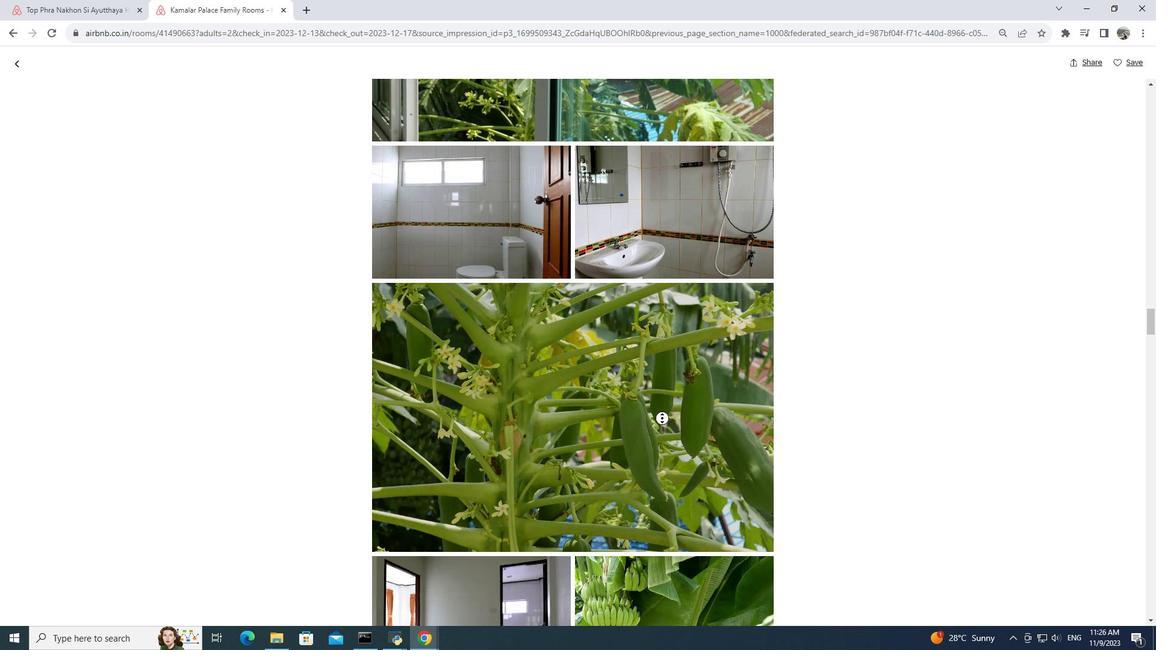 
Action: Mouse scrolled (662, 418) with delta (0, 0)
Screenshot: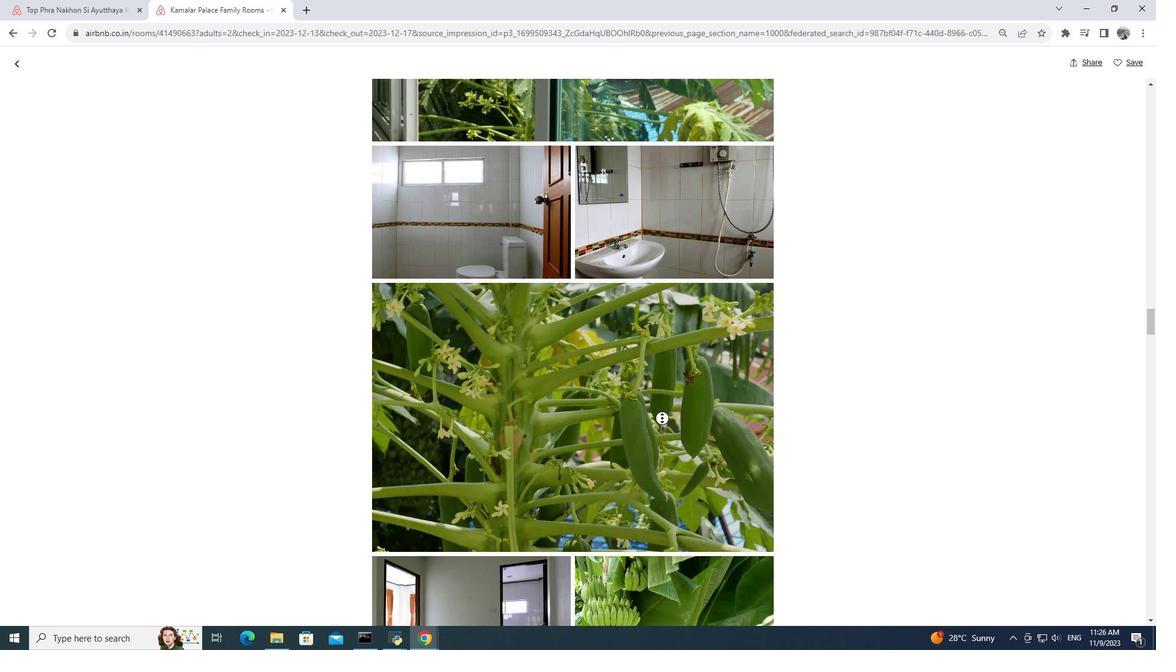 
Action: Mouse scrolled (662, 418) with delta (0, 0)
Screenshot: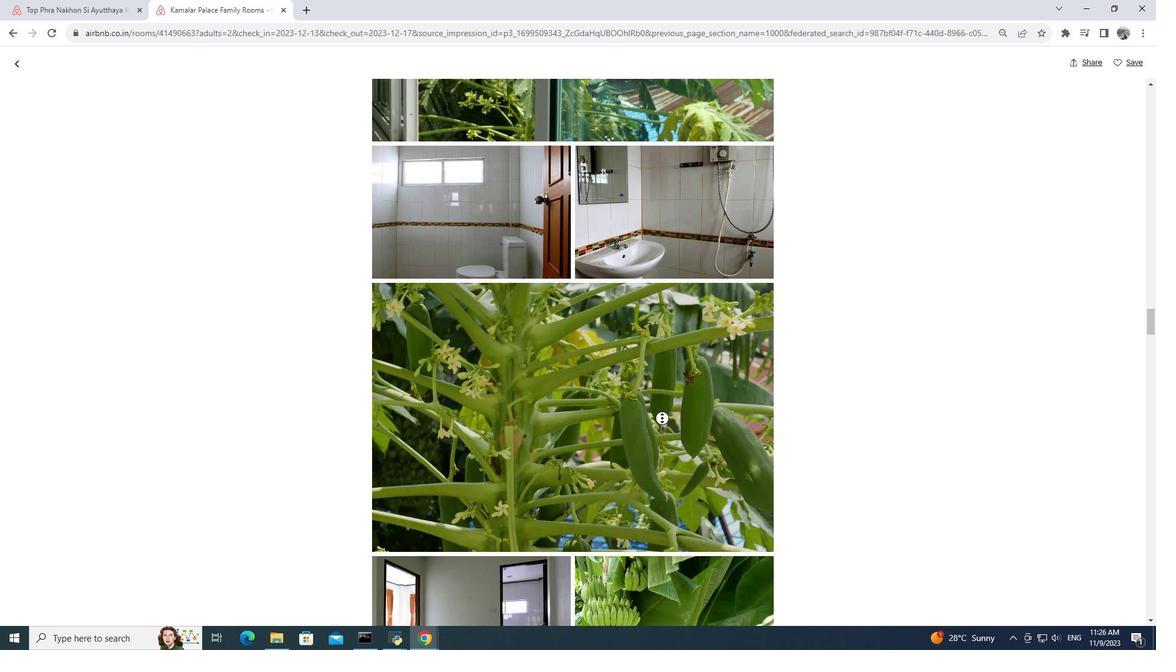 
Action: Mouse scrolled (662, 418) with delta (0, 0)
Screenshot: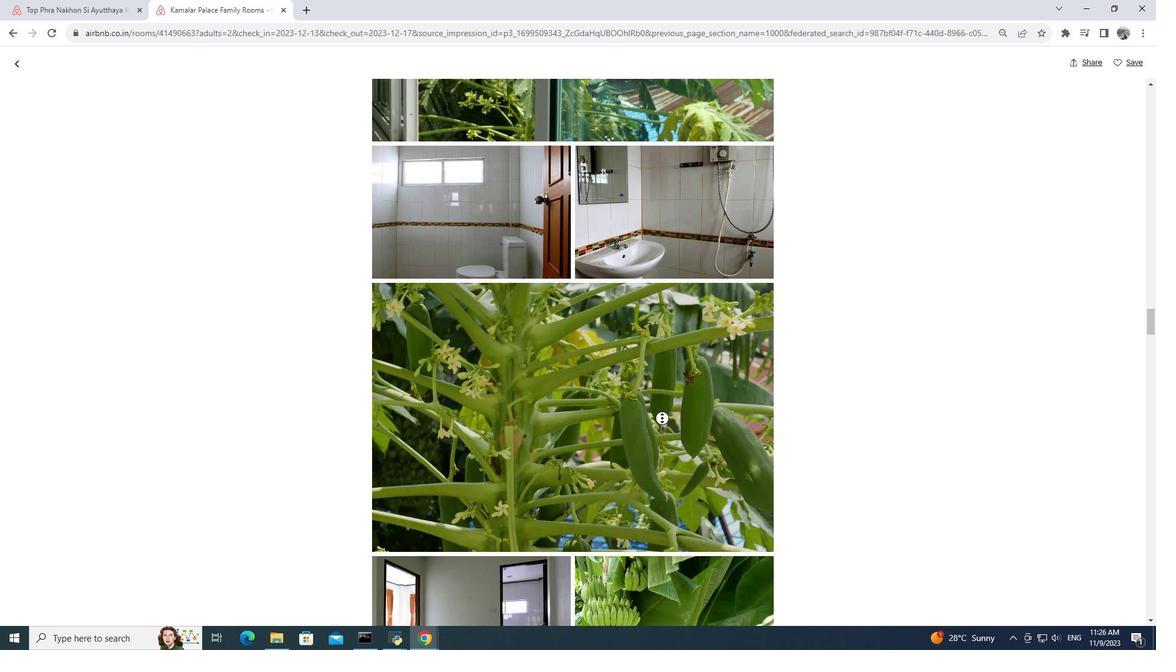 
Action: Mouse moved to (660, 411)
Screenshot: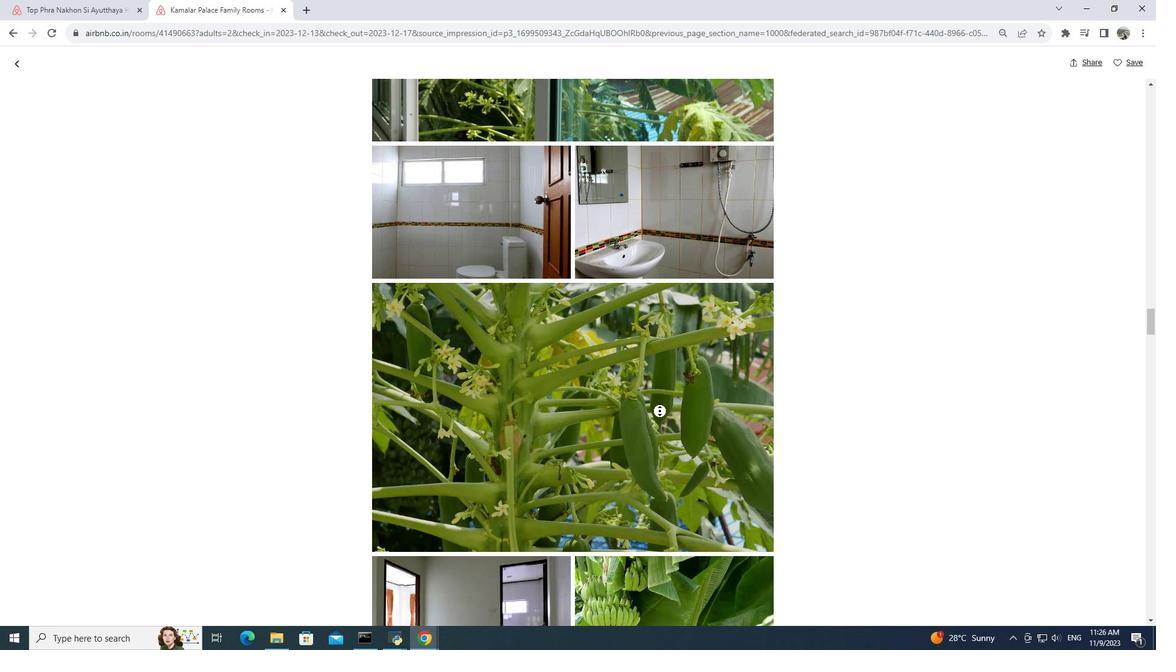 
Action: Mouse scrolled (660, 410) with delta (0, 0)
Screenshot: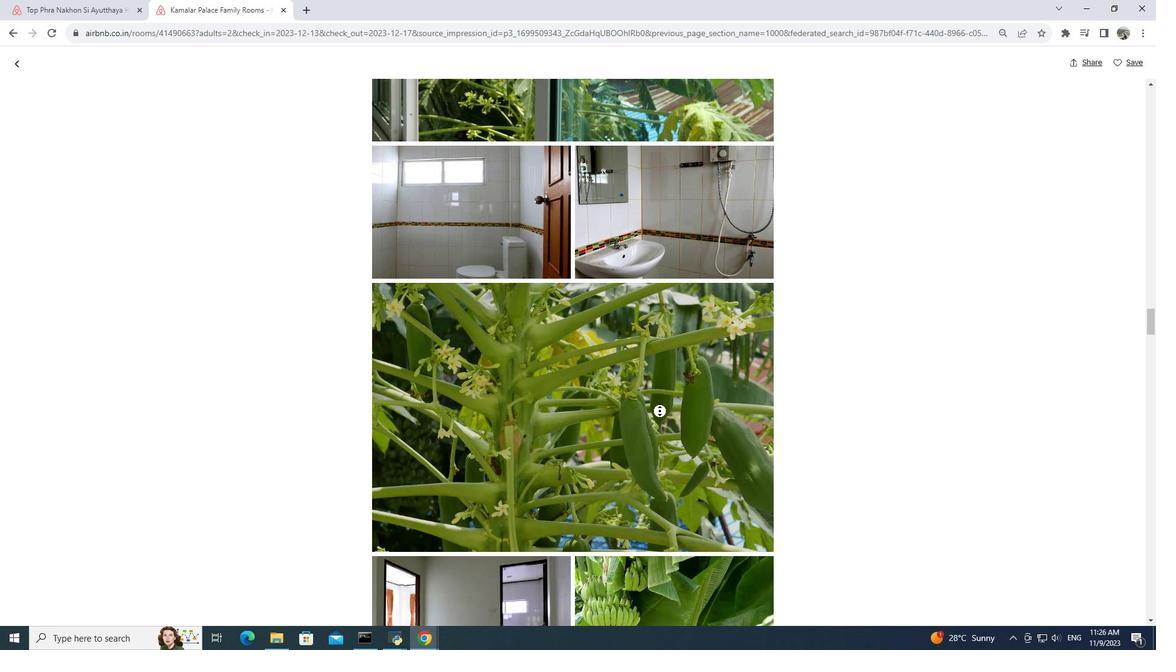 
Action: Mouse scrolled (660, 410) with delta (0, 0)
Screenshot: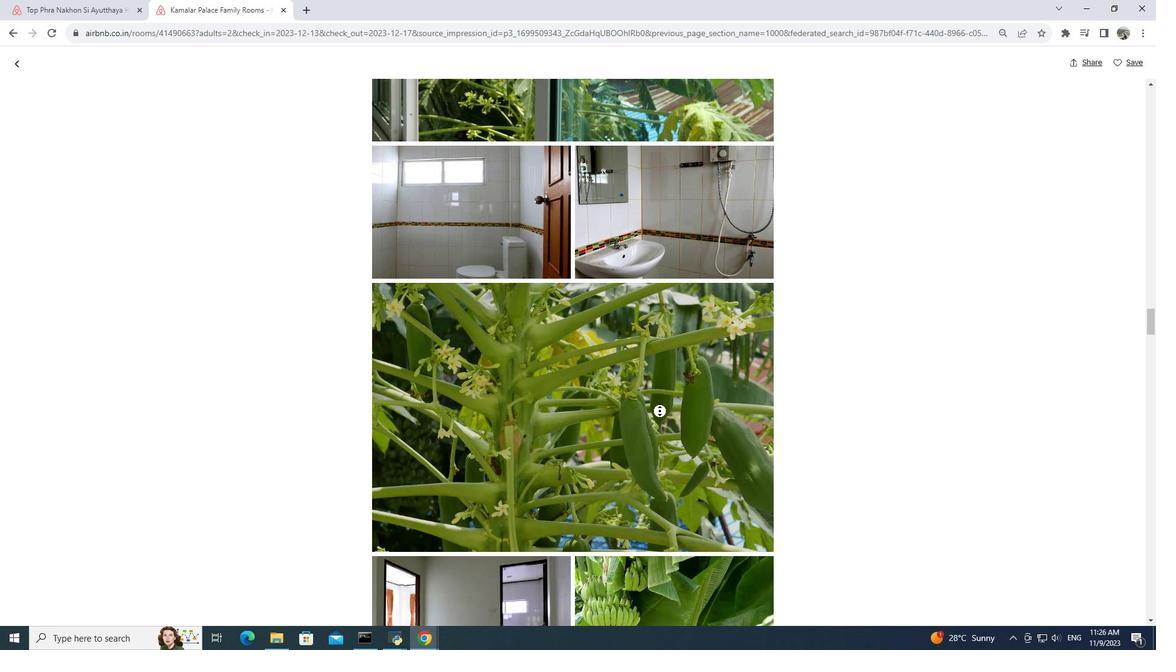 
Action: Mouse scrolled (660, 410) with delta (0, 0)
Screenshot: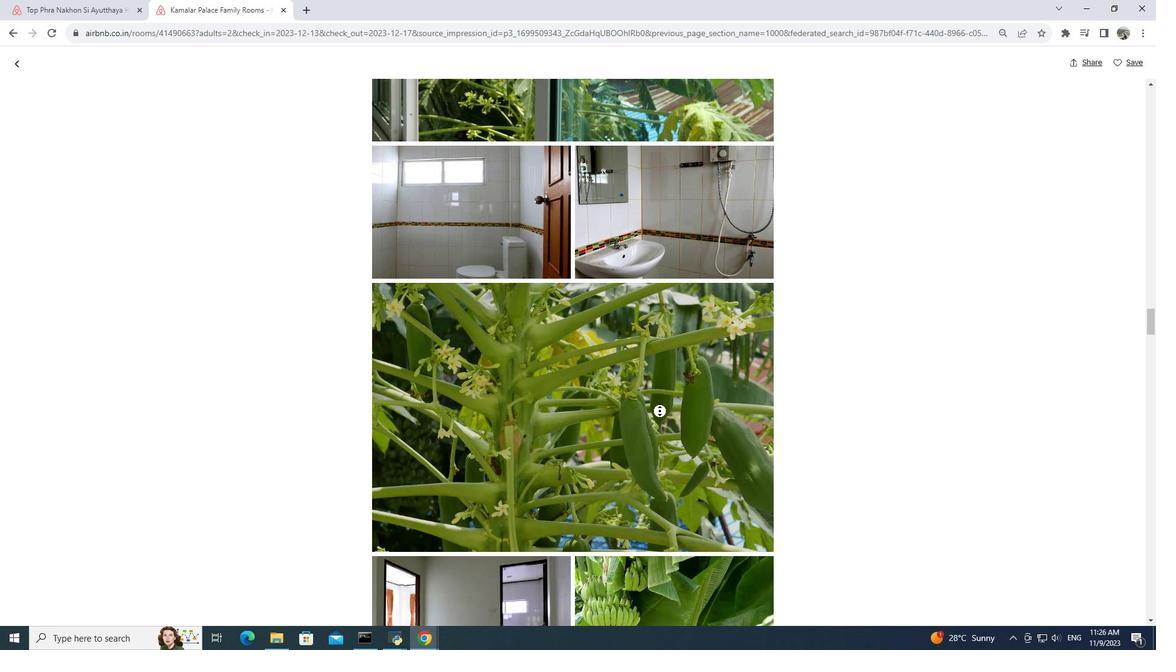 
Action: Mouse scrolled (660, 410) with delta (0, 0)
Screenshot: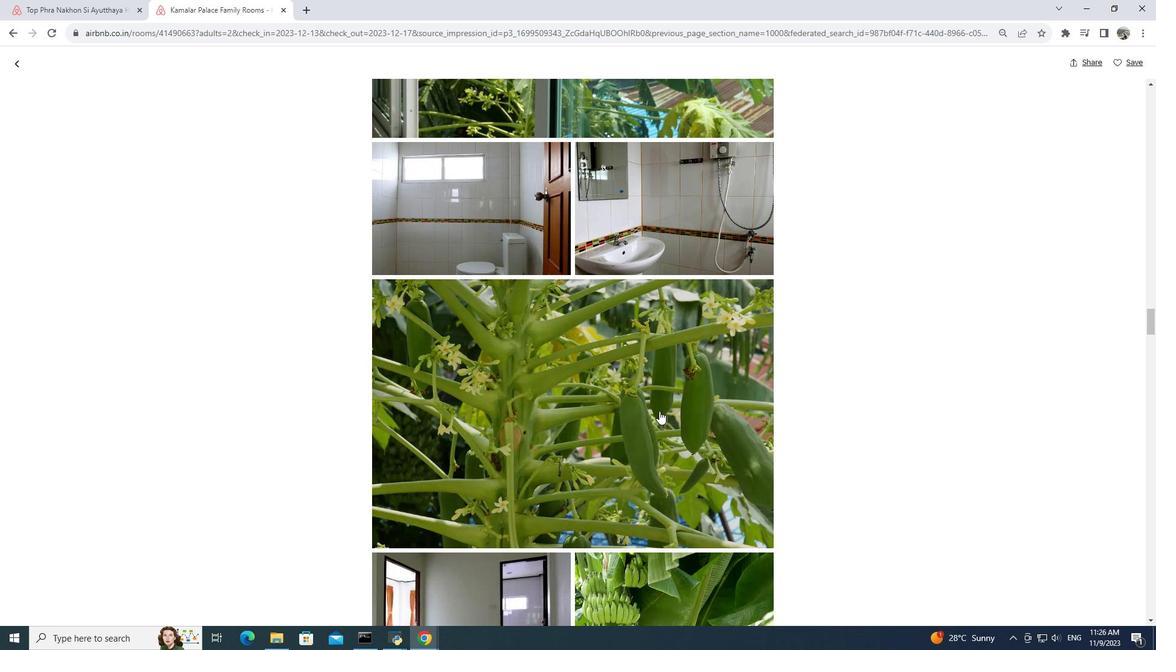 
Action: Mouse pressed middle at (660, 411)
Screenshot: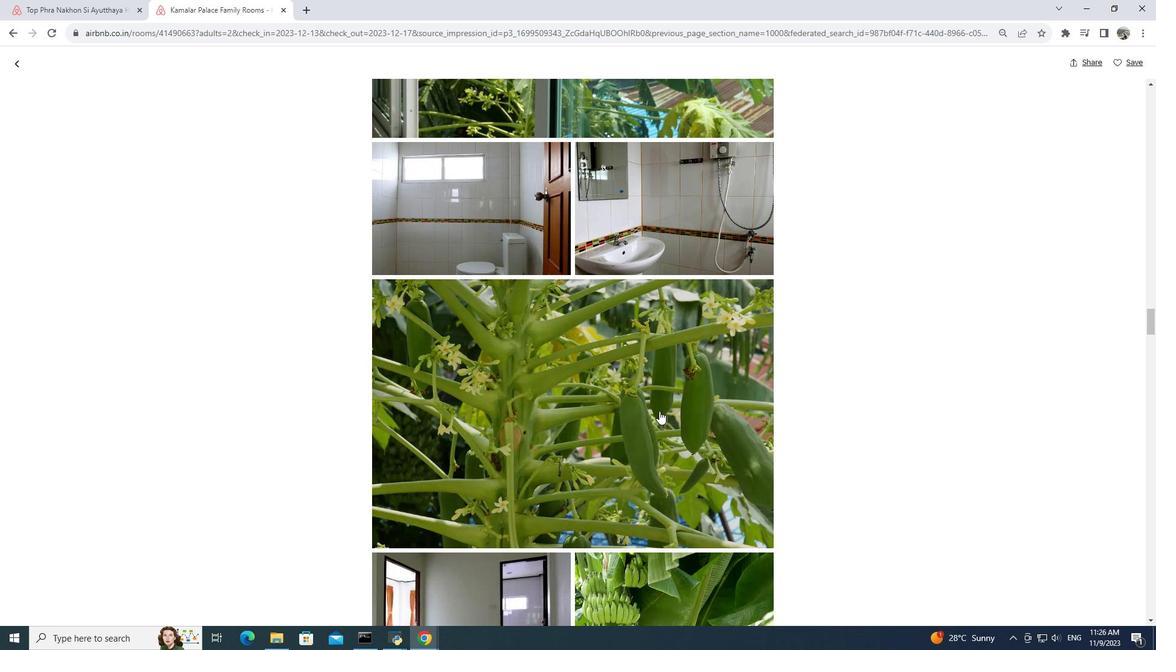 
Action: Mouse scrolled (660, 410) with delta (0, 0)
Screenshot: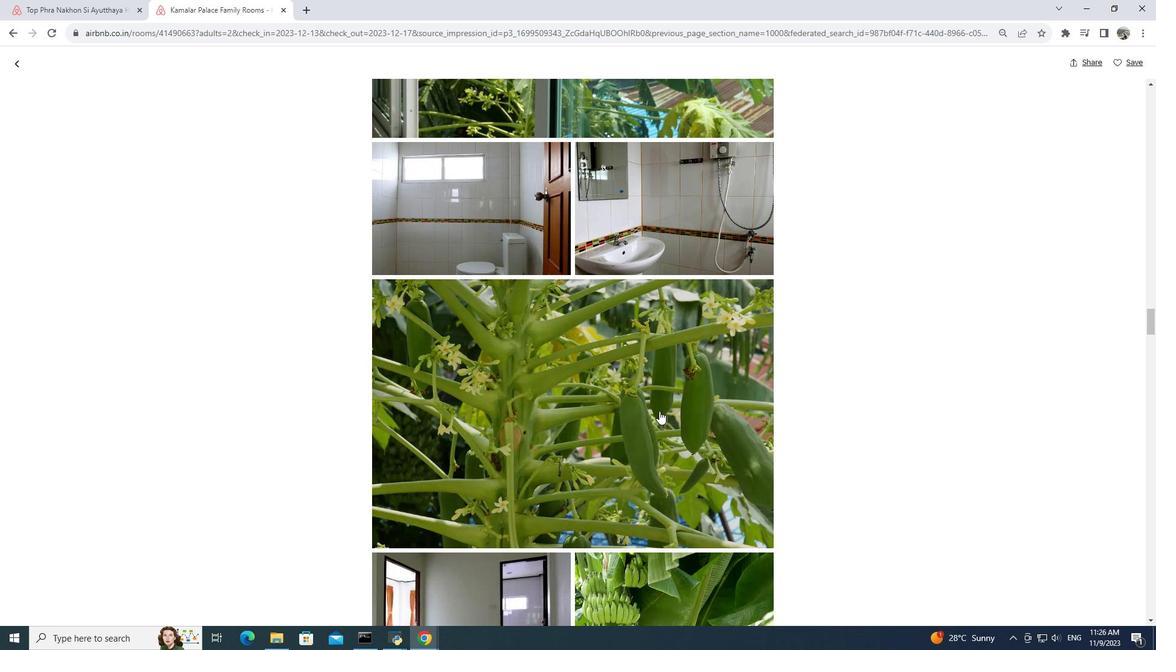 
Action: Mouse moved to (660, 411)
Screenshot: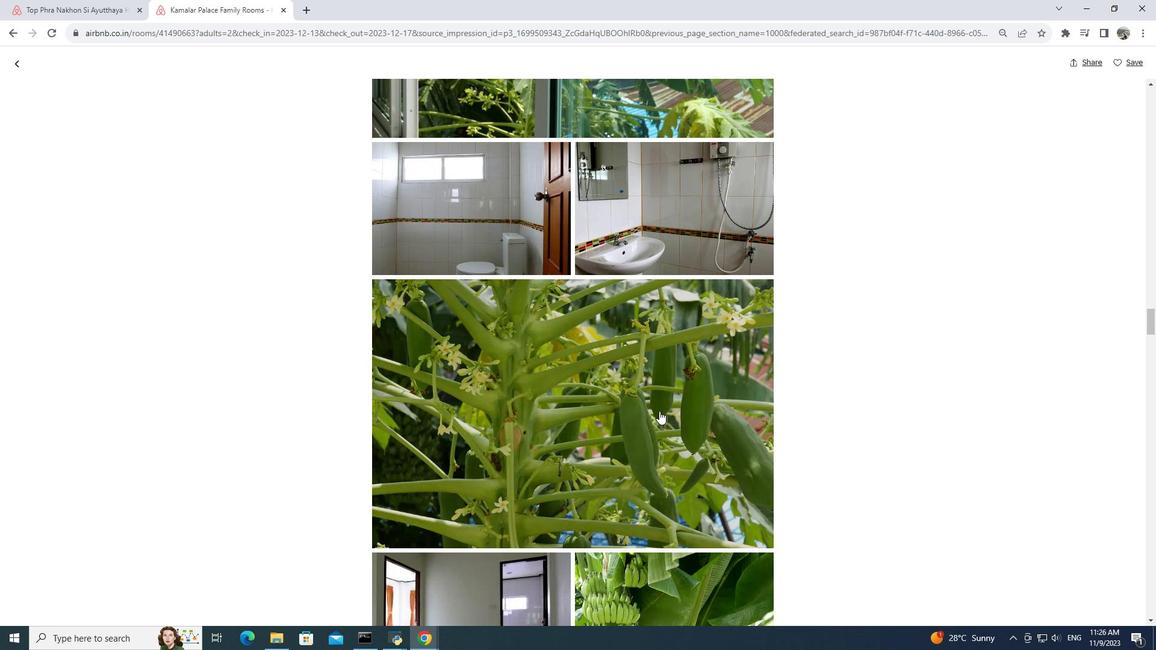 
Action: Mouse scrolled (660, 410) with delta (0, 0)
Screenshot: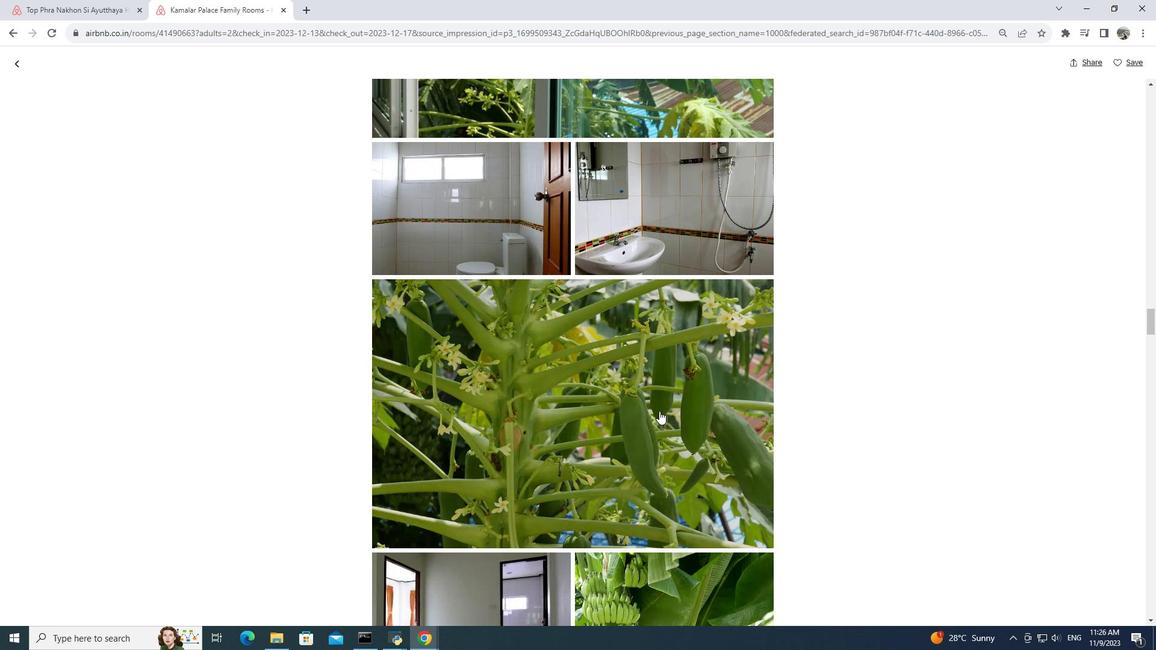 
Action: Mouse scrolled (660, 410) with delta (0, 0)
Screenshot: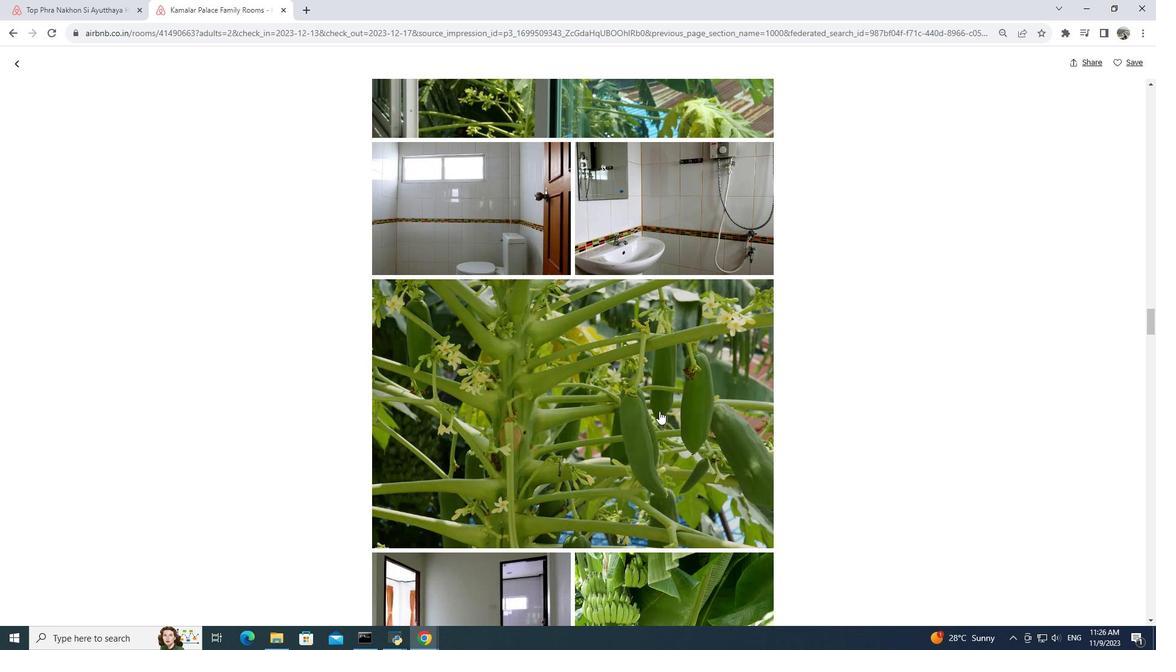 
Action: Mouse moved to (659, 411)
Screenshot: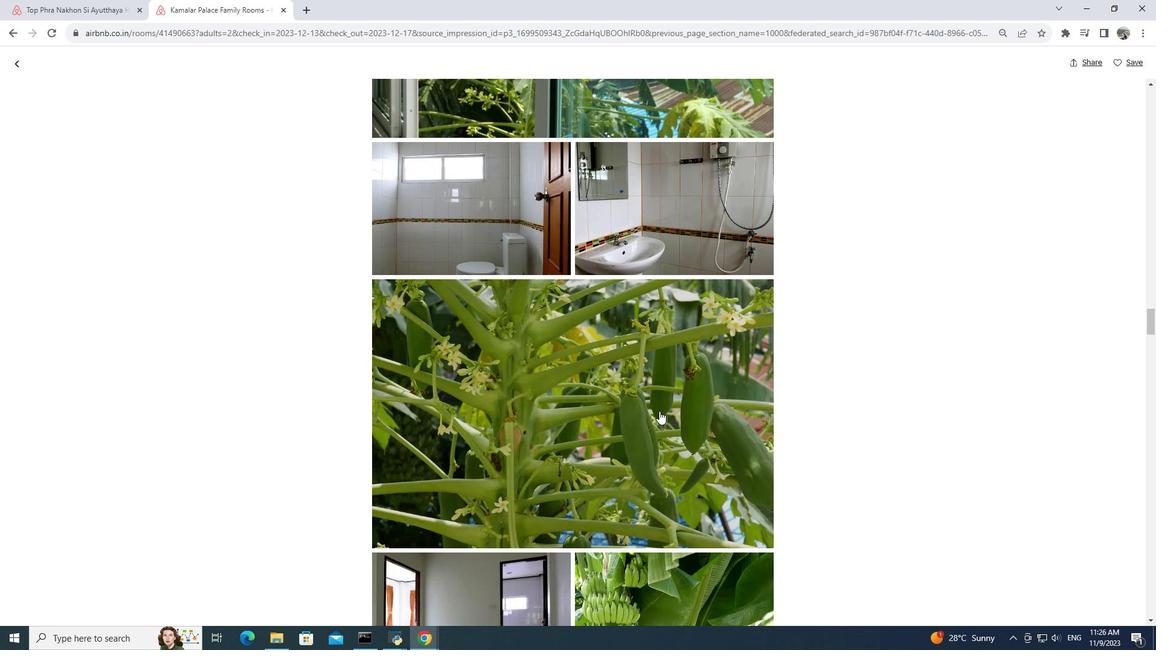 
Action: Mouse scrolled (659, 410) with delta (0, 0)
Screenshot: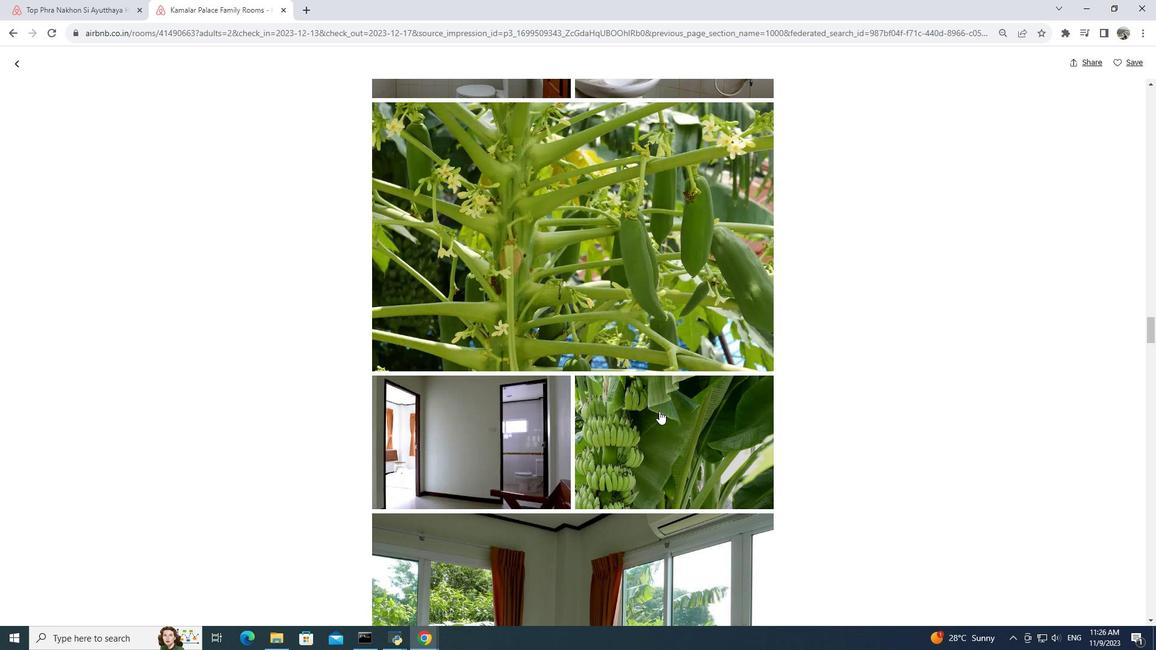 
Action: Mouse scrolled (659, 410) with delta (0, 0)
Screenshot: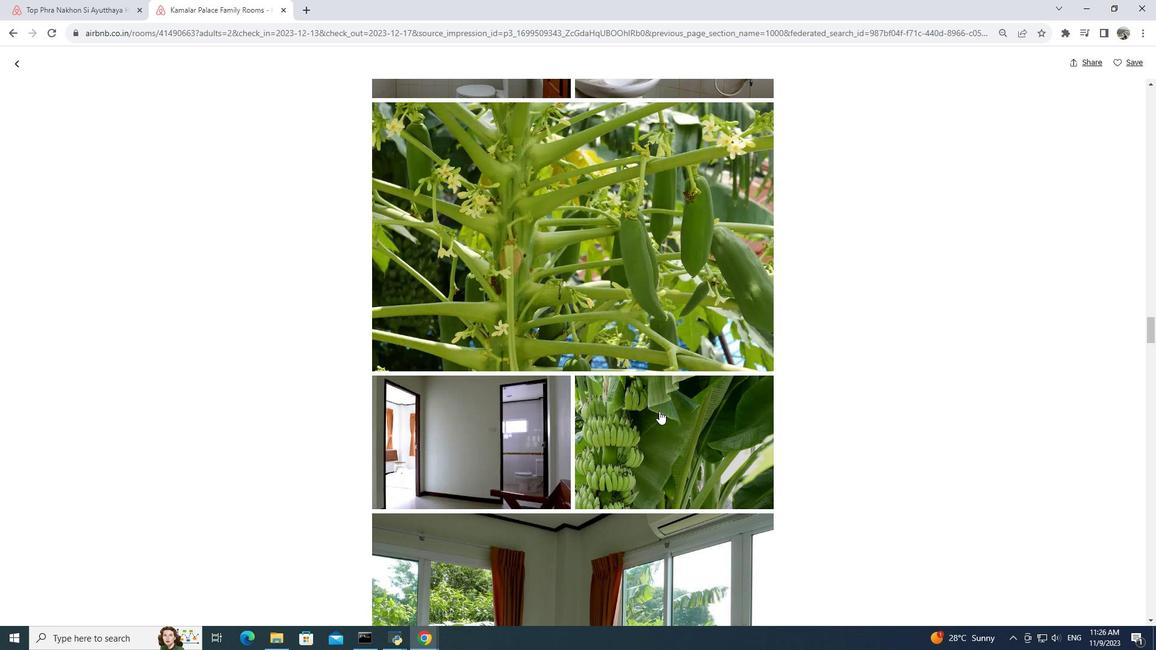 
Action: Mouse scrolled (659, 410) with delta (0, 0)
Screenshot: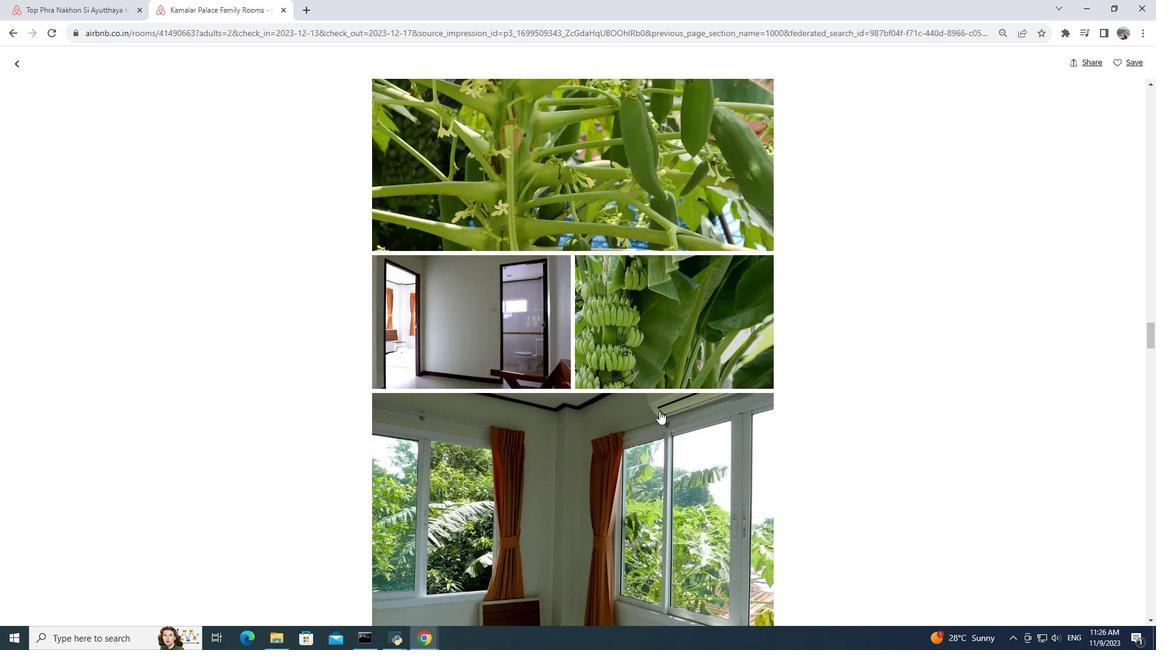 
Action: Mouse scrolled (659, 410) with delta (0, 0)
Screenshot: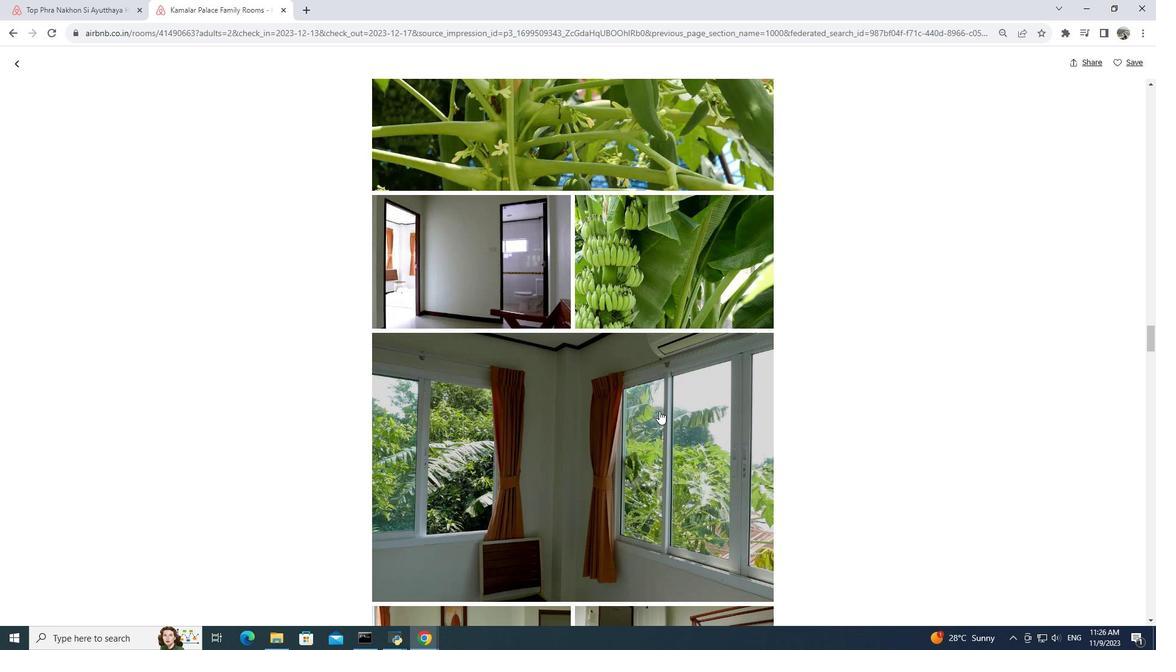
Action: Mouse scrolled (659, 410) with delta (0, 0)
Screenshot: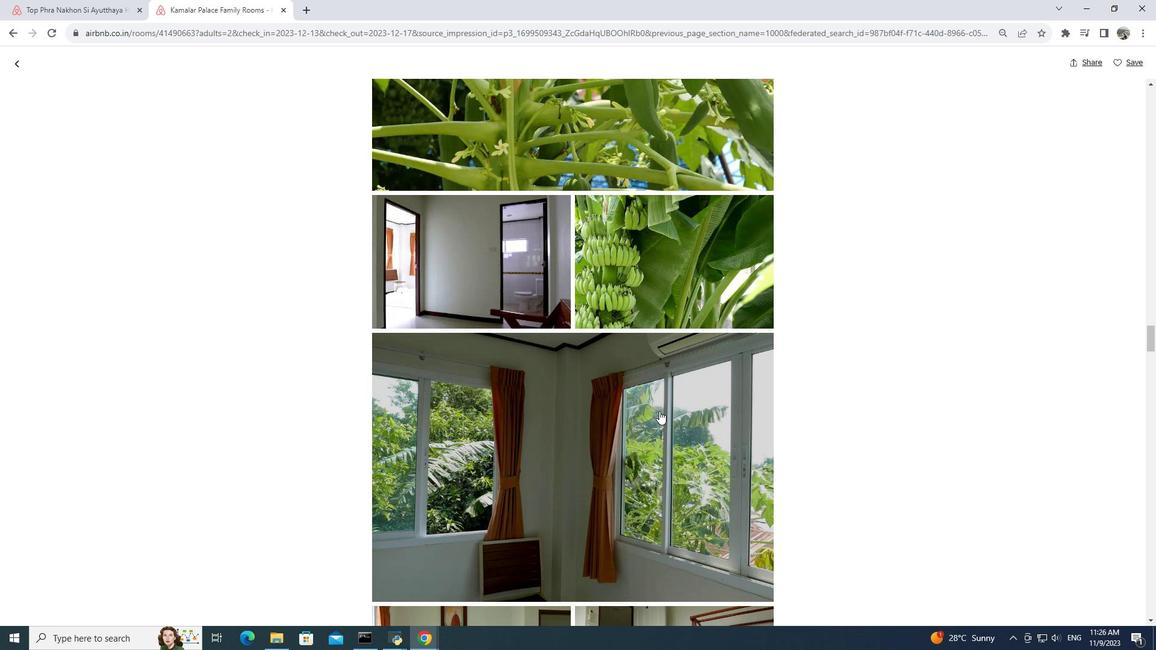 
Action: Mouse scrolled (659, 410) with delta (0, 0)
Screenshot: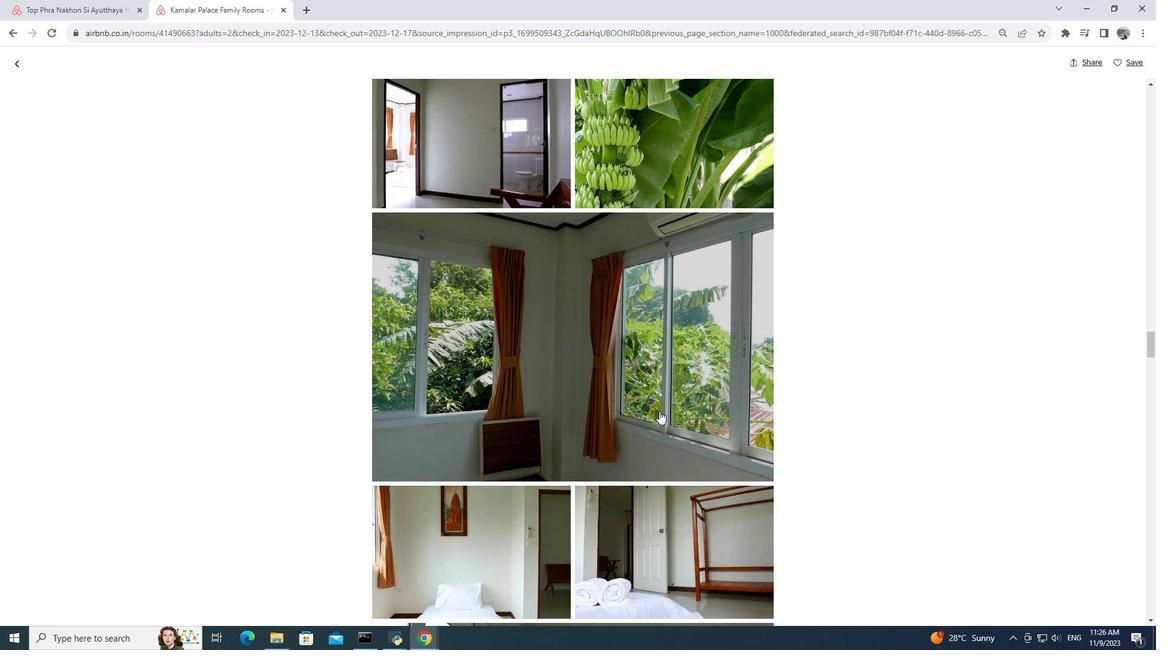 
Action: Mouse scrolled (659, 410) with delta (0, 0)
Screenshot: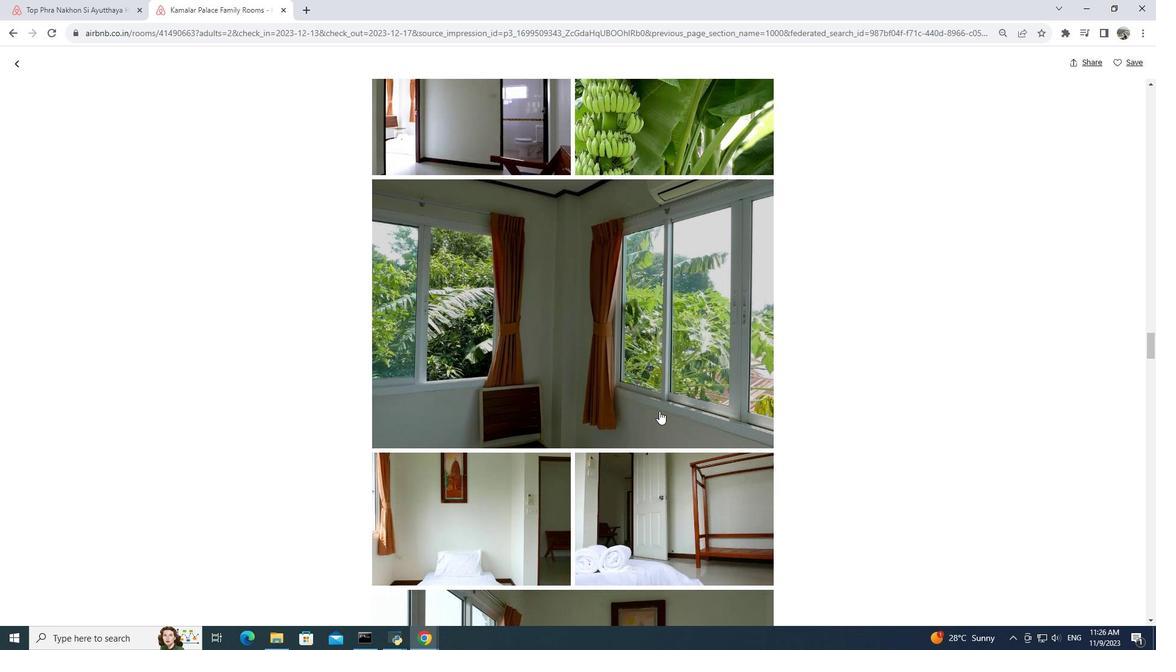 
Action: Mouse scrolled (659, 410) with delta (0, 0)
Screenshot: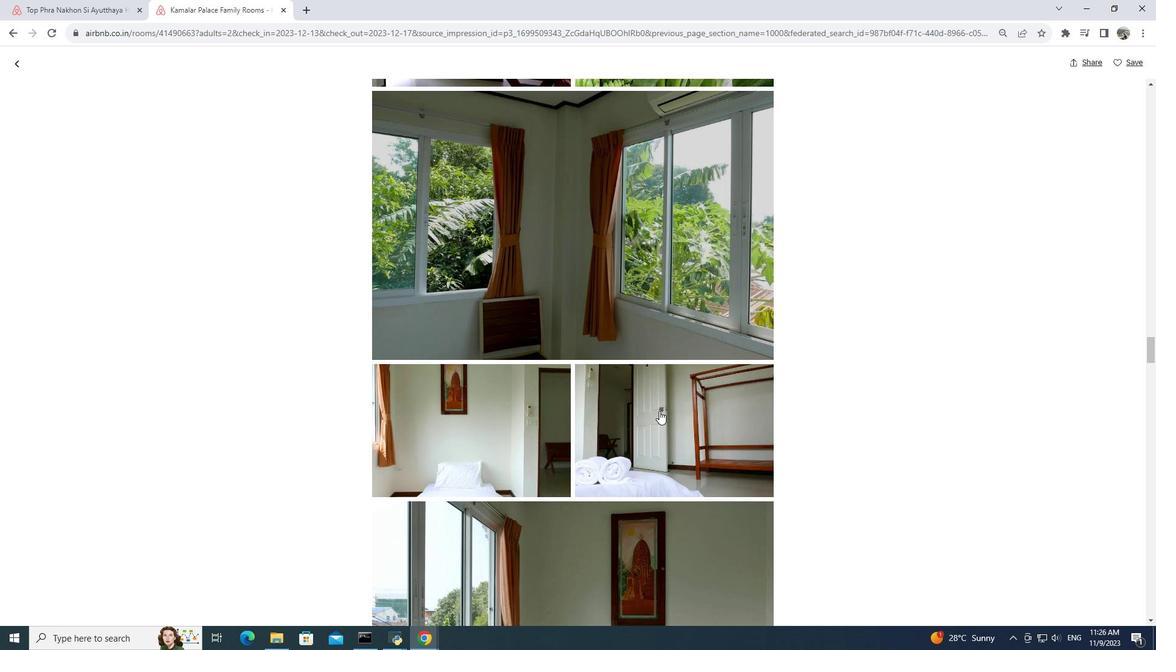 
Action: Mouse scrolled (659, 410) with delta (0, 0)
Screenshot: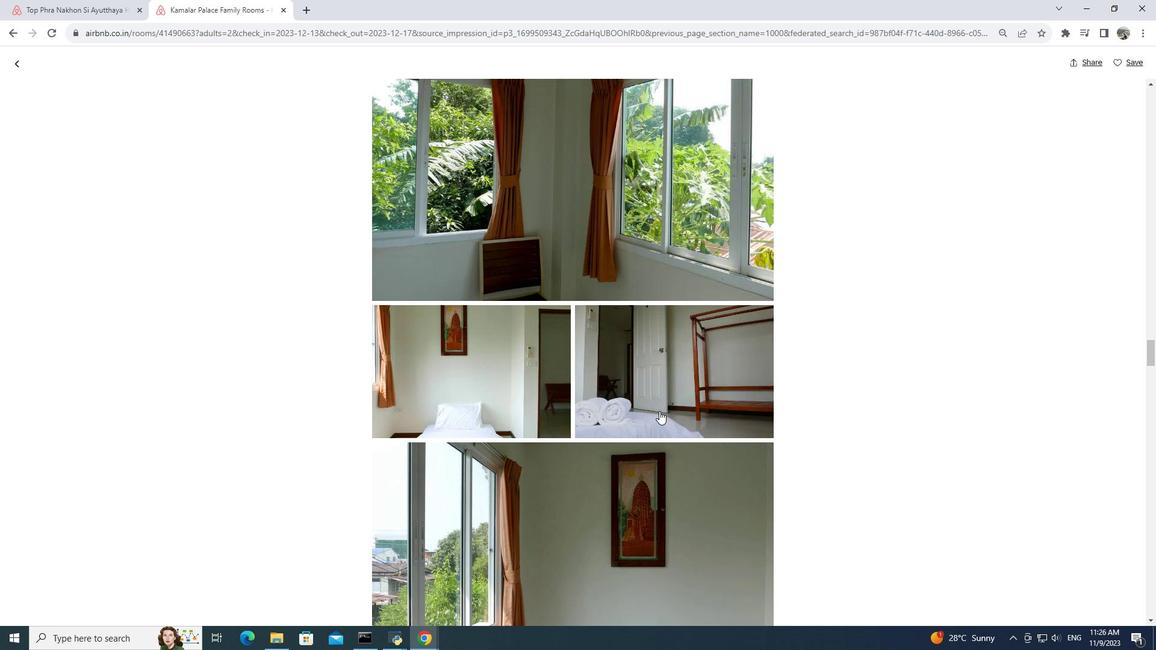 
Action: Mouse scrolled (659, 410) with delta (0, 0)
Screenshot: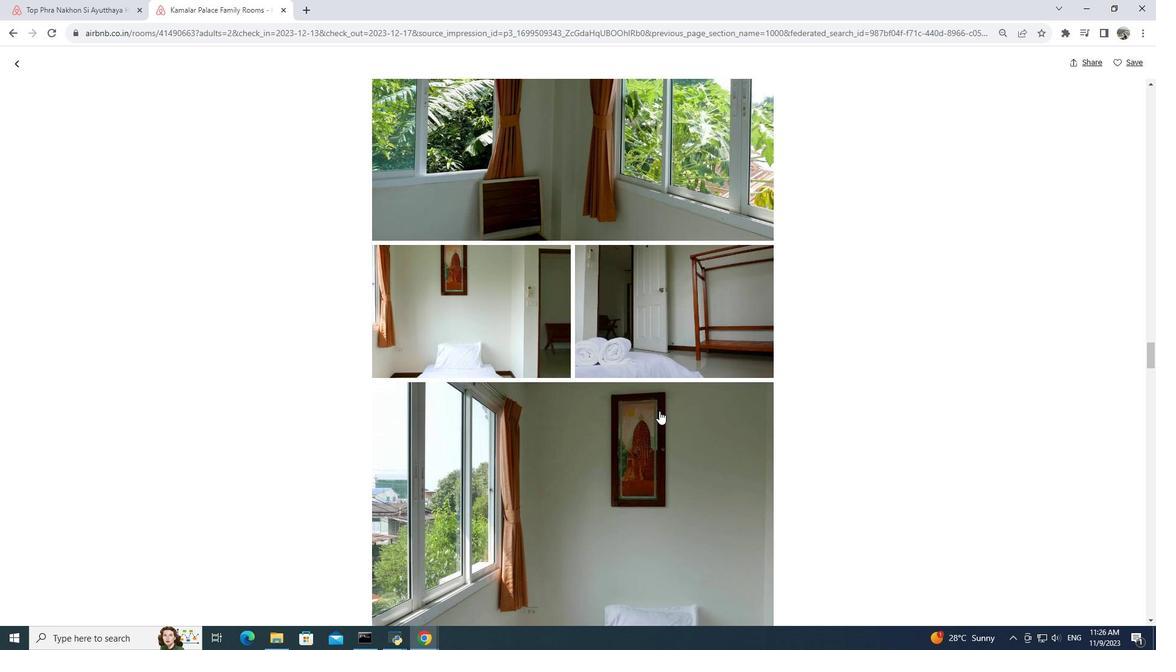 
Action: Mouse scrolled (659, 410) with delta (0, 0)
Screenshot: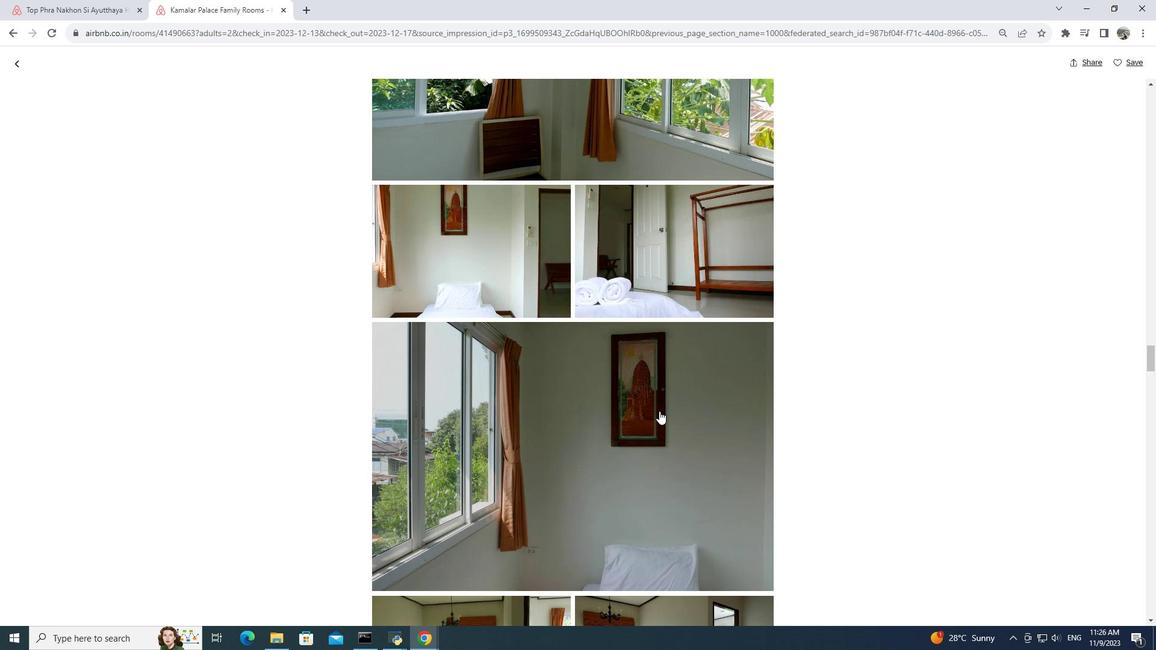 
Action: Mouse scrolled (659, 410) with delta (0, 0)
Screenshot: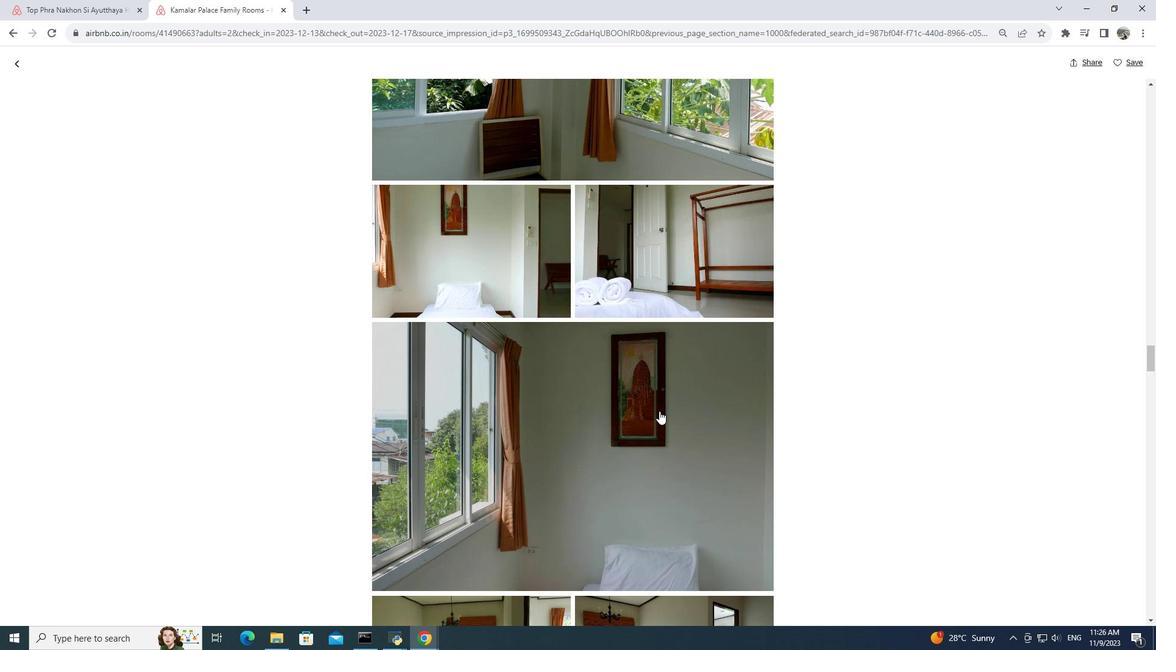 
Action: Mouse scrolled (659, 410) with delta (0, 0)
Screenshot: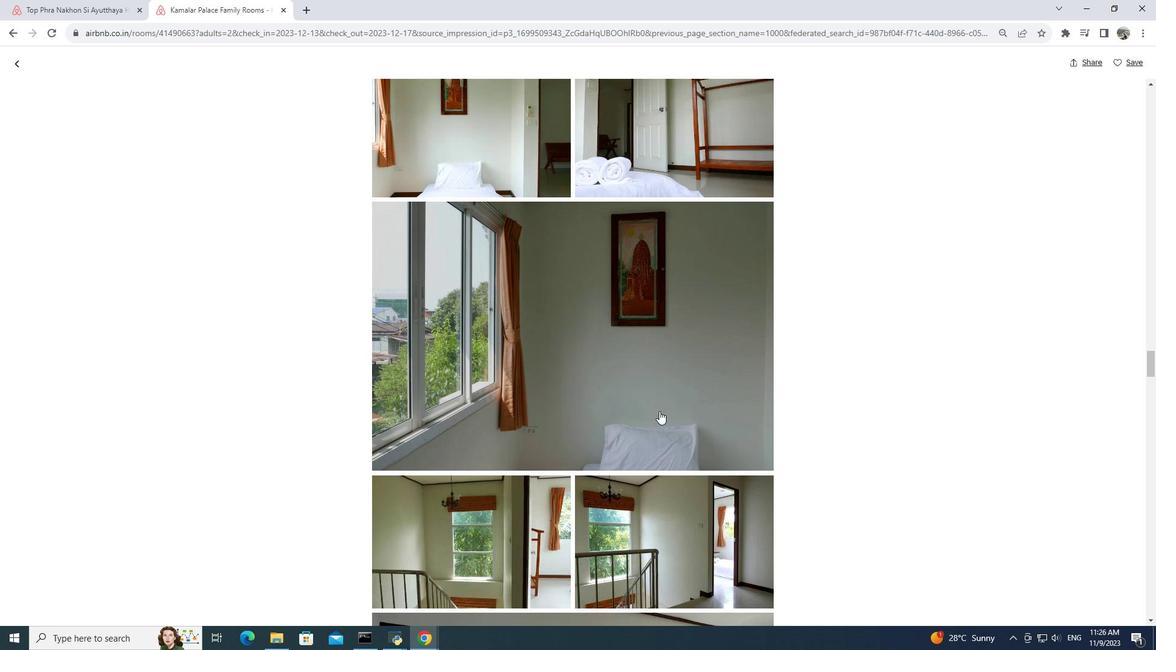 
Action: Mouse scrolled (659, 410) with delta (0, 0)
Screenshot: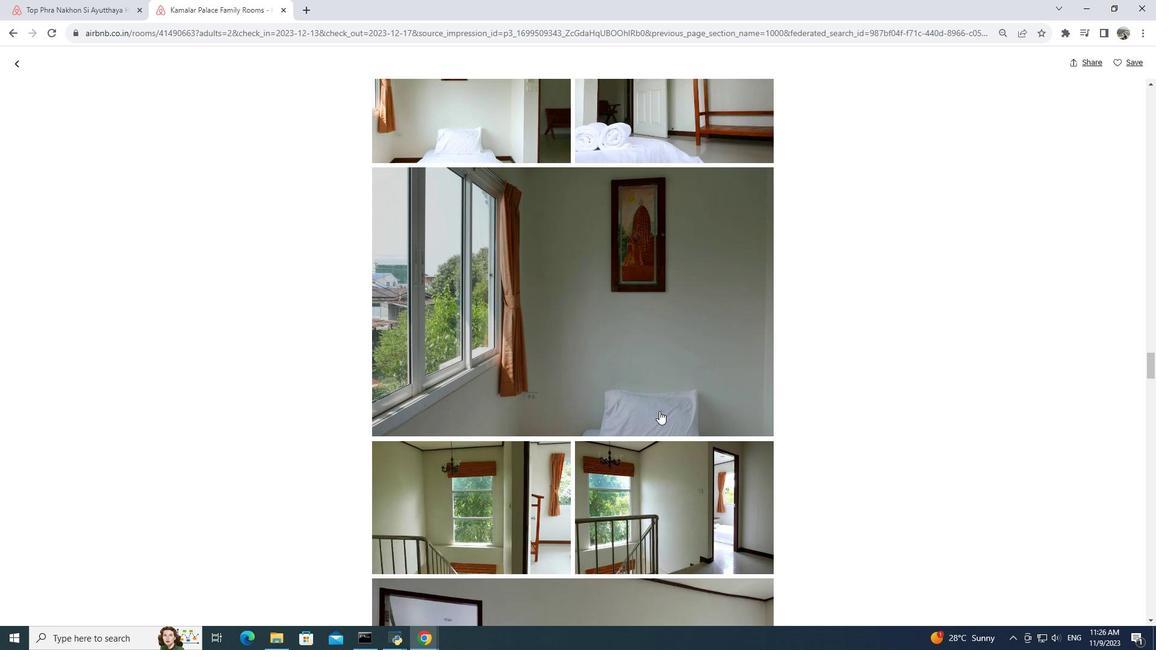 
Action: Mouse scrolled (659, 410) with delta (0, 0)
Screenshot: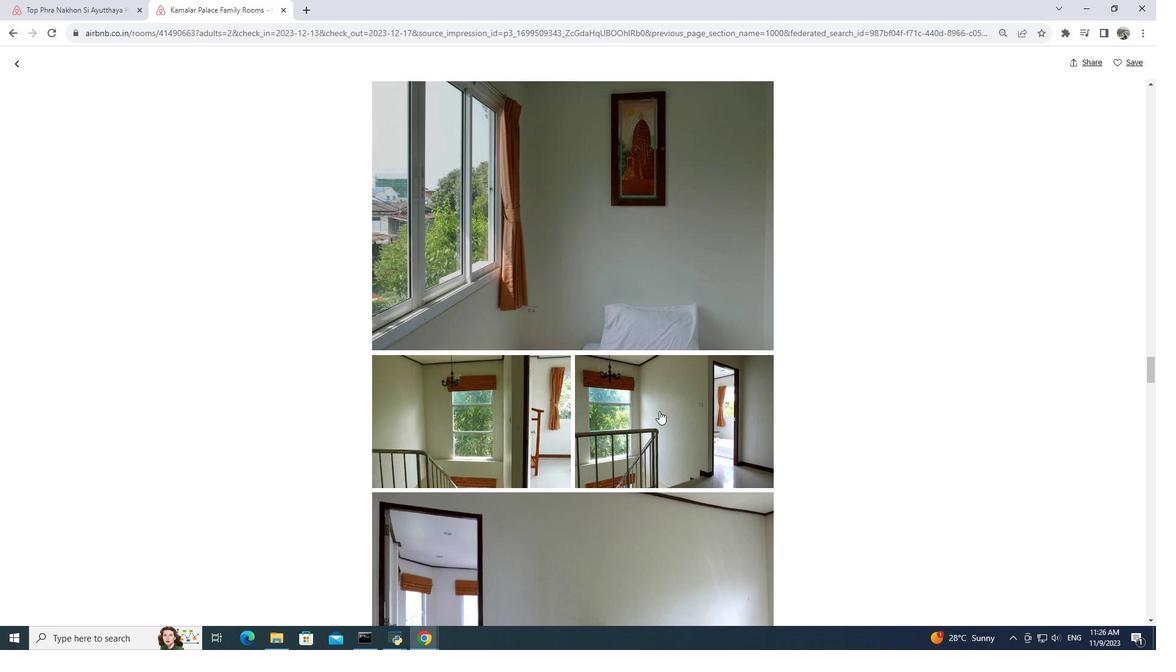
Action: Mouse scrolled (659, 410) with delta (0, 0)
Screenshot: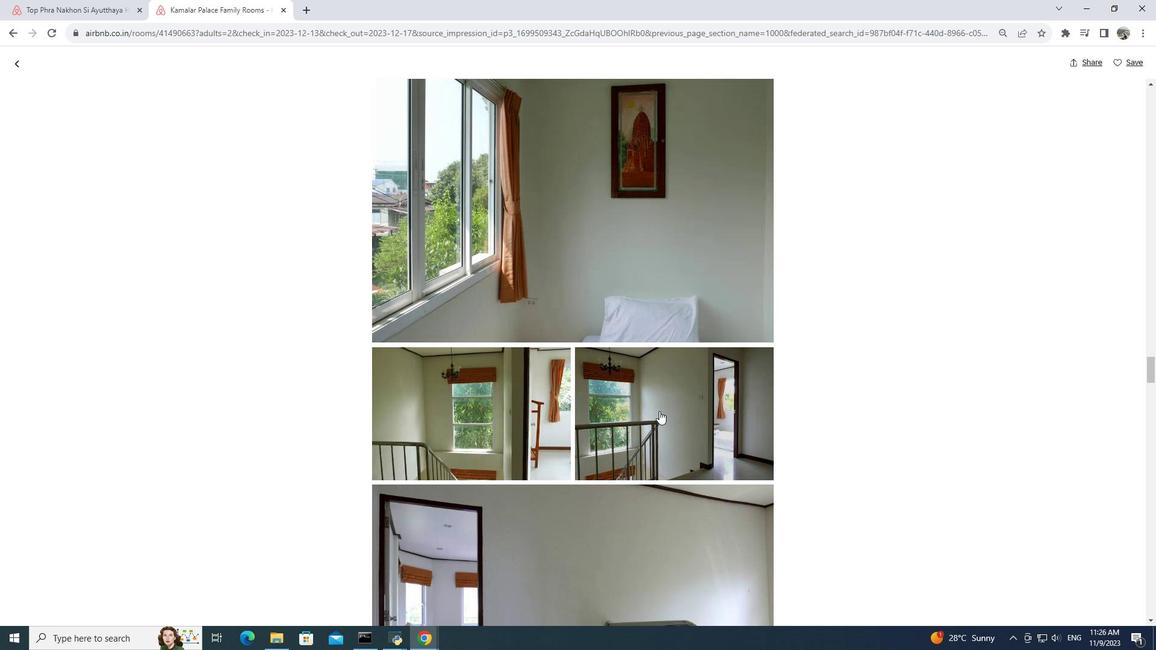
Action: Mouse scrolled (659, 410) with delta (0, 0)
Screenshot: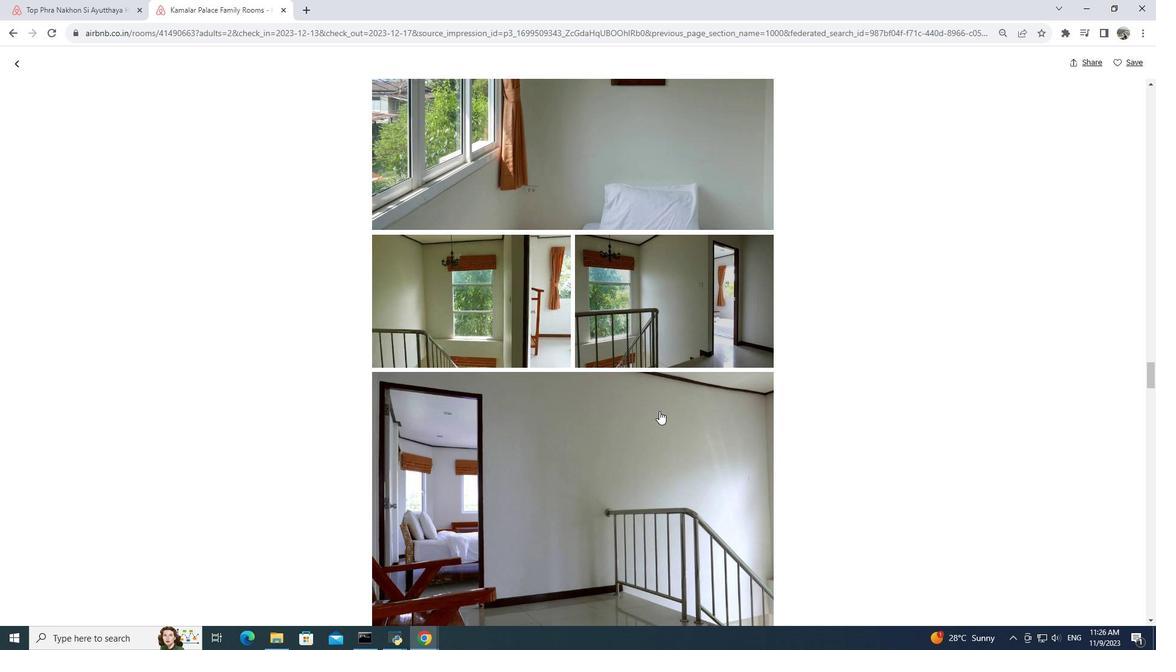 
Action: Mouse scrolled (659, 410) with delta (0, 0)
Screenshot: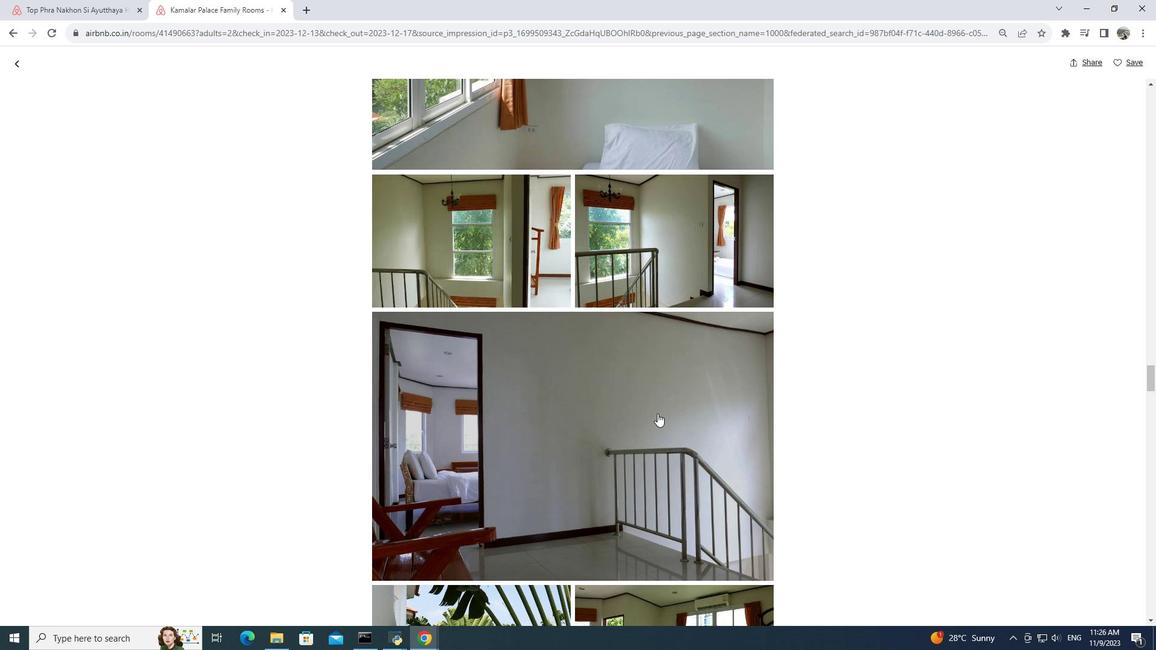 
Action: Mouse moved to (657, 413)
Screenshot: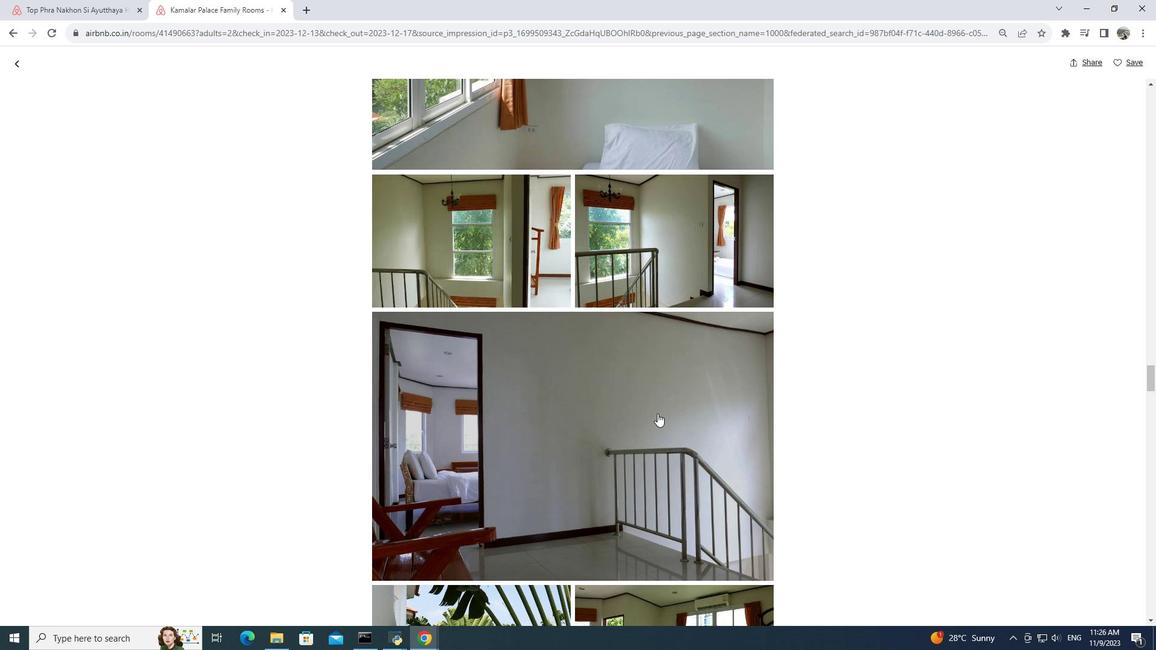 
Action: Mouse scrolled (657, 413) with delta (0, 0)
Screenshot: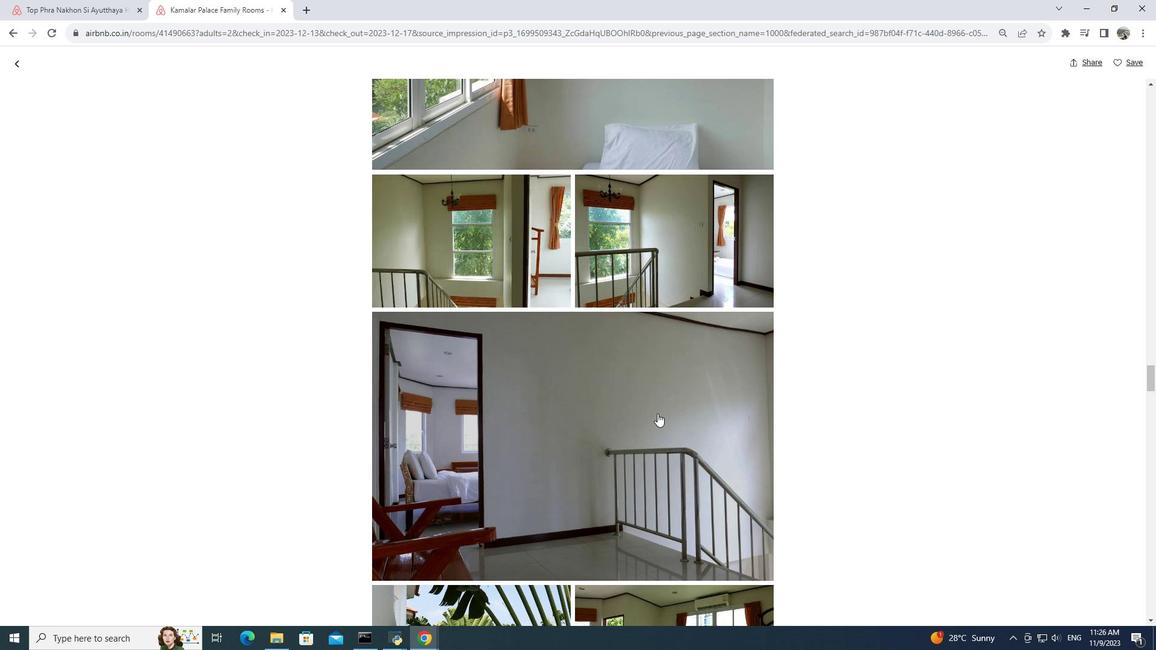 
Action: Mouse moved to (654, 422)
Screenshot: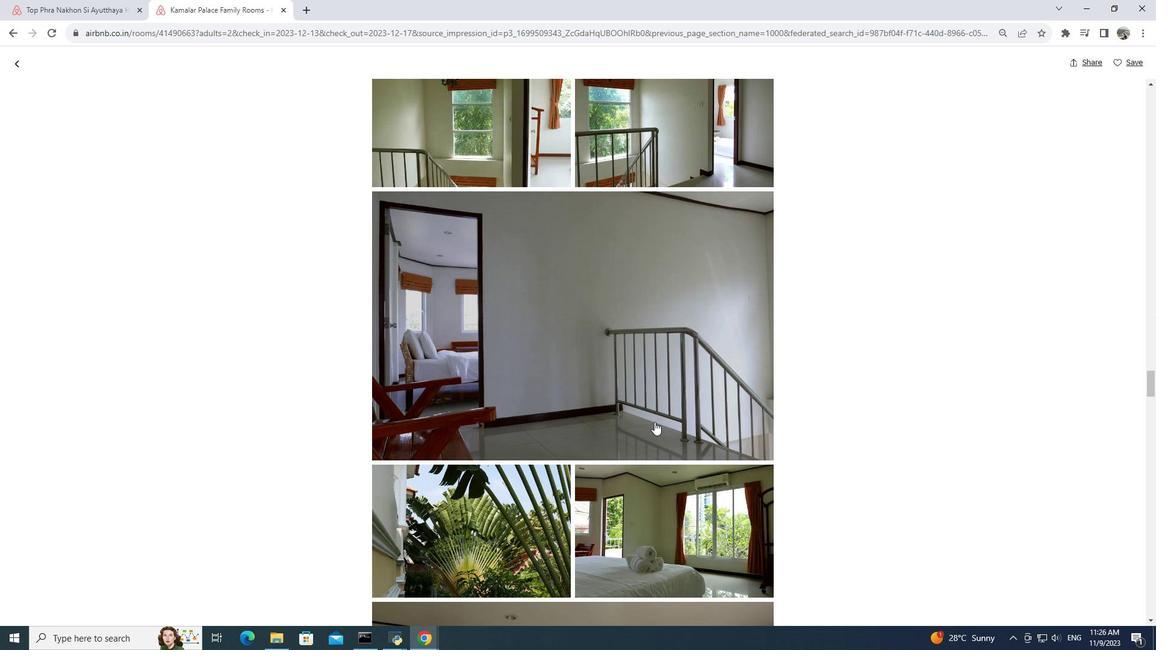 
Action: Mouse scrolled (654, 421) with delta (0, 0)
Screenshot: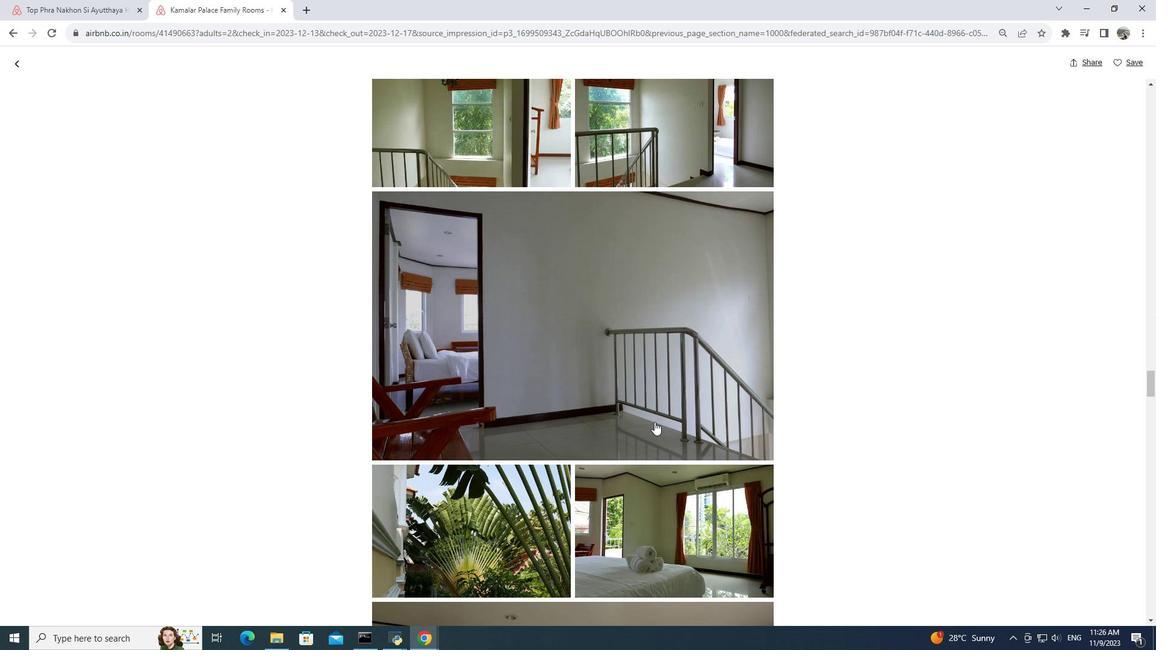 
Action: Mouse moved to (654, 423)
Screenshot: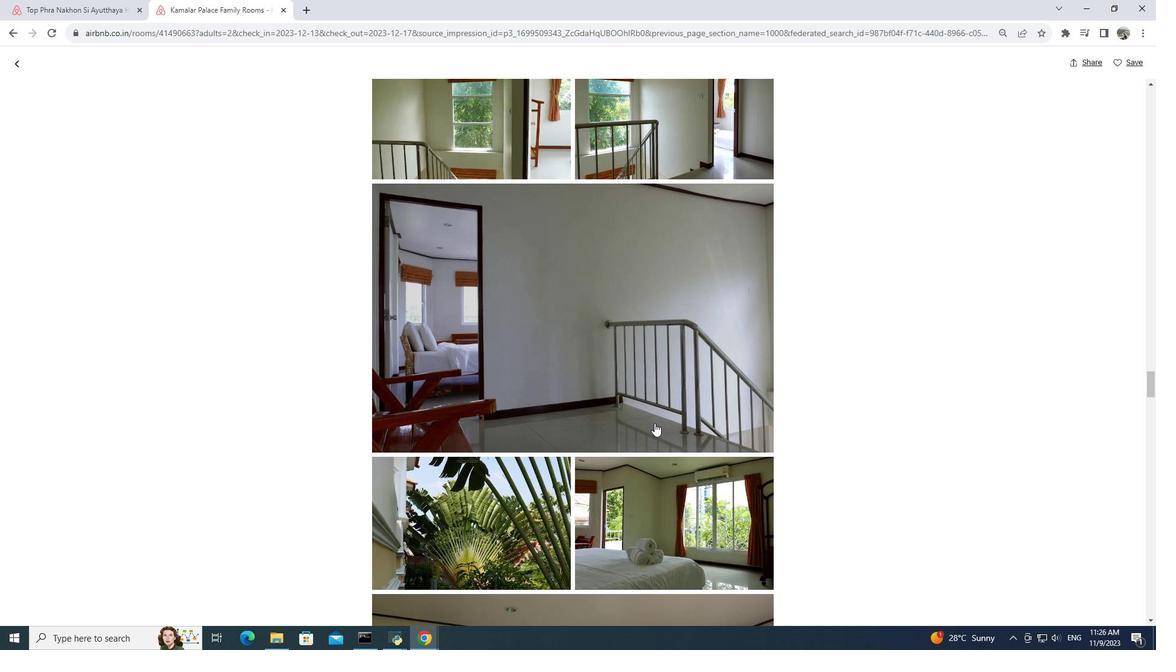 
Action: Mouse scrolled (654, 422) with delta (0, 0)
Screenshot: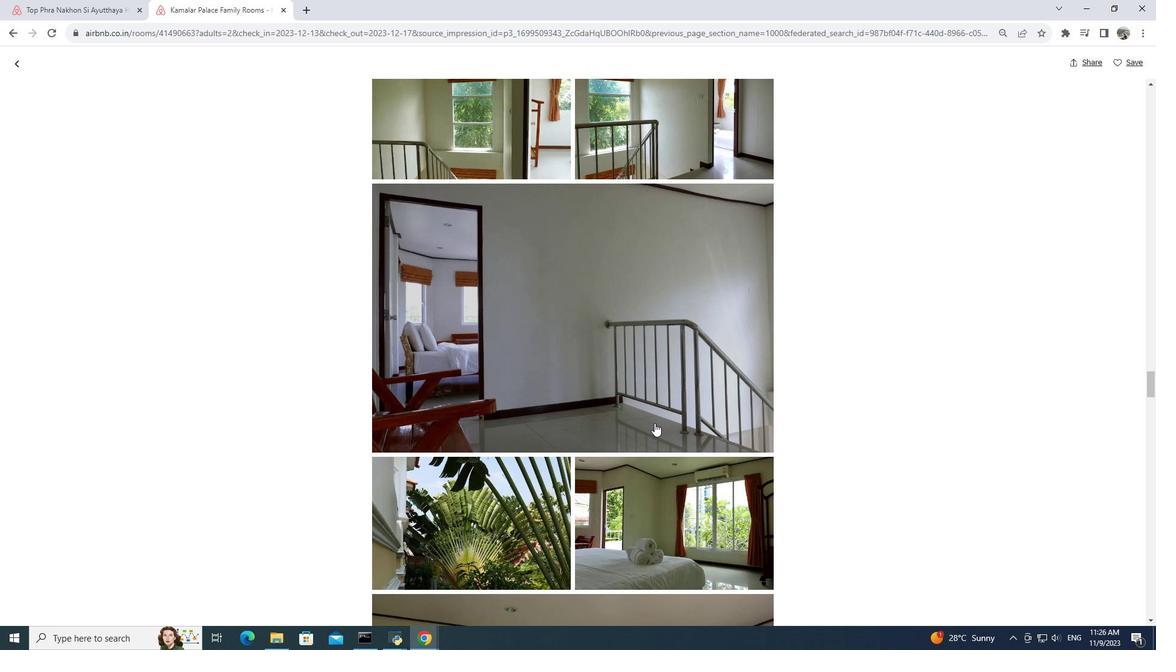 
Action: Mouse scrolled (654, 422) with delta (0, 0)
Screenshot: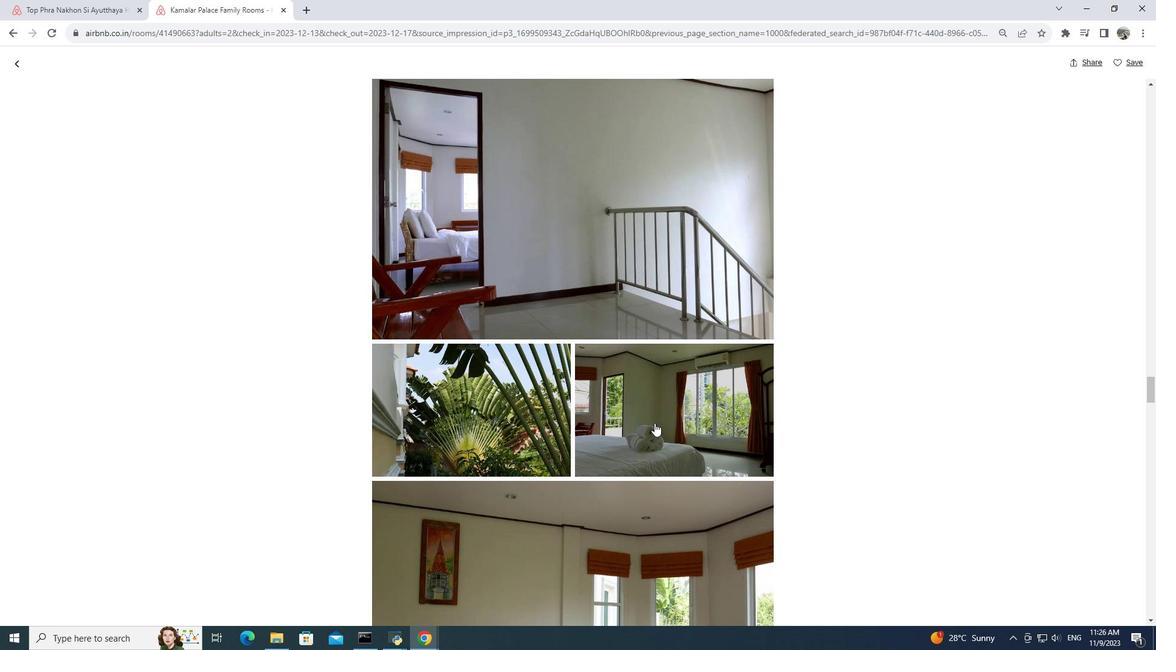 
Action: Mouse scrolled (654, 422) with delta (0, 0)
Screenshot: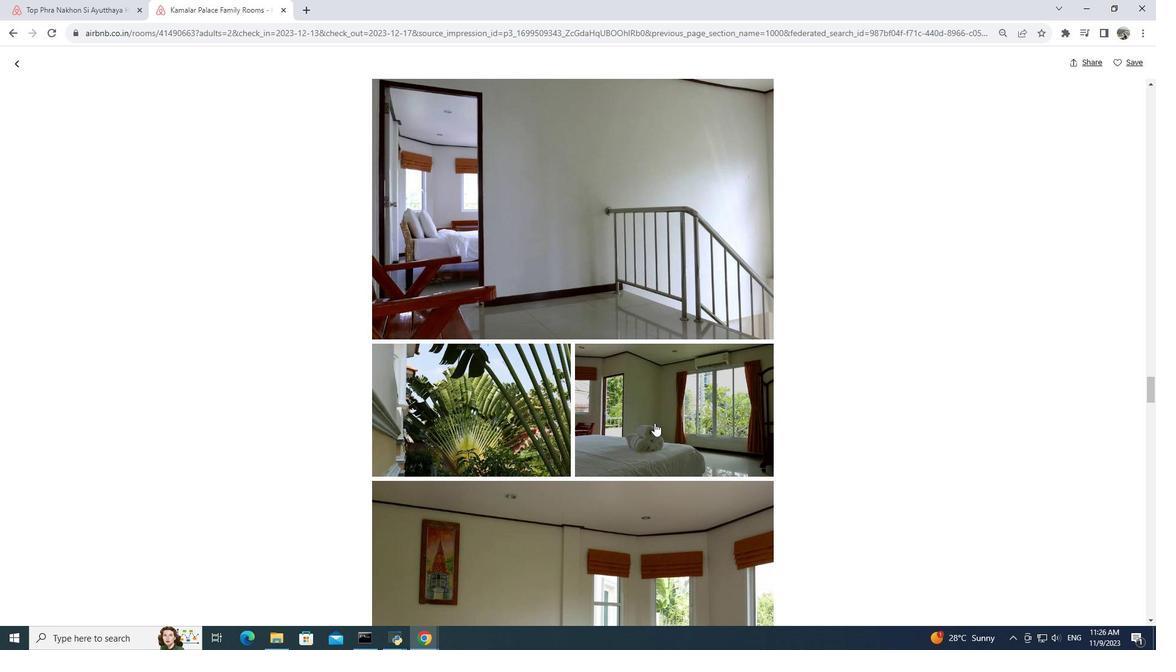 
Action: Mouse scrolled (654, 422) with delta (0, 0)
Screenshot: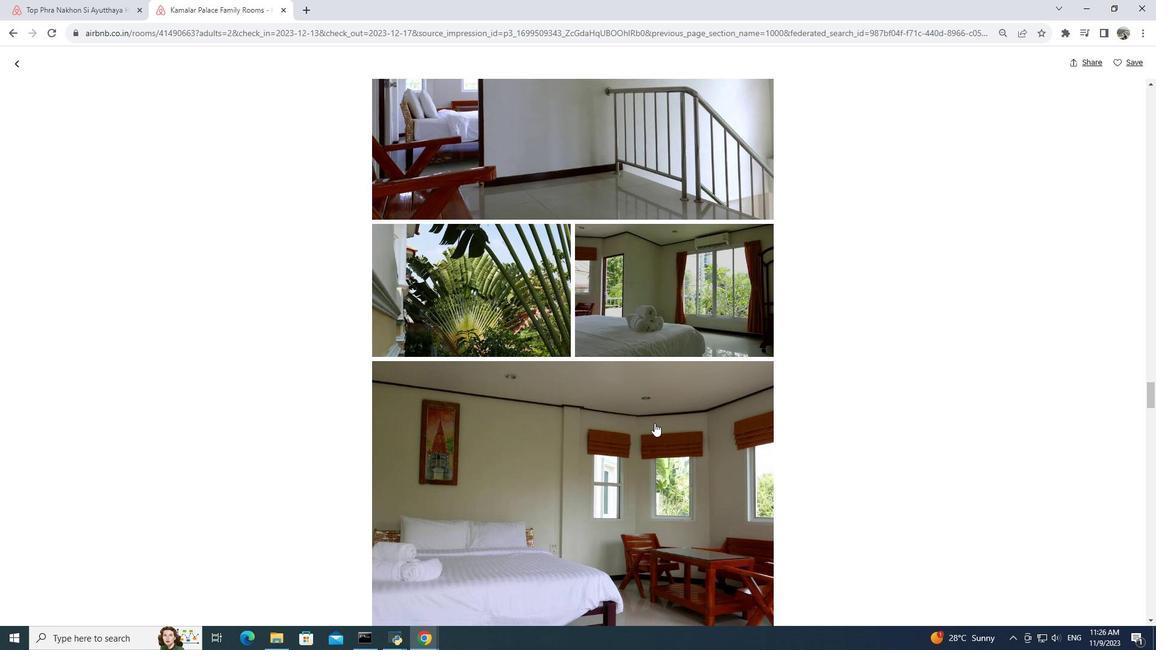 
Action: Mouse scrolled (654, 422) with delta (0, 0)
Screenshot: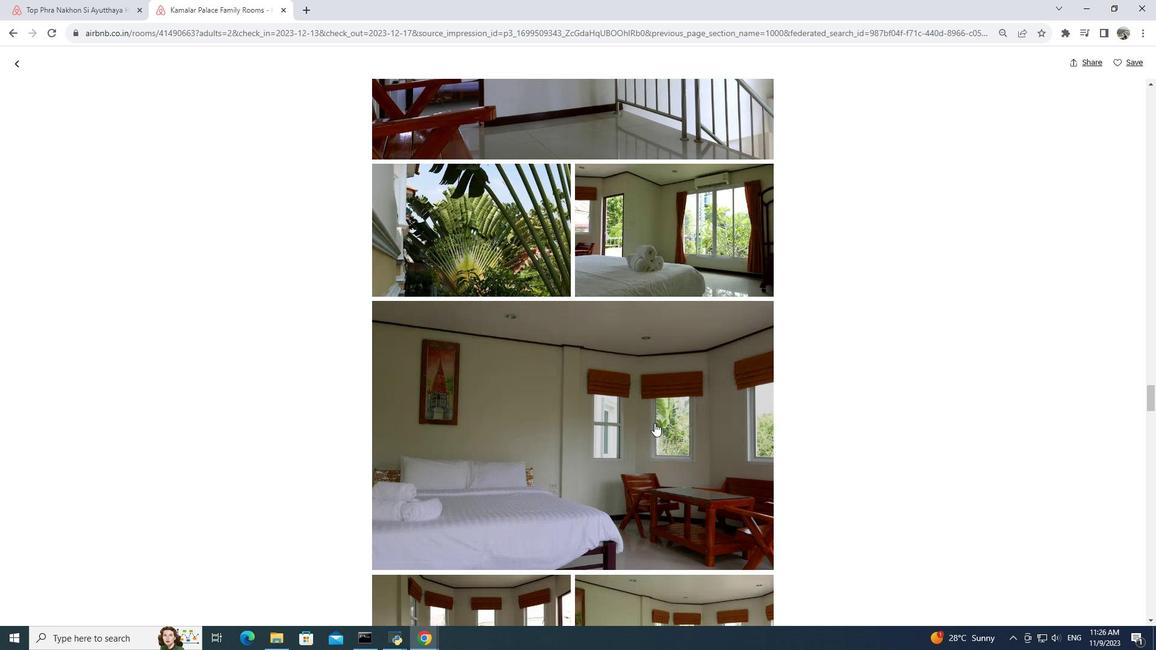 
Action: Mouse scrolled (654, 422) with delta (0, 0)
Screenshot: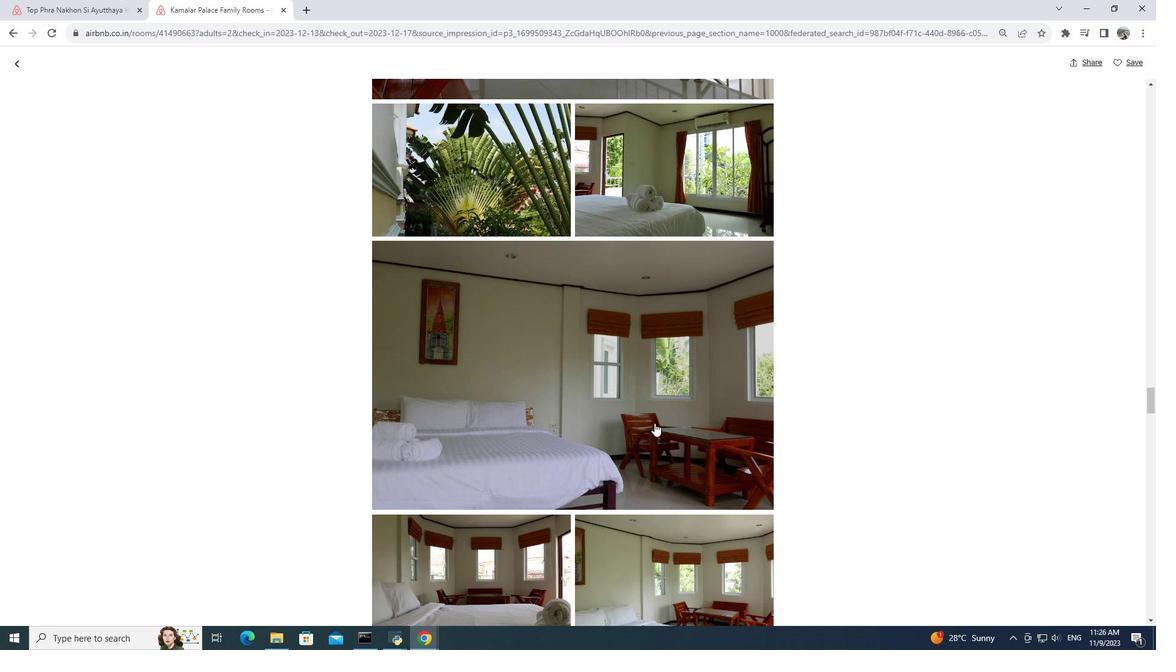 
Action: Mouse scrolled (654, 422) with delta (0, 0)
Screenshot: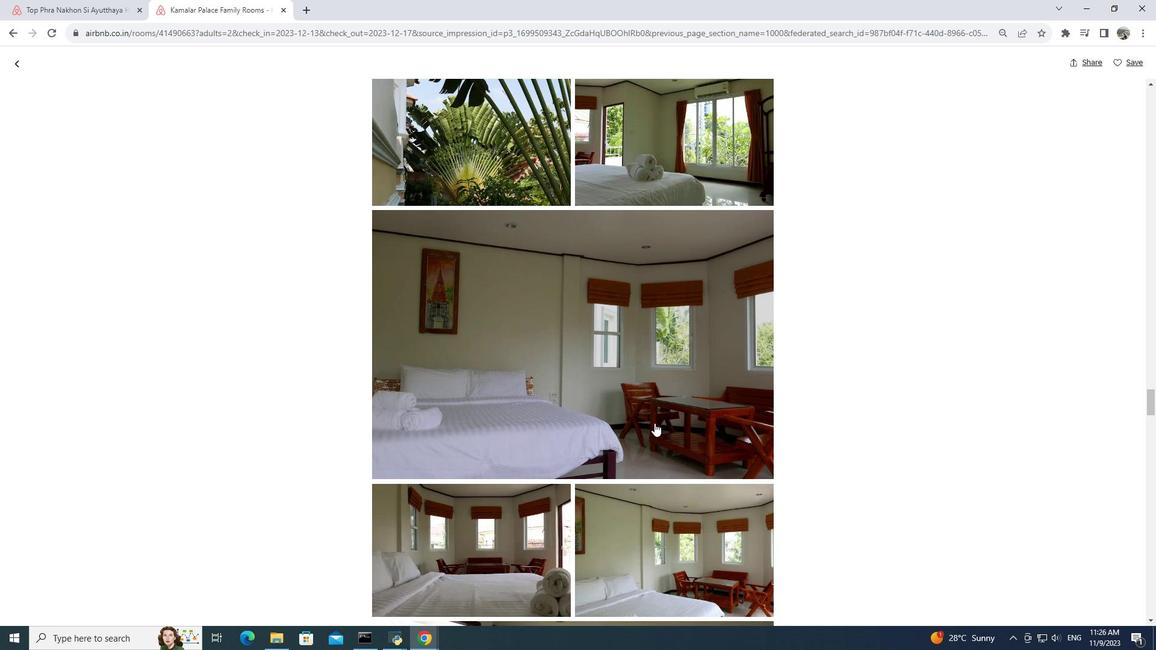 
Action: Mouse scrolled (654, 422) with delta (0, 0)
Screenshot: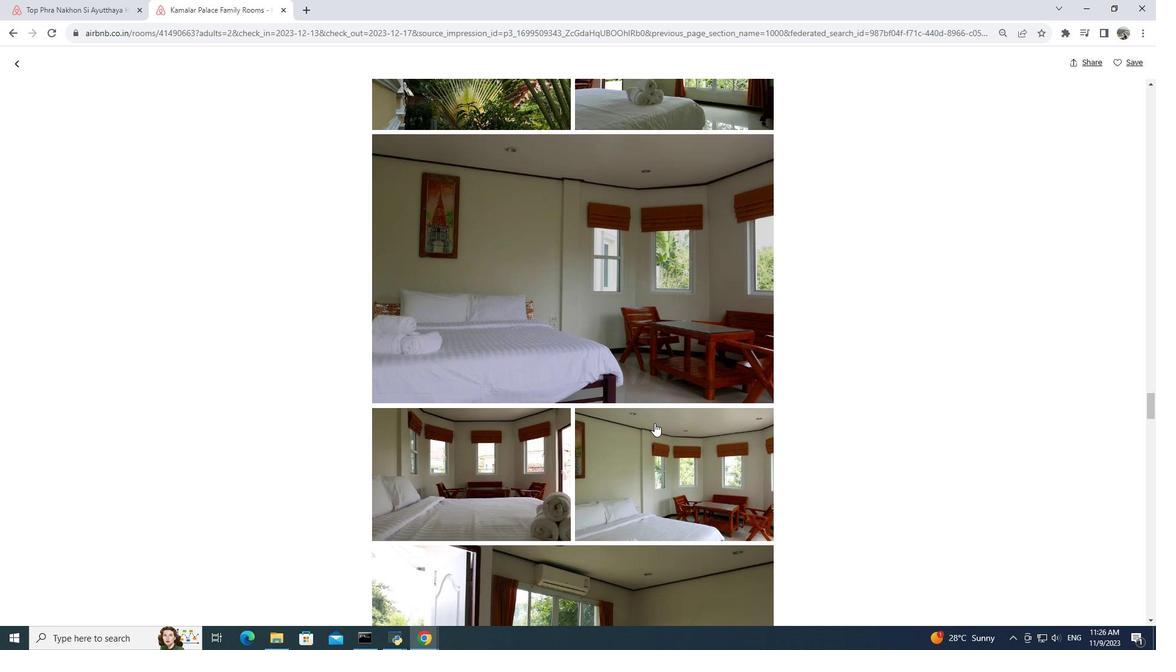 
Action: Mouse scrolled (654, 422) with delta (0, 0)
Screenshot: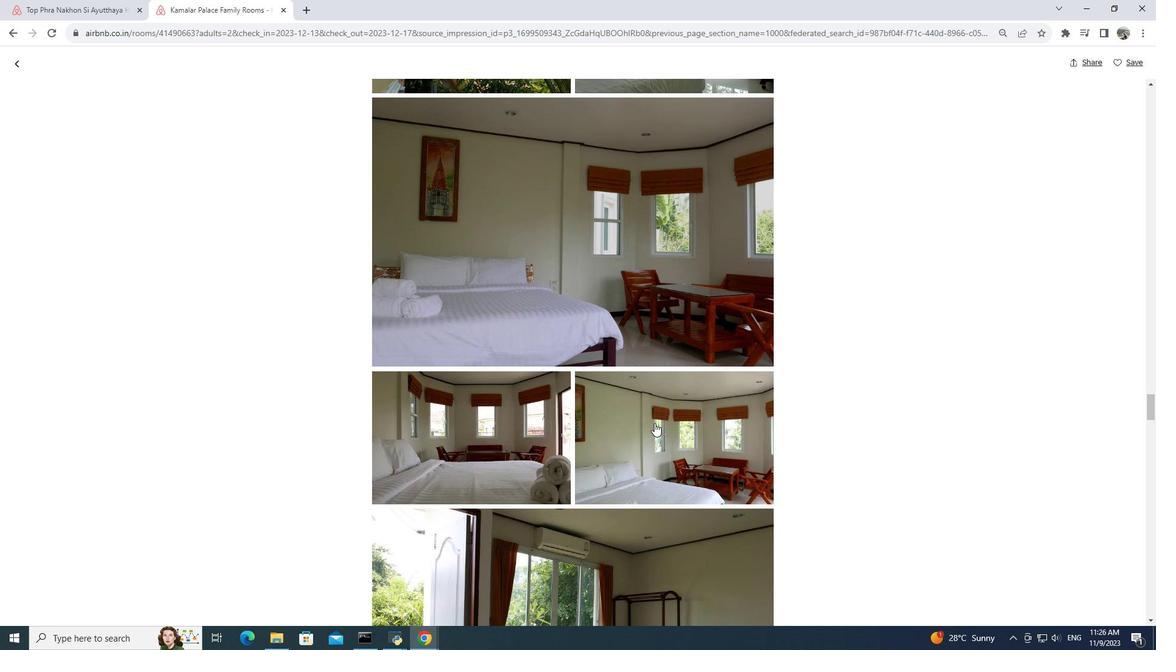 
Action: Mouse scrolled (654, 422) with delta (0, 0)
Screenshot: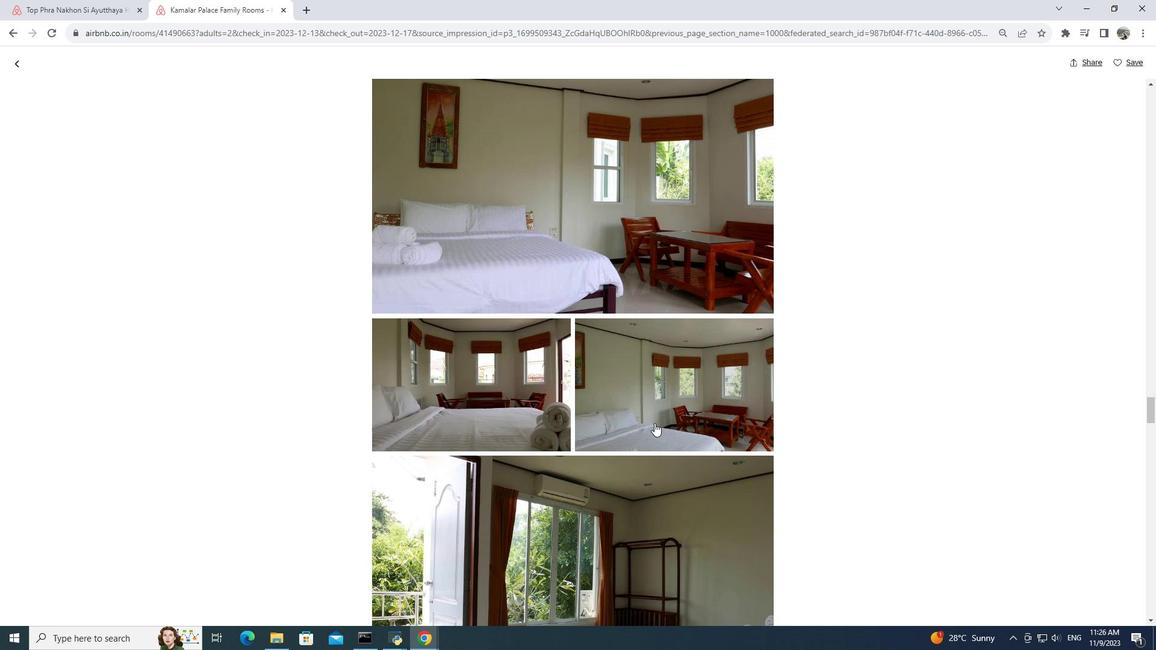 
Action: Mouse moved to (650, 407)
Screenshot: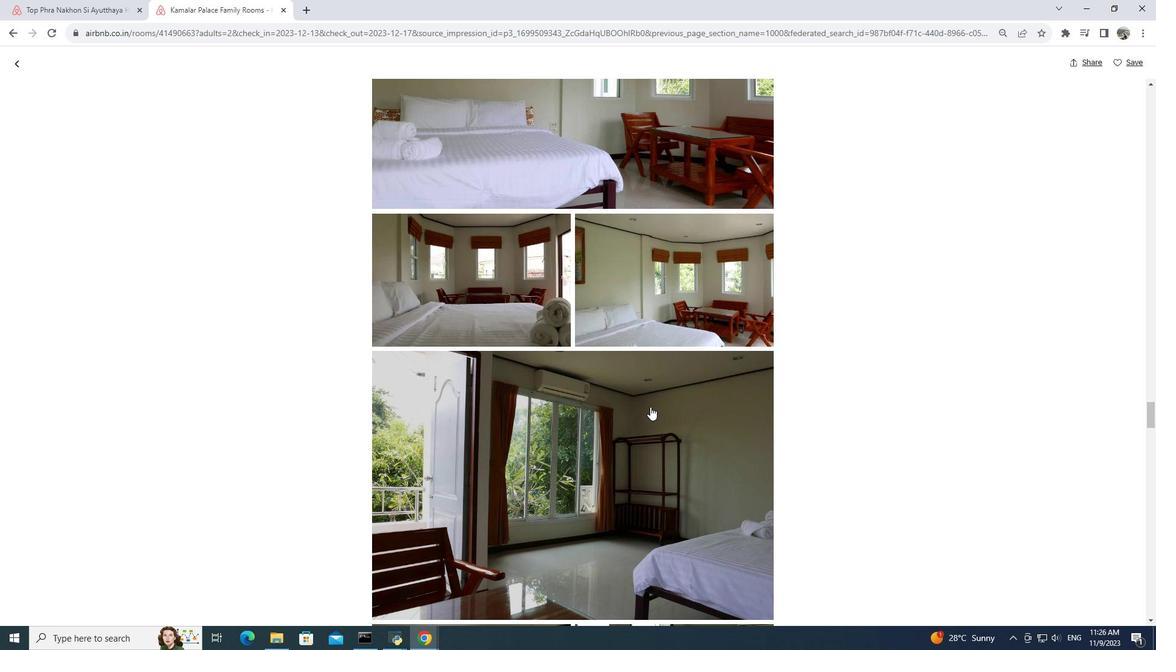 
Action: Mouse scrolled (650, 406) with delta (0, 0)
Screenshot: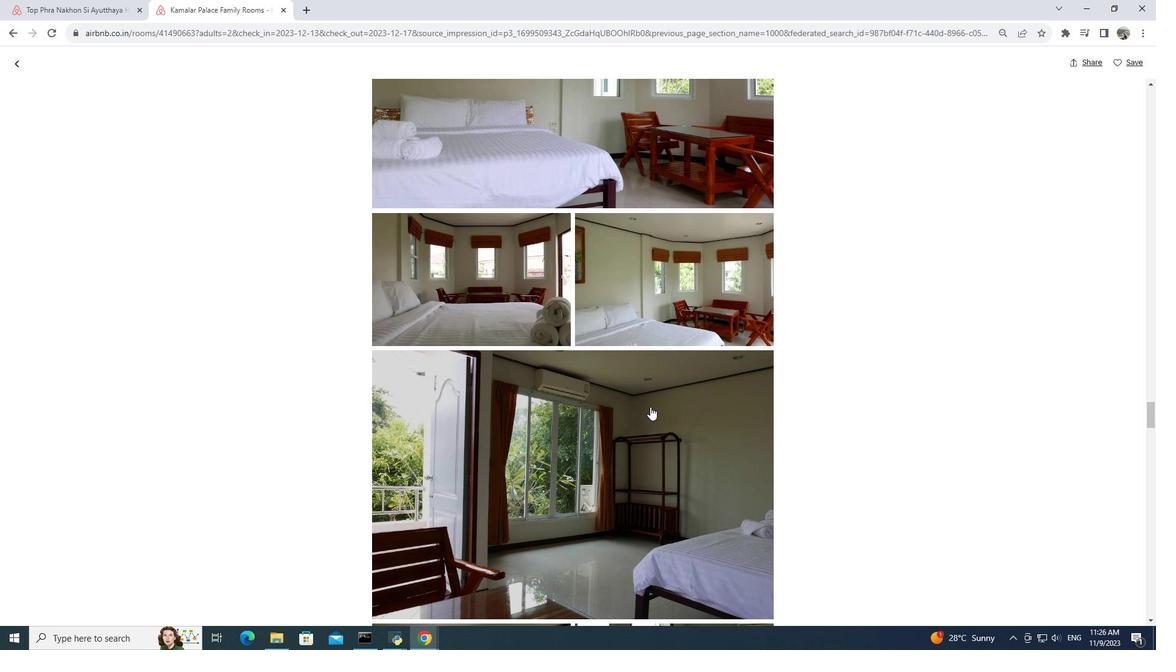 
Action: Mouse scrolled (650, 406) with delta (0, 0)
Screenshot: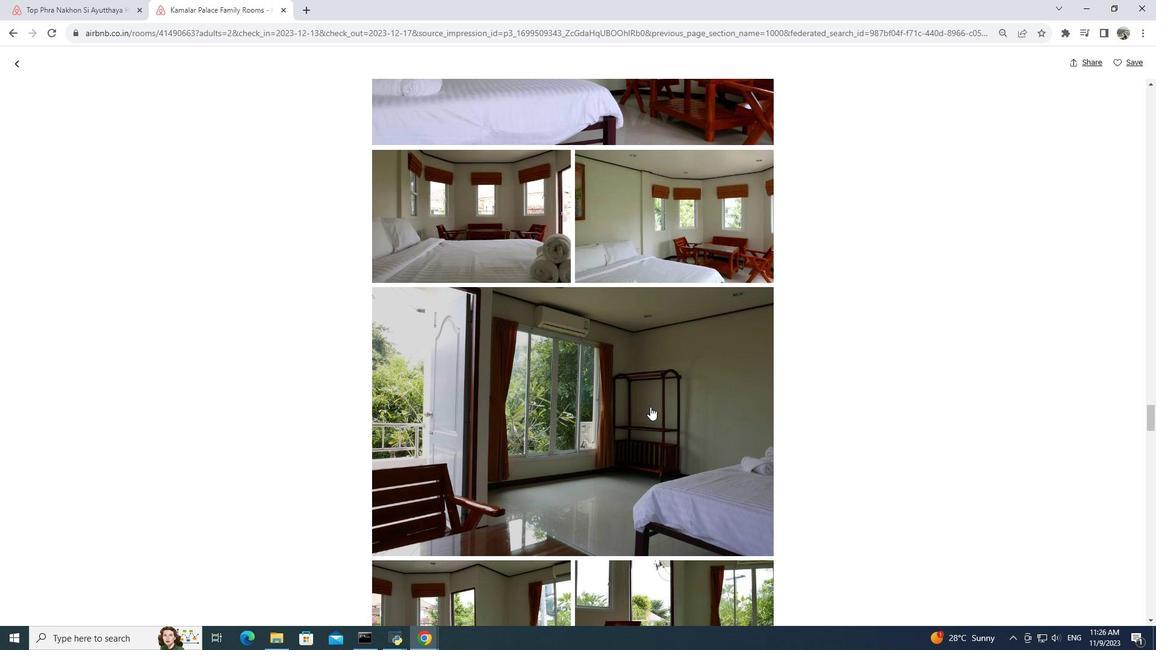 
Action: Mouse scrolled (650, 406) with delta (0, 0)
Screenshot: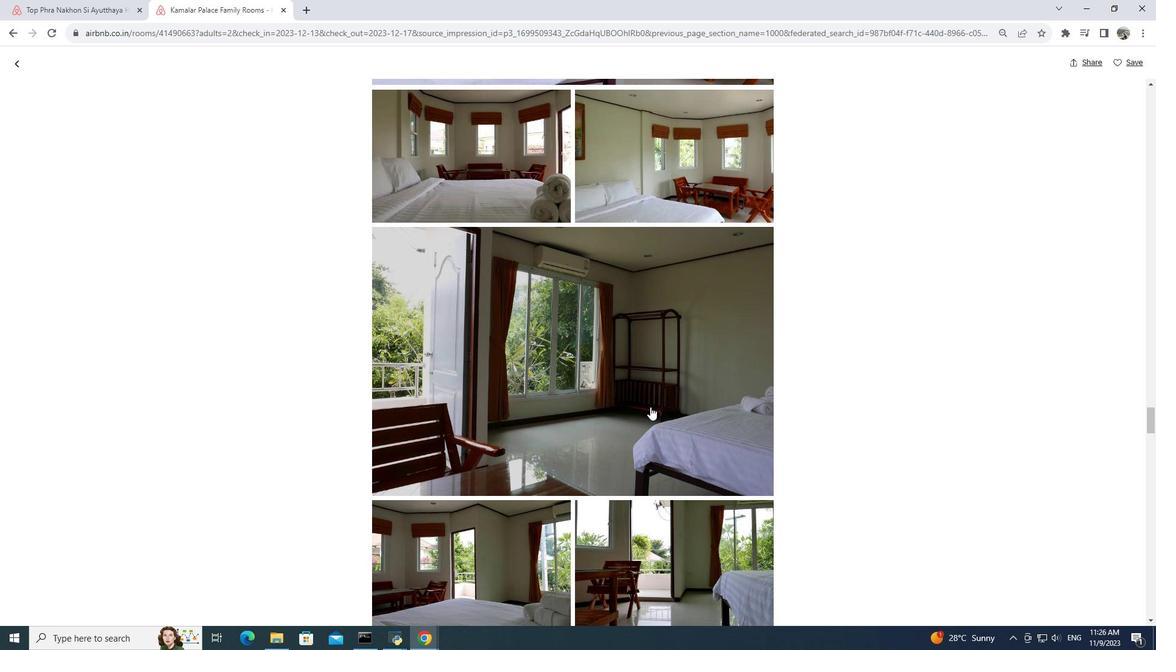 
Action: Mouse scrolled (650, 406) with delta (0, 0)
Screenshot: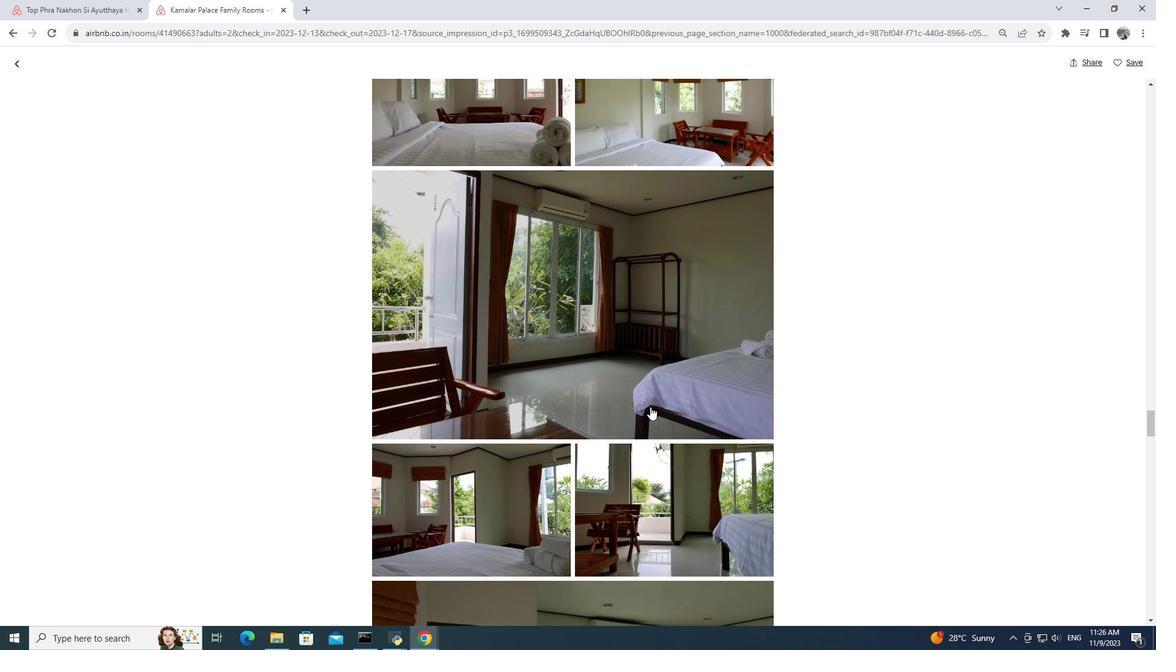 
Action: Mouse scrolled (650, 406) with delta (0, 0)
Screenshot: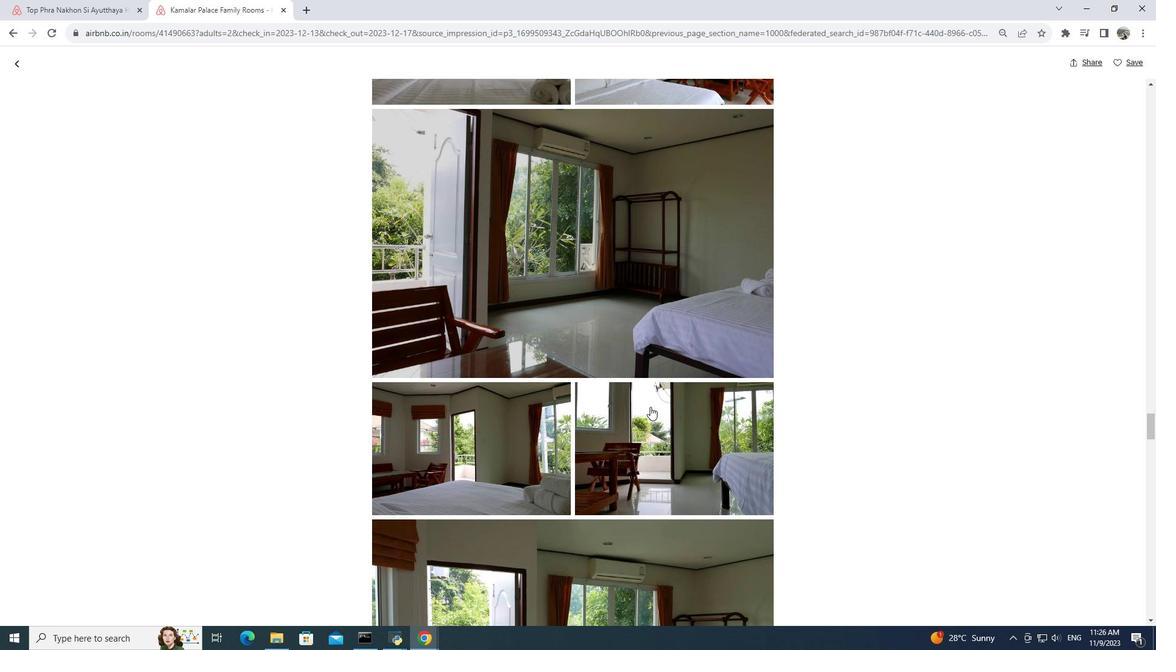 
Action: Mouse moved to (648, 395)
Screenshot: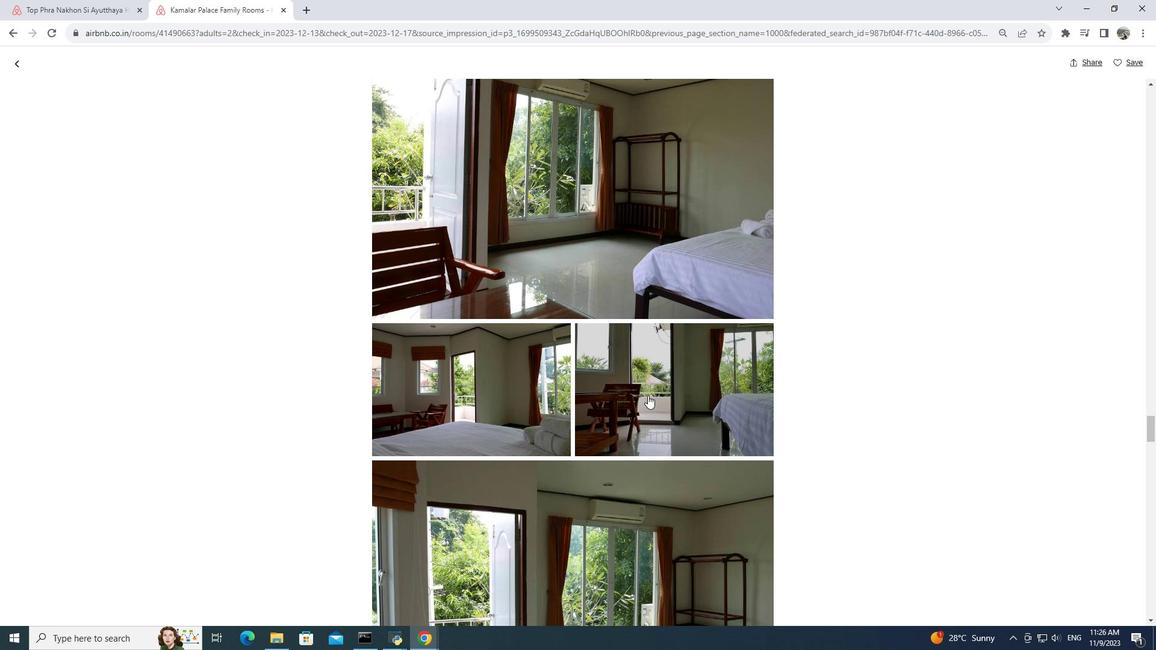 
Action: Mouse scrolled (648, 395) with delta (0, 0)
Screenshot: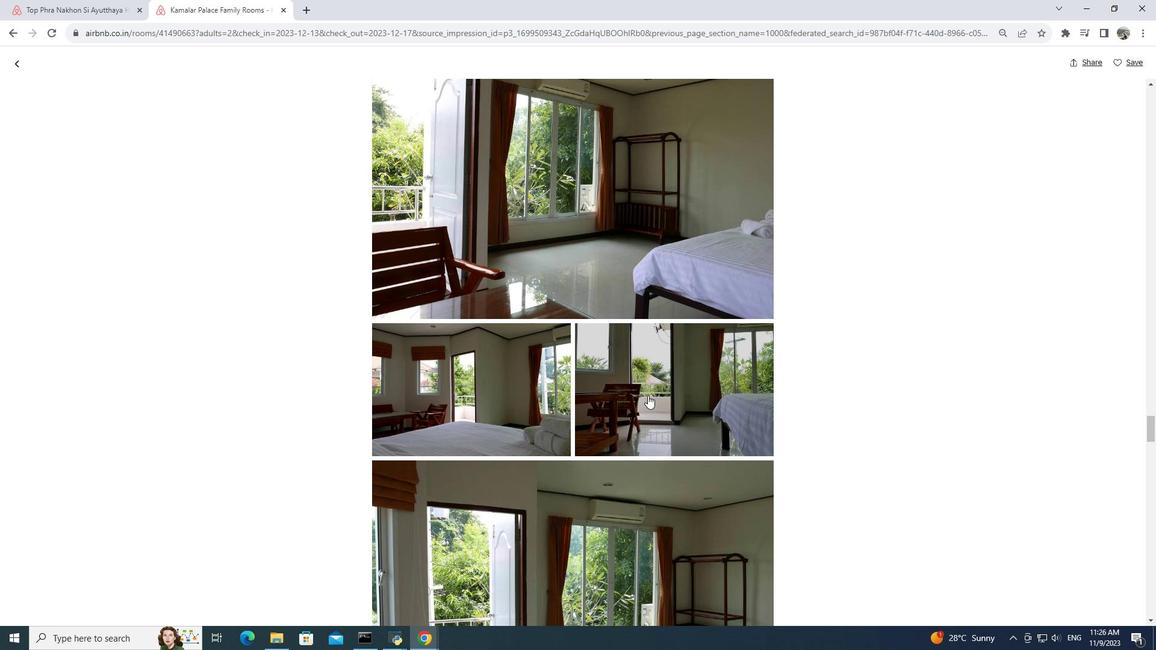 
Action: Mouse scrolled (648, 395) with delta (0, 0)
